 Task: 12 Month Business Budget Template.
Action: Mouse moved to (121, 126)
Screenshot: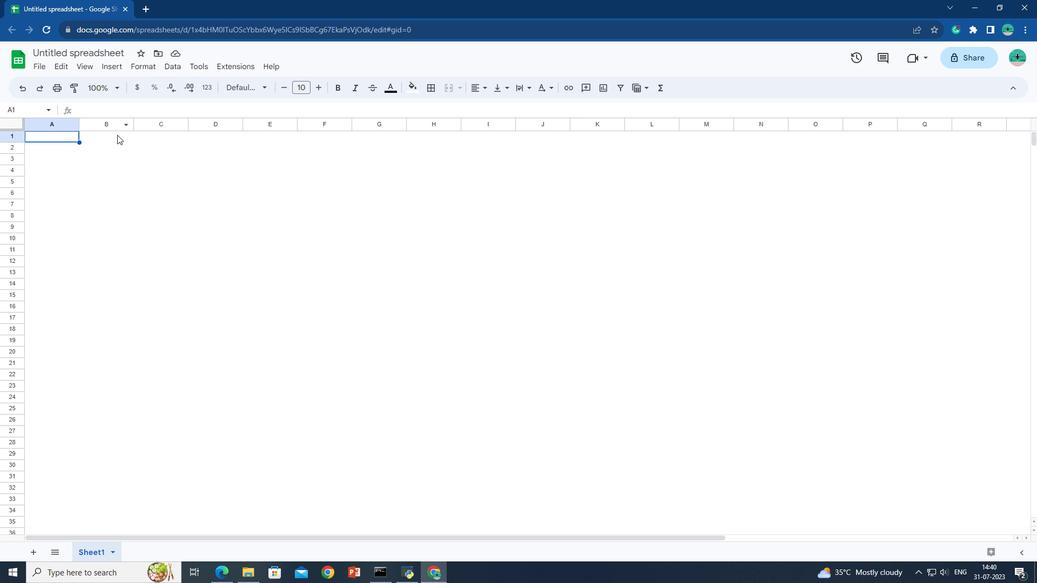 
Action: Mouse pressed left at (121, 126)
Screenshot: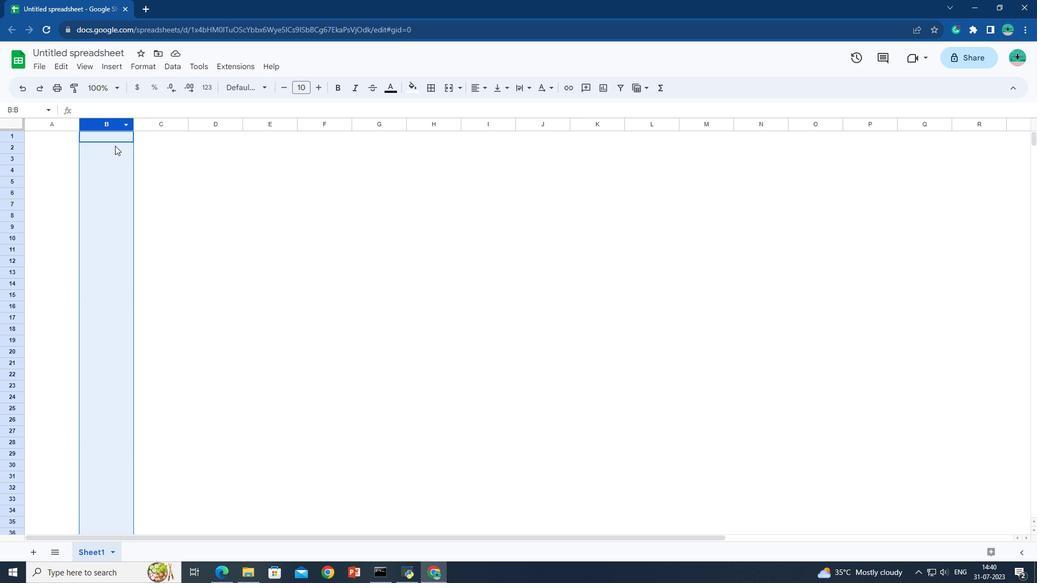 
Action: Mouse moved to (116, 150)
Screenshot: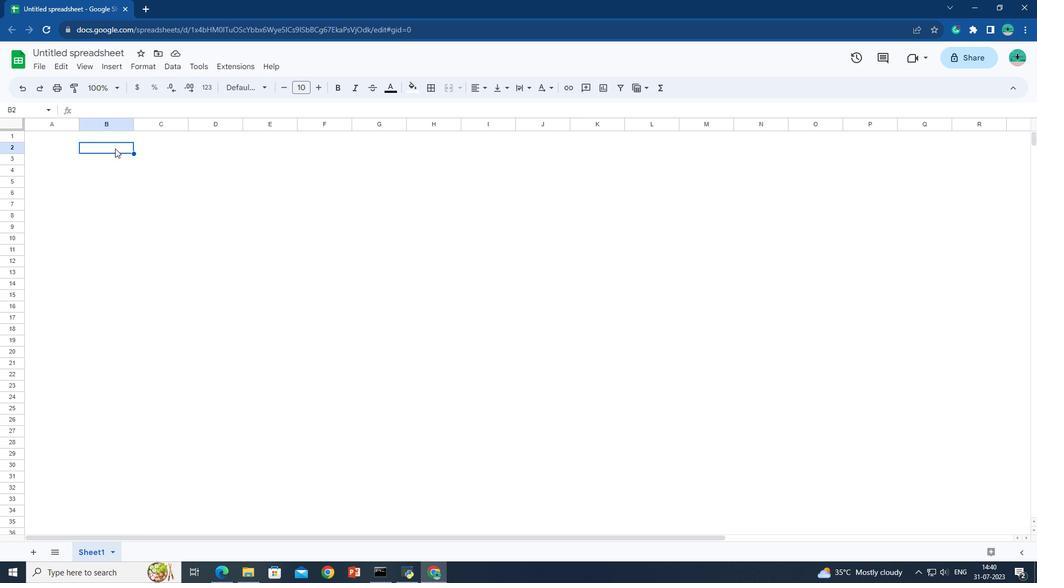 
Action: Mouse pressed left at (116, 150)
Screenshot: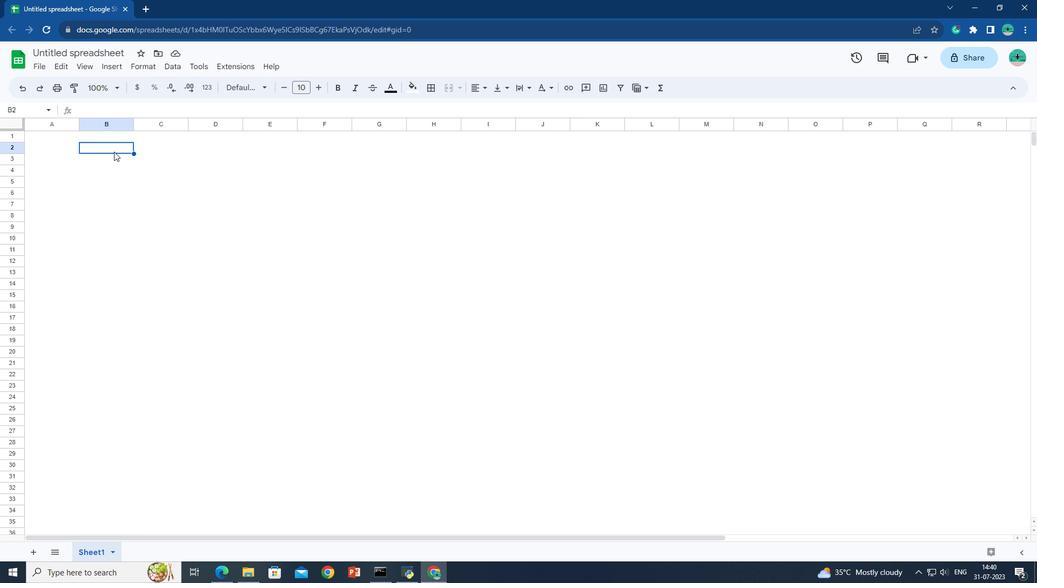 
Action: Mouse moved to (113, 141)
Screenshot: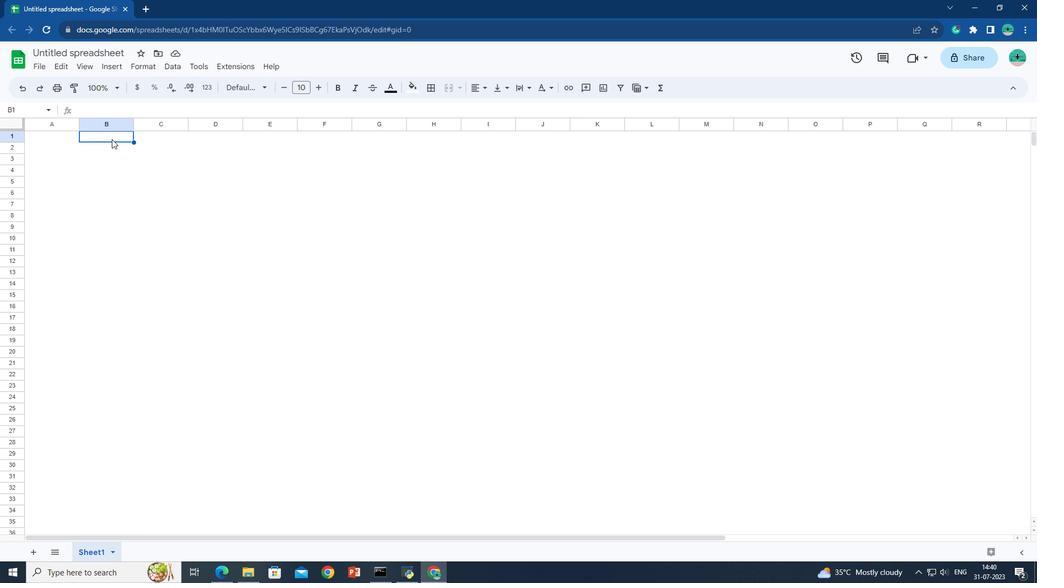 
Action: Mouse pressed left at (113, 141)
Screenshot: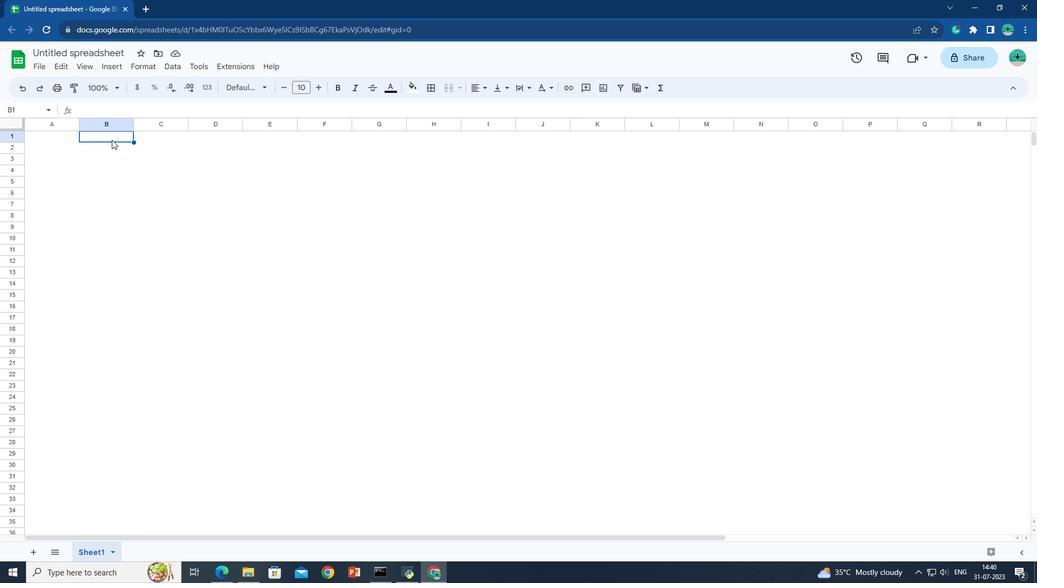 
Action: Mouse moved to (112, 149)
Screenshot: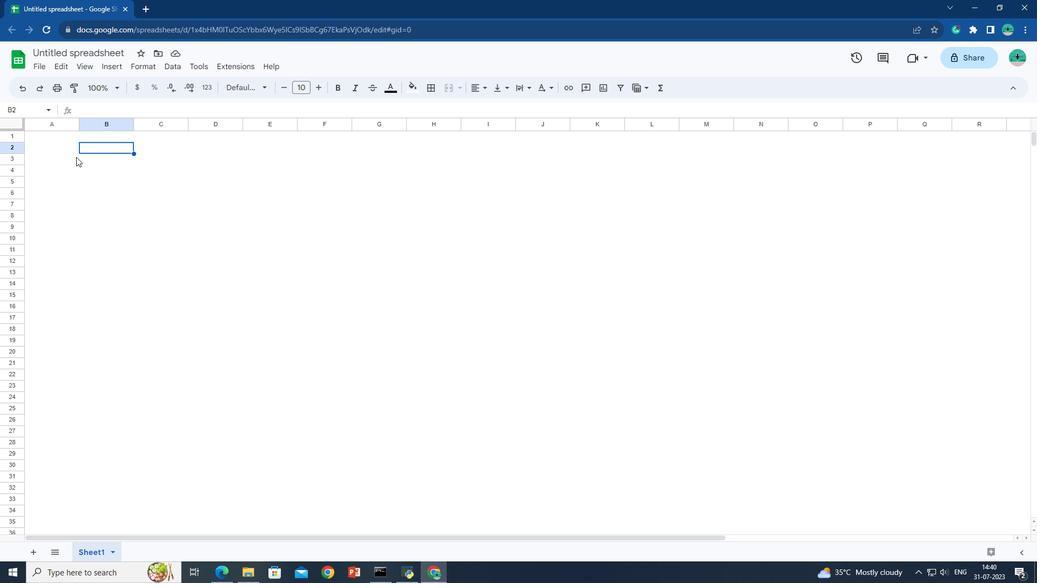 
Action: Mouse pressed left at (112, 149)
Screenshot: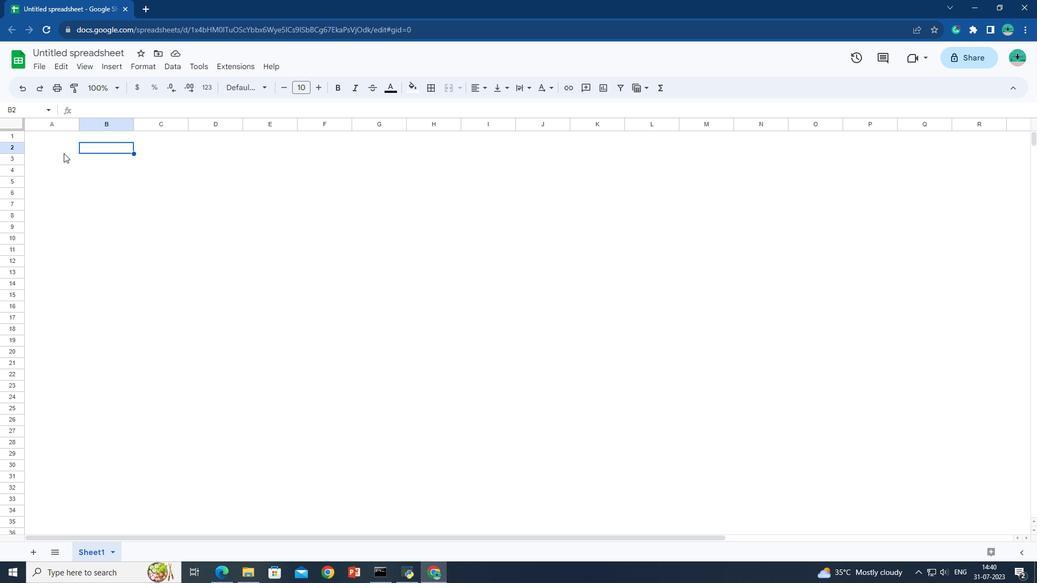 
Action: Mouse moved to (14, 153)
Screenshot: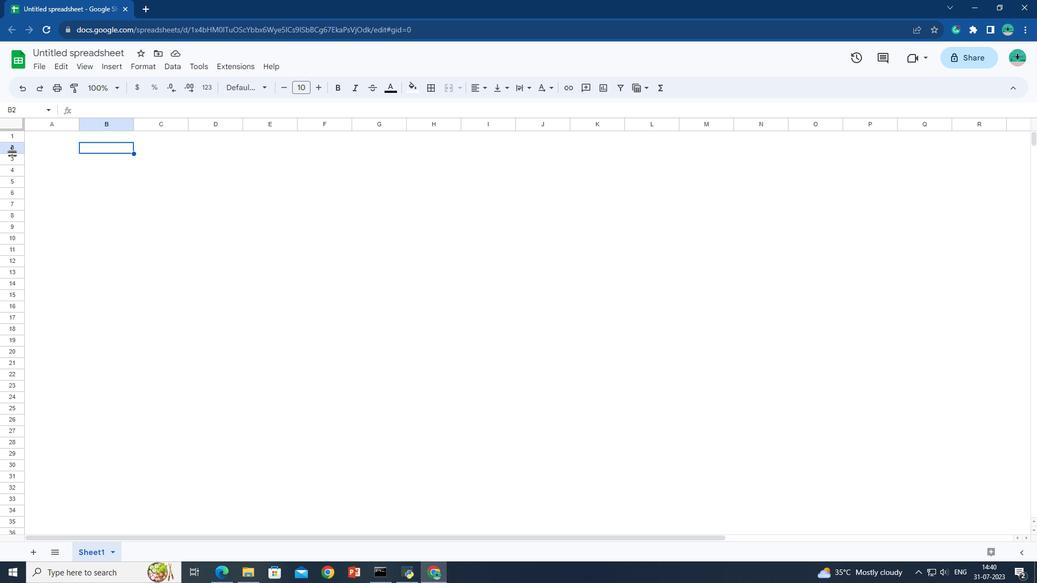 
Action: Mouse pressed left at (14, 153)
Screenshot: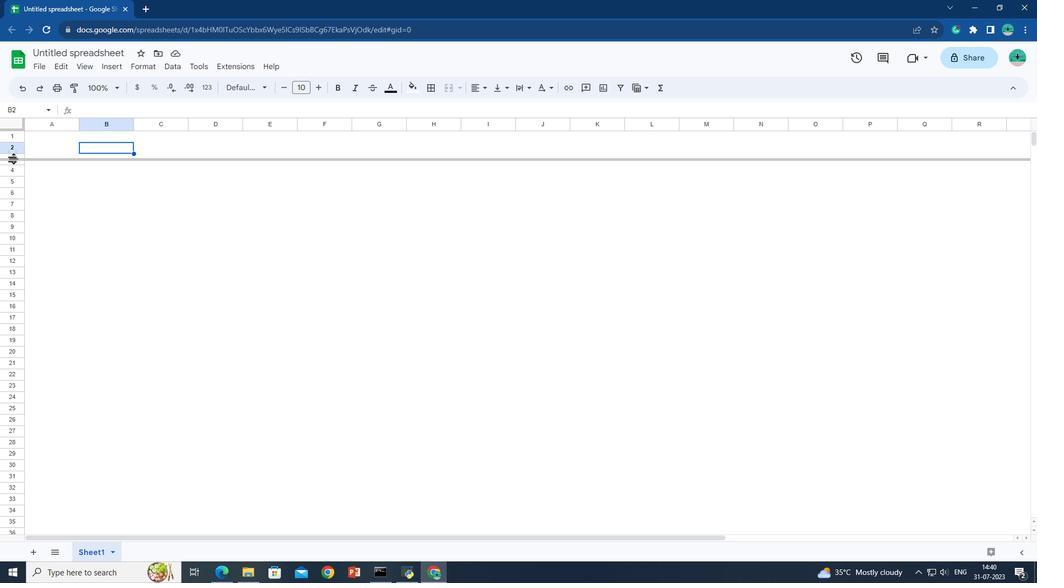 
Action: Mouse moved to (16, 166)
Screenshot: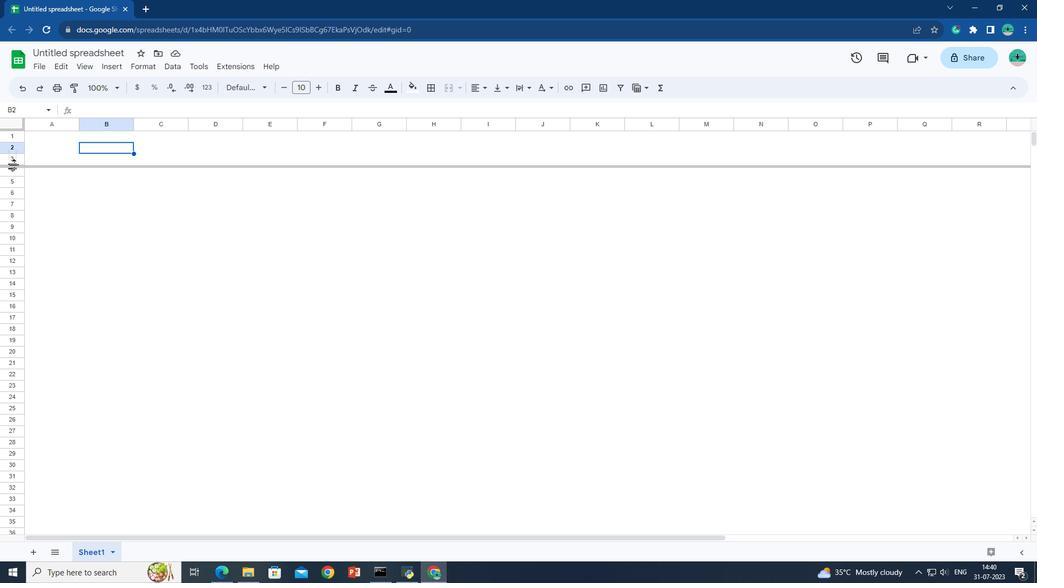 
Action: Mouse pressed left at (16, 166)
Screenshot: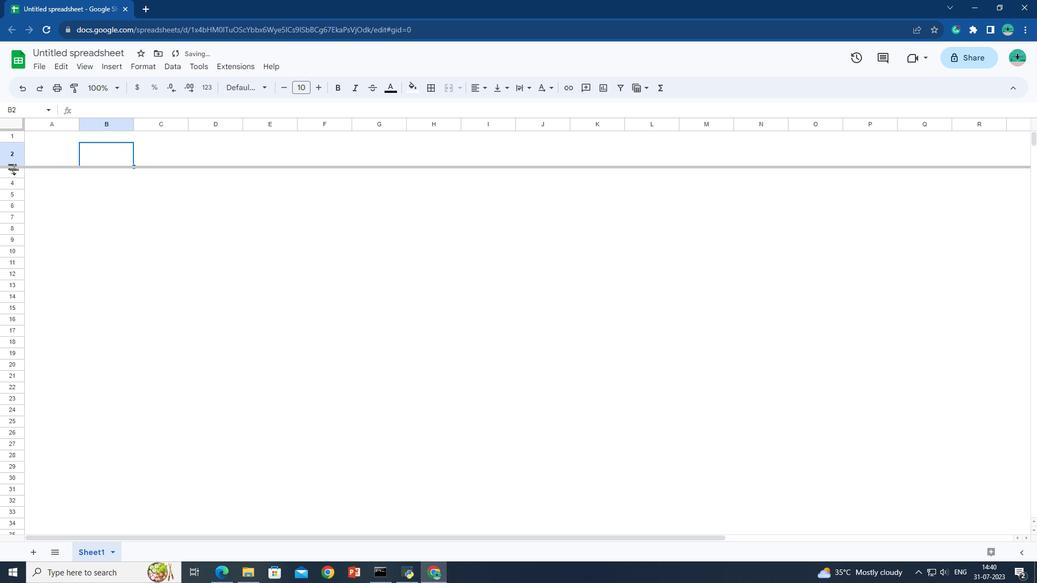 
Action: Mouse moved to (104, 67)
Screenshot: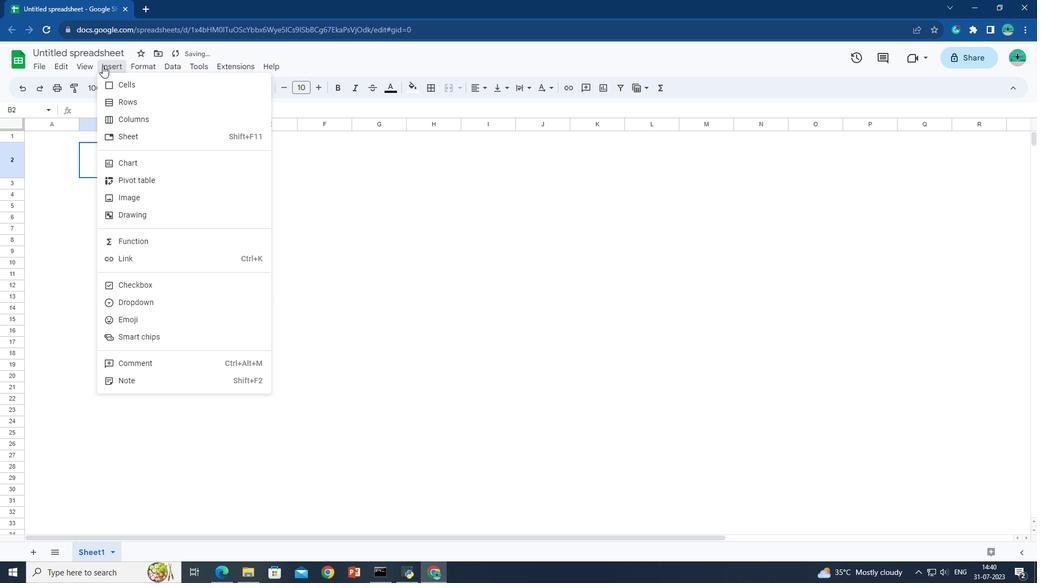 
Action: Mouse pressed left at (104, 67)
Screenshot: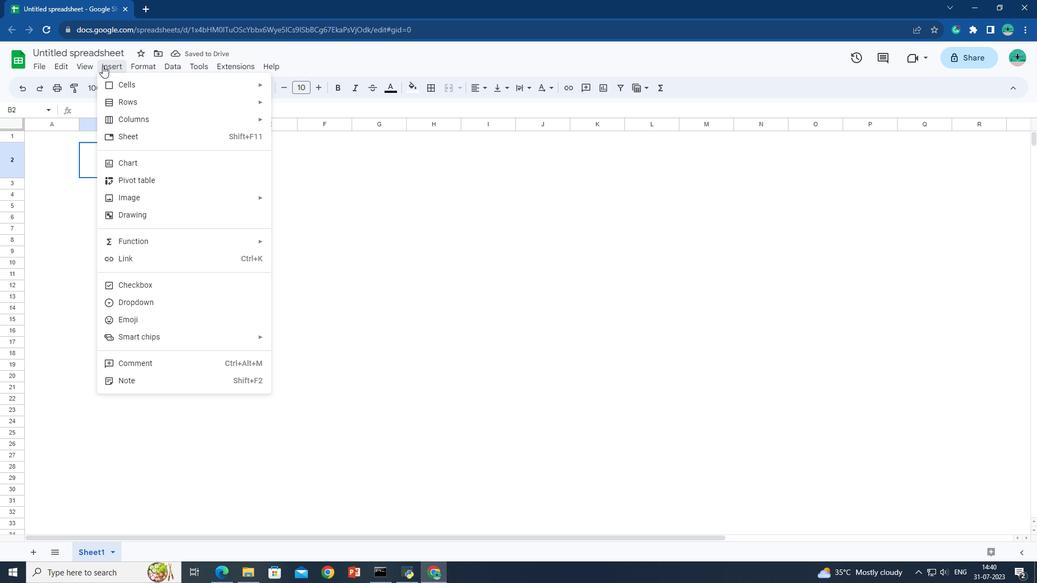 
Action: Mouse moved to (136, 218)
Screenshot: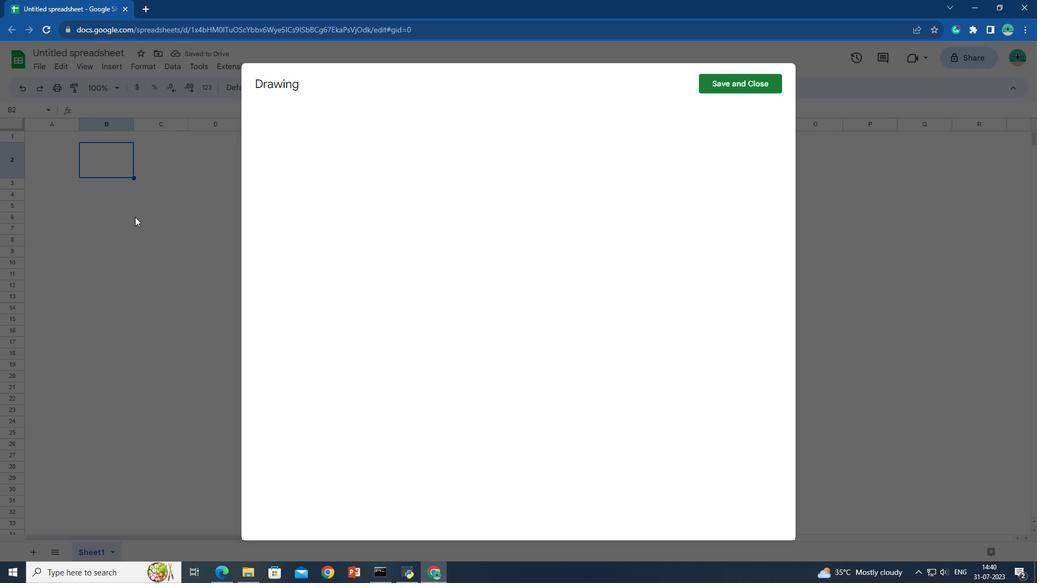 
Action: Mouse pressed left at (136, 218)
Screenshot: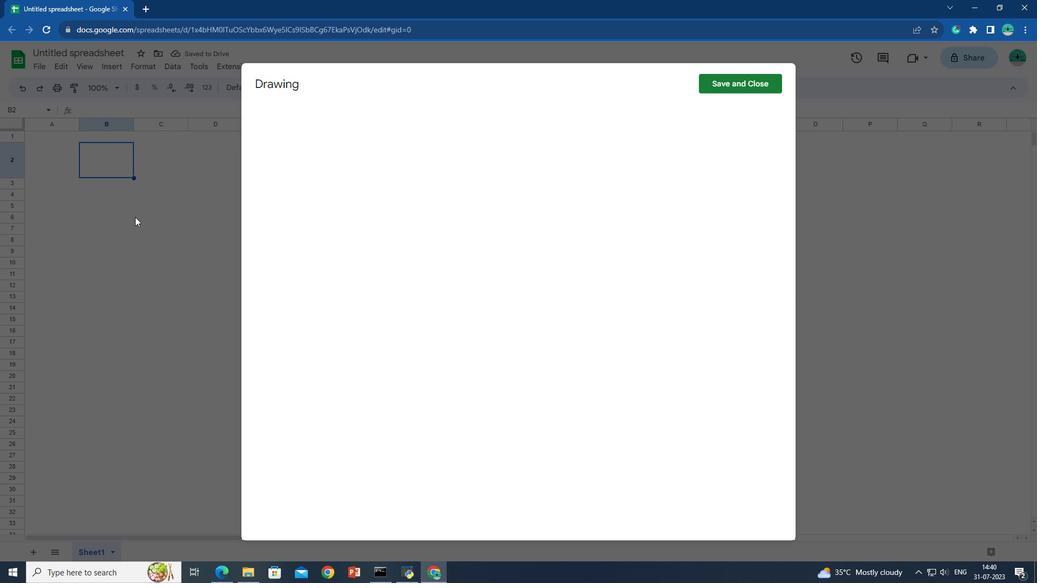 
Action: Mouse moved to (400, 125)
Screenshot: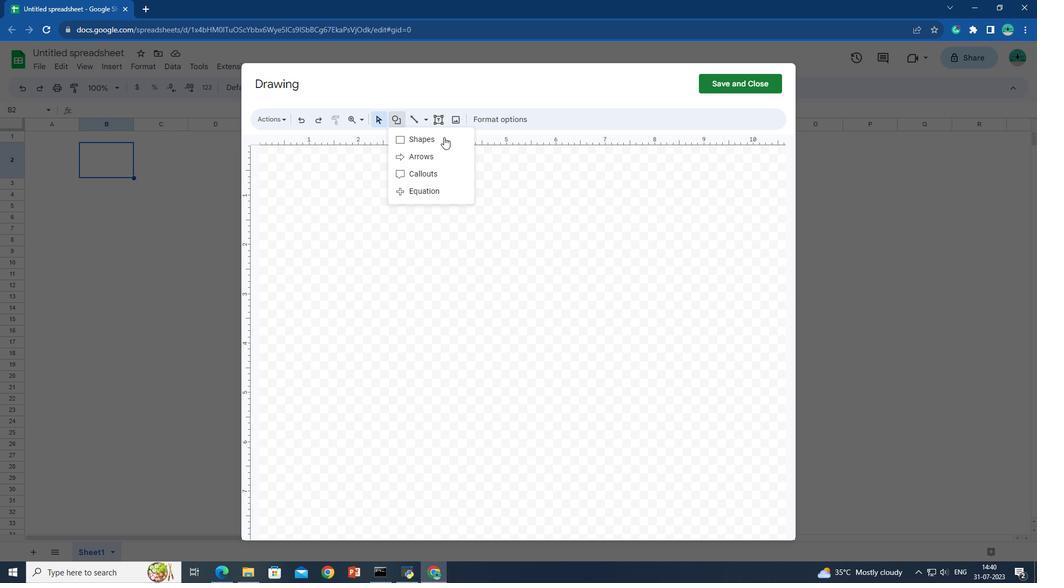 
Action: Mouse pressed left at (400, 125)
Screenshot: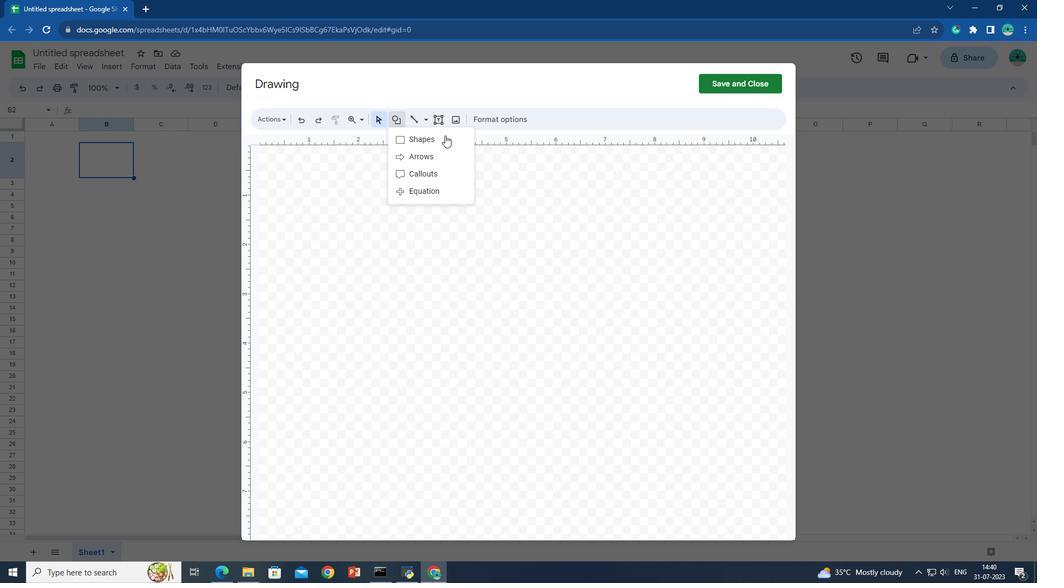 
Action: Mouse moved to (484, 171)
Screenshot: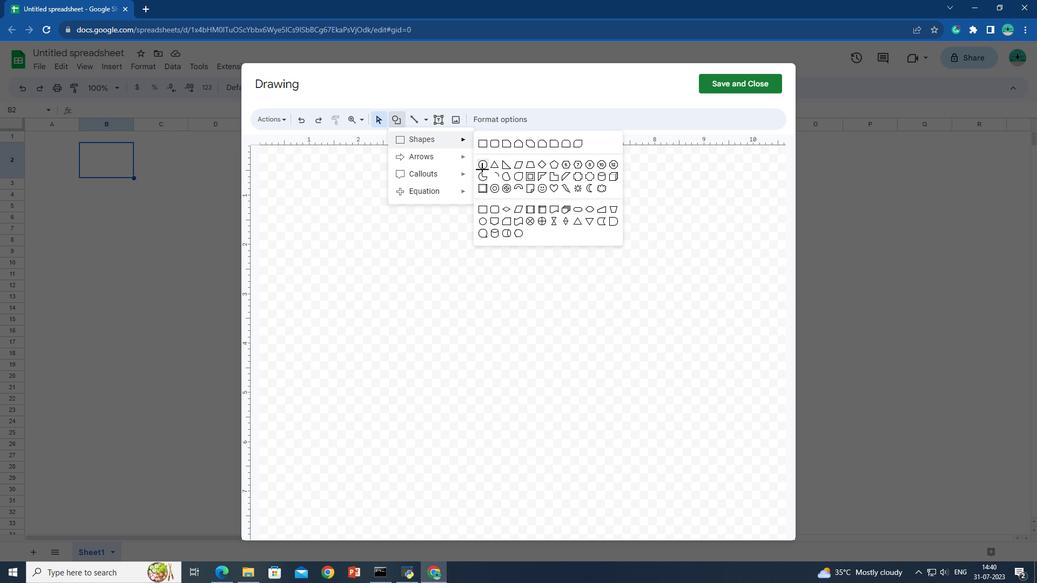 
Action: Mouse pressed left at (484, 171)
Screenshot: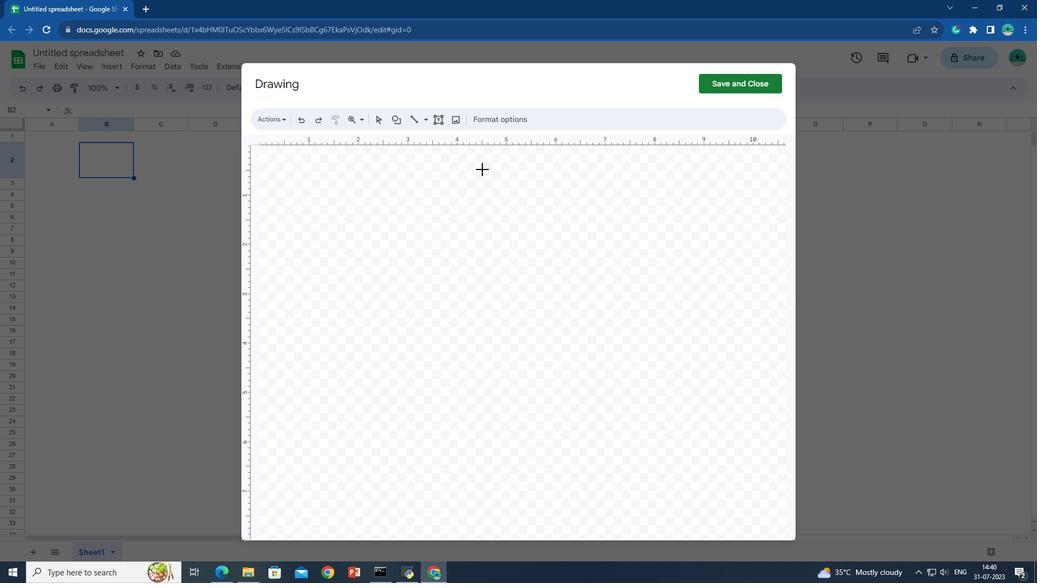 
Action: Mouse moved to (390, 174)
Screenshot: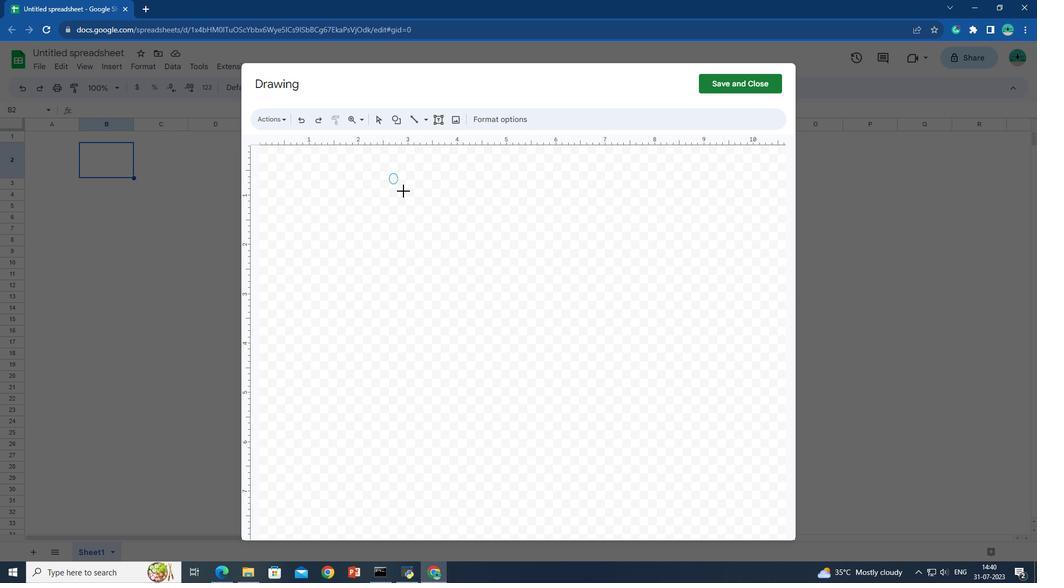 
Action: Mouse pressed left at (390, 174)
Screenshot: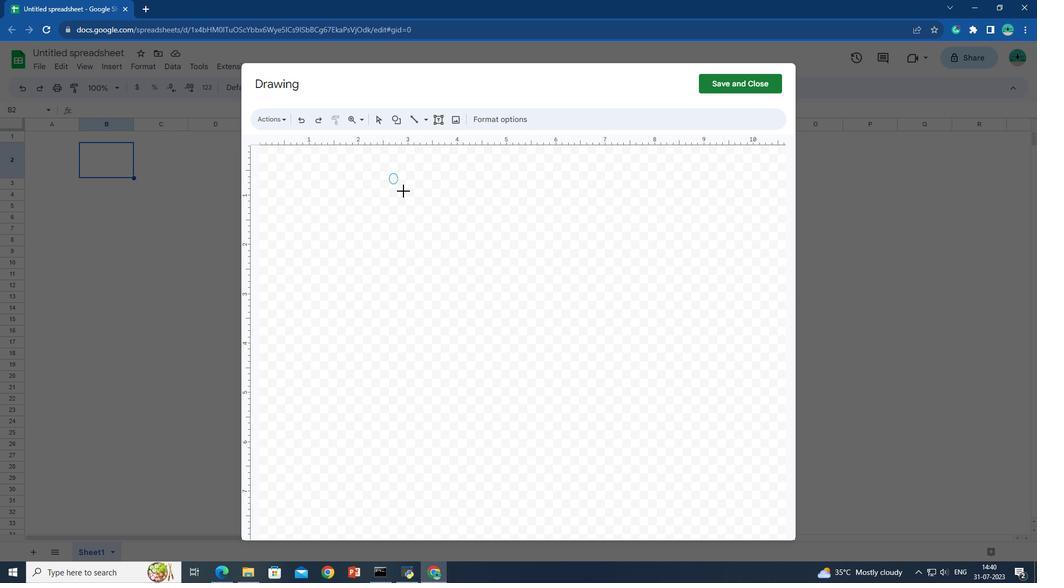 
Action: Mouse moved to (463, 244)
Screenshot: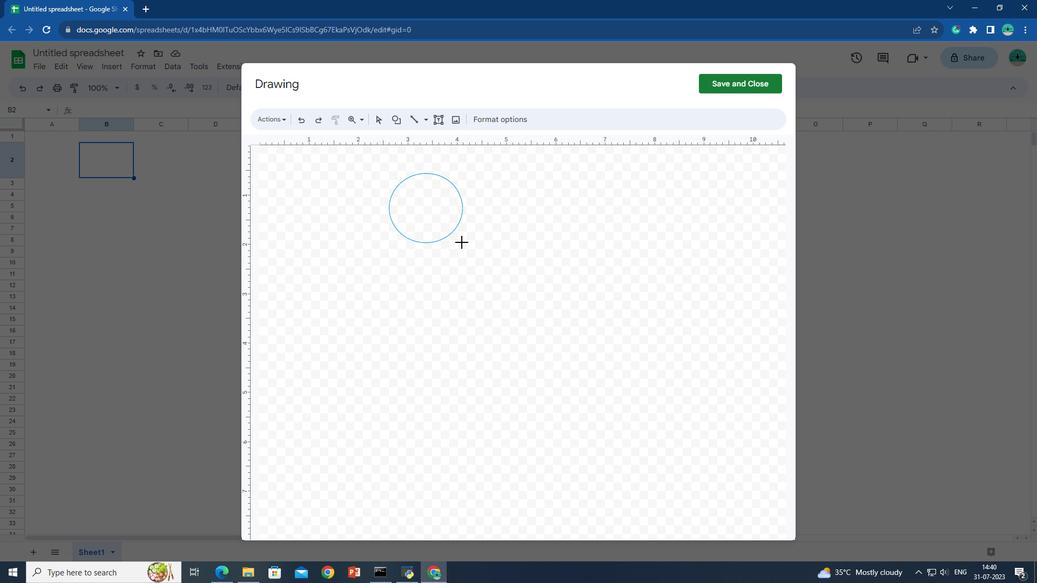 
Action: Key pressed <Key.caps_lock>LO<Key.enter>GOctrl+A
Screenshot: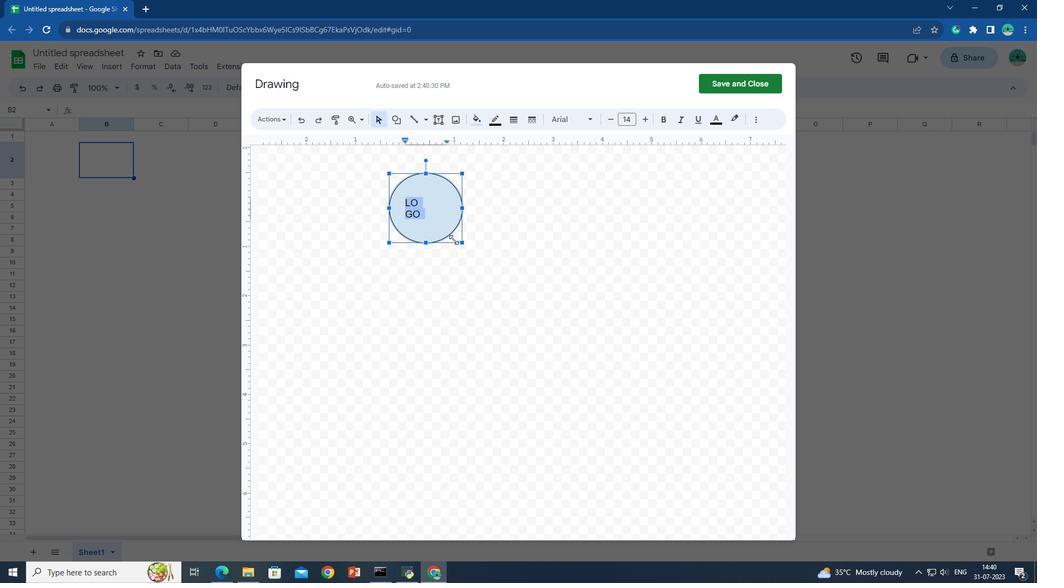 
Action: Mouse moved to (595, 122)
Screenshot: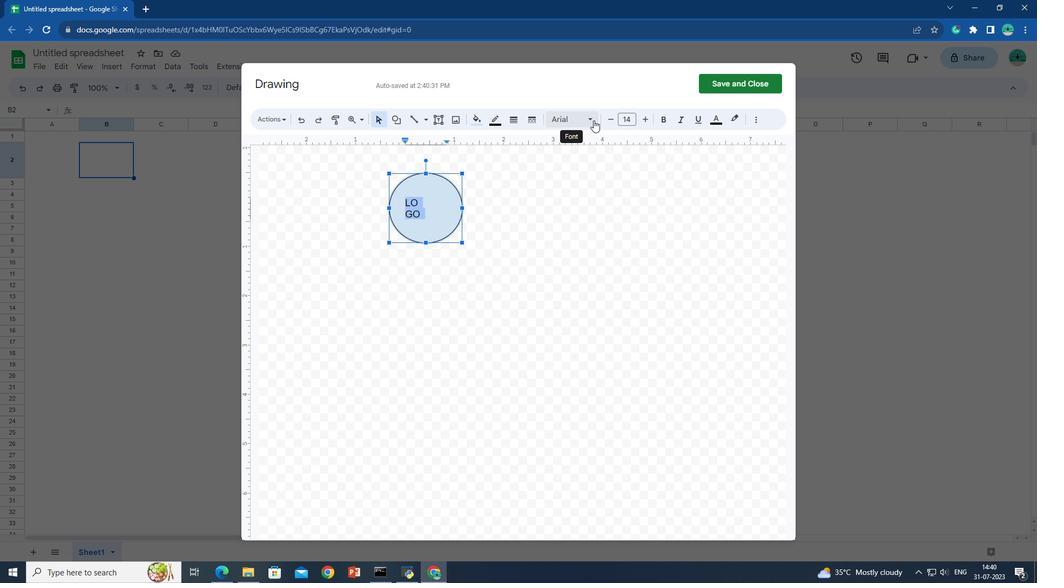 
Action: Mouse pressed left at (595, 122)
Screenshot: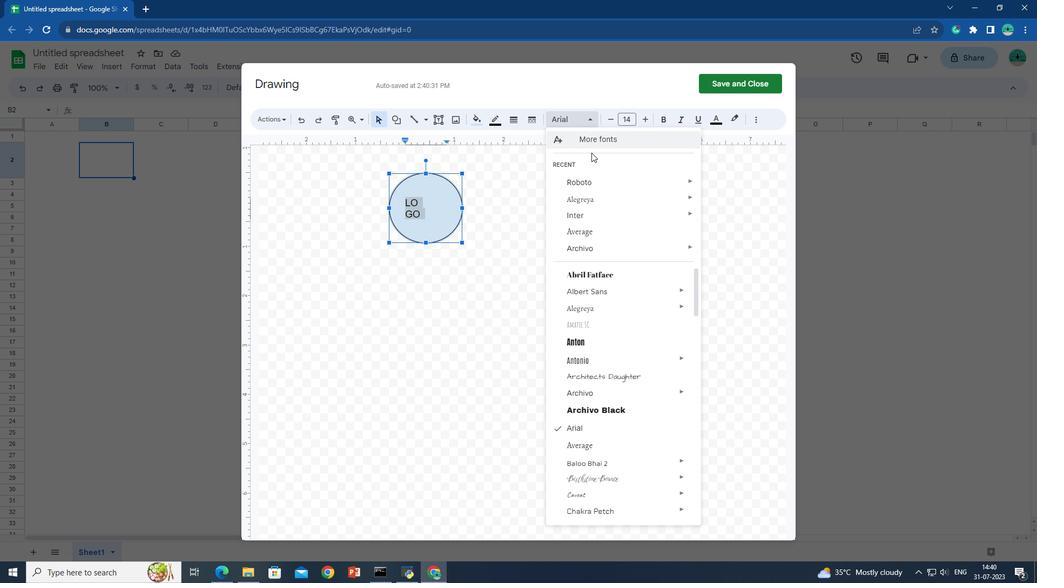 
Action: Mouse moved to (735, 277)
Screenshot: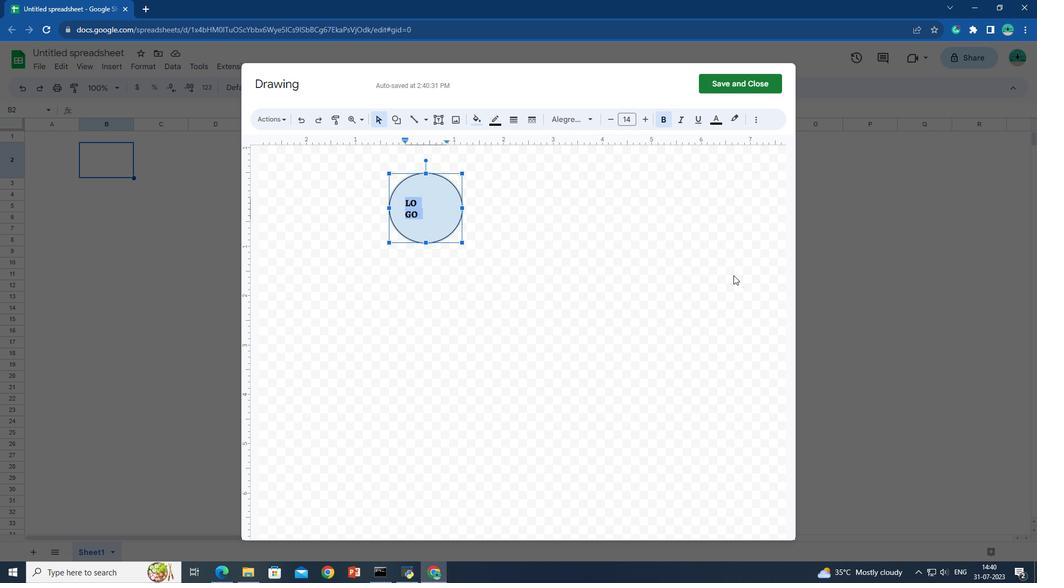 
Action: Mouse pressed left at (735, 277)
Screenshot: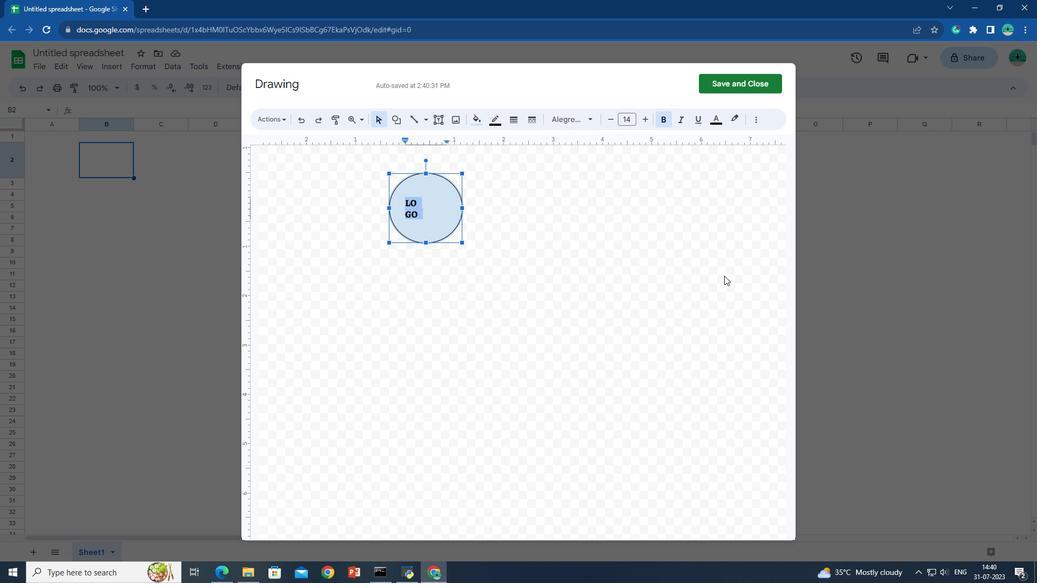 
Action: Mouse moved to (651, 122)
Screenshot: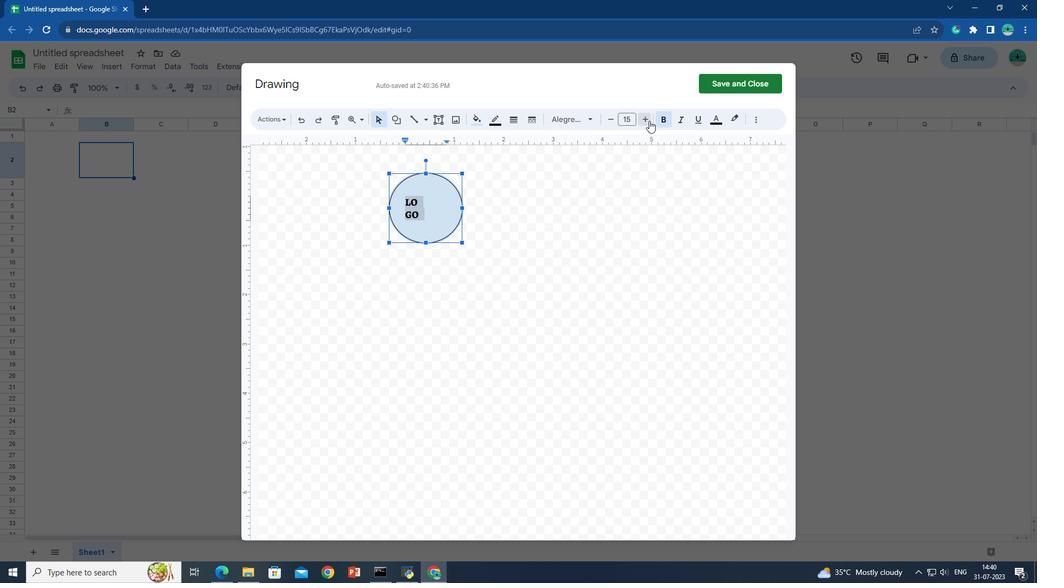 
Action: Mouse pressed left at (651, 122)
Screenshot: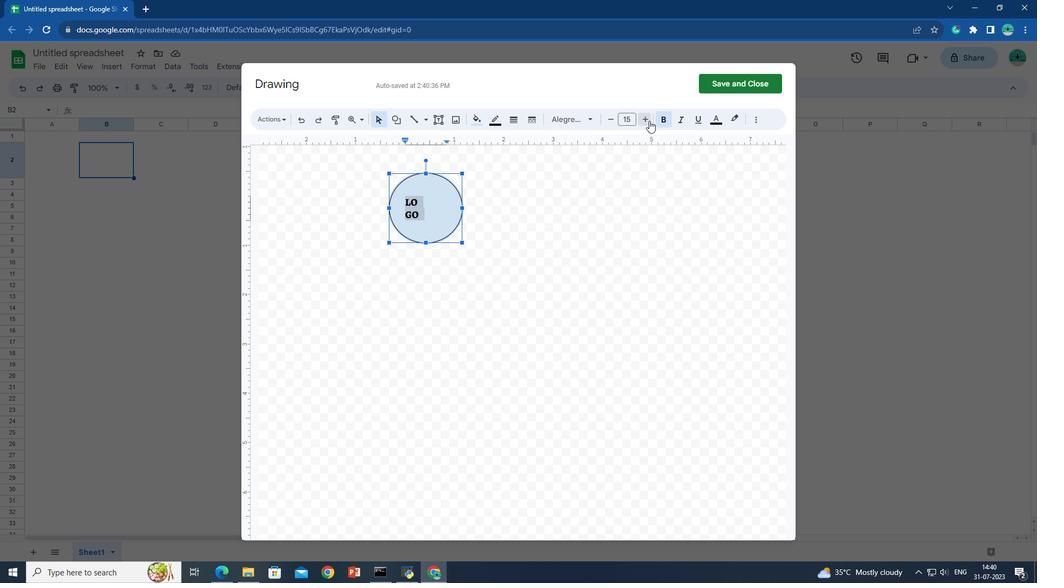 
Action: Mouse pressed left at (651, 122)
Screenshot: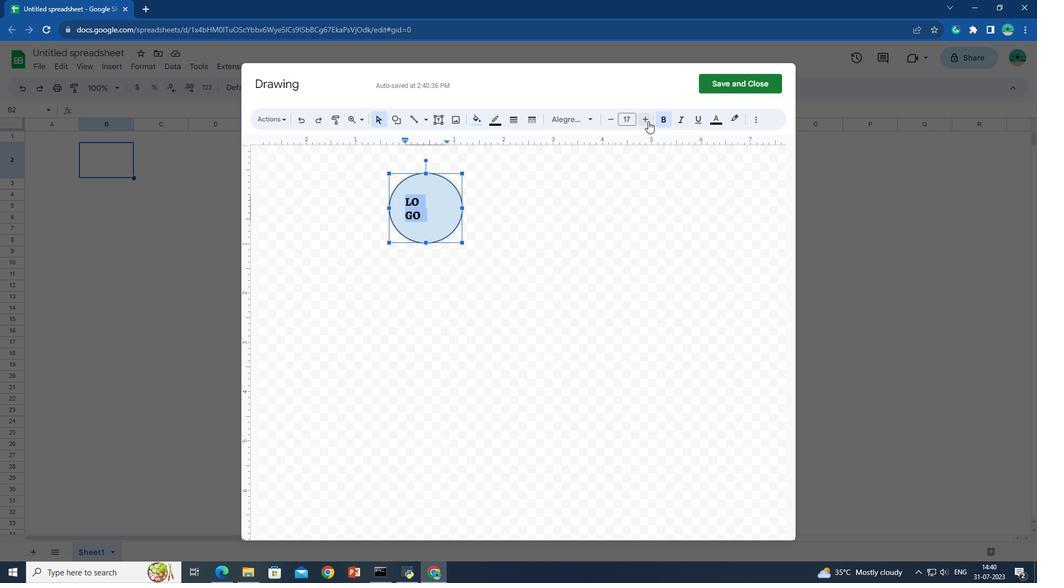 
Action: Mouse pressed left at (651, 122)
Screenshot: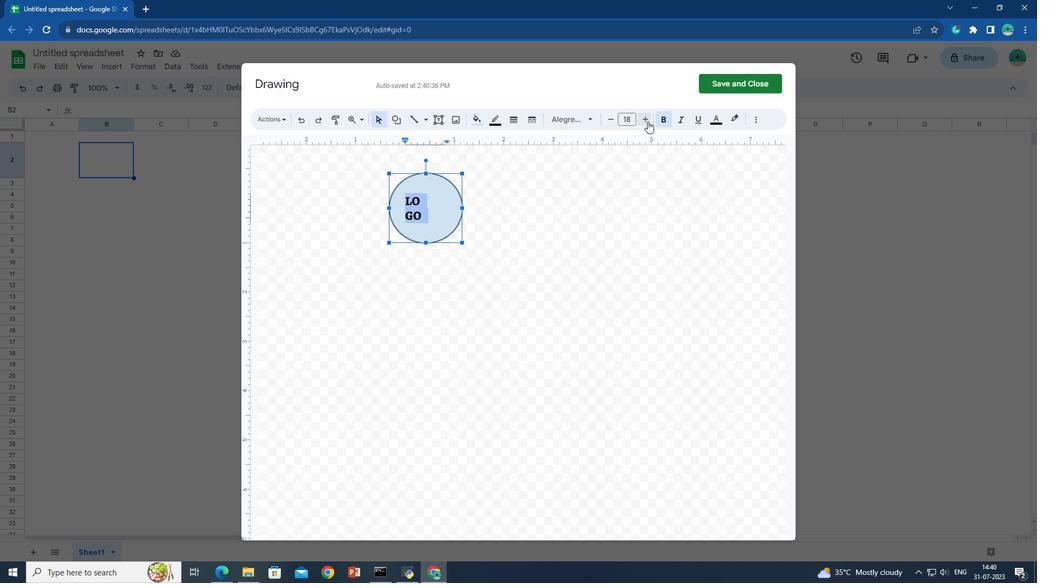 
Action: Mouse moved to (650, 122)
Screenshot: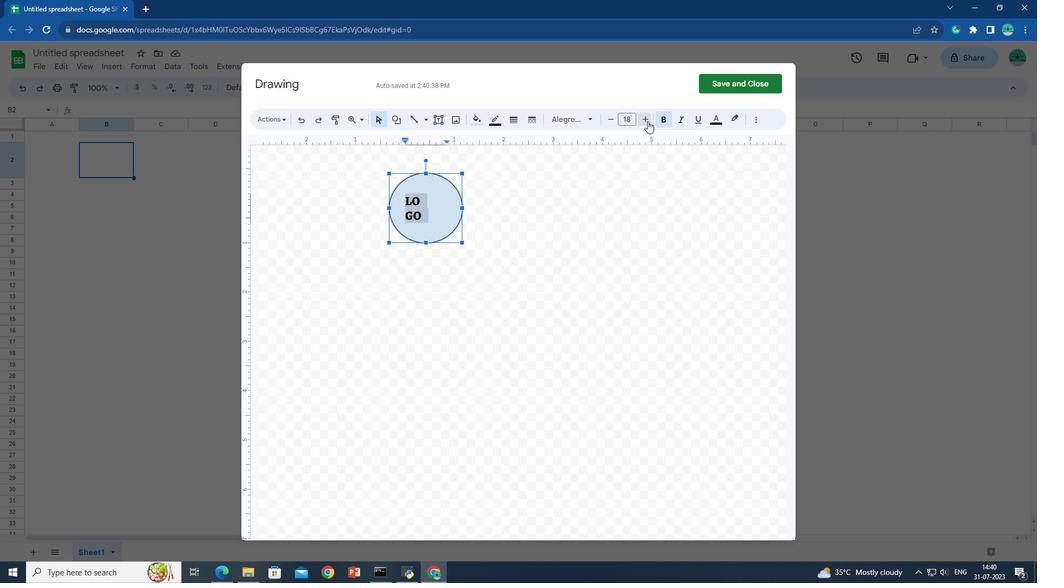 
Action: Mouse pressed left at (650, 122)
Screenshot: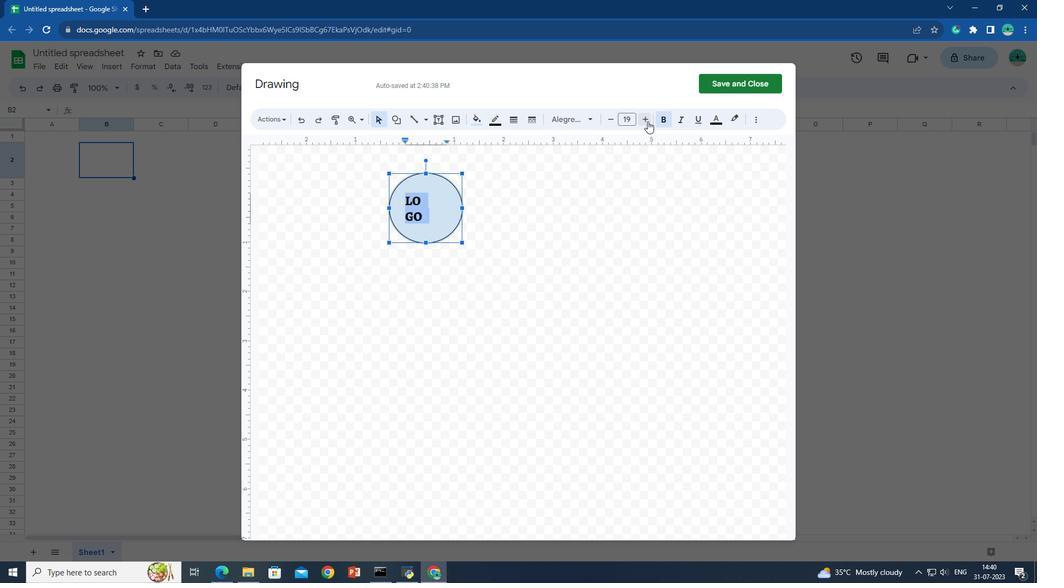 
Action: Mouse moved to (649, 123)
Screenshot: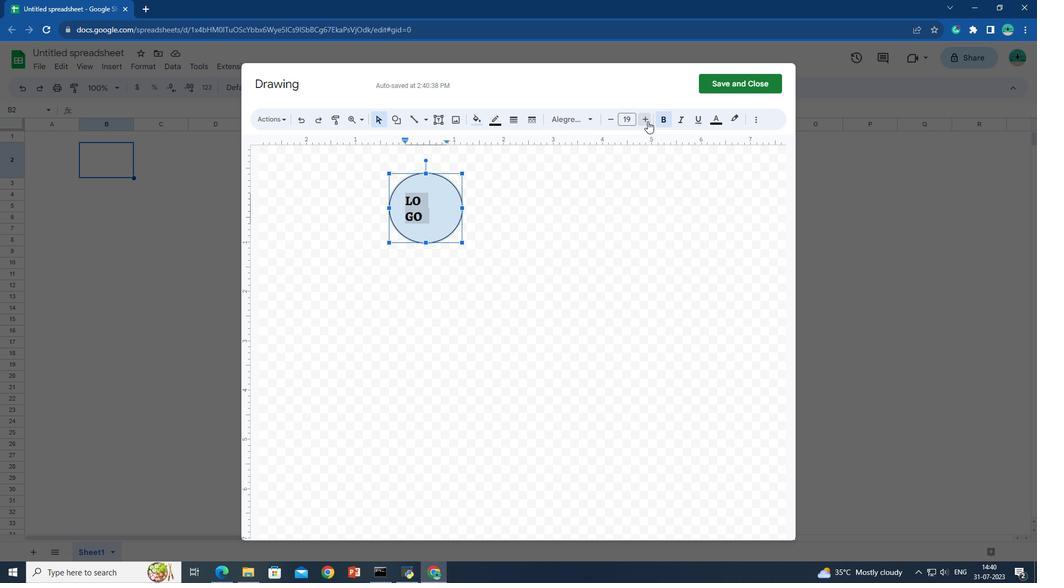 
Action: Mouse pressed left at (649, 123)
Screenshot: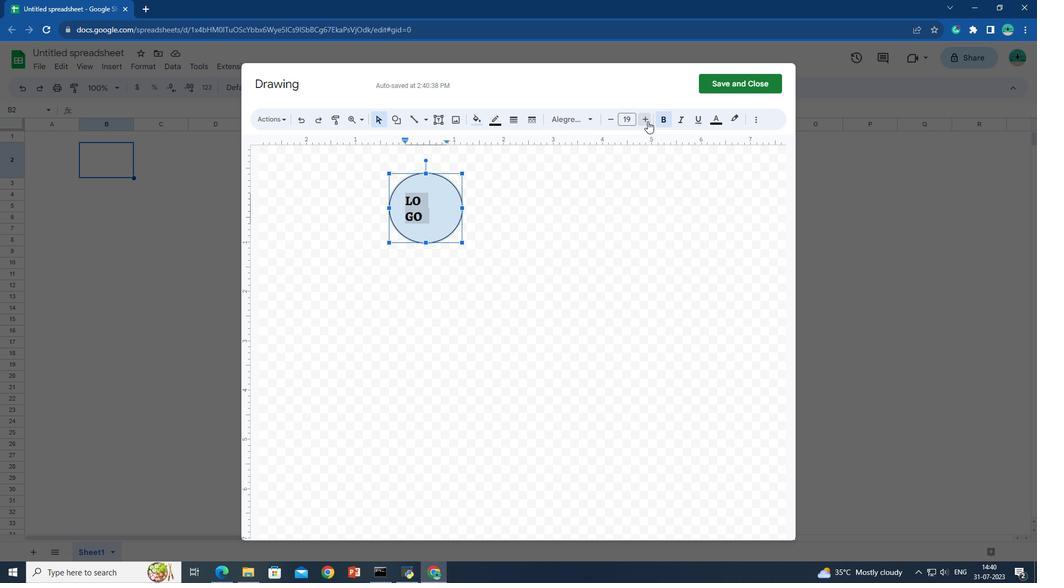 
Action: Mouse pressed left at (649, 123)
Screenshot: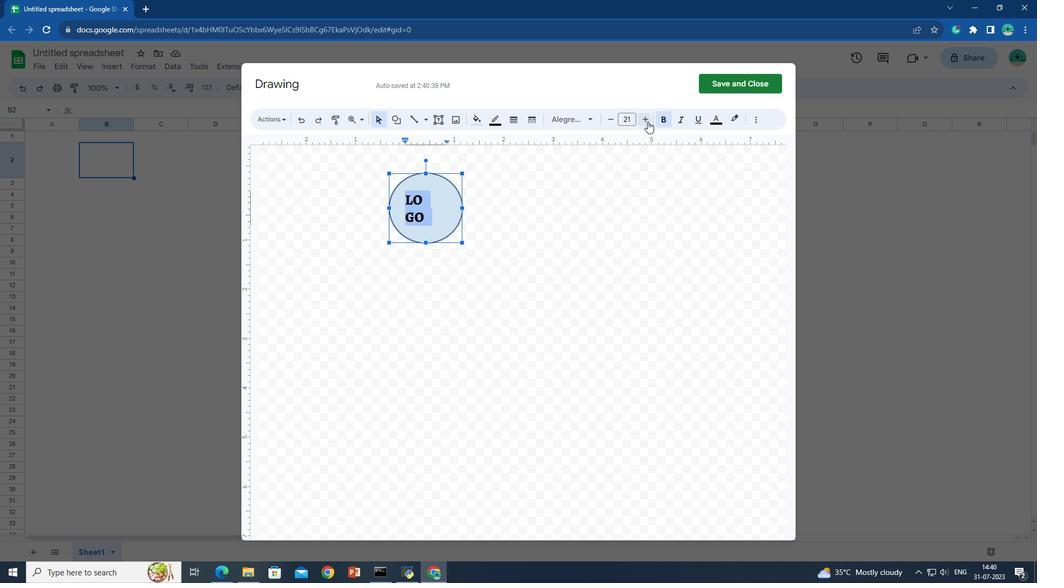 
Action: Mouse pressed left at (649, 123)
Screenshot: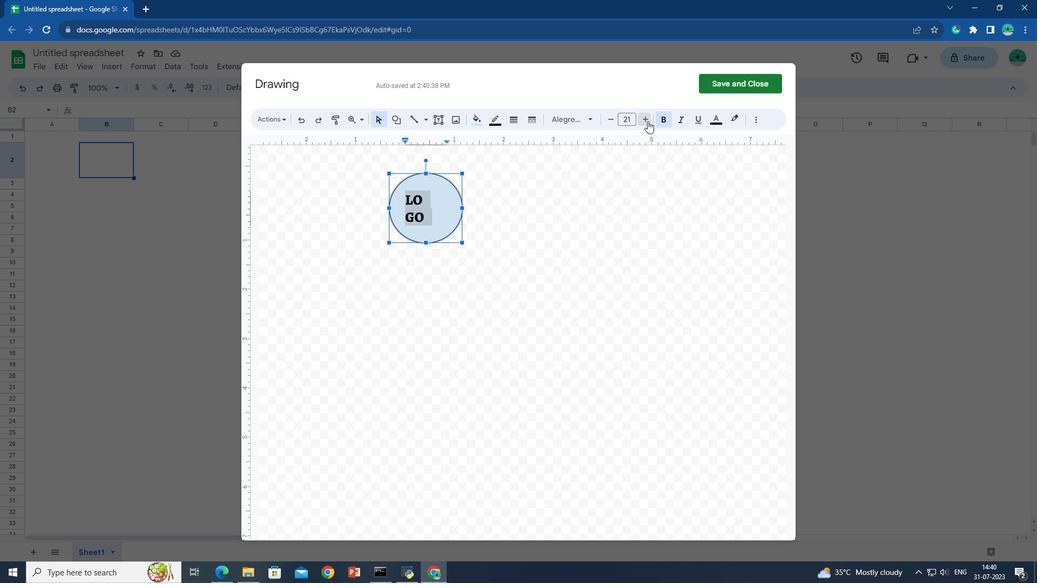
Action: Mouse pressed left at (649, 123)
Screenshot: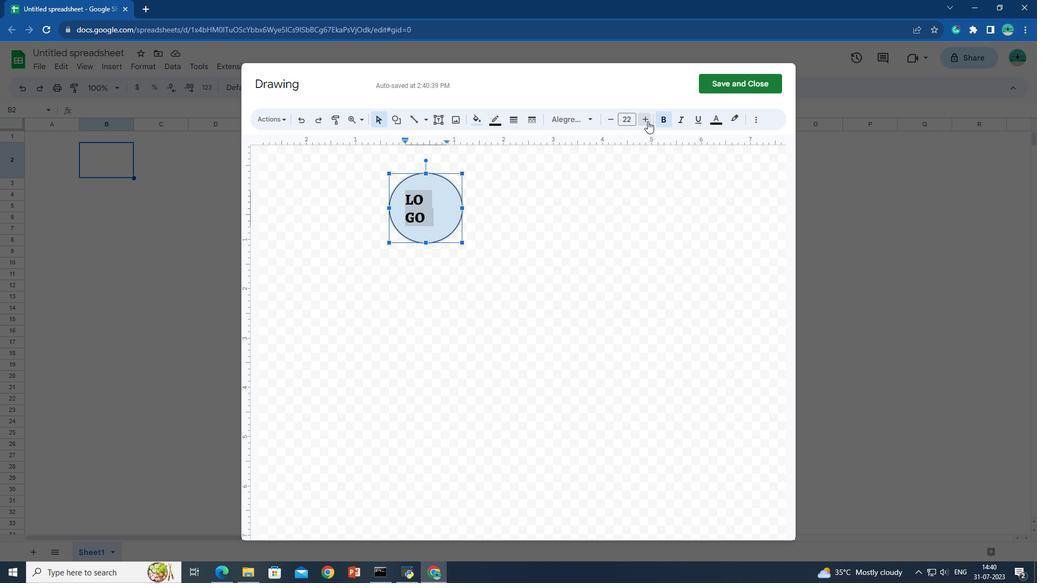 
Action: Mouse pressed left at (649, 123)
Screenshot: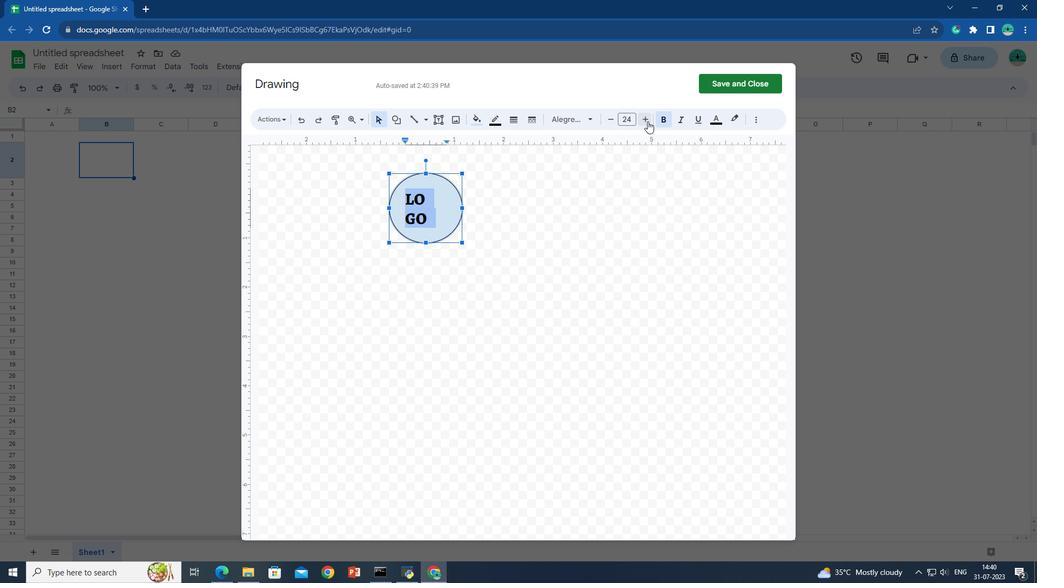 
Action: Mouse pressed left at (649, 123)
Screenshot: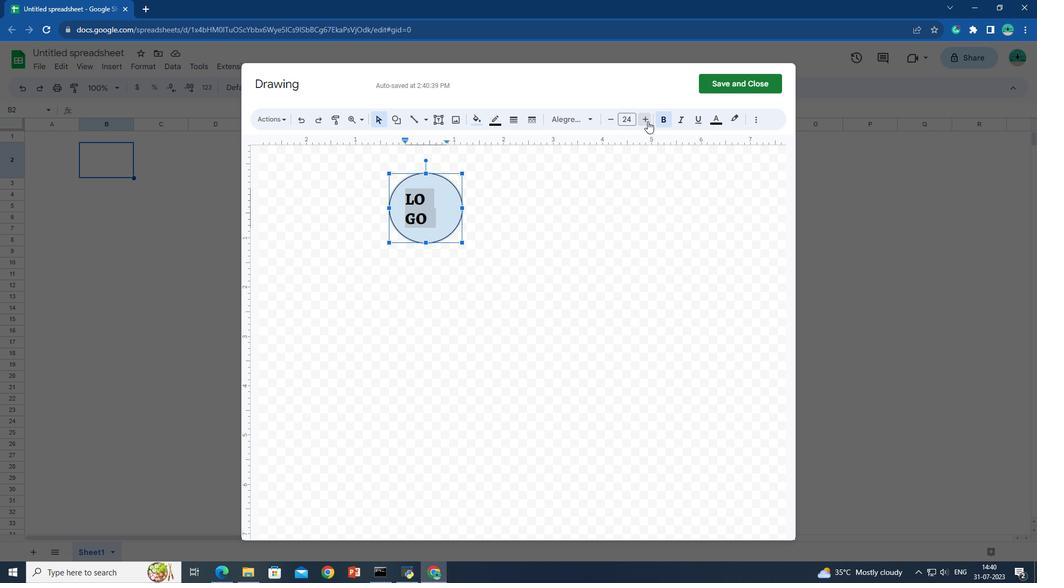 
Action: Mouse pressed left at (649, 123)
Screenshot: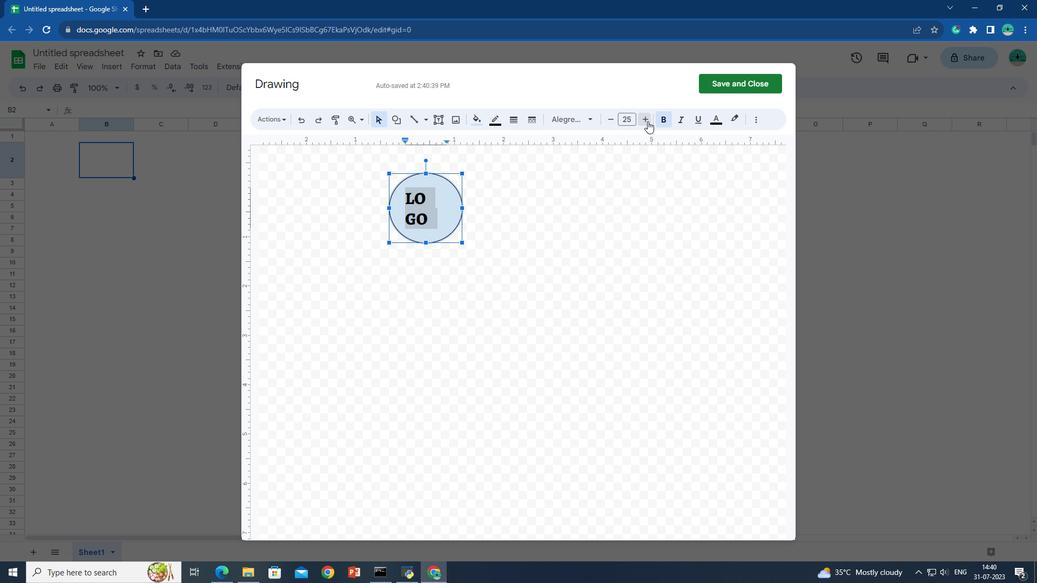 
Action: Mouse pressed left at (649, 123)
Screenshot: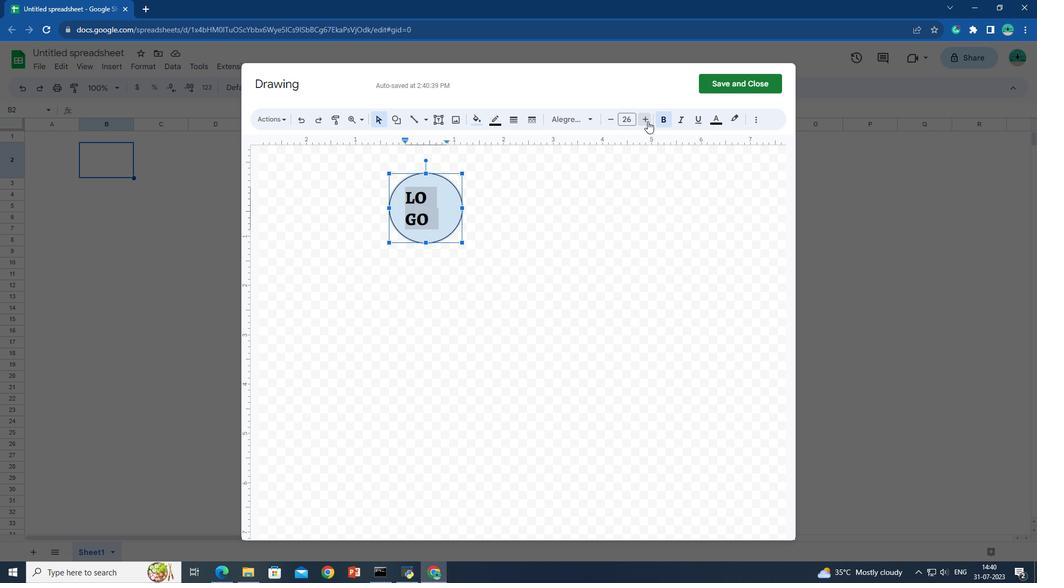 
Action: Mouse pressed left at (649, 123)
Screenshot: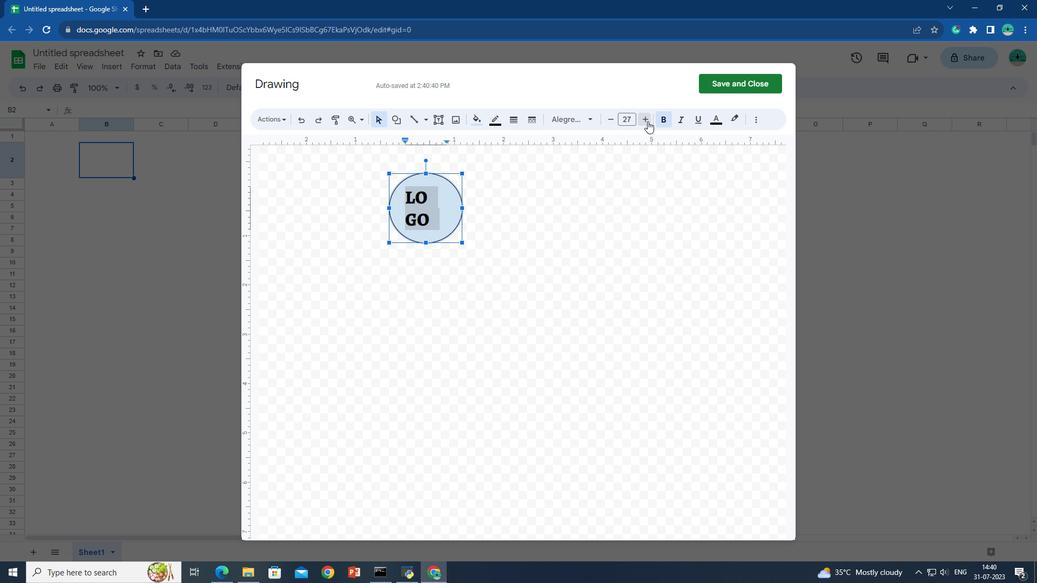 
Action: Mouse pressed left at (649, 123)
Screenshot: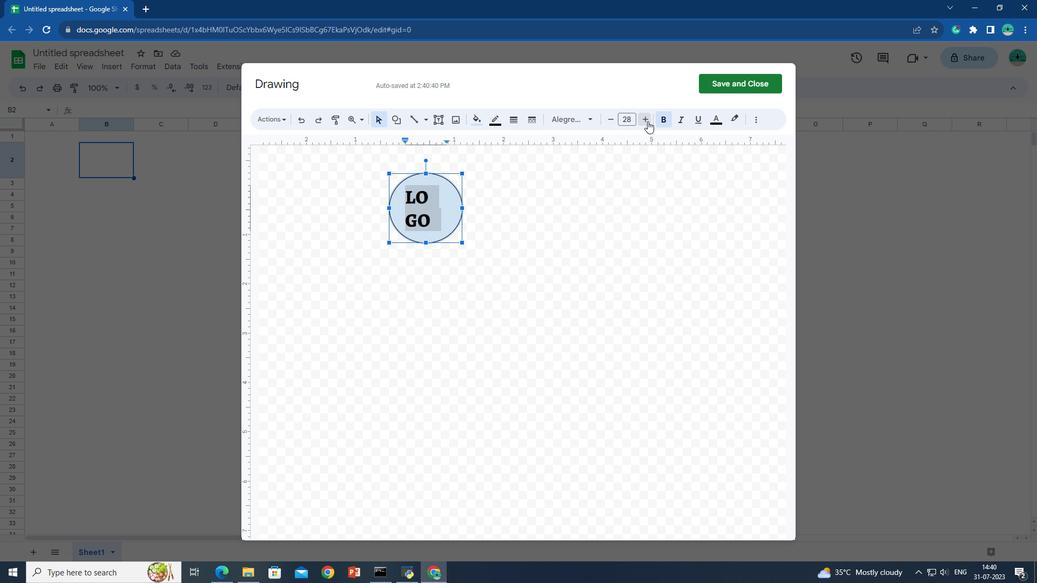 
Action: Mouse pressed left at (649, 123)
Screenshot: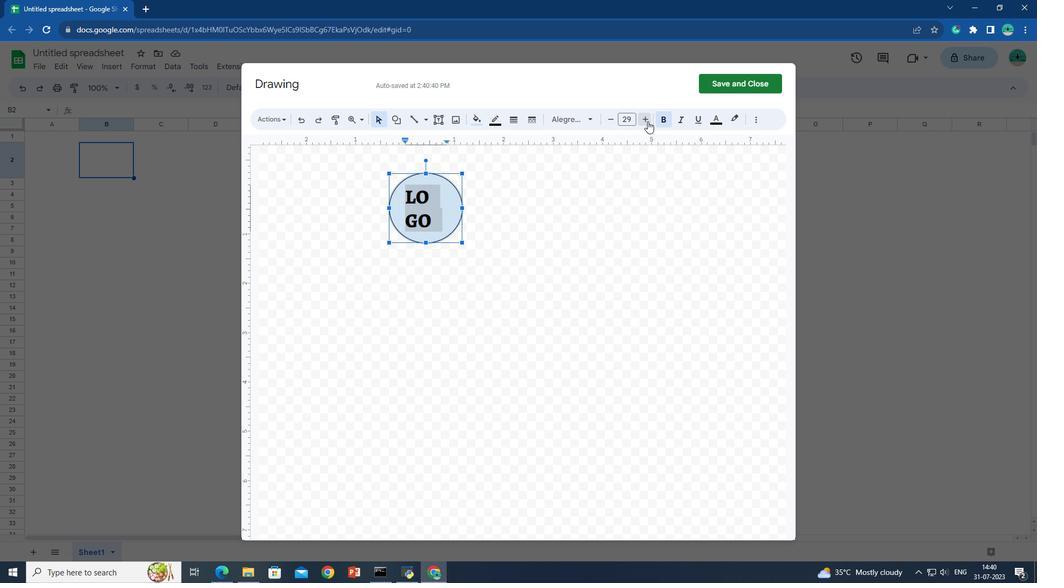 
Action: Mouse pressed left at (649, 123)
Screenshot: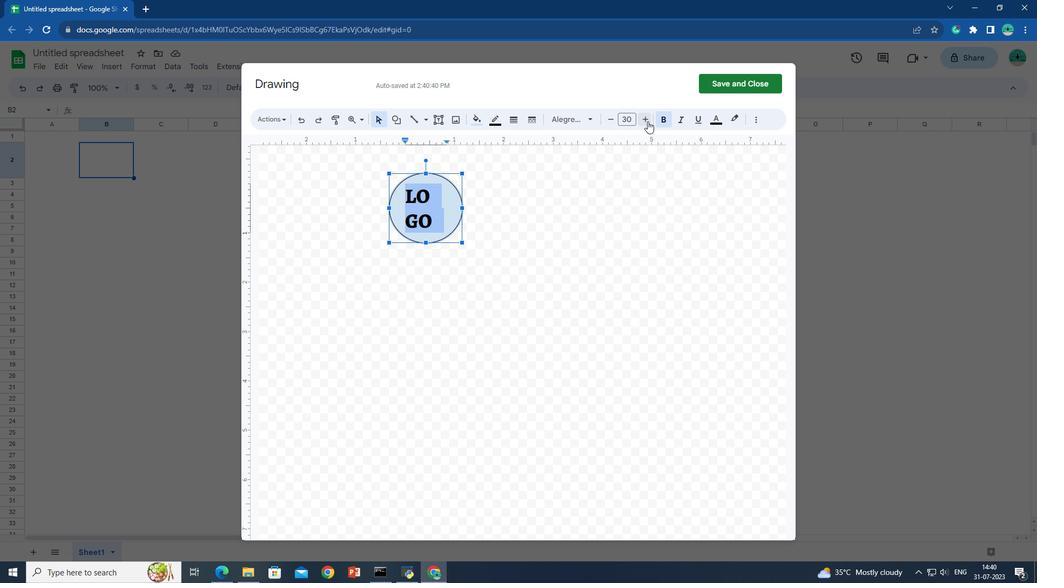 
Action: Mouse moved to (723, 125)
Screenshot: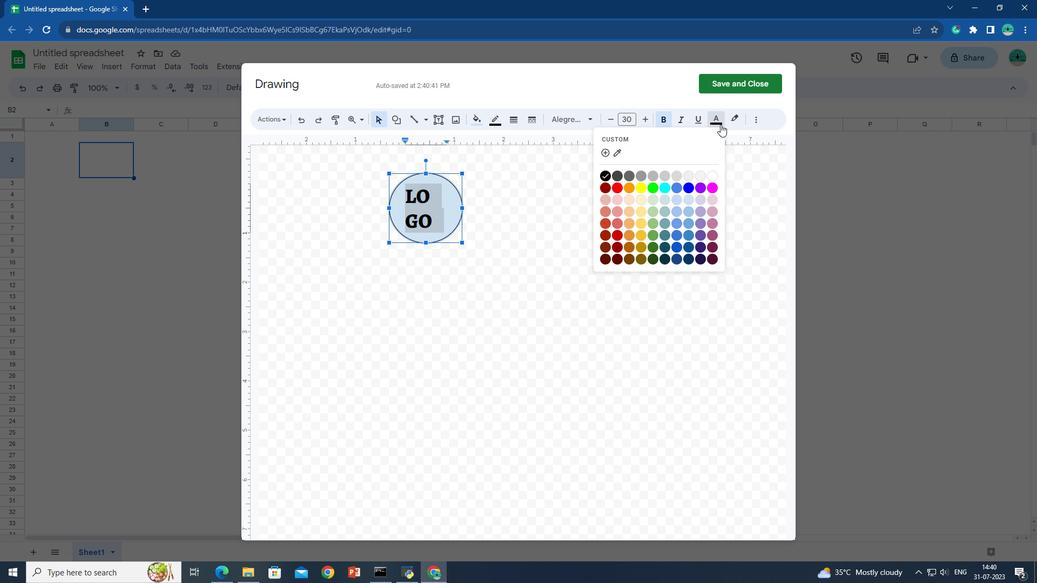 
Action: Mouse pressed left at (723, 125)
Screenshot: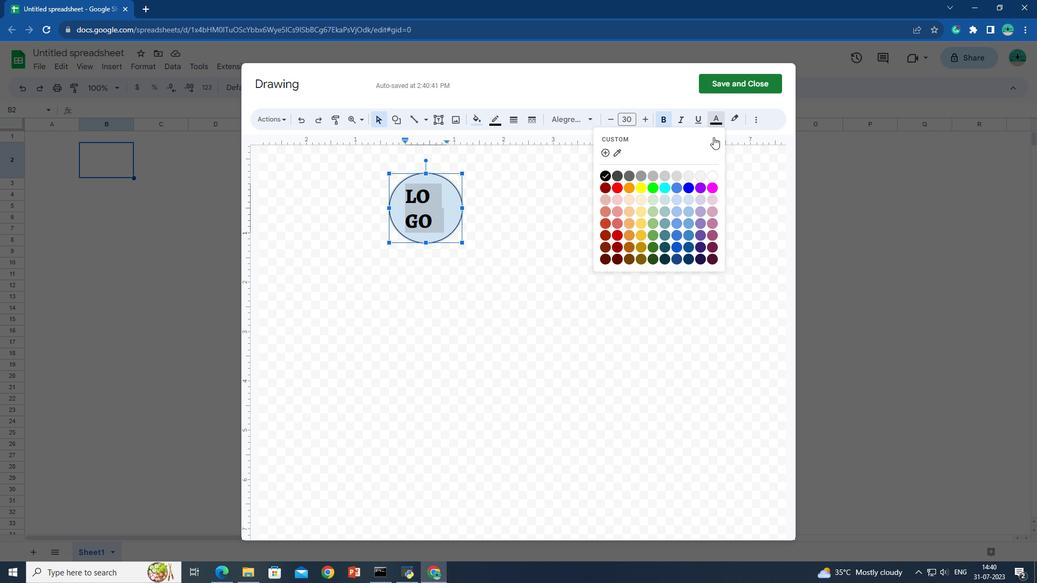 
Action: Mouse moved to (715, 177)
Screenshot: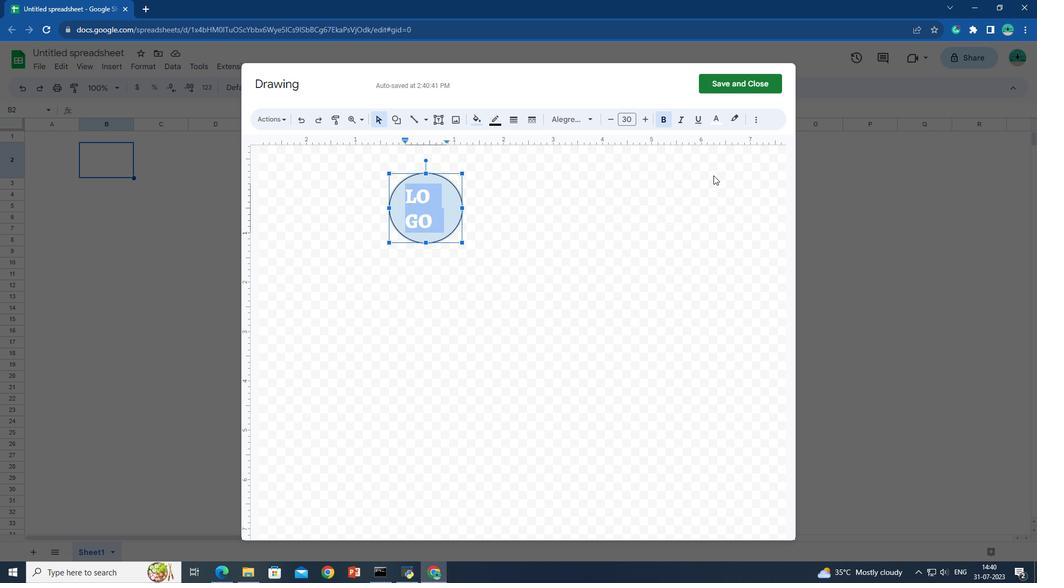 
Action: Mouse pressed left at (715, 177)
Screenshot: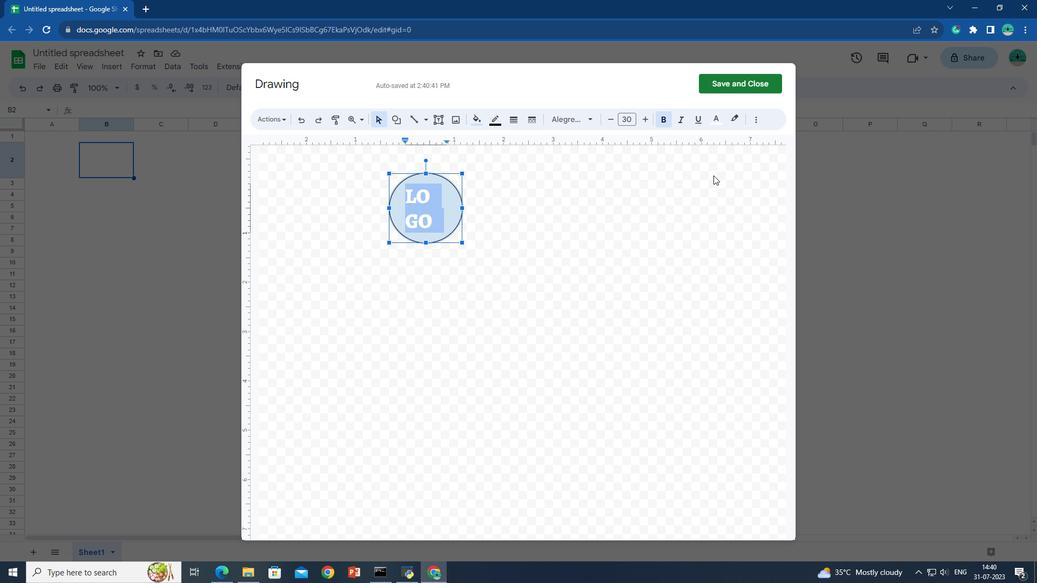 
Action: Mouse moved to (484, 124)
Screenshot: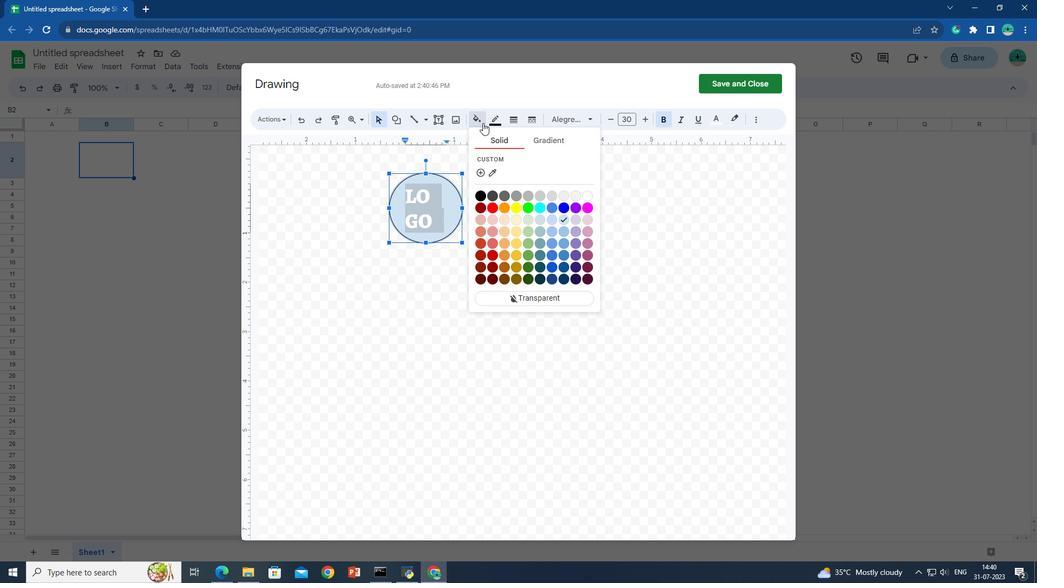 
Action: Mouse pressed left at (484, 124)
Screenshot: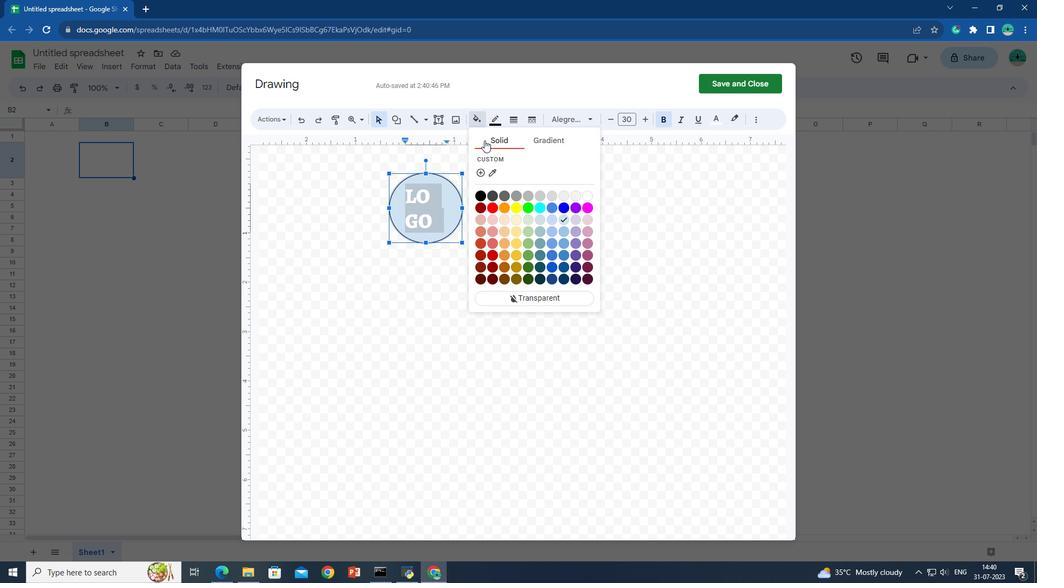 
Action: Mouse moved to (484, 194)
Screenshot: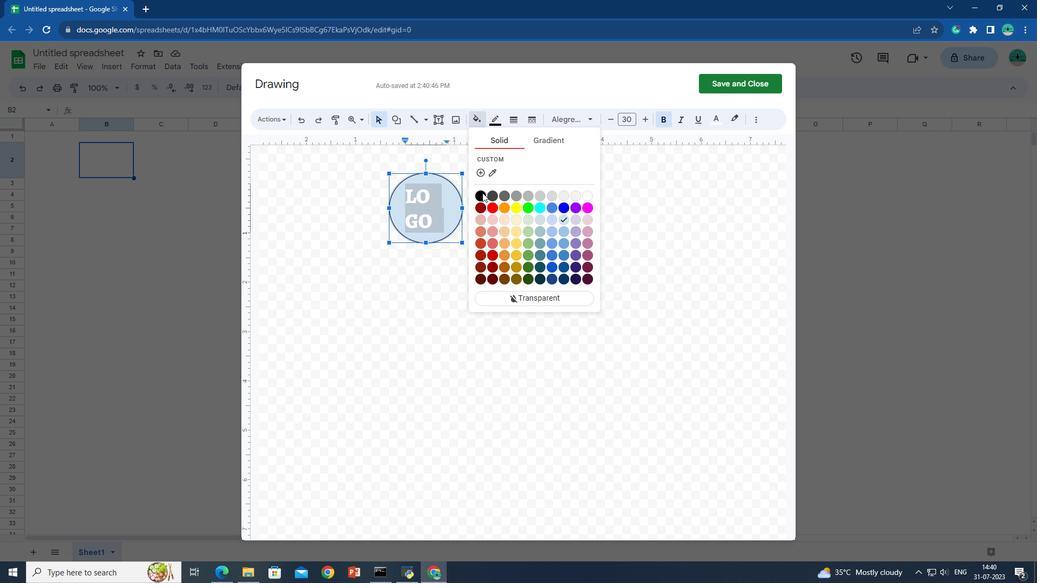 
Action: Mouse pressed left at (484, 194)
Screenshot: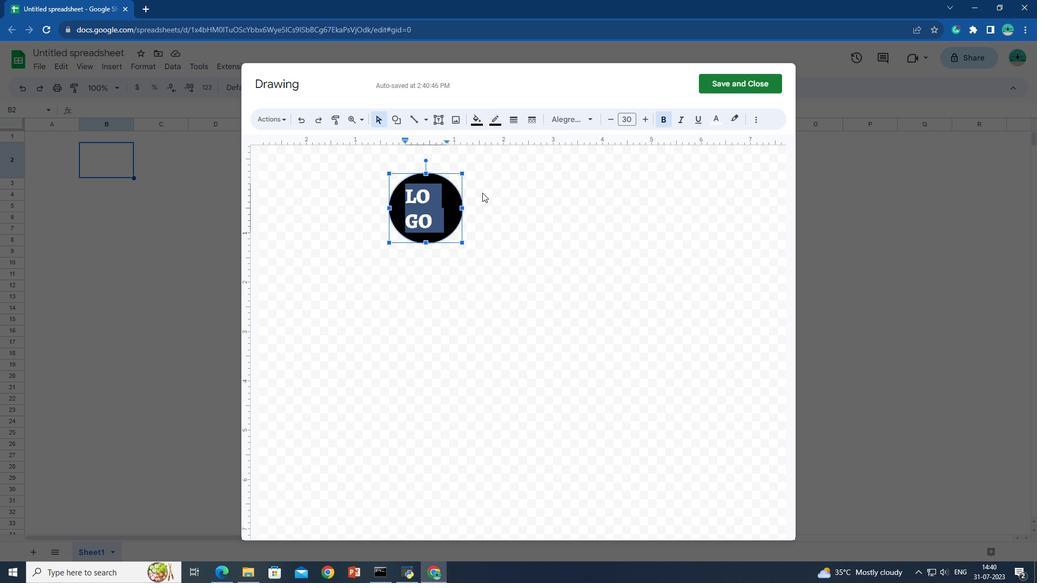 
Action: Mouse moved to (502, 197)
Screenshot: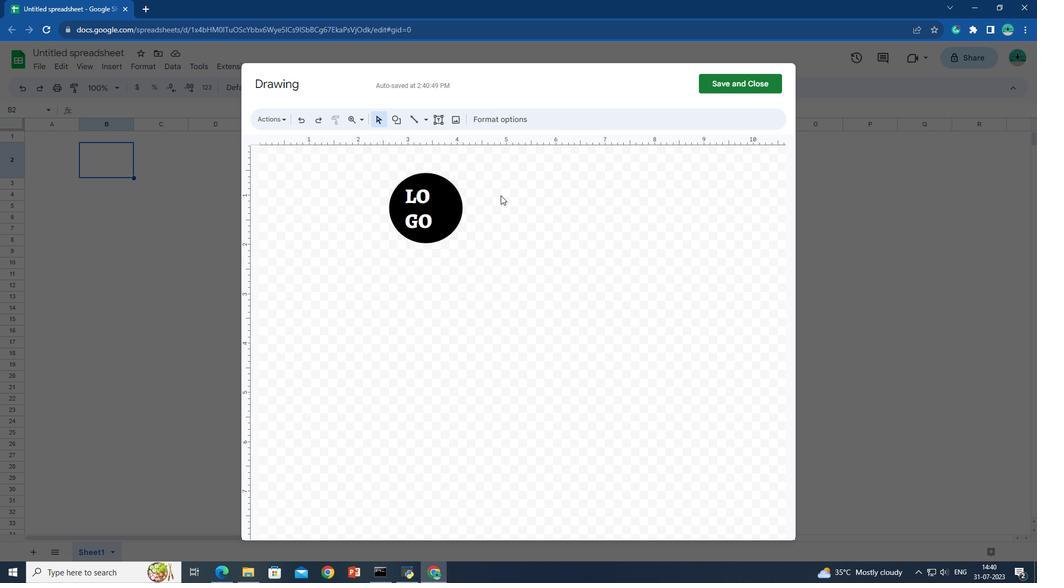 
Action: Mouse pressed left at (502, 197)
Screenshot: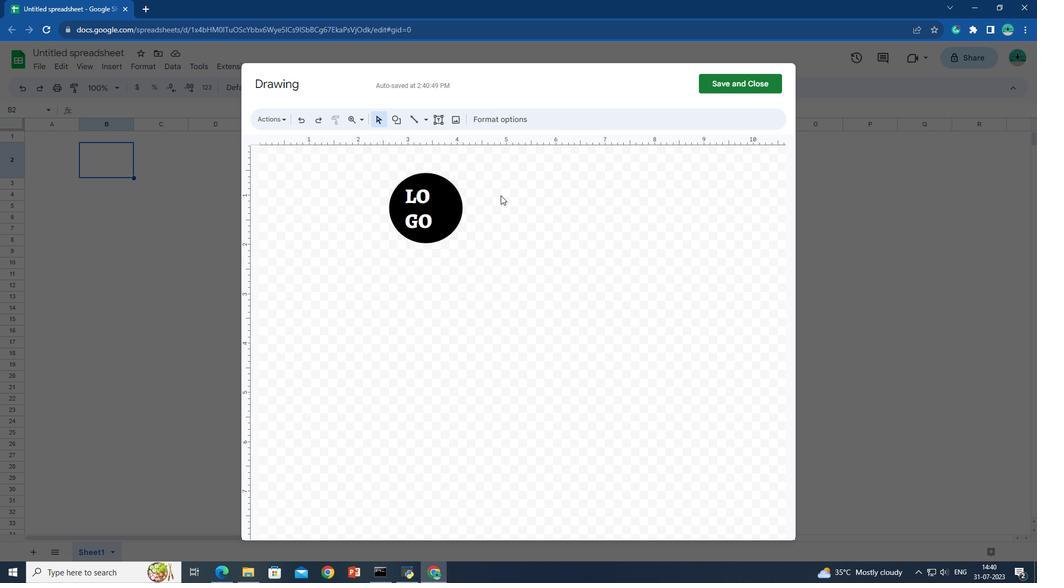 
Action: Mouse moved to (421, 195)
Screenshot: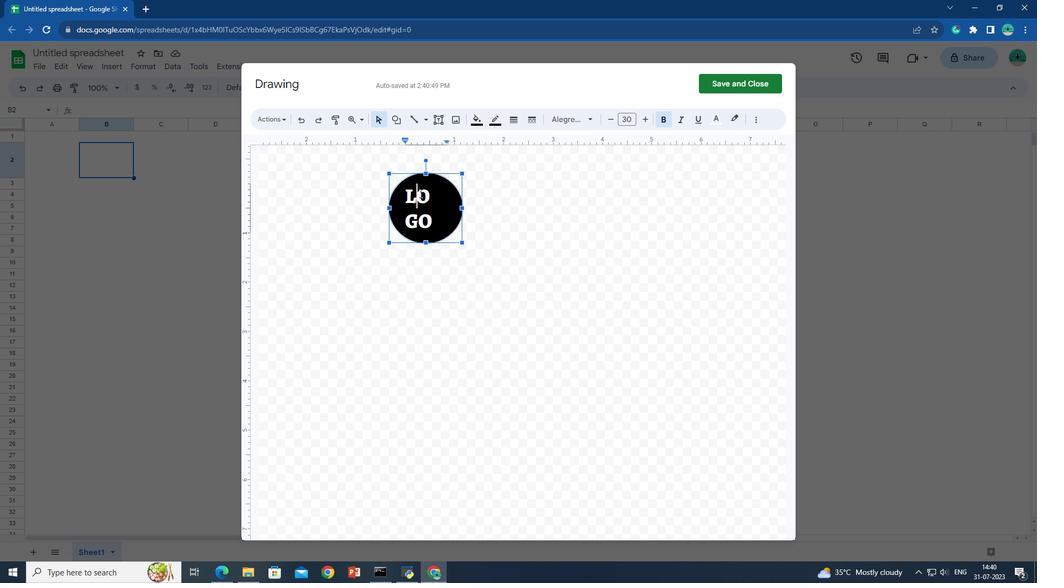 
Action: Mouse pressed left at (421, 195)
Screenshot: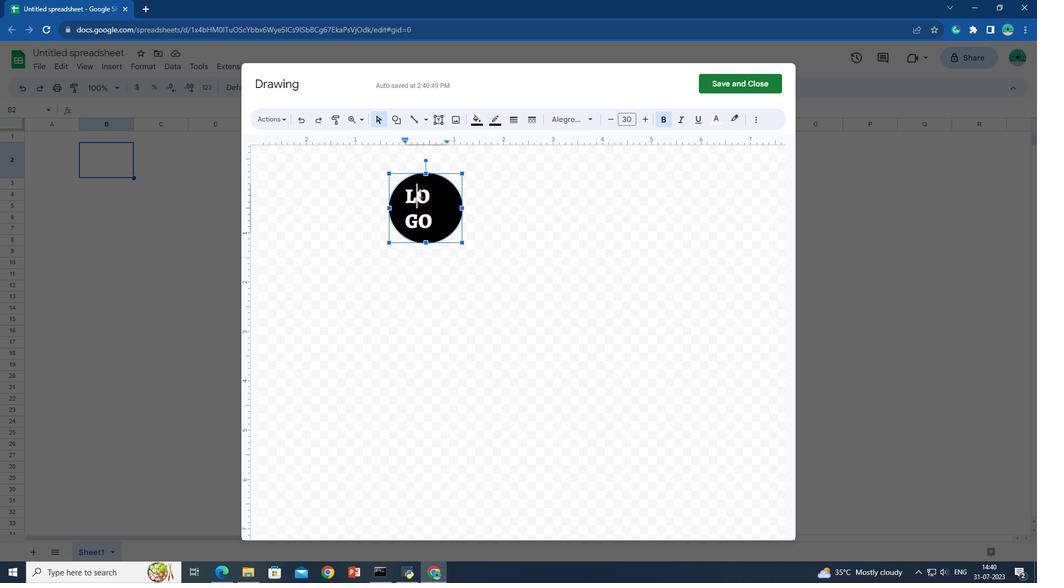 
Action: Key pressed ctrl+A
Screenshot: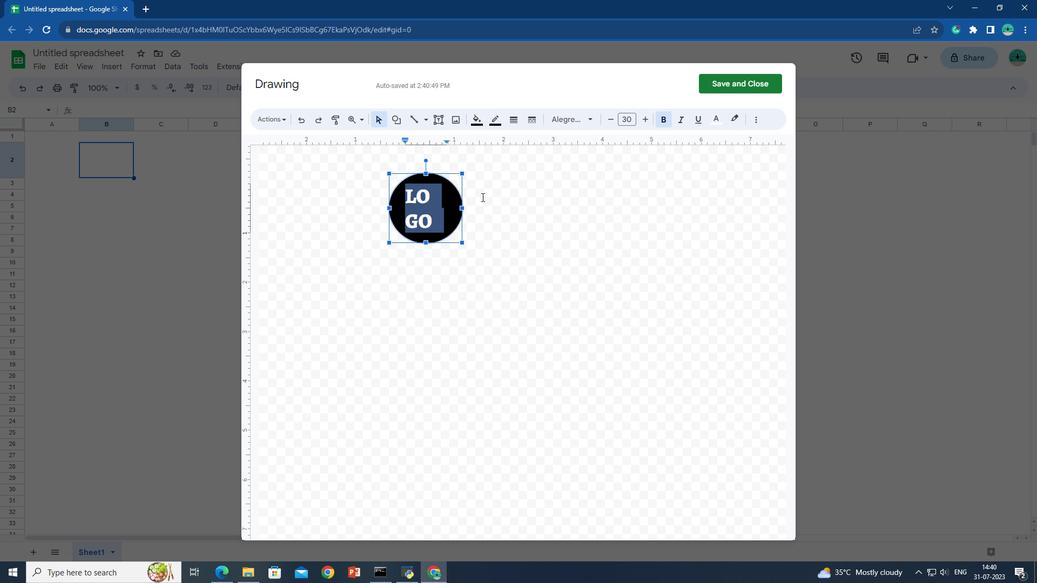 
Action: Mouse moved to (758, 121)
Screenshot: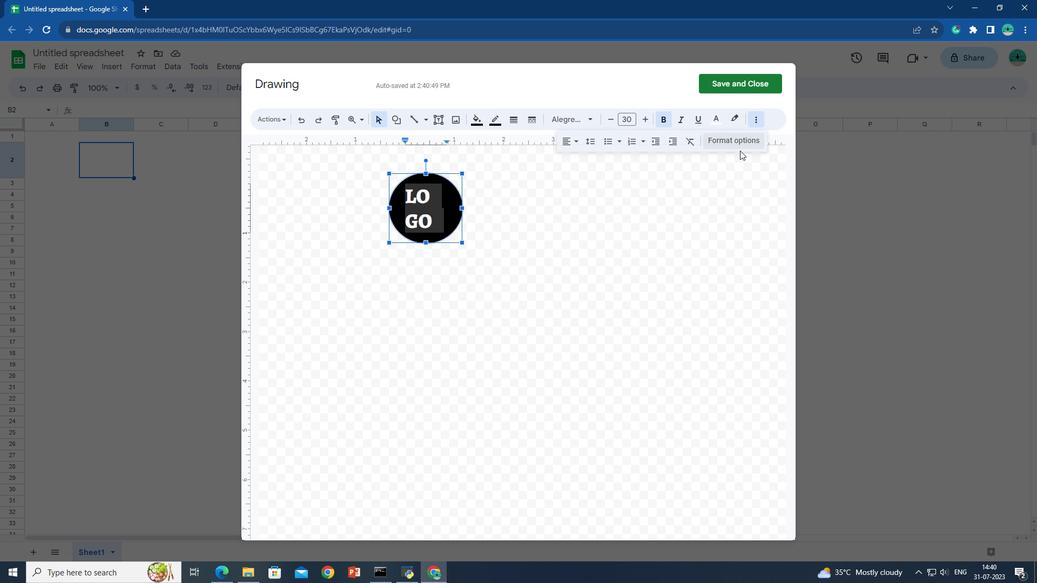 
Action: Mouse pressed left at (758, 121)
Screenshot: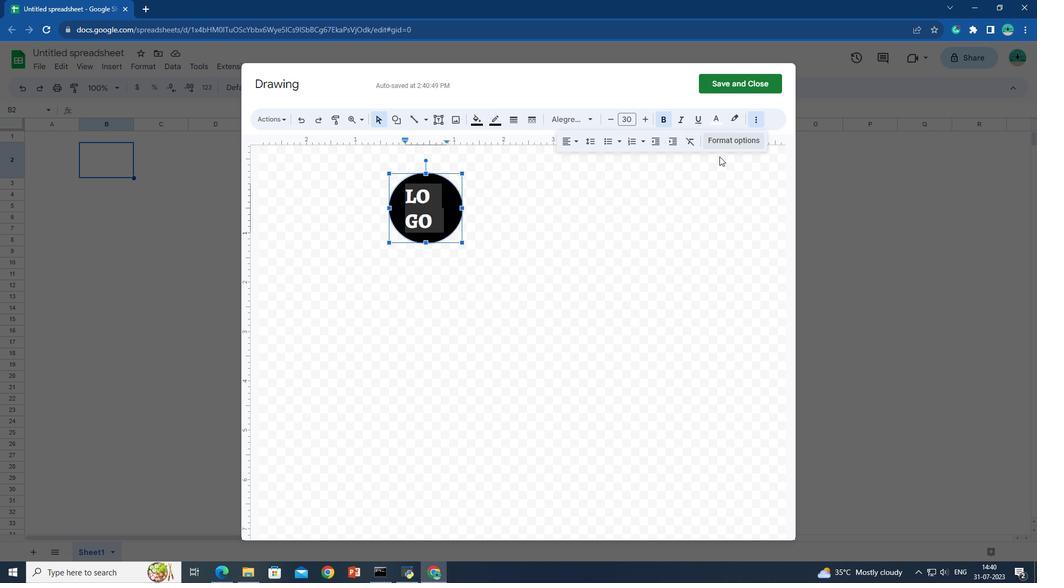 
Action: Mouse moved to (569, 143)
Screenshot: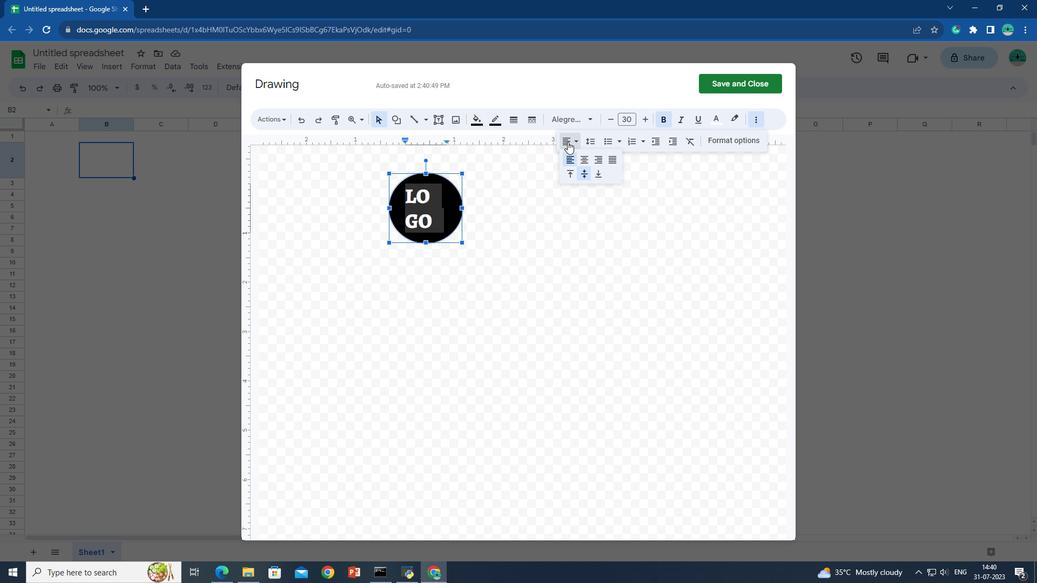 
Action: Mouse pressed left at (569, 143)
Screenshot: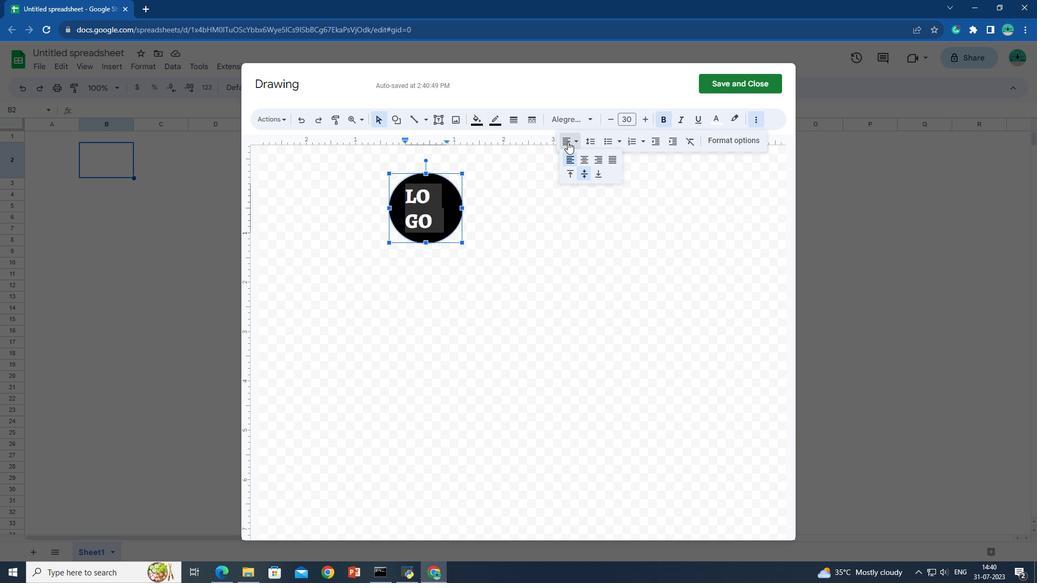 
Action: Mouse moved to (584, 161)
Screenshot: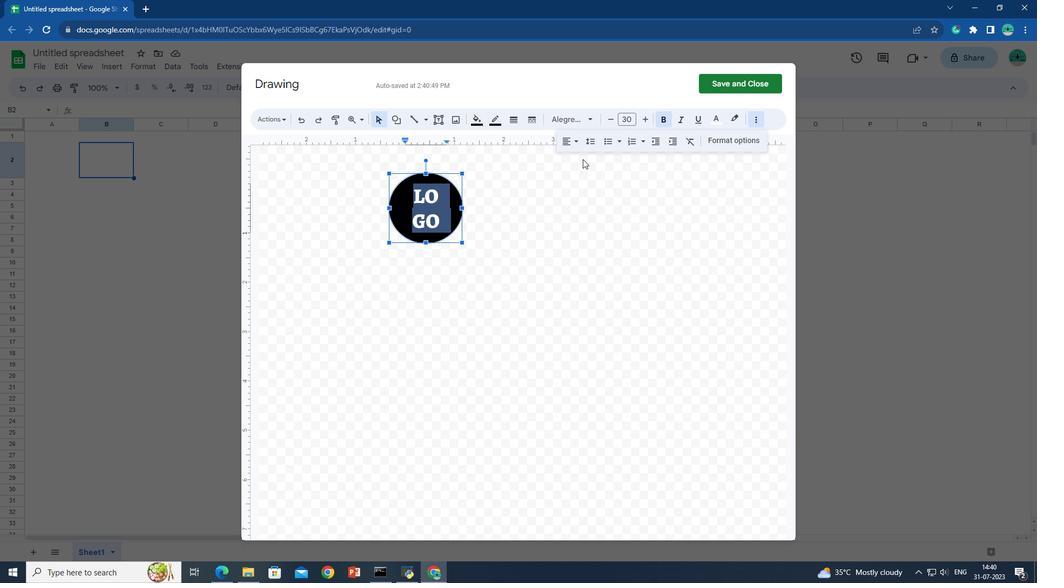 
Action: Mouse pressed left at (584, 161)
Screenshot: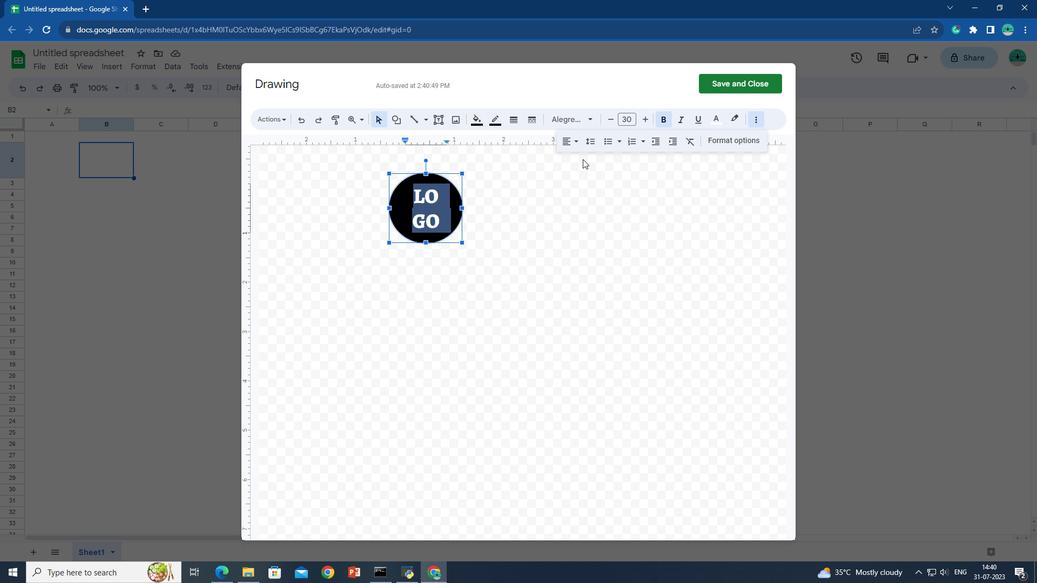 
Action: Mouse moved to (463, 209)
Screenshot: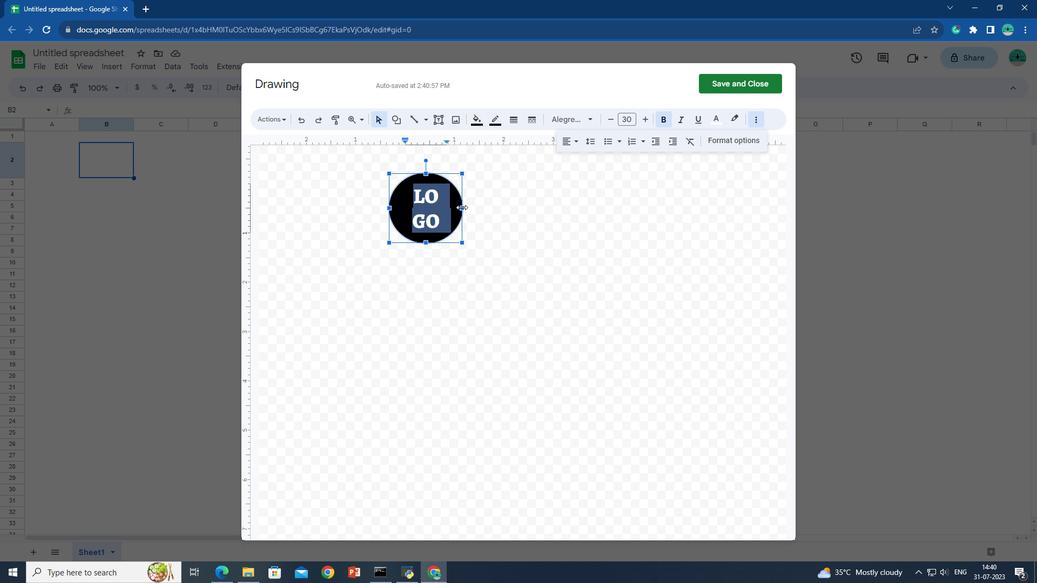 
Action: Mouse pressed left at (463, 209)
Screenshot: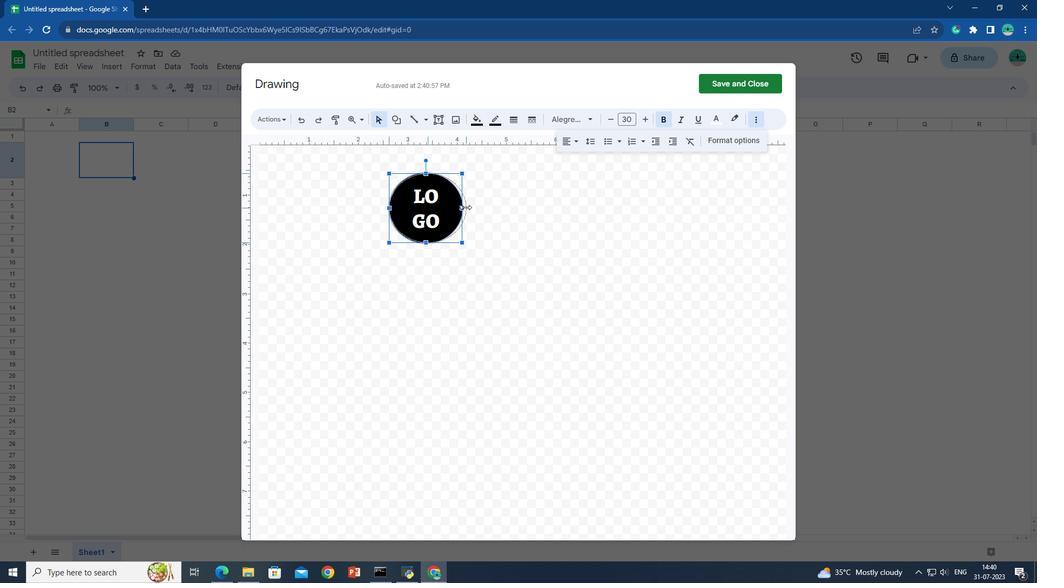 
Action: Mouse moved to (469, 173)
Screenshot: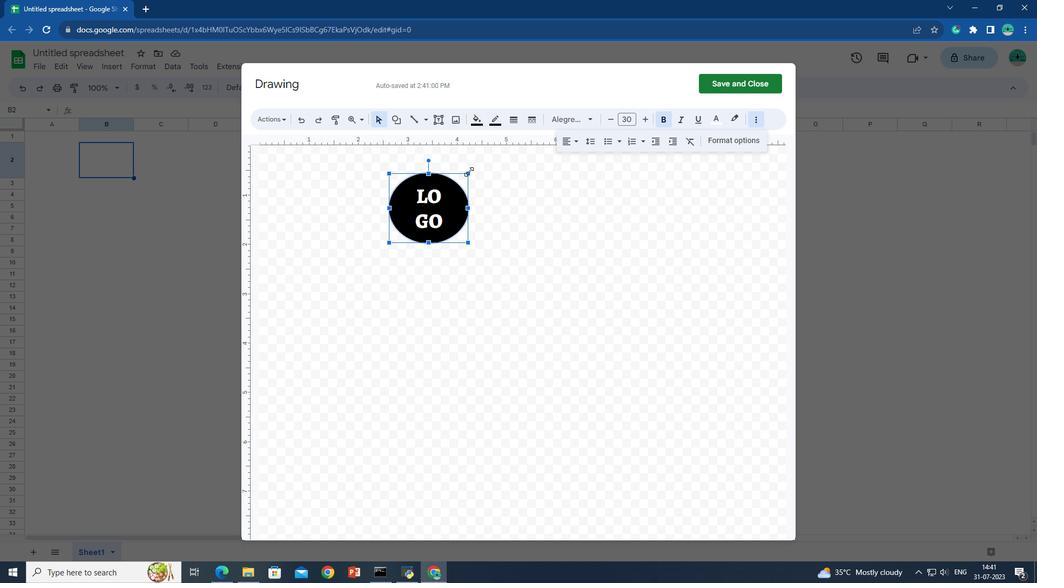
Action: Mouse pressed left at (469, 173)
Screenshot: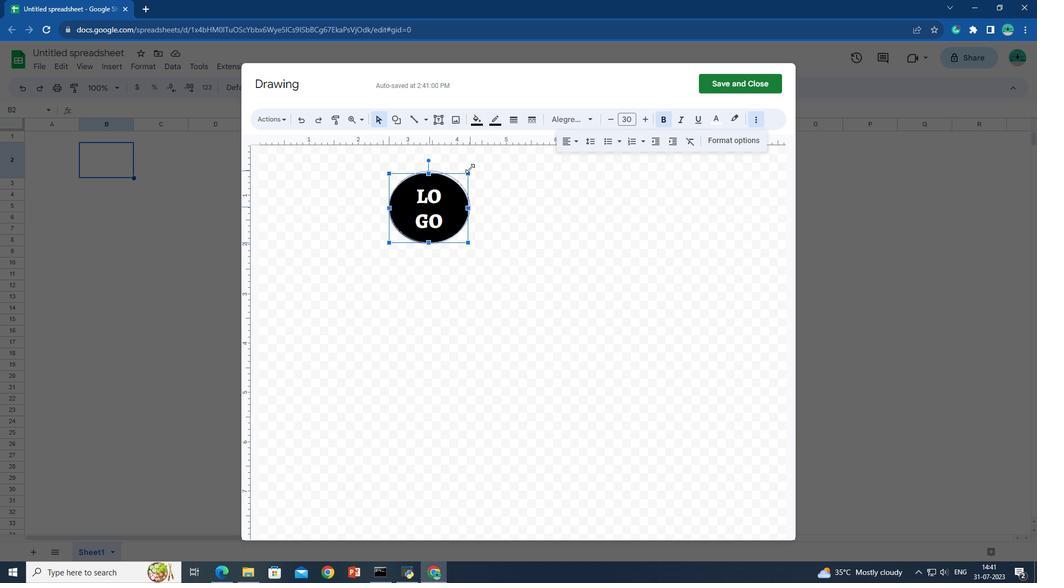 
Action: Mouse moved to (668, 117)
Screenshot: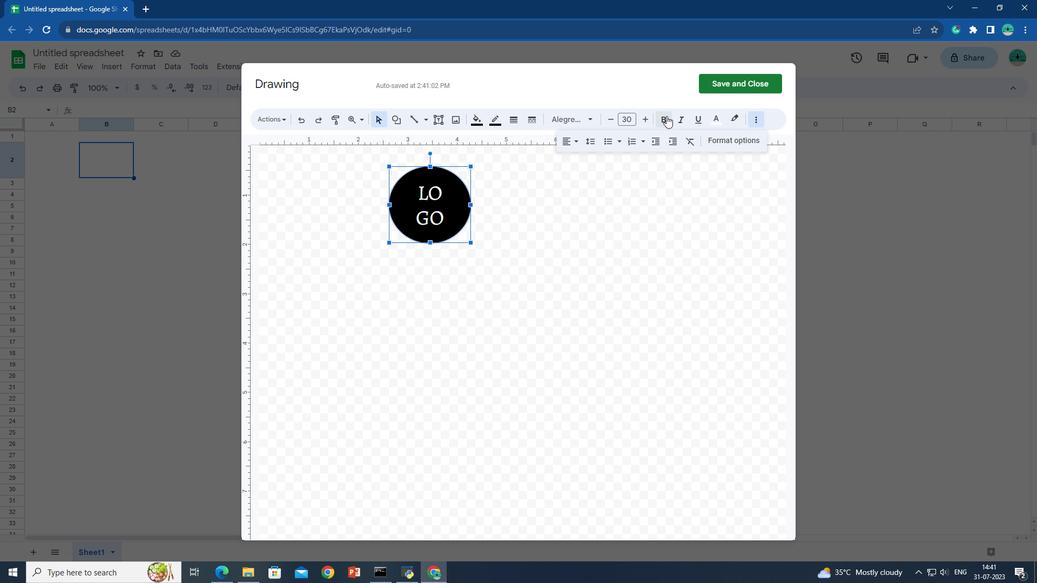 
Action: Mouse pressed left at (668, 117)
Screenshot: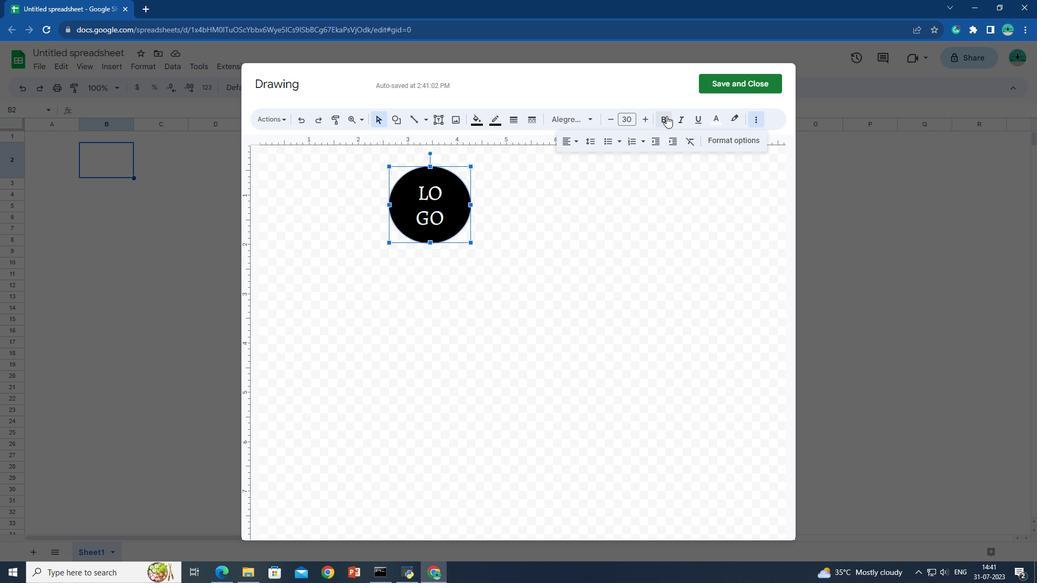 
Action: Mouse moved to (469, 265)
Screenshot: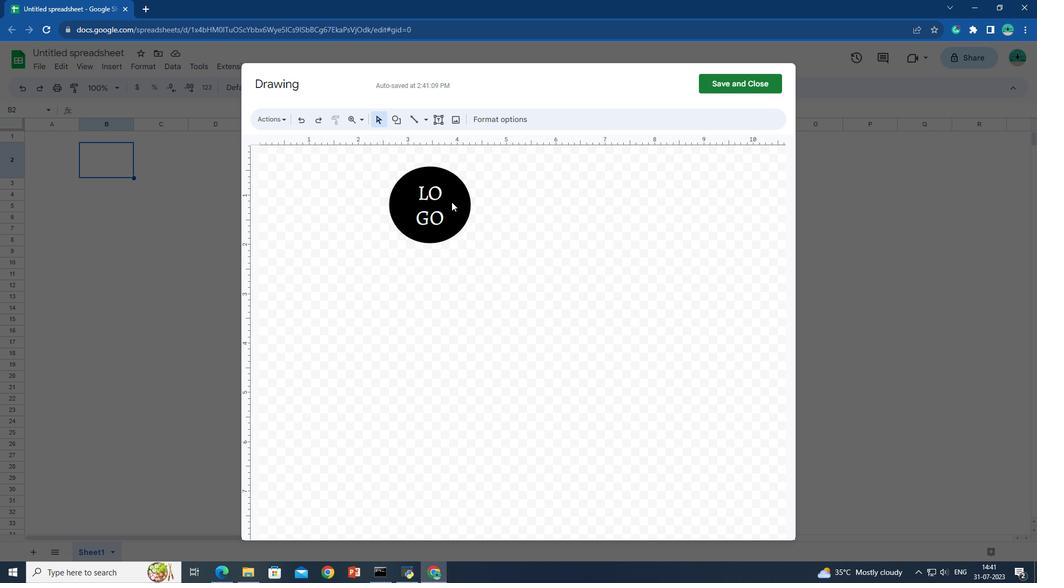 
Action: Mouse pressed left at (469, 265)
Screenshot: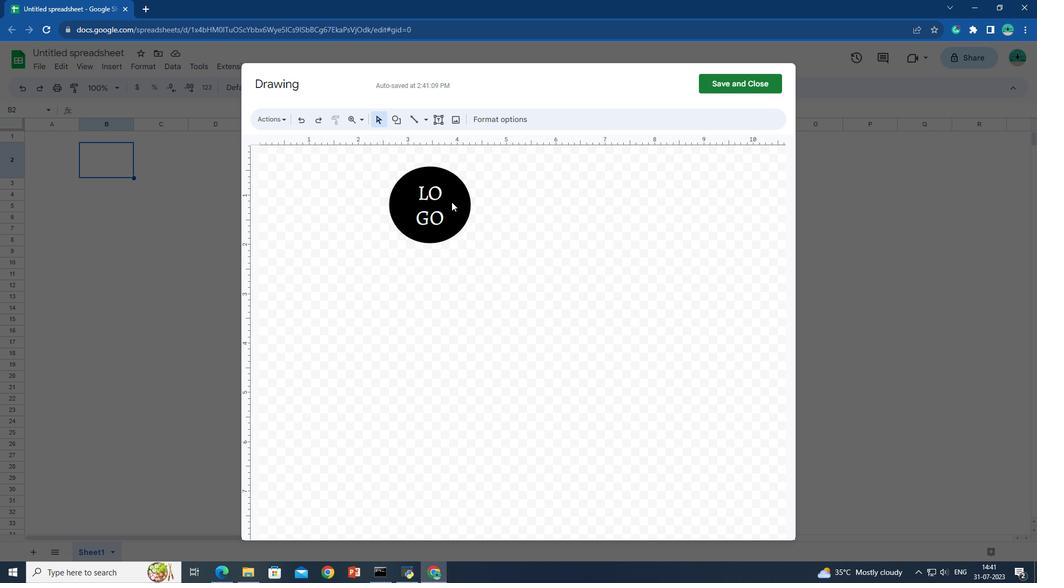 
Action: Mouse moved to (440, 119)
Screenshot: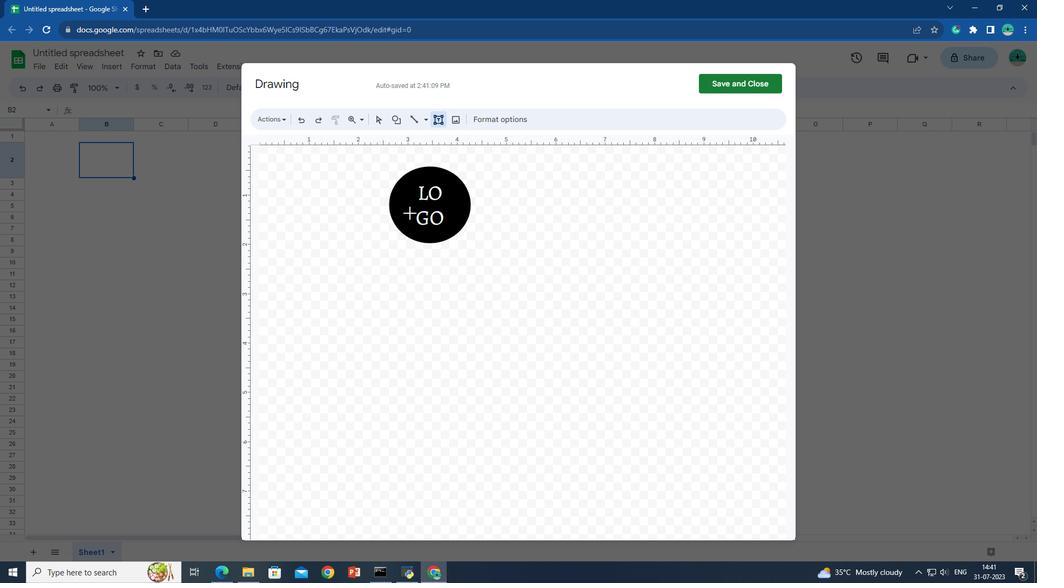 
Action: Mouse pressed left at (440, 119)
Screenshot: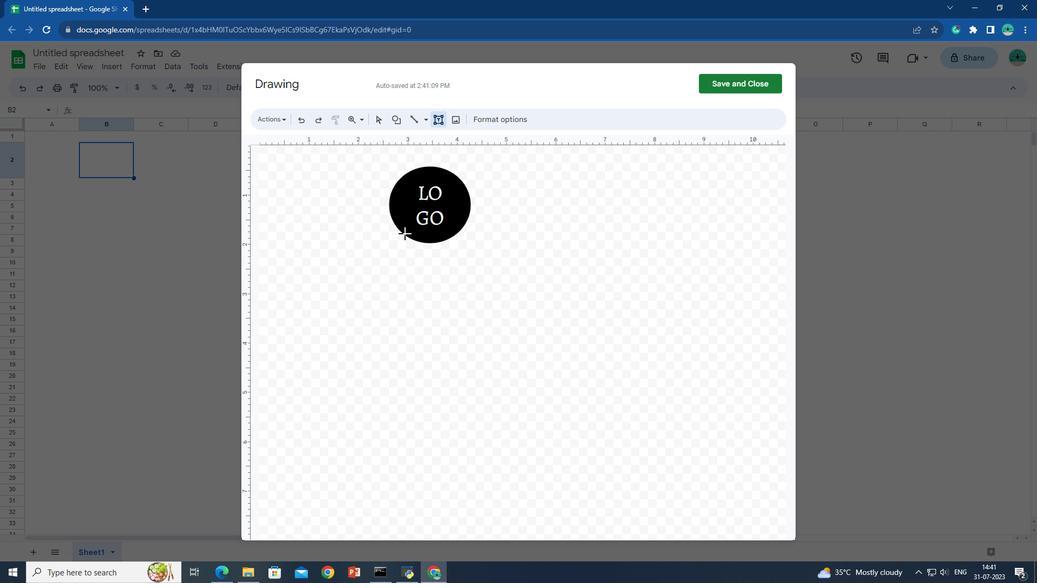 
Action: Mouse moved to (390, 245)
Screenshot: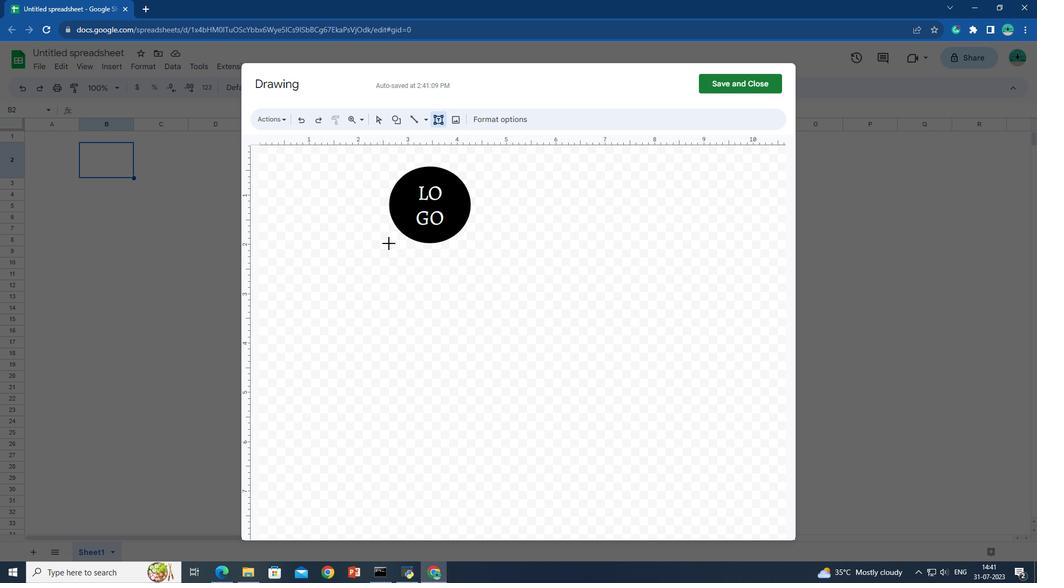 
Action: Mouse pressed left at (390, 245)
Screenshot: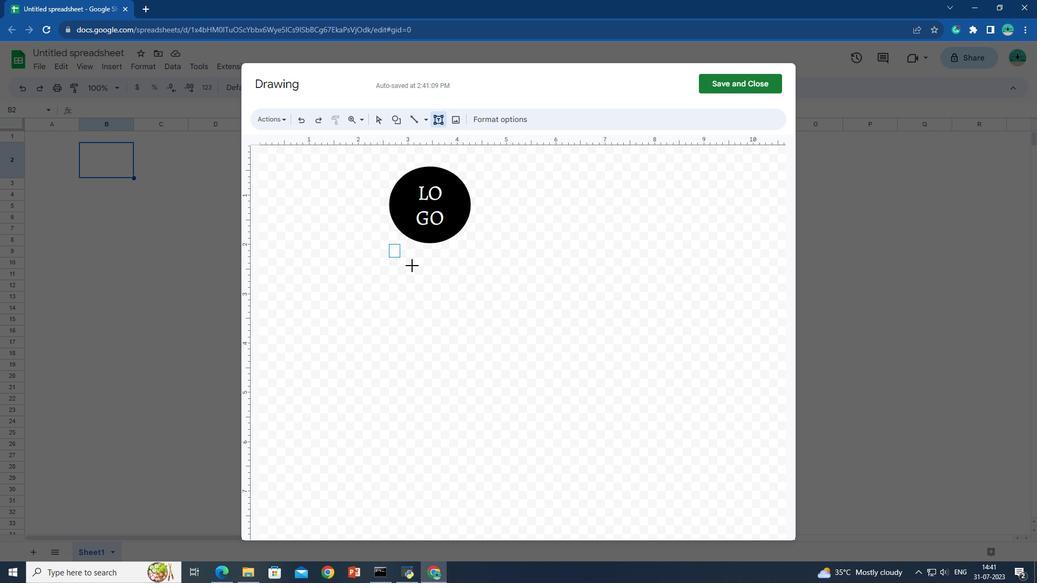 
Action: Mouse moved to (494, 266)
Screenshot: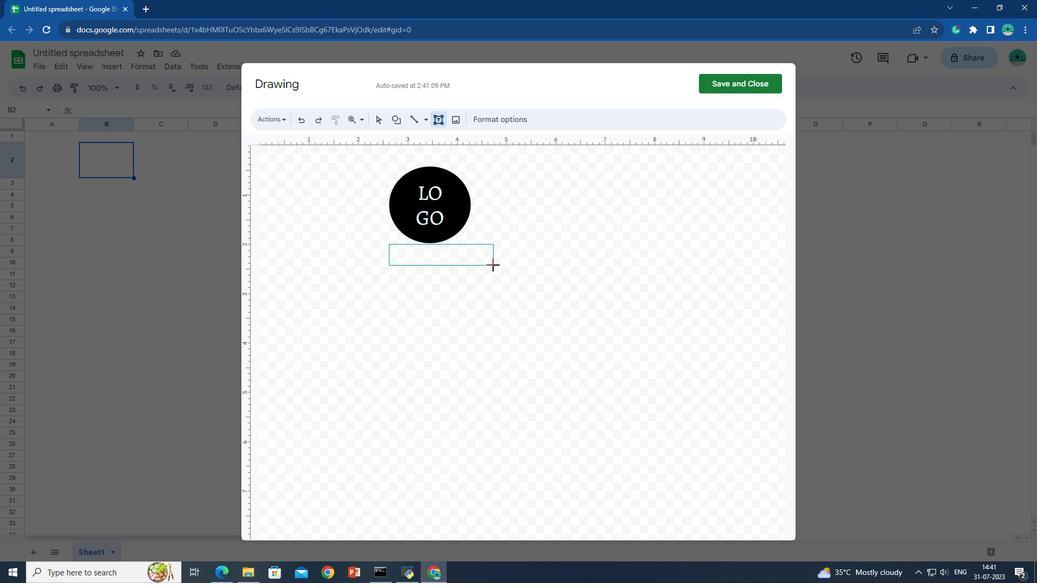 
Action: Key pressed LOGO<Key.space>COMPANY
Screenshot: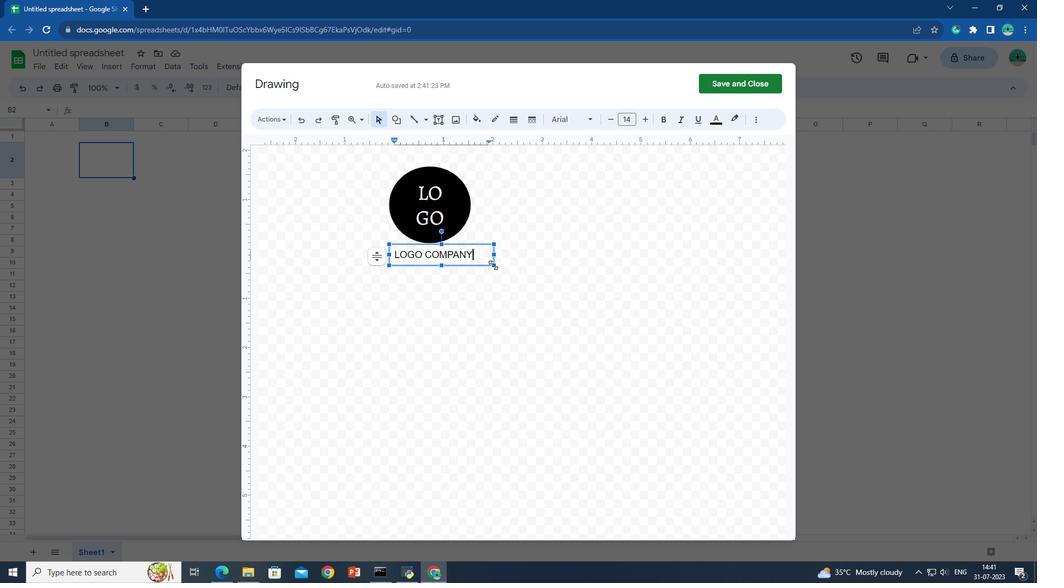 
Action: Mouse moved to (611, 116)
Screenshot: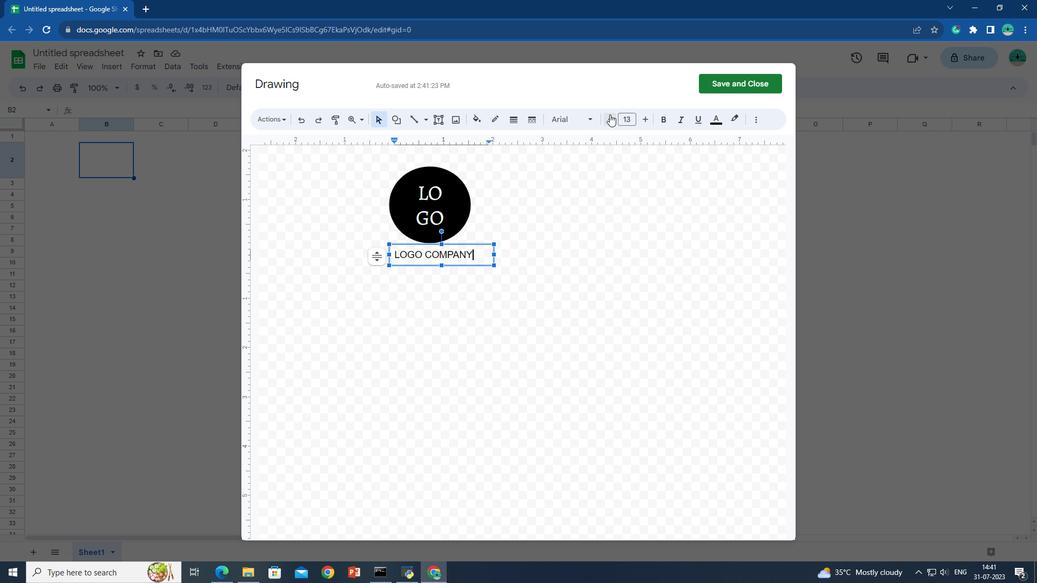 
Action: Mouse pressed left at (611, 116)
Screenshot: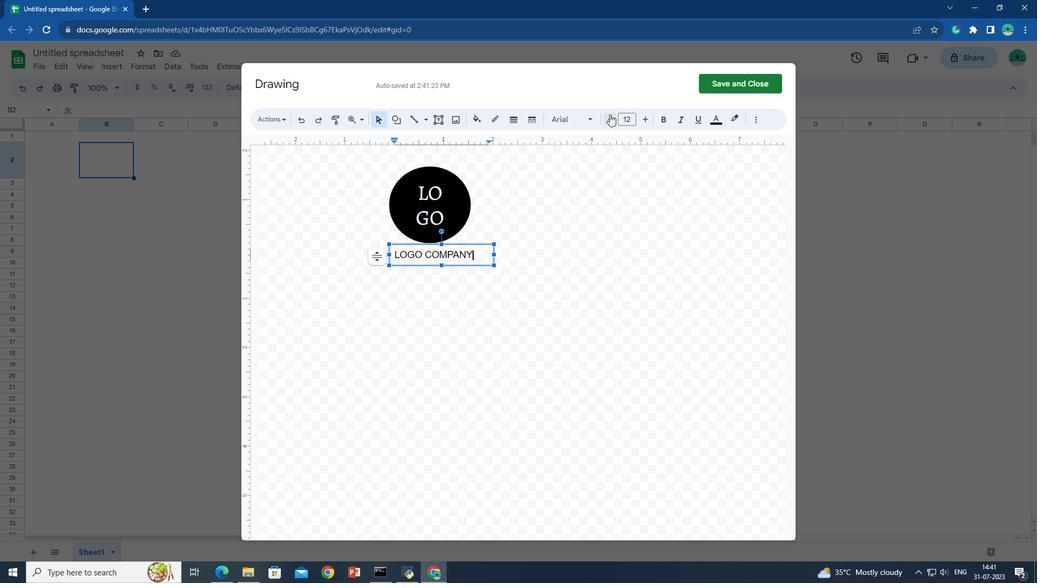
Action: Mouse pressed left at (611, 116)
Screenshot: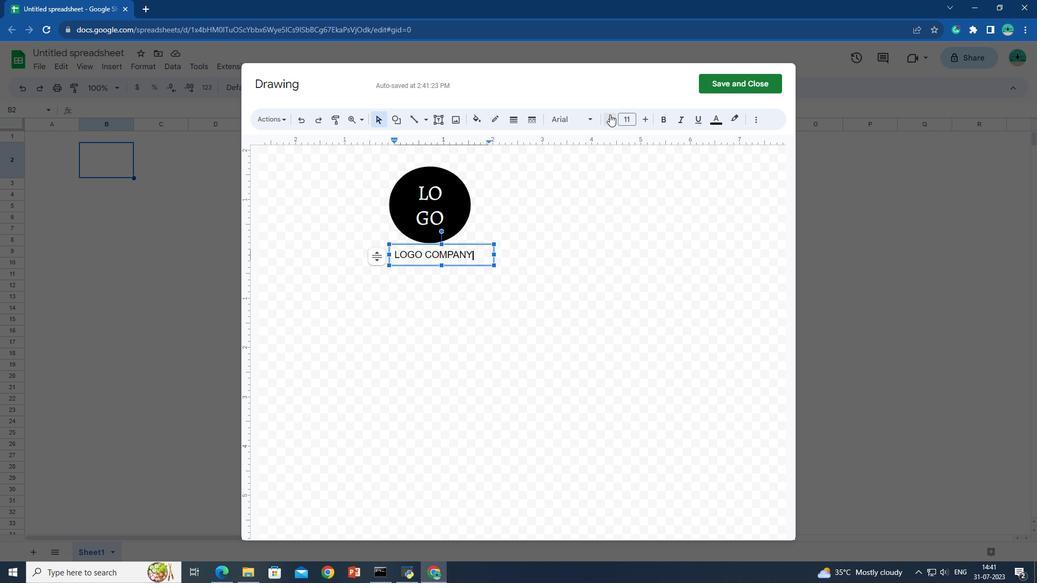 
Action: Mouse pressed left at (611, 116)
Screenshot: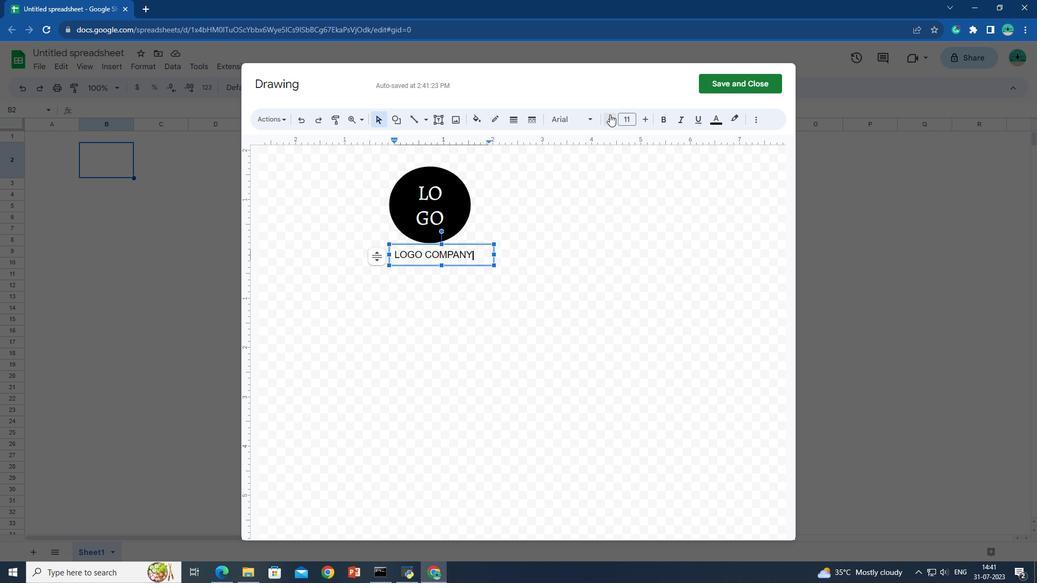 
Action: Mouse moved to (611, 117)
Screenshot: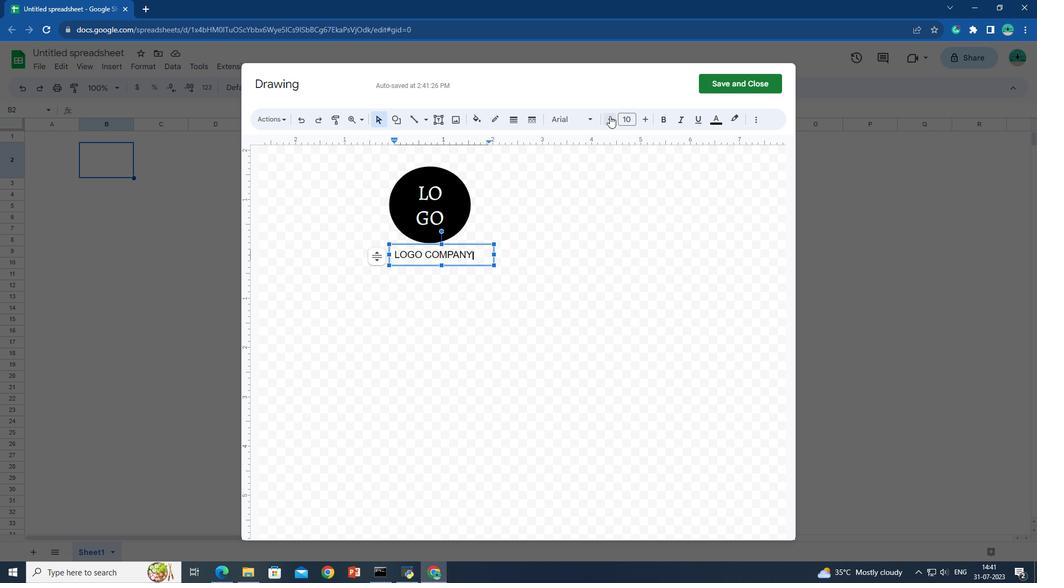 
Action: Mouse pressed left at (611, 117)
Screenshot: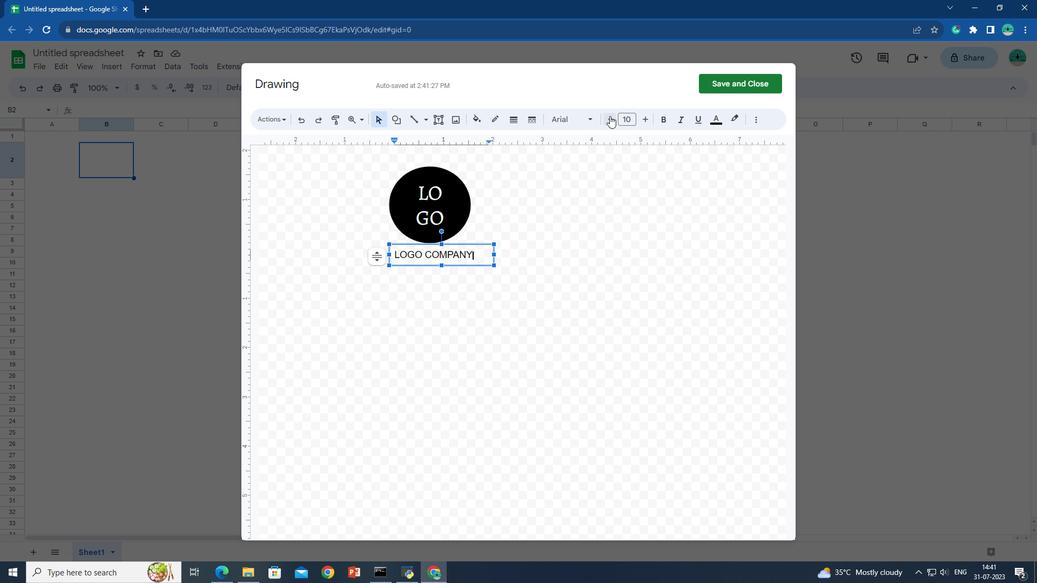 
Action: Mouse moved to (472, 255)
Screenshot: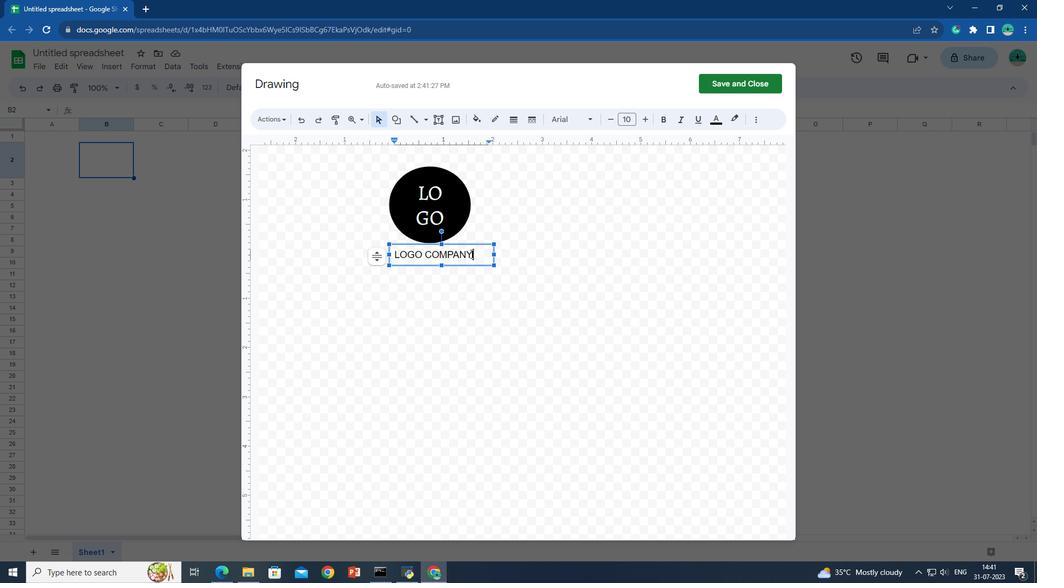 
Action: Mouse pressed left at (472, 255)
Screenshot: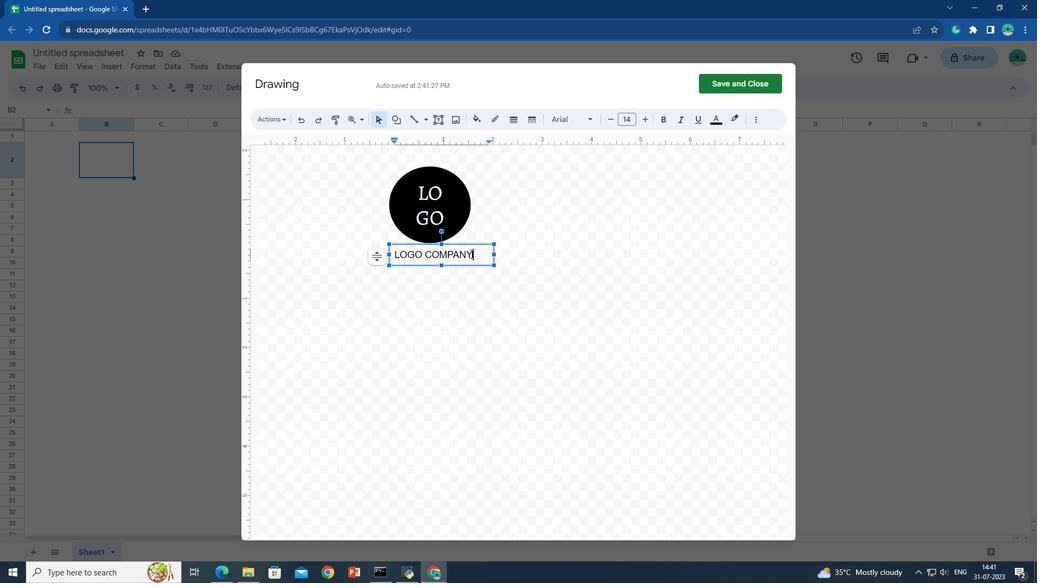 
Action: Key pressed ctrl+A
Screenshot: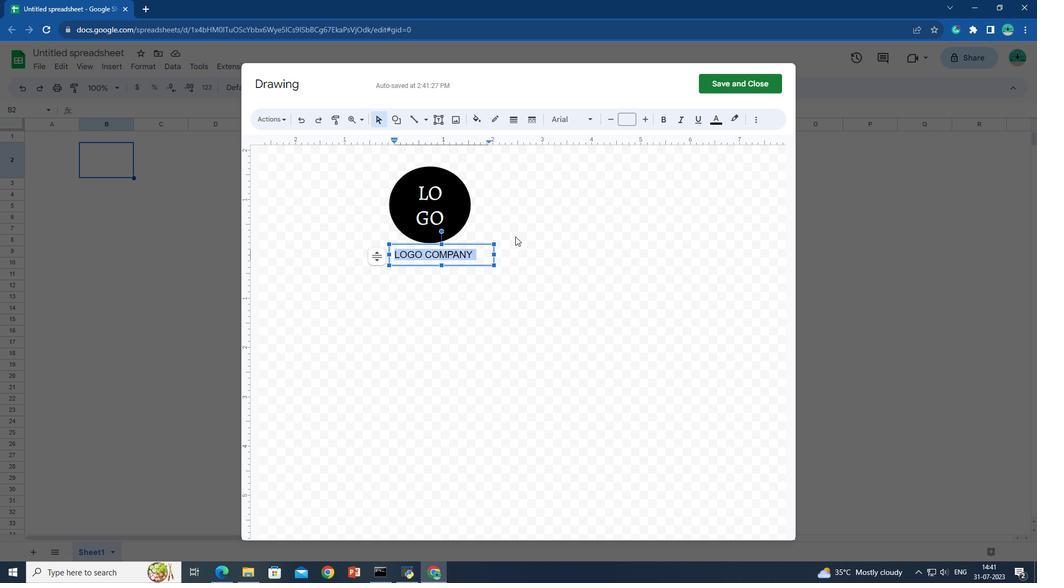 
Action: Mouse moved to (630, 125)
Screenshot: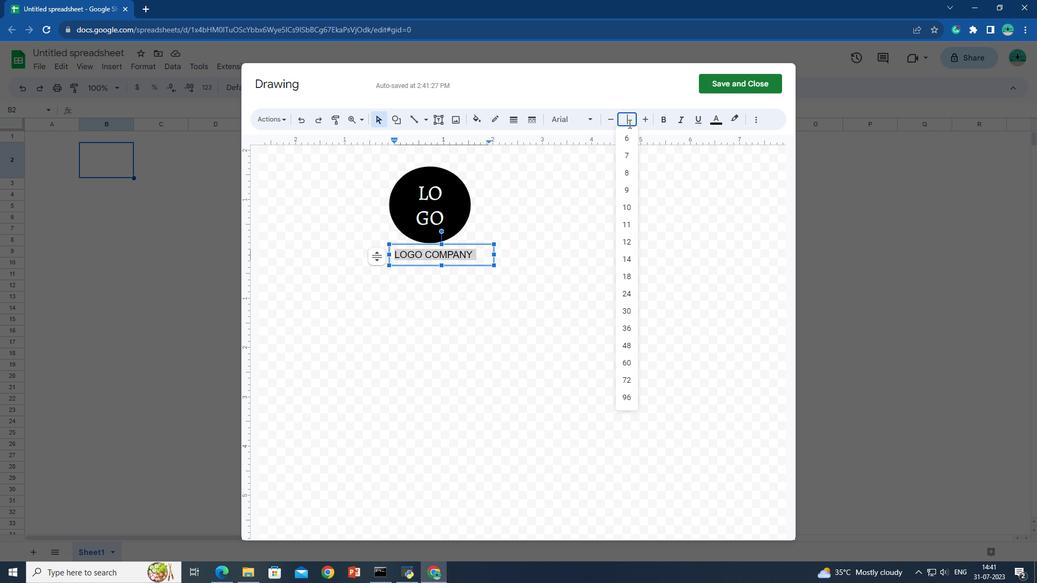 
Action: Mouse pressed left at (630, 125)
Screenshot: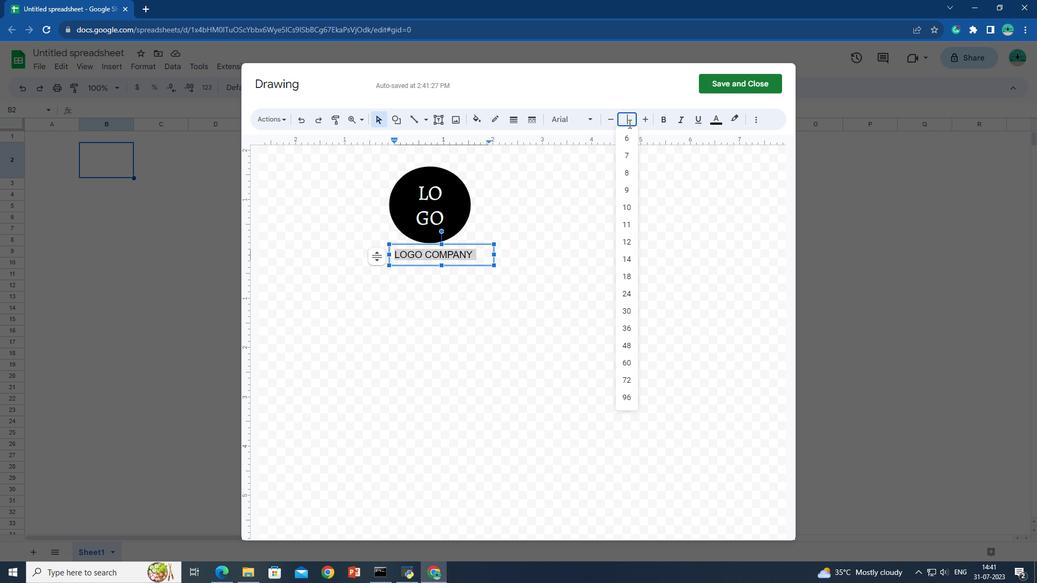 
Action: Mouse moved to (630, 125)
Screenshot: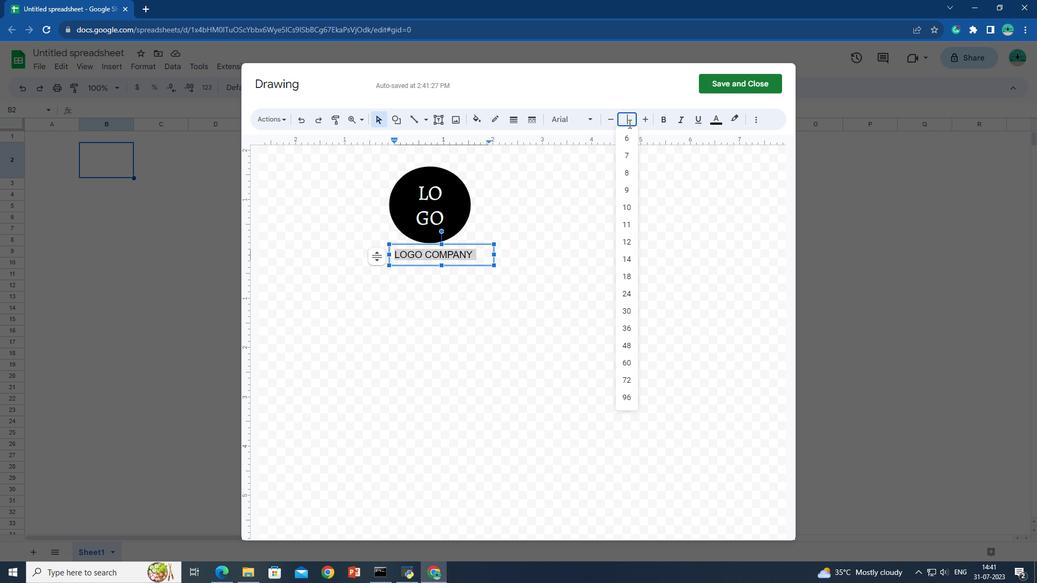 
Action: Key pressed 9<Key.enter>
Screenshot: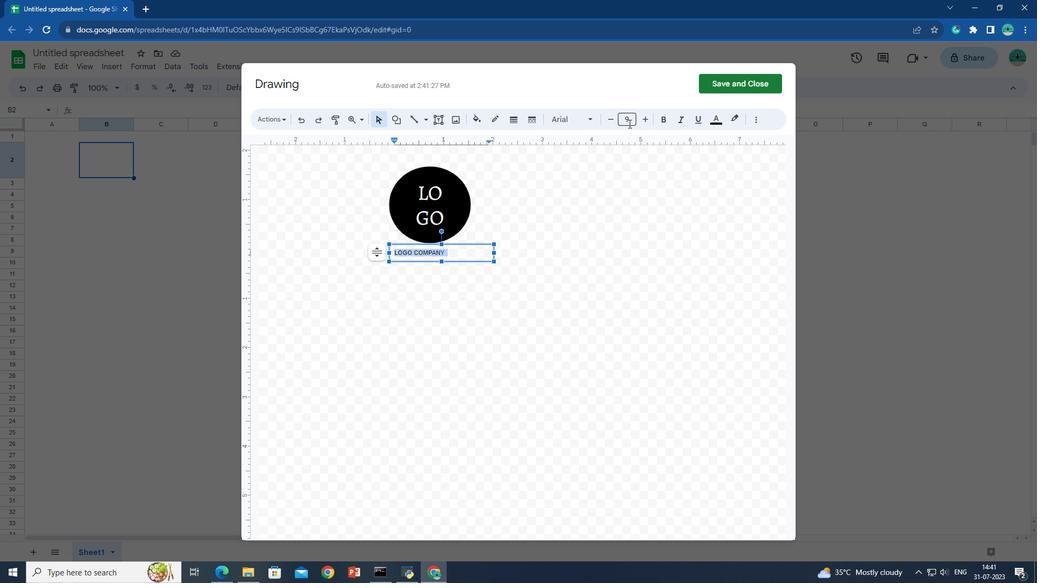 
Action: Mouse moved to (499, 224)
Screenshot: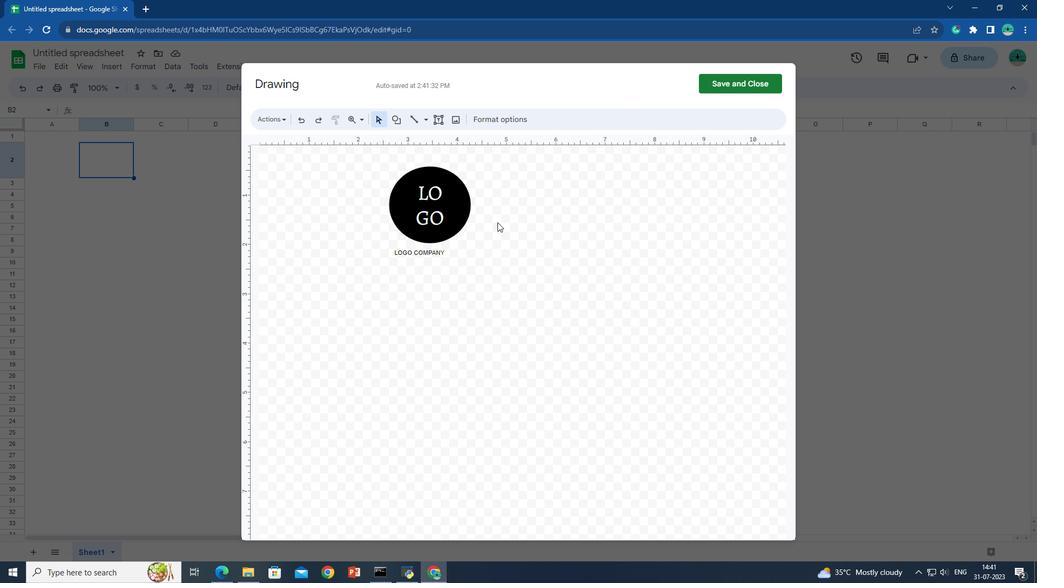 
Action: Mouse pressed left at (499, 224)
Screenshot: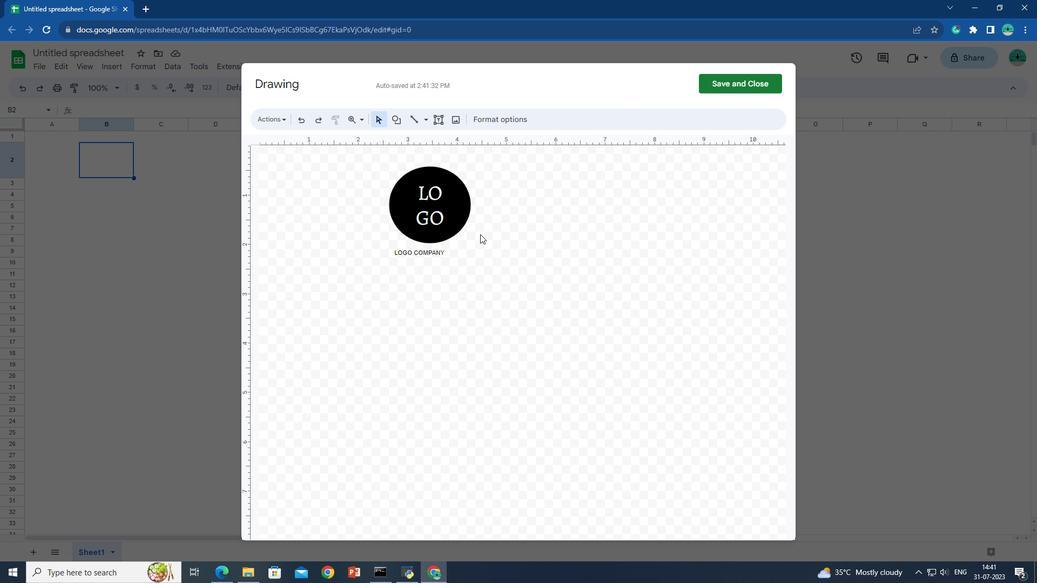 
Action: Mouse moved to (422, 250)
Screenshot: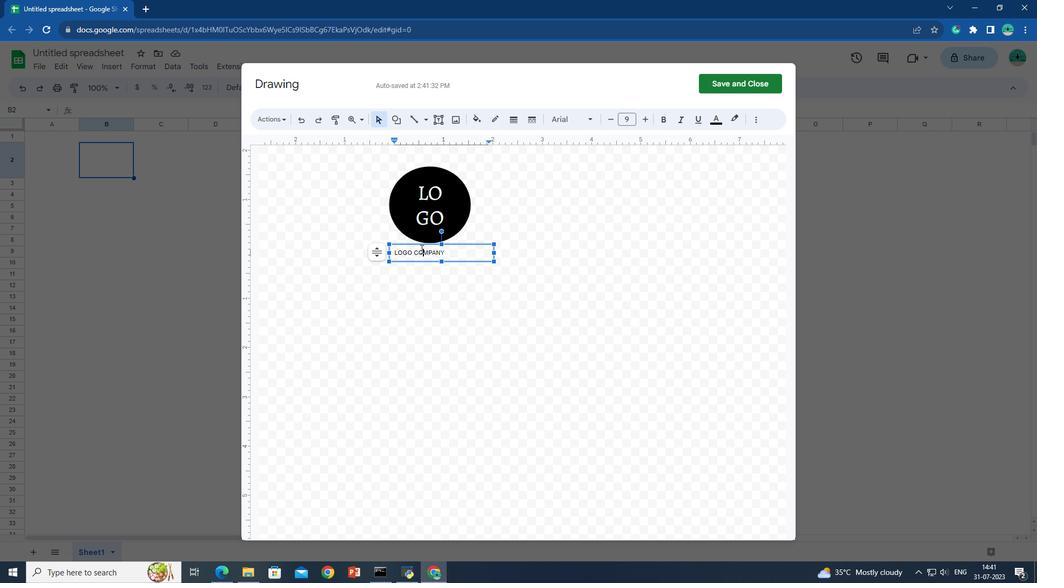 
Action: Mouse pressed left at (422, 250)
Screenshot: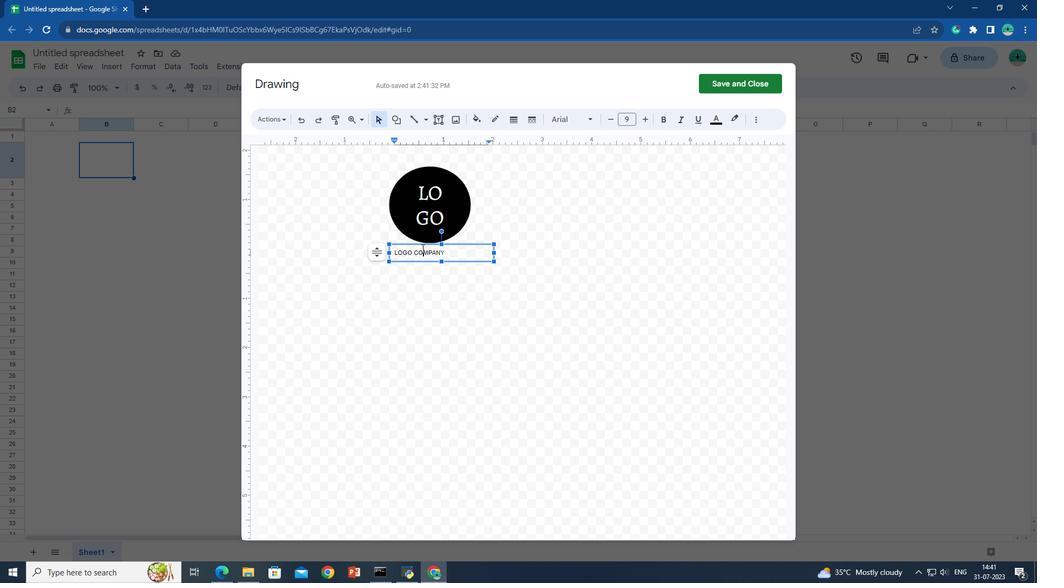 
Action: Mouse moved to (440, 249)
Screenshot: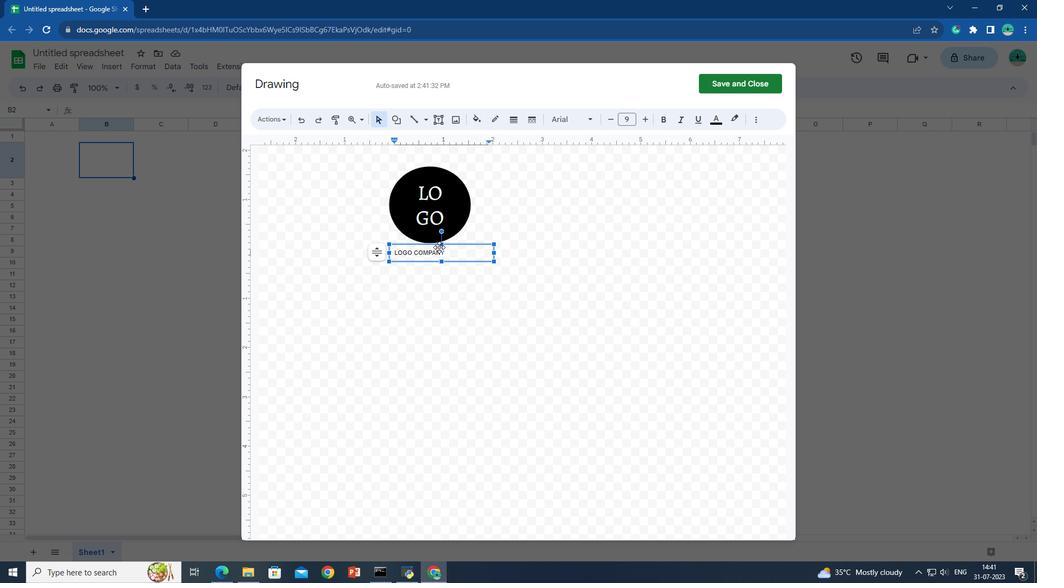 
Action: Mouse pressed left at (440, 249)
Screenshot: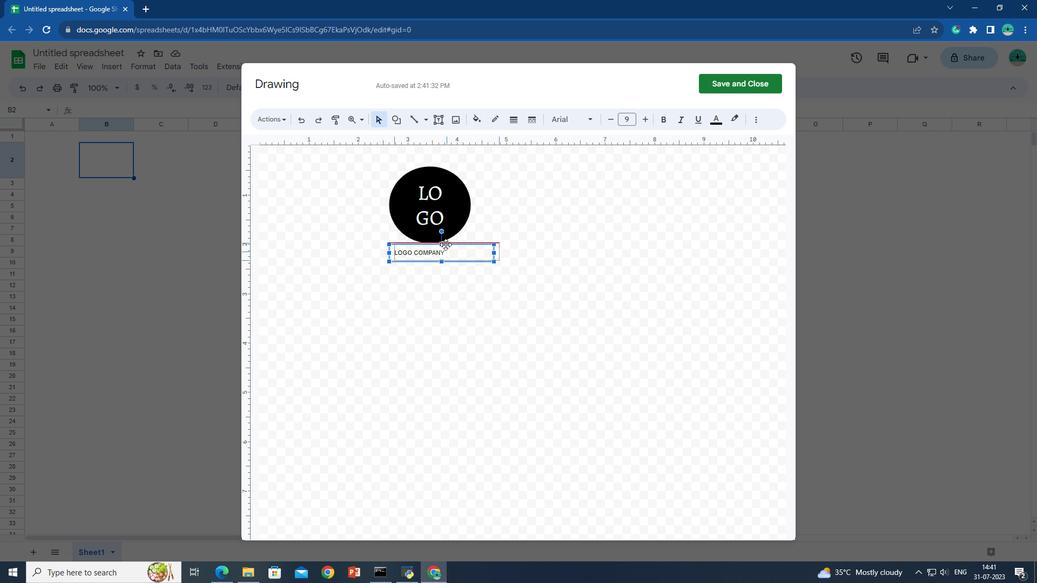 
Action: Mouse moved to (448, 244)
Screenshot: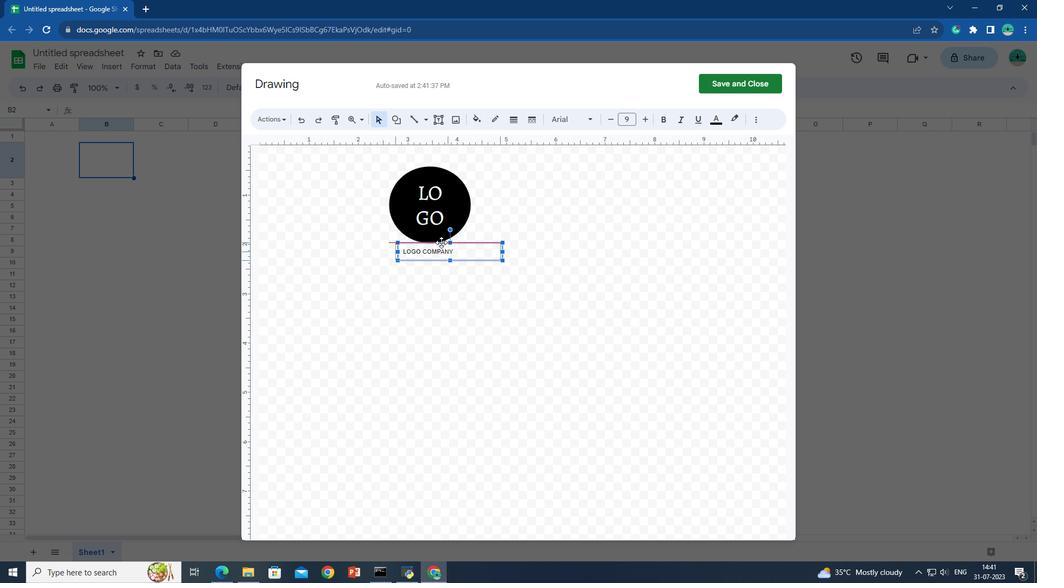 
Action: Mouse pressed left at (448, 244)
Screenshot: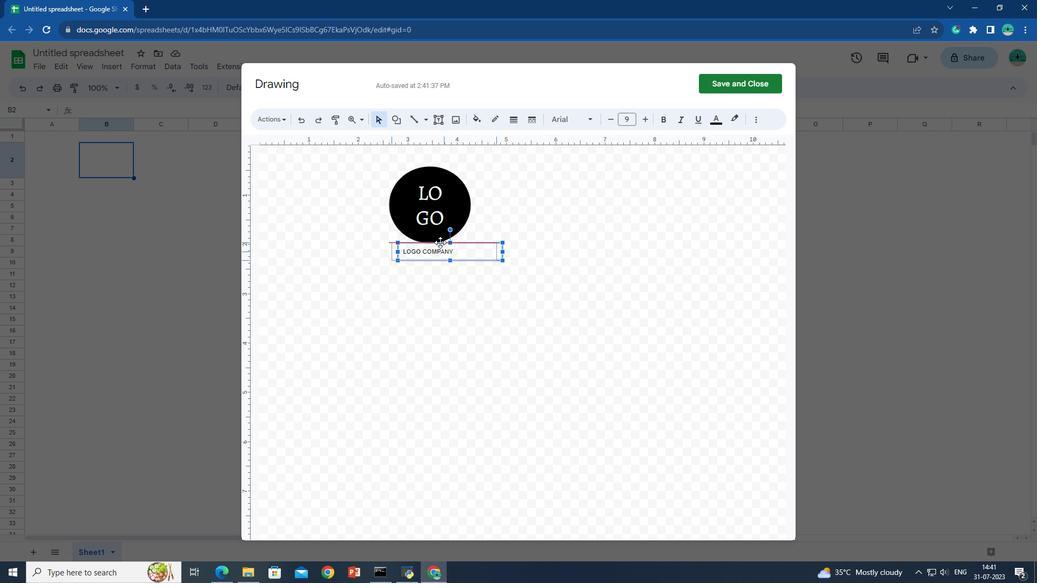 
Action: Mouse moved to (443, 245)
Screenshot: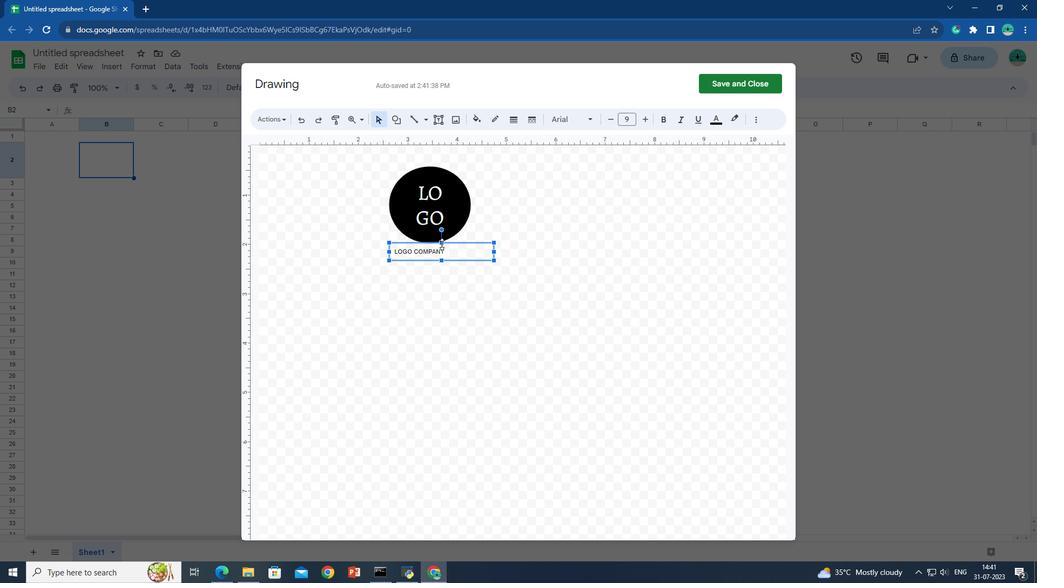 
Action: Key pressed ctrl+A
Screenshot: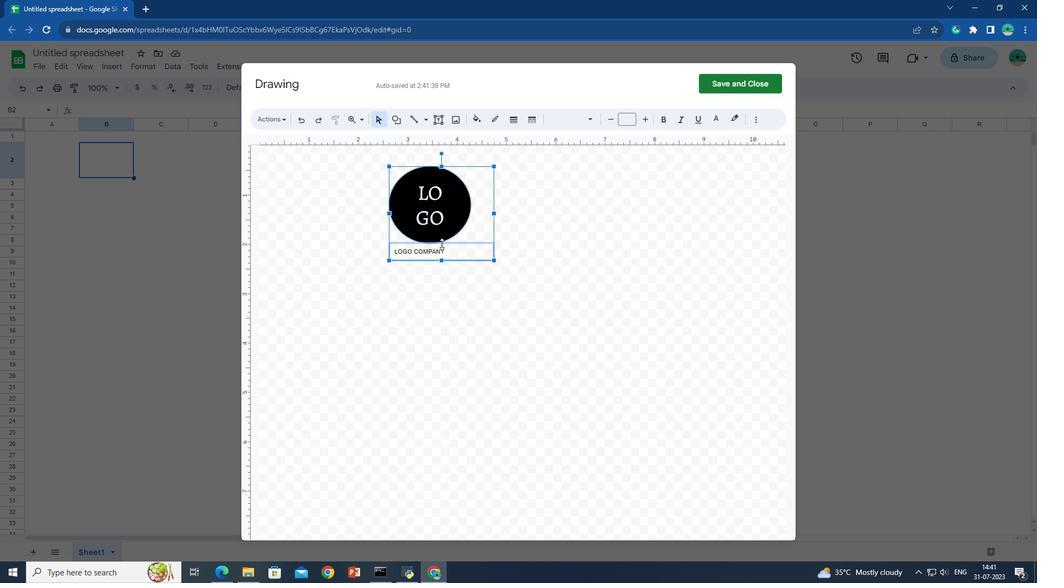 
Action: Mouse moved to (447, 262)
Screenshot: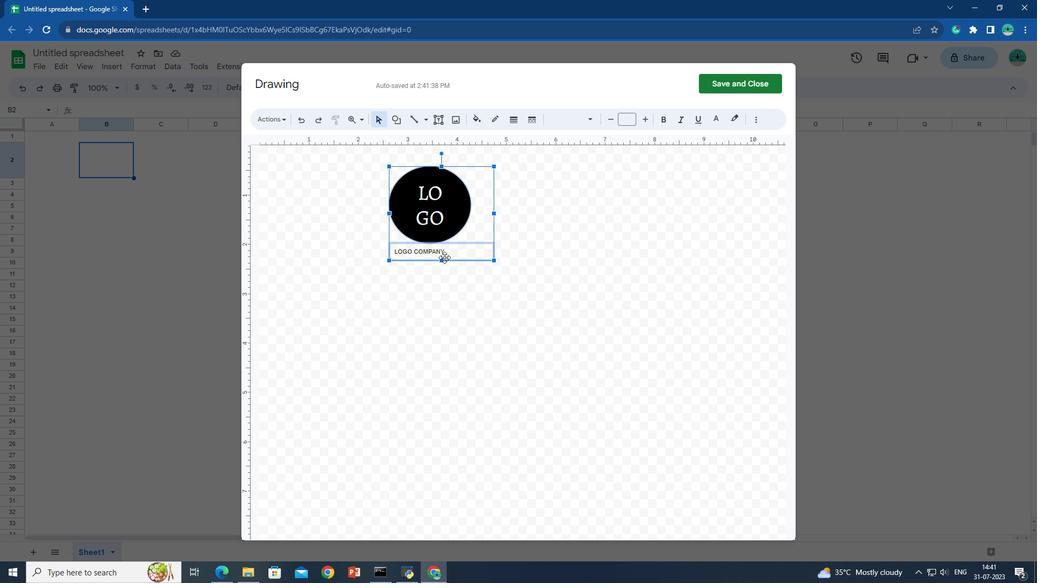 
Action: Mouse pressed left at (447, 262)
Screenshot: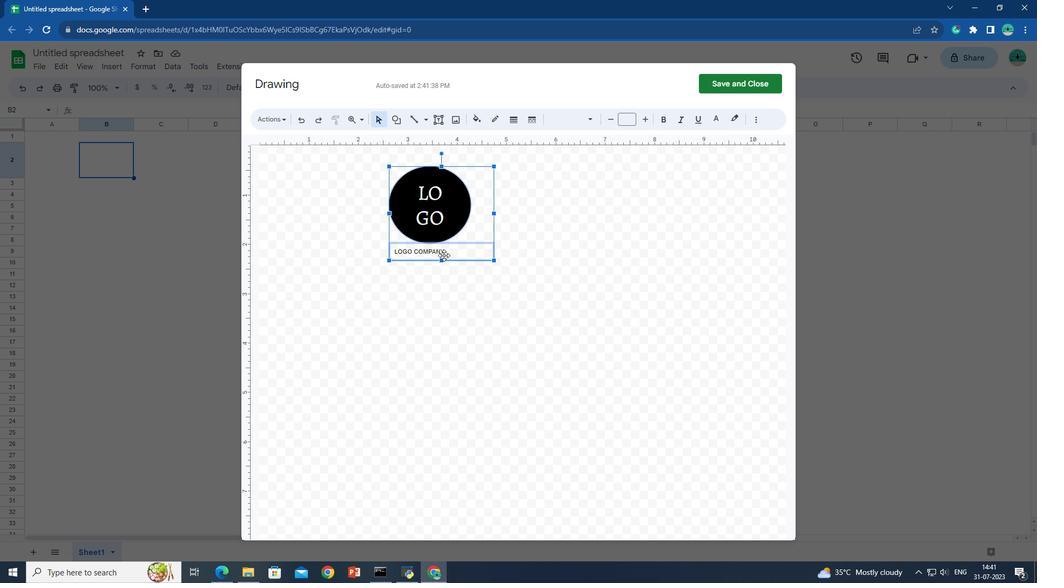 
Action: Mouse moved to (444, 256)
Screenshot: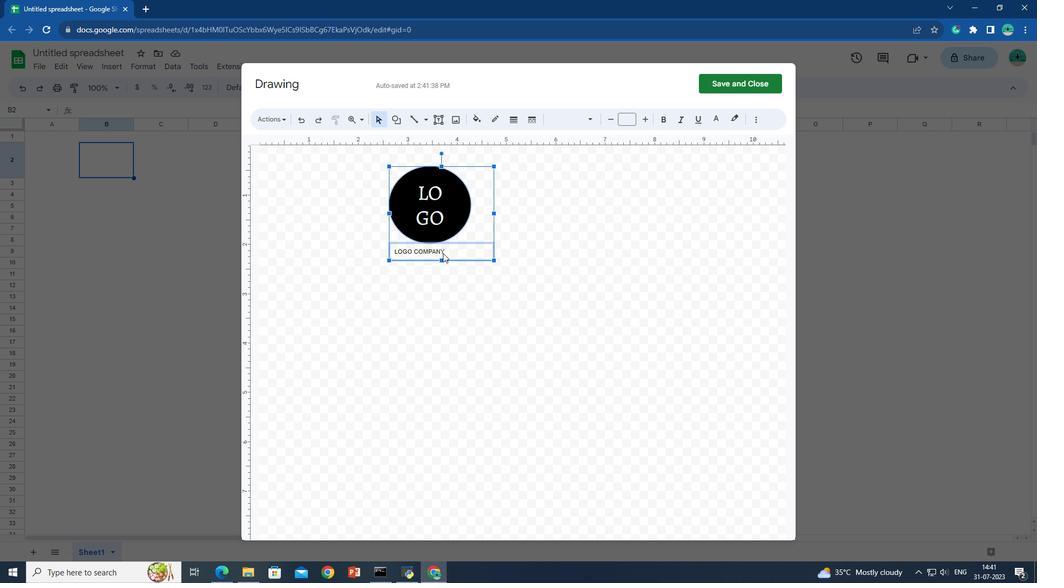 
Action: Mouse pressed left at (444, 256)
Screenshot: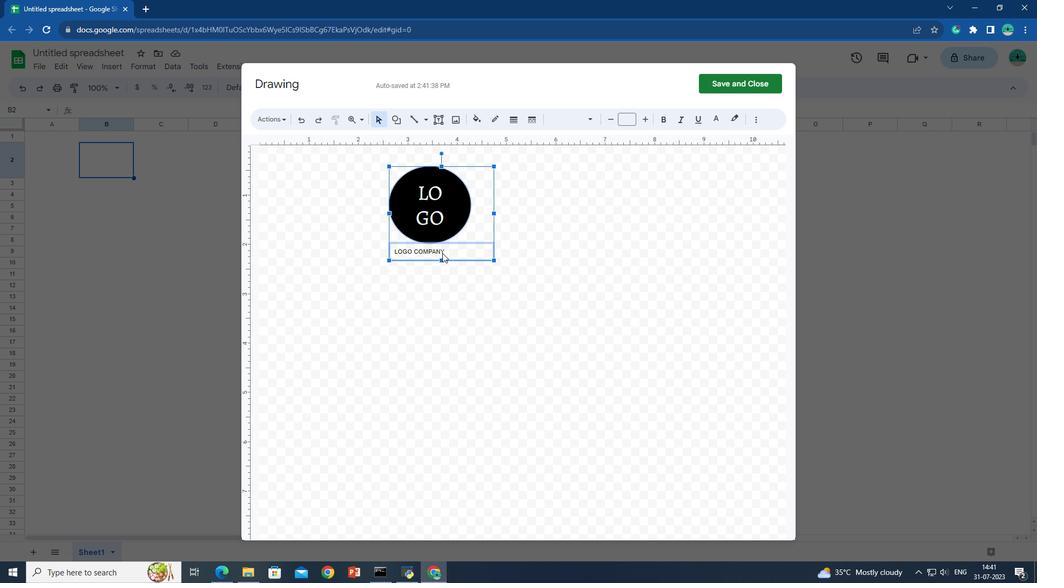 
Action: Mouse moved to (444, 255)
Screenshot: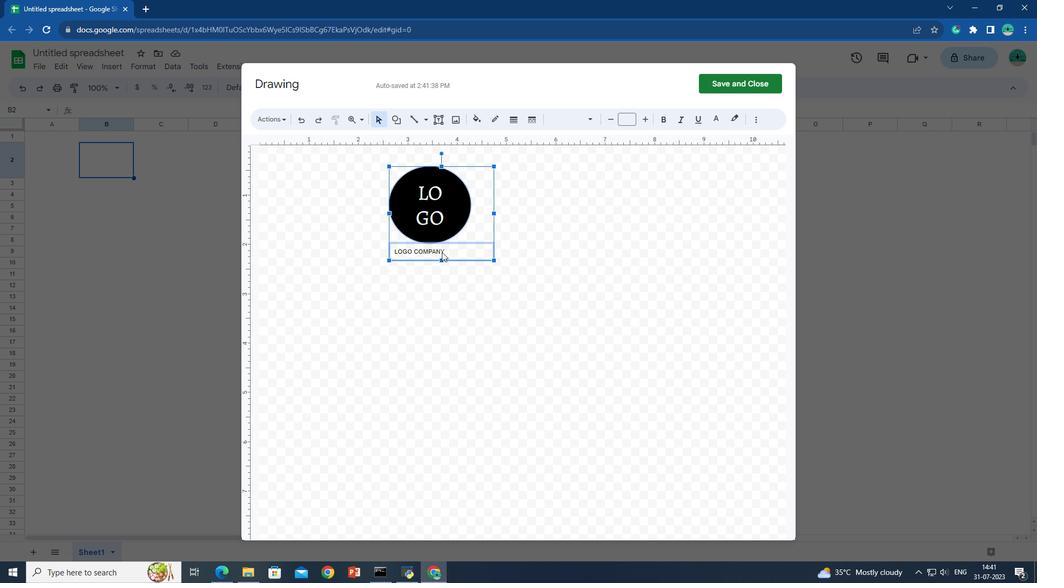 
Action: Mouse pressed left at (444, 255)
Screenshot: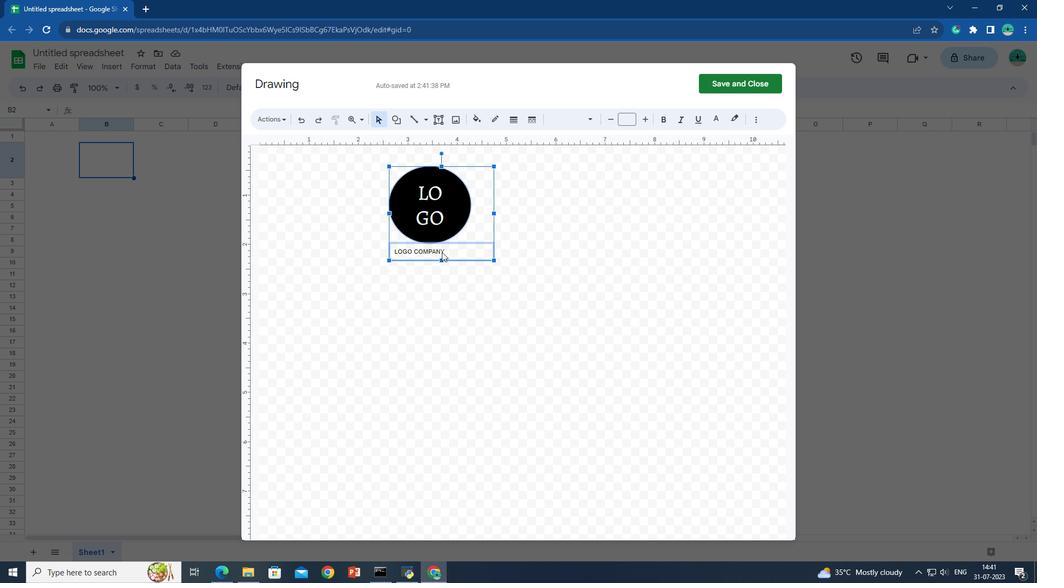 
Action: Mouse moved to (443, 253)
Screenshot: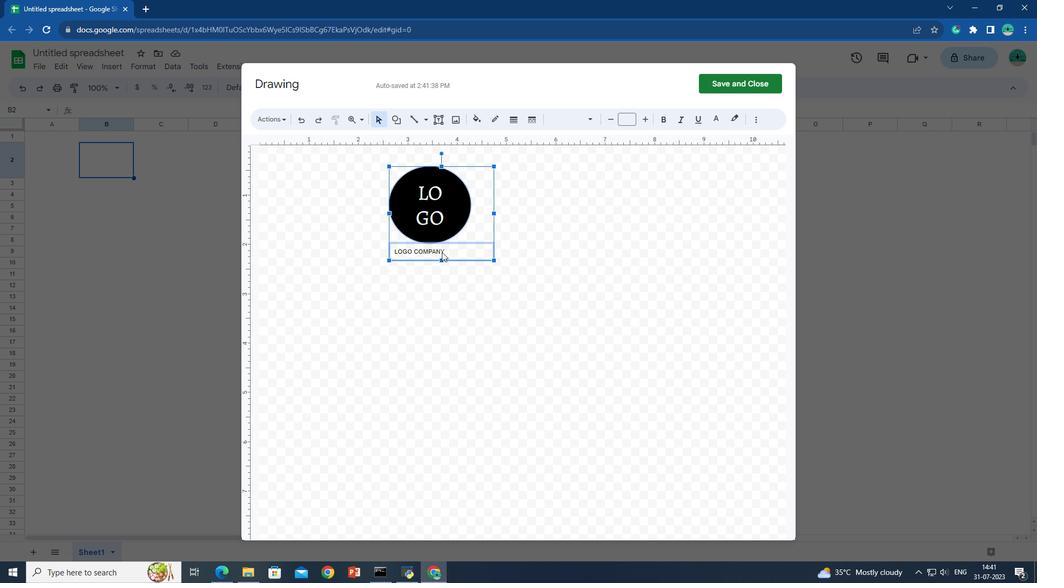 
Action: Mouse pressed left at (443, 253)
Screenshot: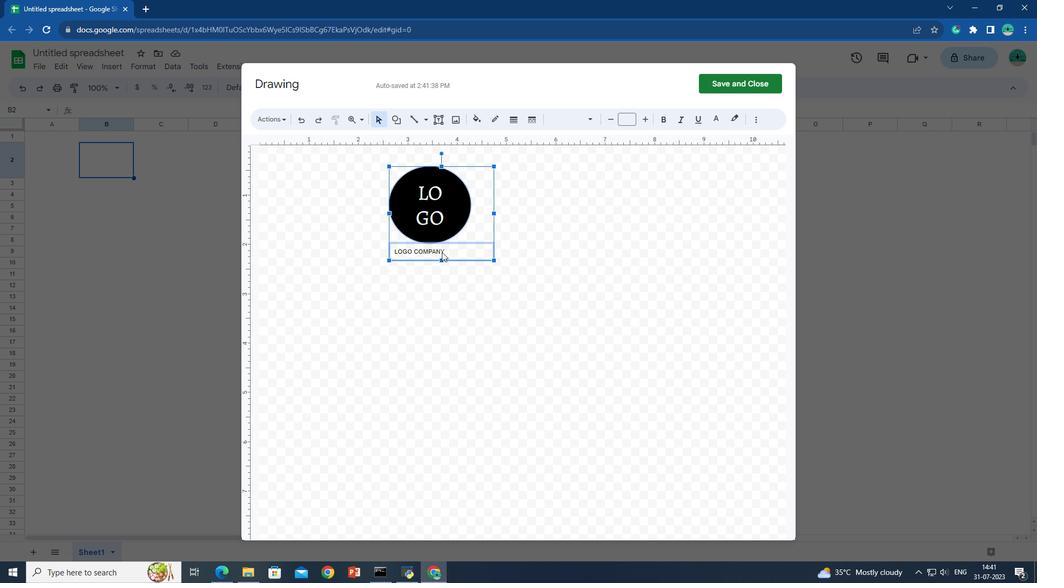 
Action: Mouse pressed left at (443, 253)
Screenshot: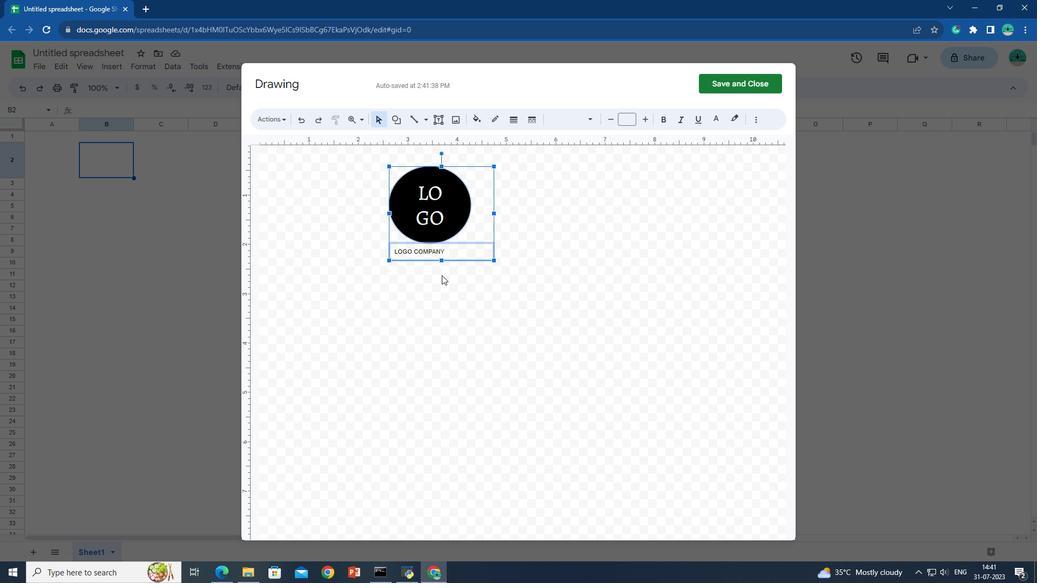 
Action: Mouse pressed left at (443, 253)
Screenshot: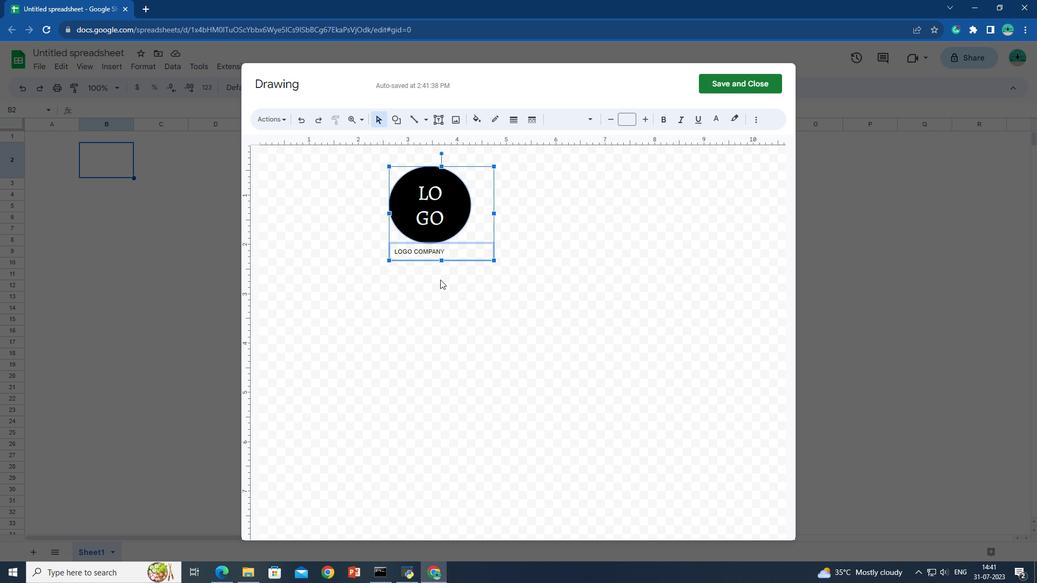 
Action: Mouse moved to (443, 280)
Screenshot: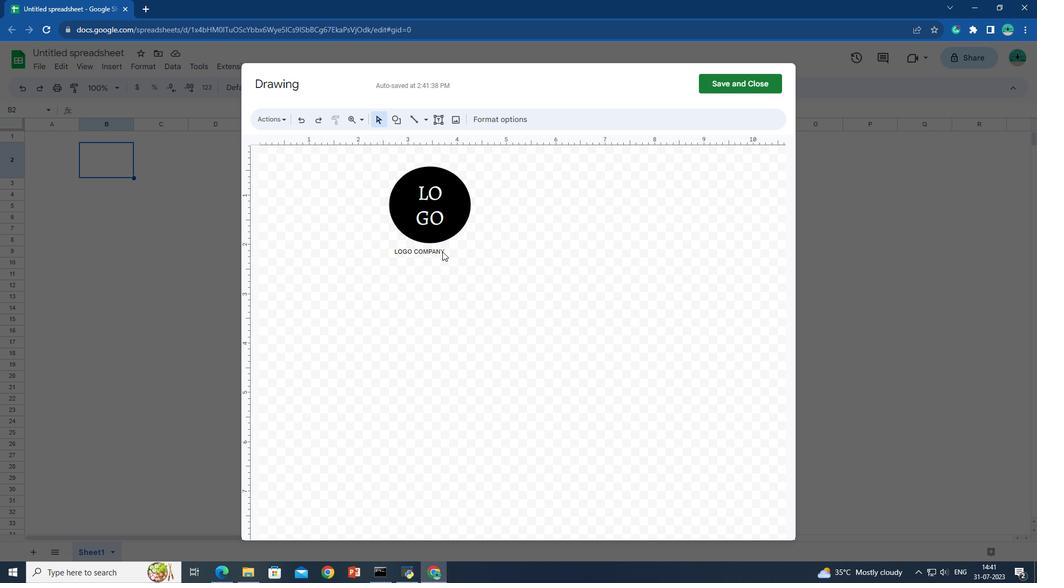 
Action: Mouse pressed left at (443, 280)
Screenshot: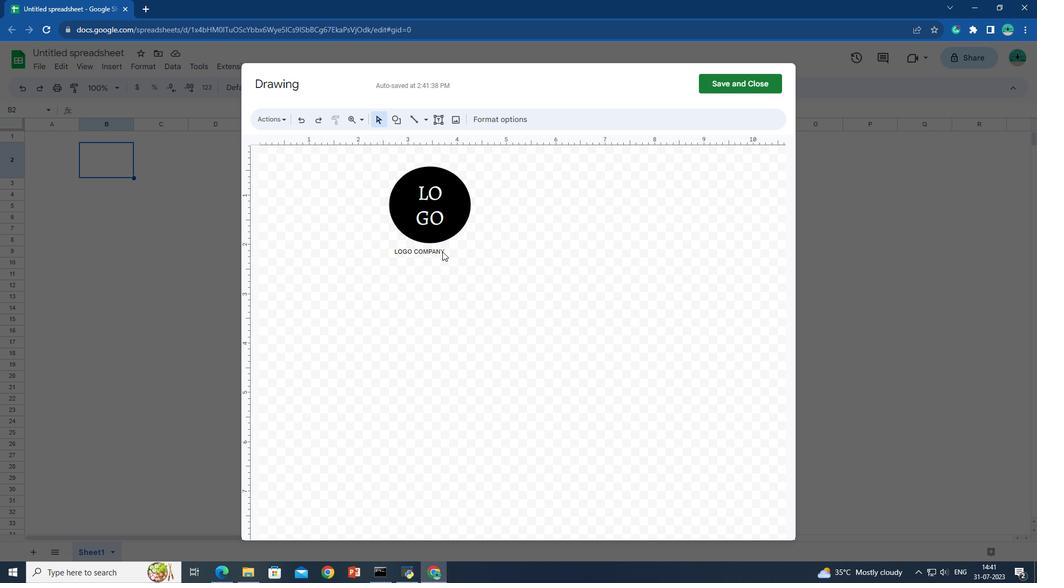 
Action: Mouse moved to (442, 251)
Screenshot: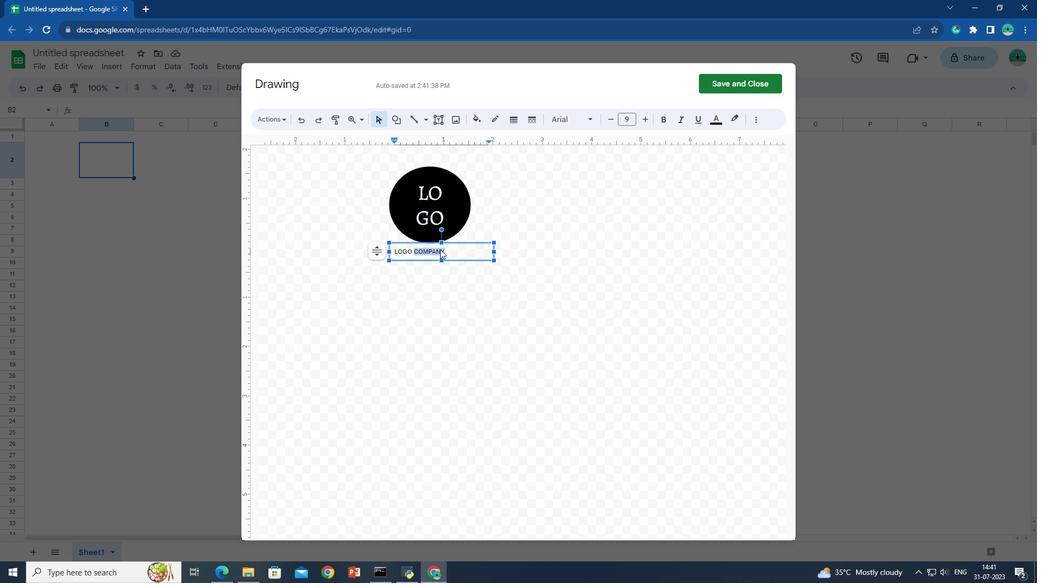 
Action: Mouse pressed left at (442, 251)
Screenshot: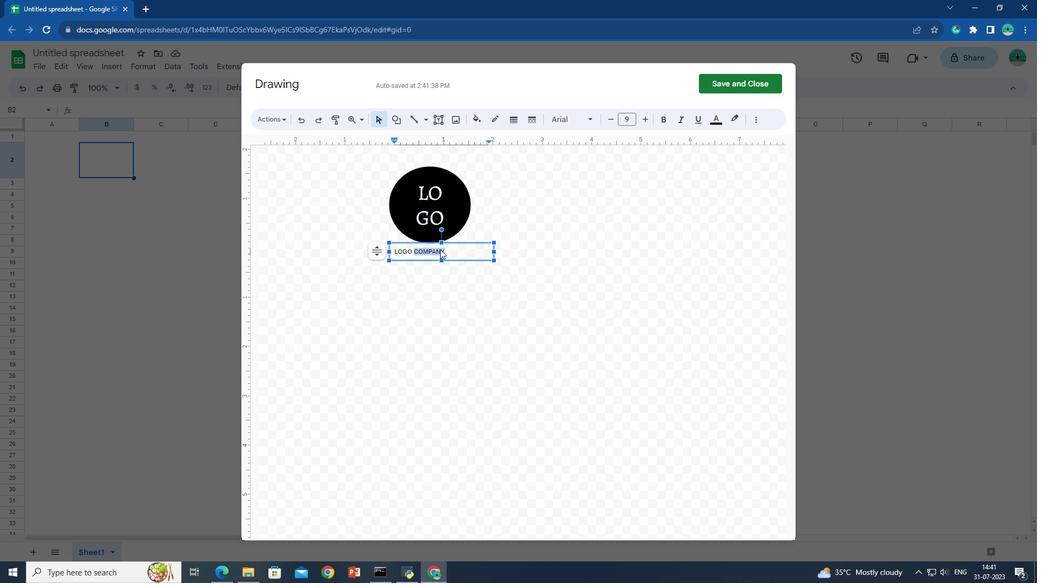 
Action: Mouse pressed left at (442, 251)
Screenshot: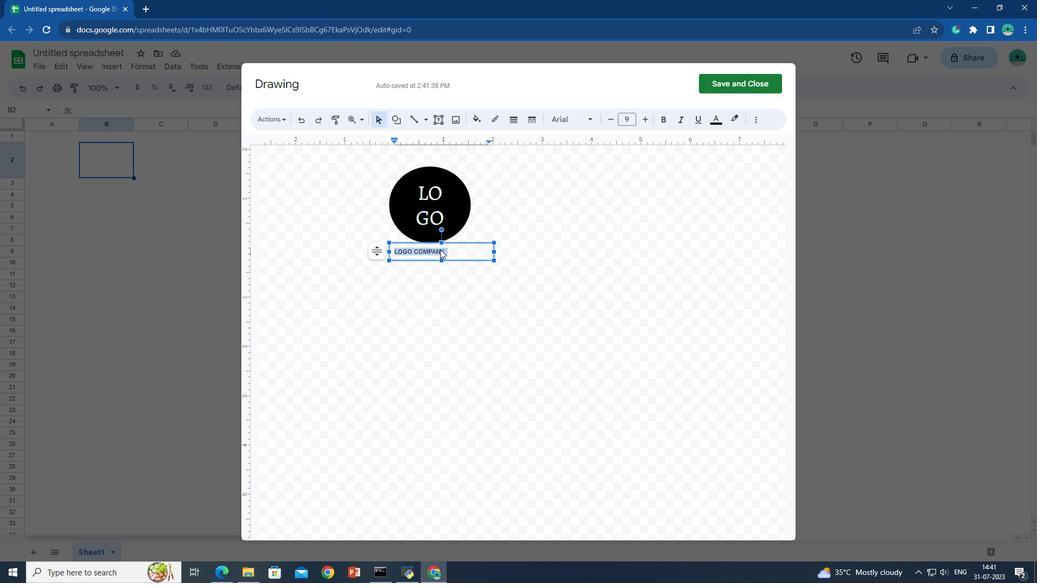
Action: Mouse pressed left at (442, 251)
Screenshot: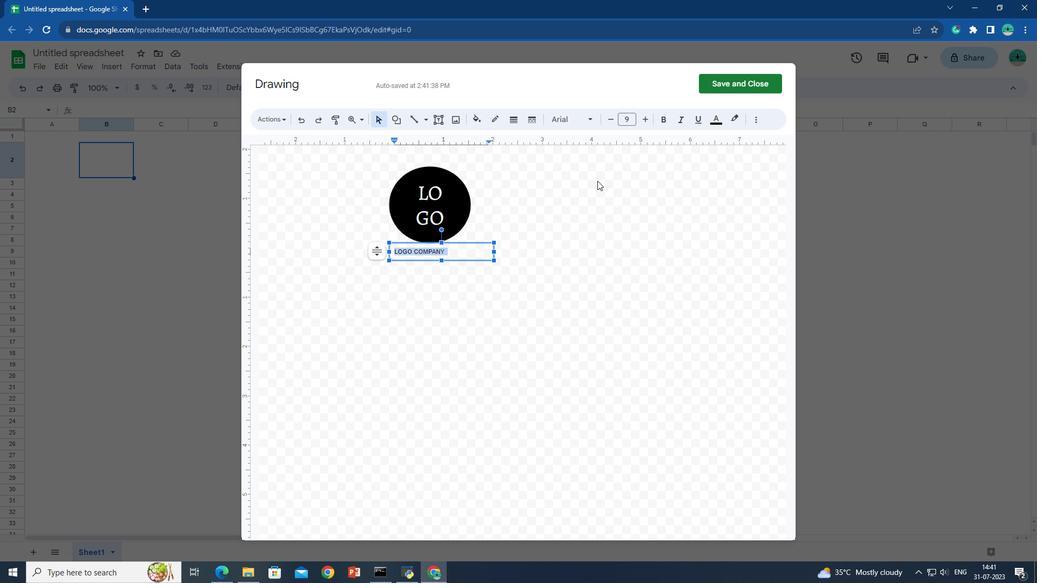 
Action: Mouse moved to (650, 120)
Screenshot: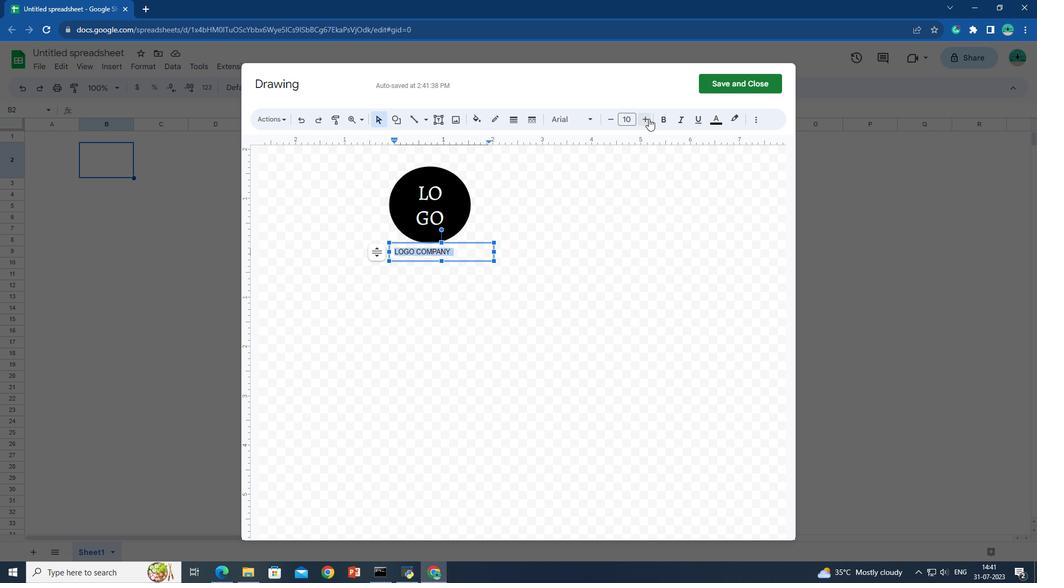 
Action: Mouse pressed left at (650, 120)
Screenshot: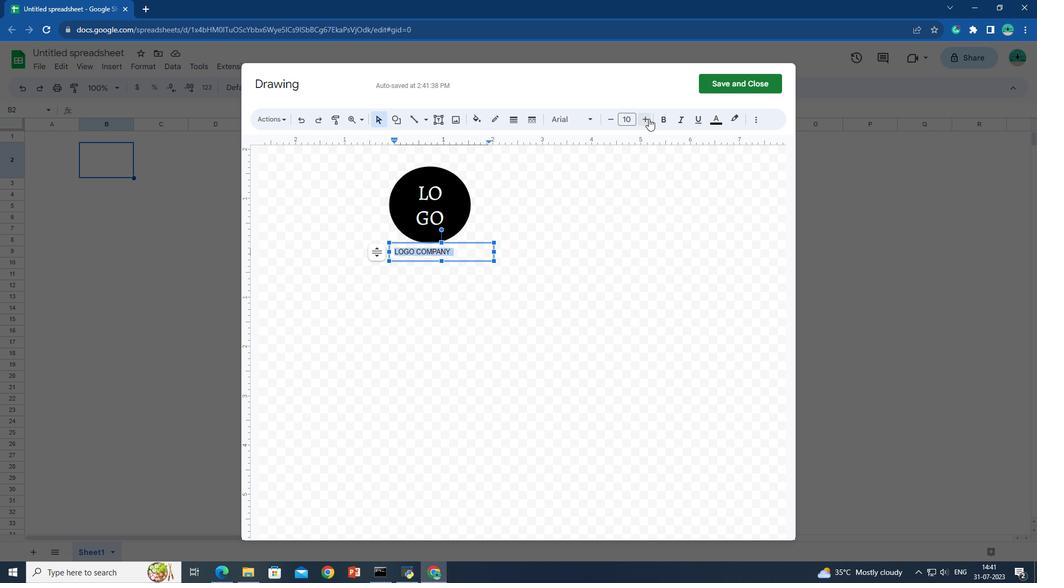
Action: Mouse moved to (757, 116)
Screenshot: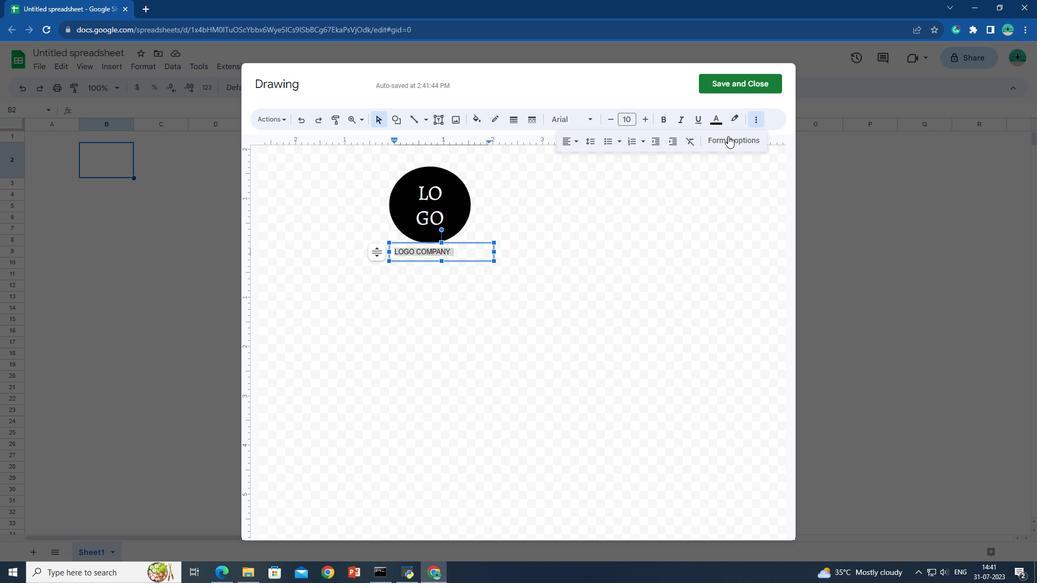 
Action: Mouse pressed left at (757, 116)
Screenshot: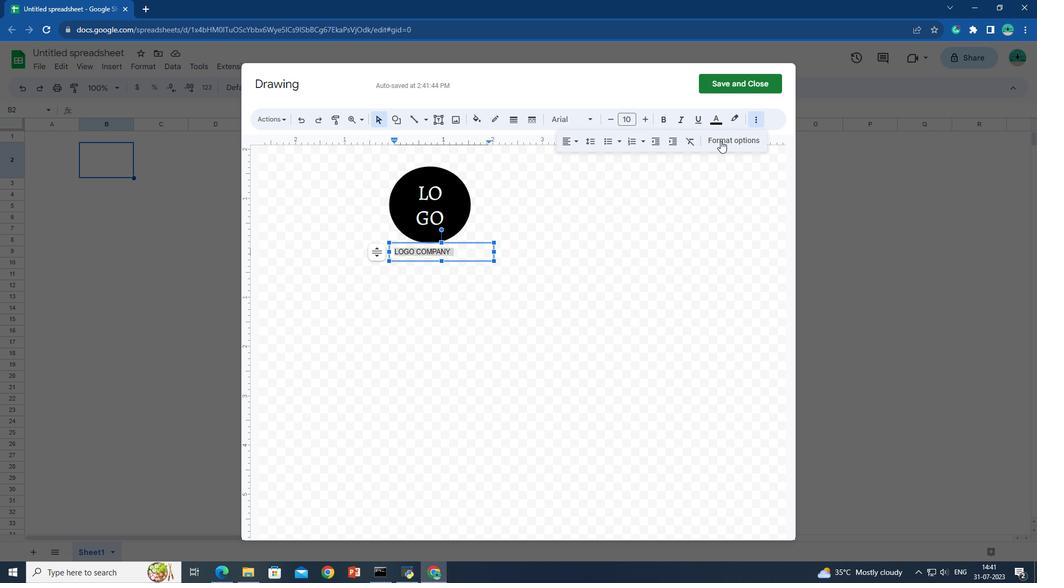
Action: Mouse moved to (579, 143)
Screenshot: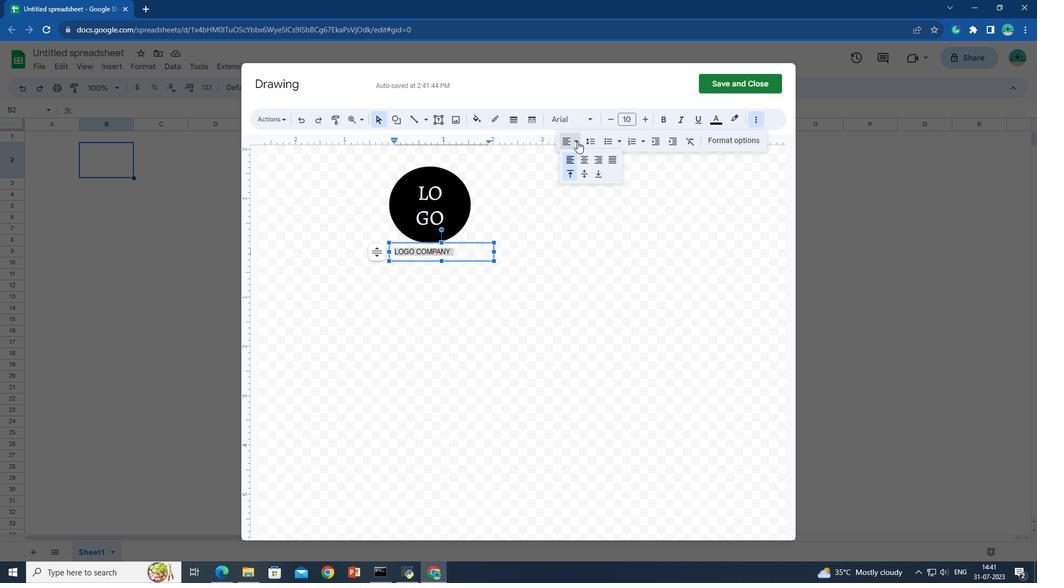 
Action: Mouse pressed left at (579, 143)
Screenshot: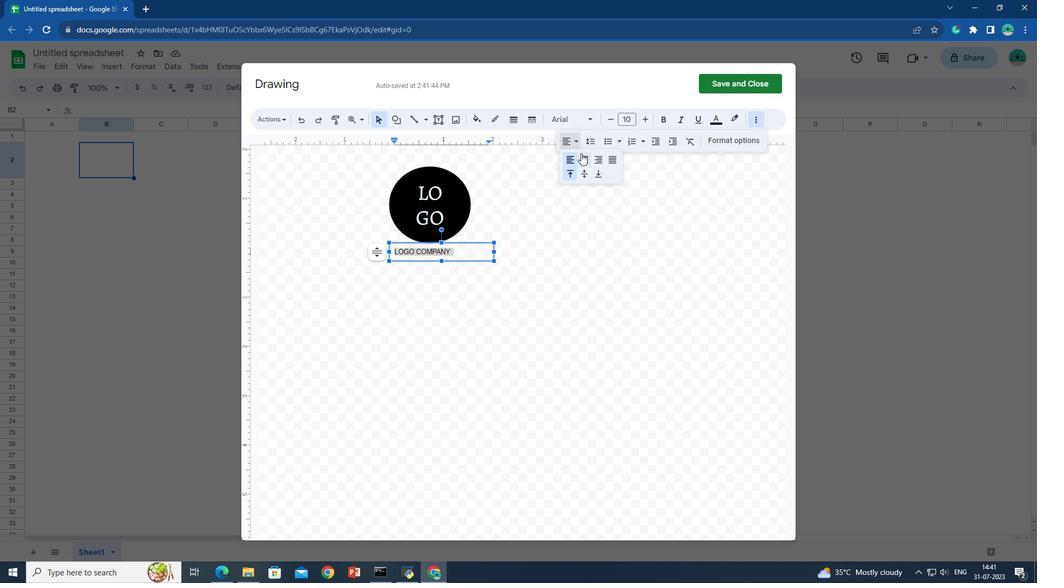 
Action: Mouse moved to (586, 157)
Screenshot: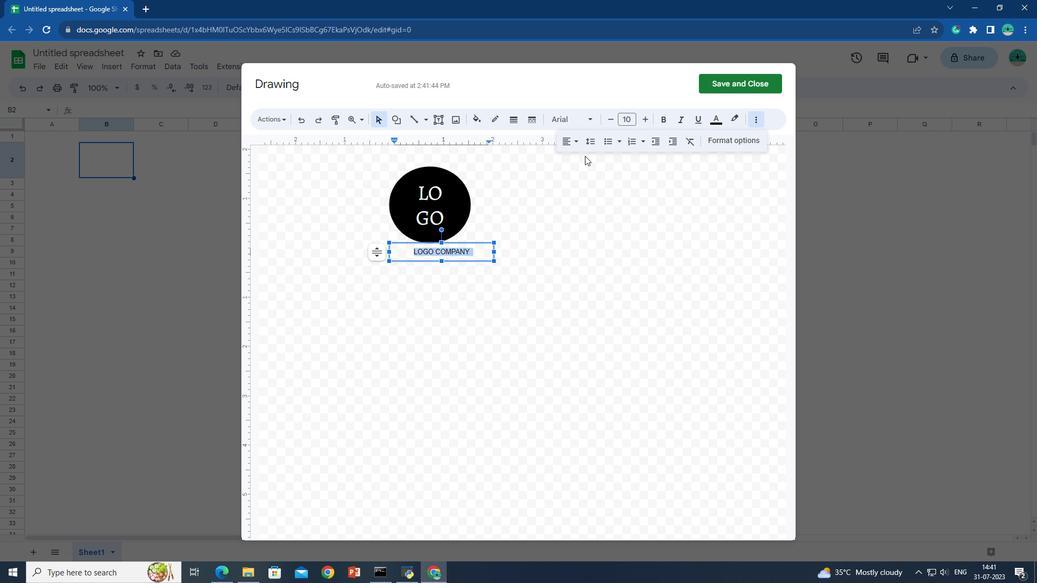 
Action: Mouse pressed left at (586, 157)
Screenshot: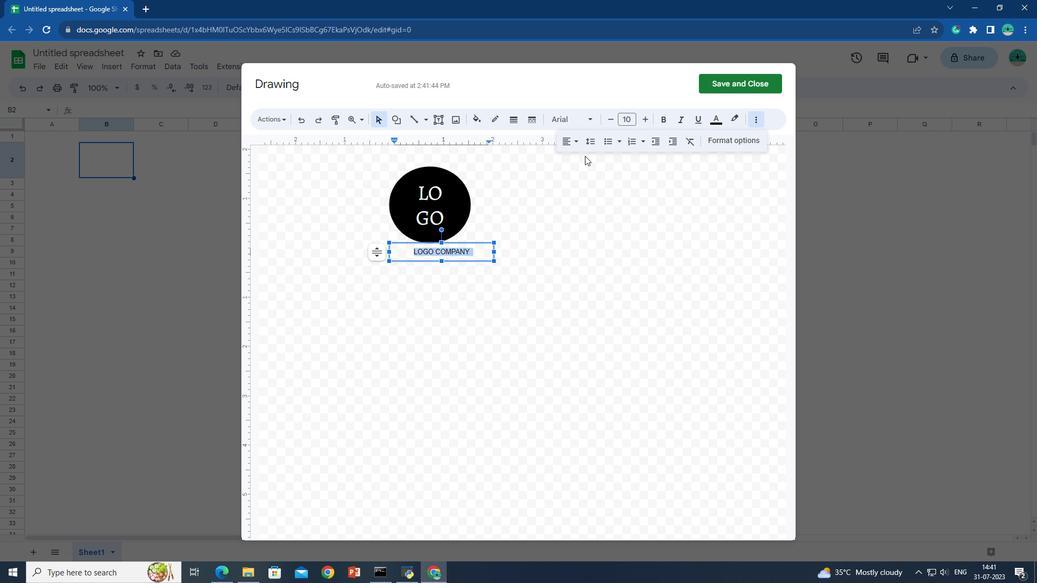 
Action: Mouse moved to (416, 250)
Screenshot: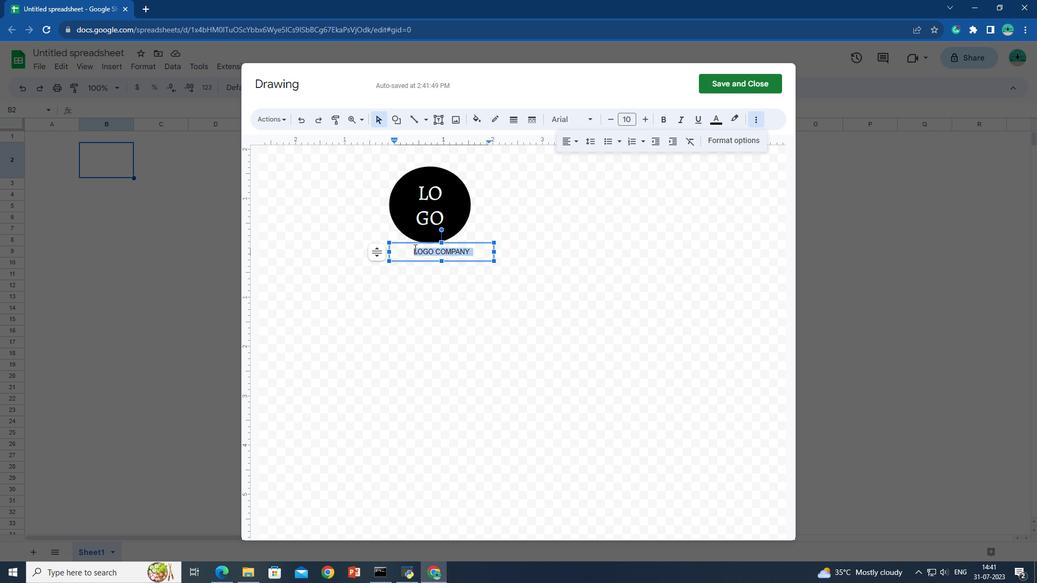 
Action: Mouse pressed left at (416, 250)
Screenshot: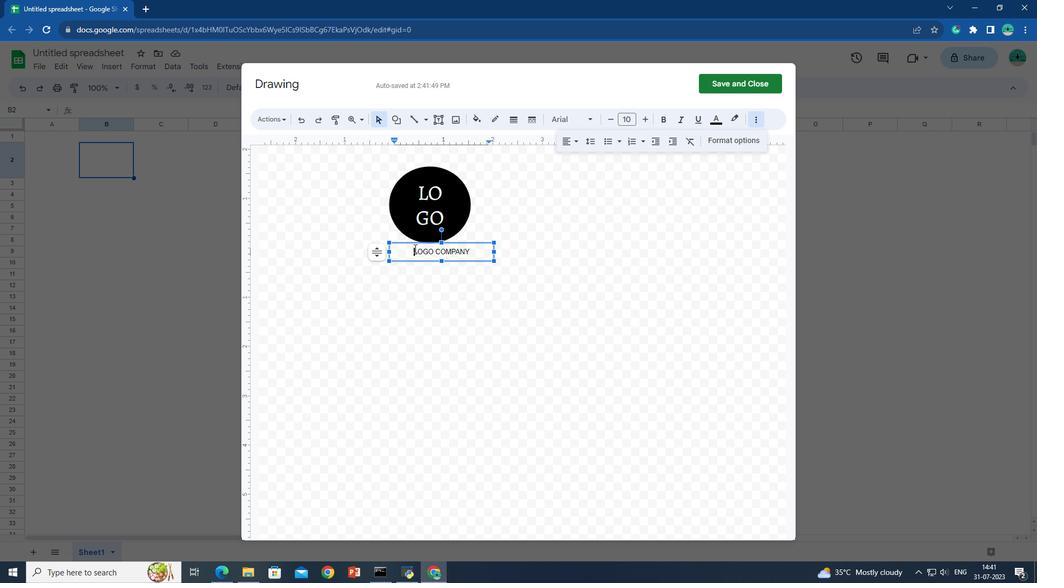 
Action: Key pressed <Key.backspace>
Screenshot: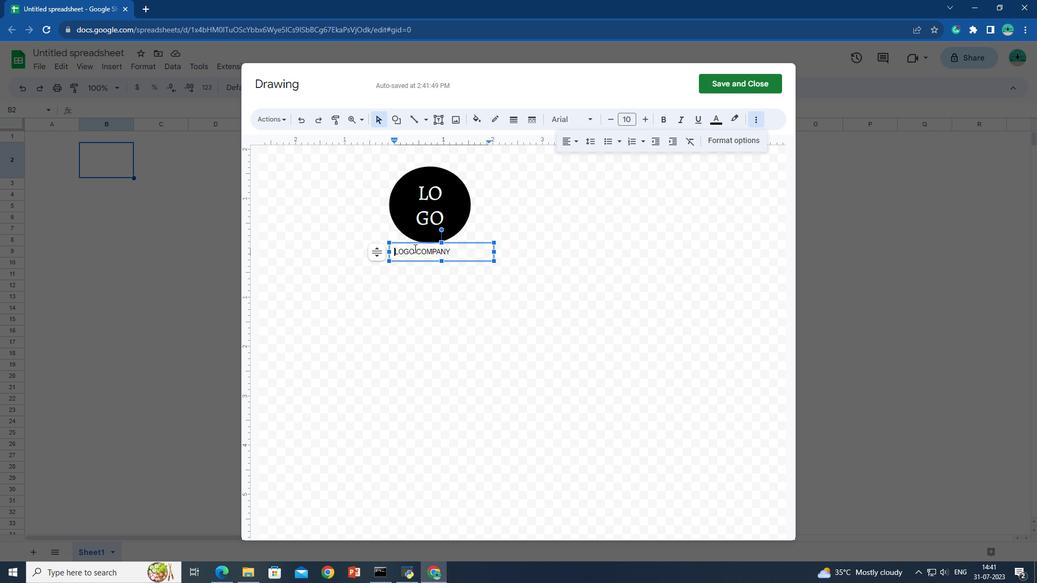 
Action: Mouse moved to (440, 248)
Screenshot: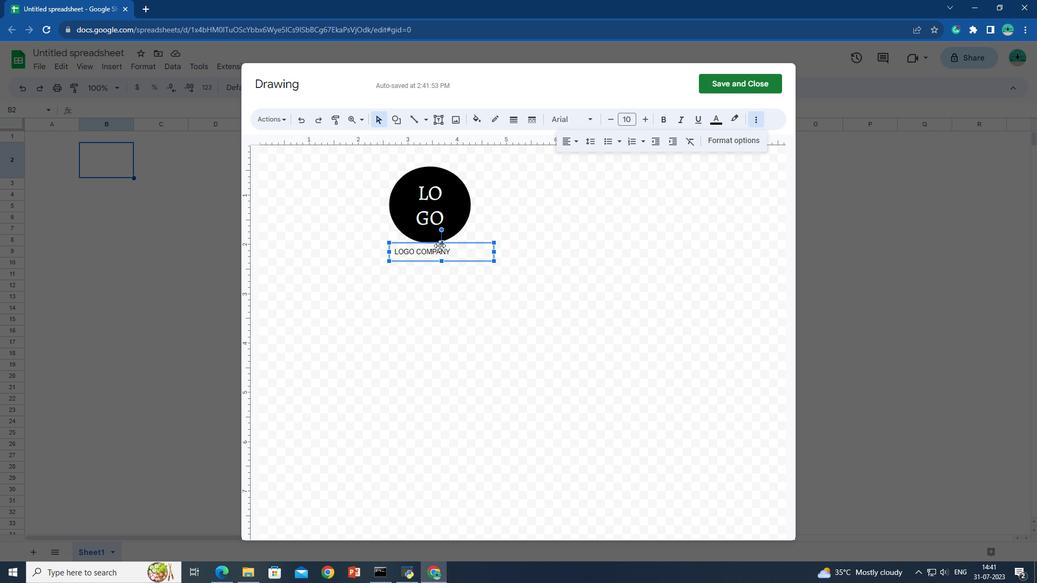 
Action: Mouse pressed left at (440, 248)
Screenshot: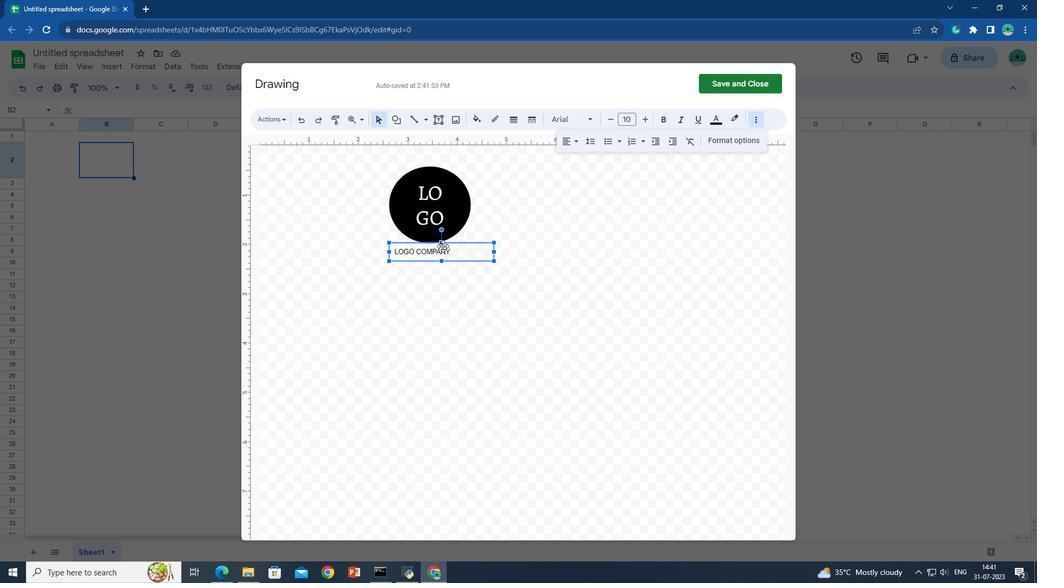 
Action: Mouse moved to (500, 200)
Screenshot: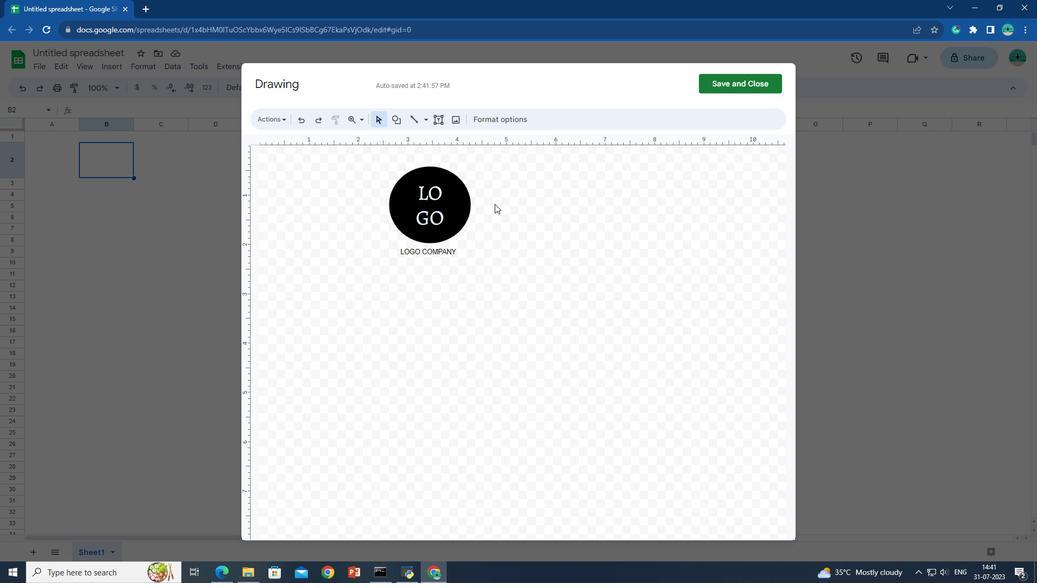 
Action: Mouse pressed left at (500, 200)
Screenshot: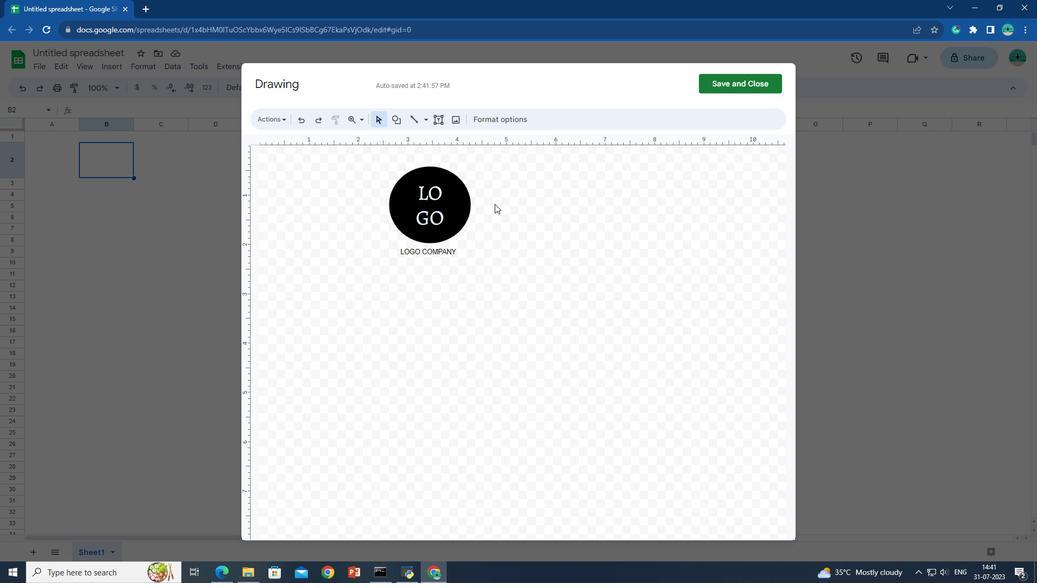 
Action: Mouse moved to (412, 211)
Screenshot: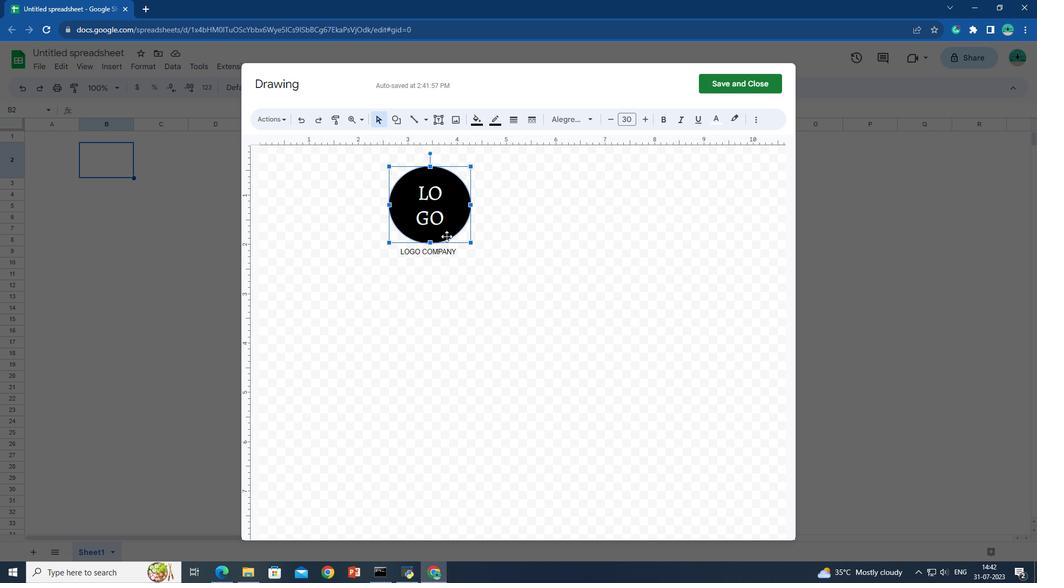 
Action: Mouse pressed left at (412, 211)
Screenshot: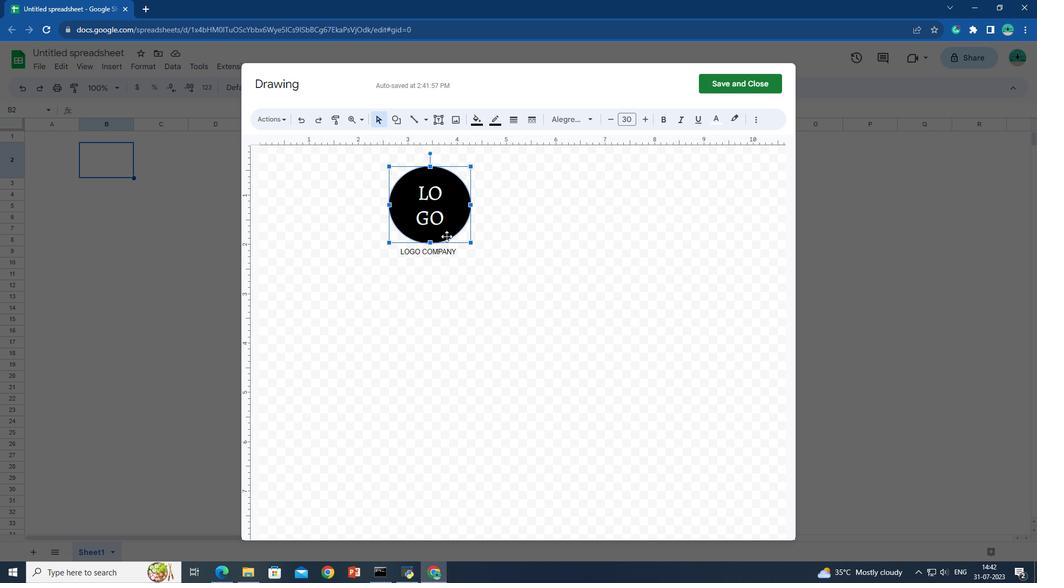 
Action: Mouse moved to (471, 242)
Screenshot: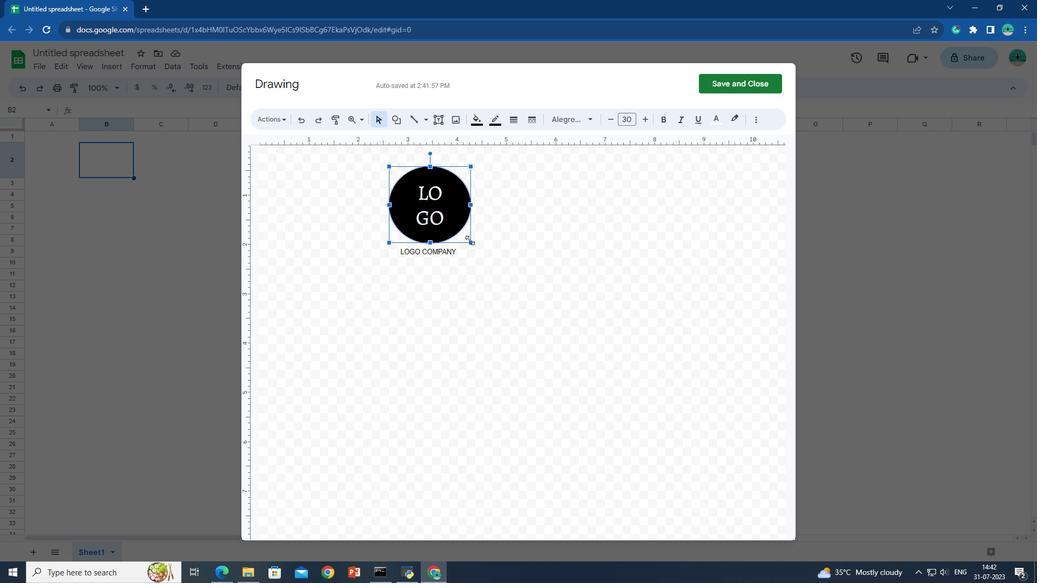 
Action: Mouse pressed left at (471, 242)
Screenshot: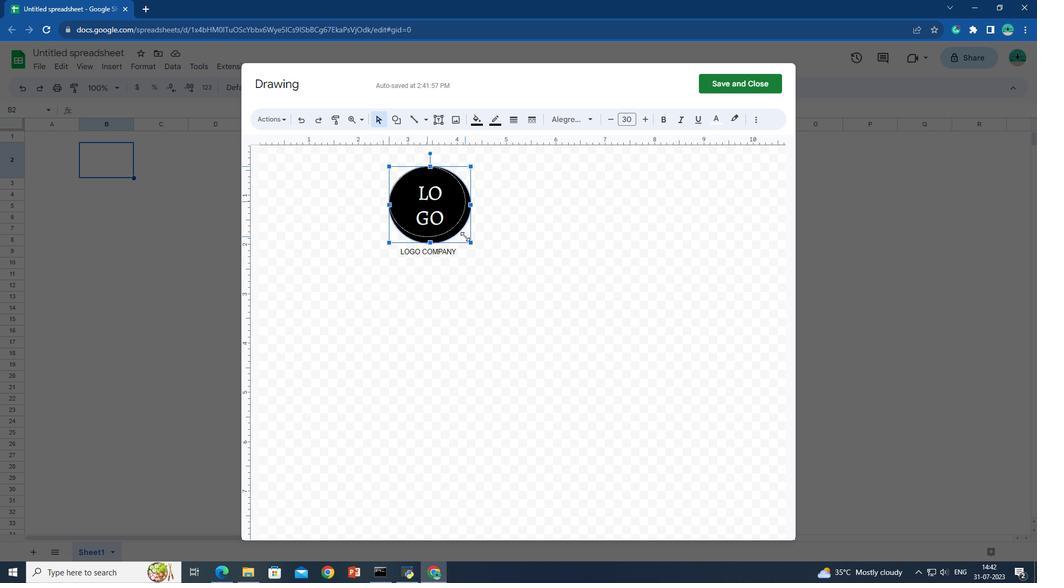
Action: Mouse moved to (466, 238)
Screenshot: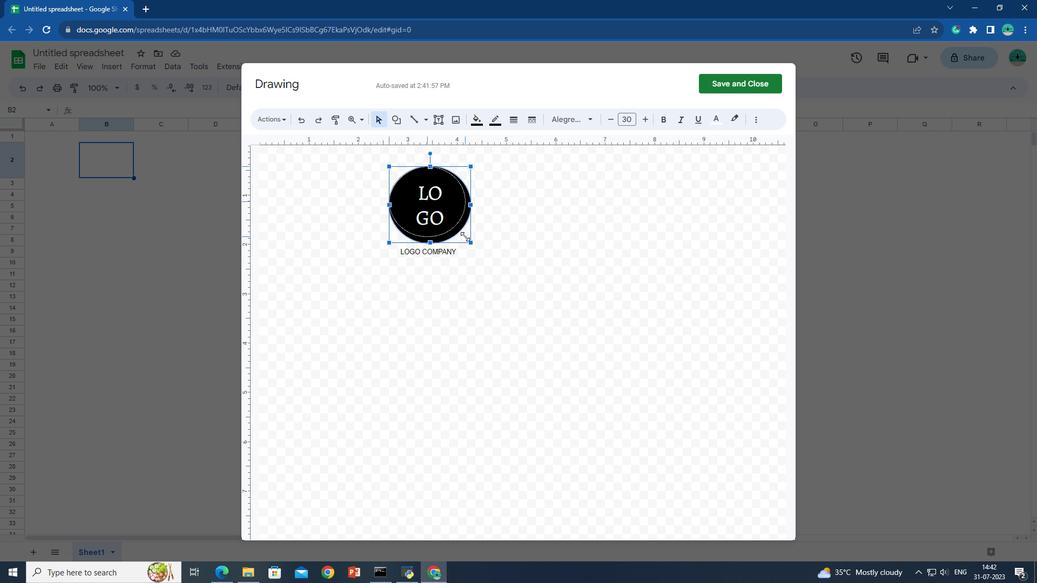 
Action: Mouse pressed left at (466, 238)
Screenshot: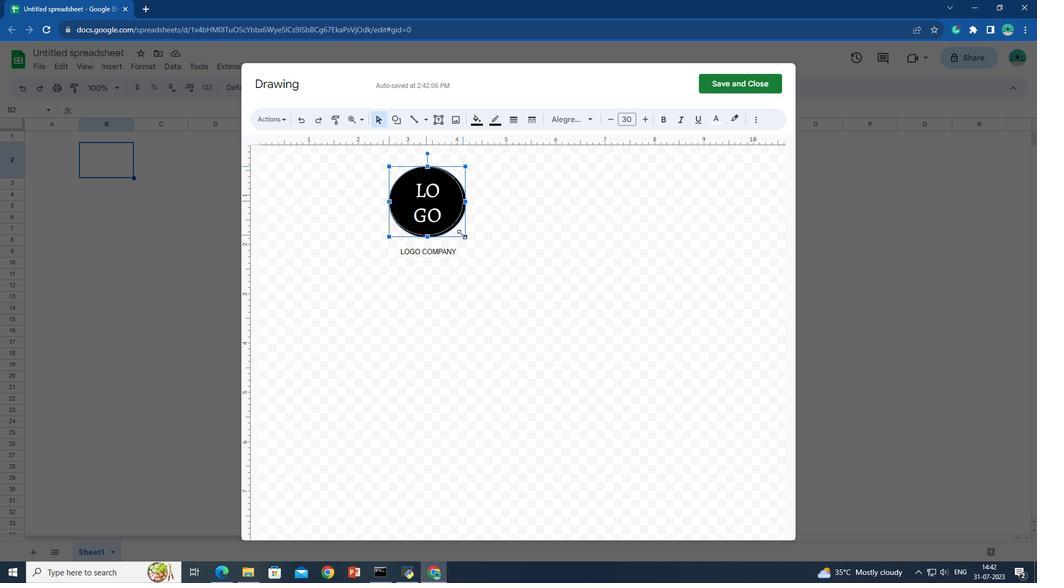 
Action: Mouse moved to (463, 235)
Screenshot: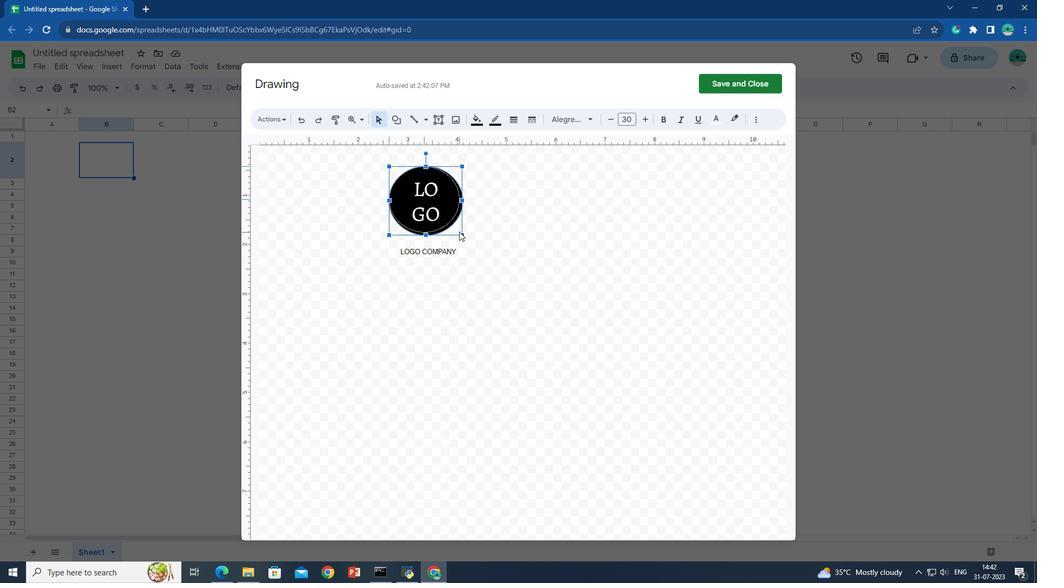 
Action: Mouse pressed left at (463, 235)
Screenshot: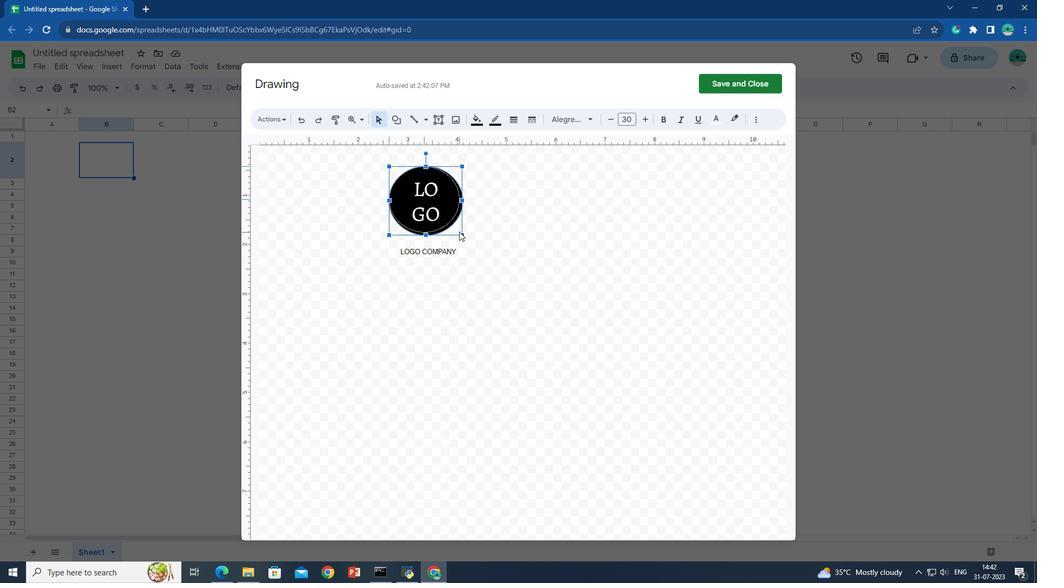
Action: Mouse moved to (460, 233)
Screenshot: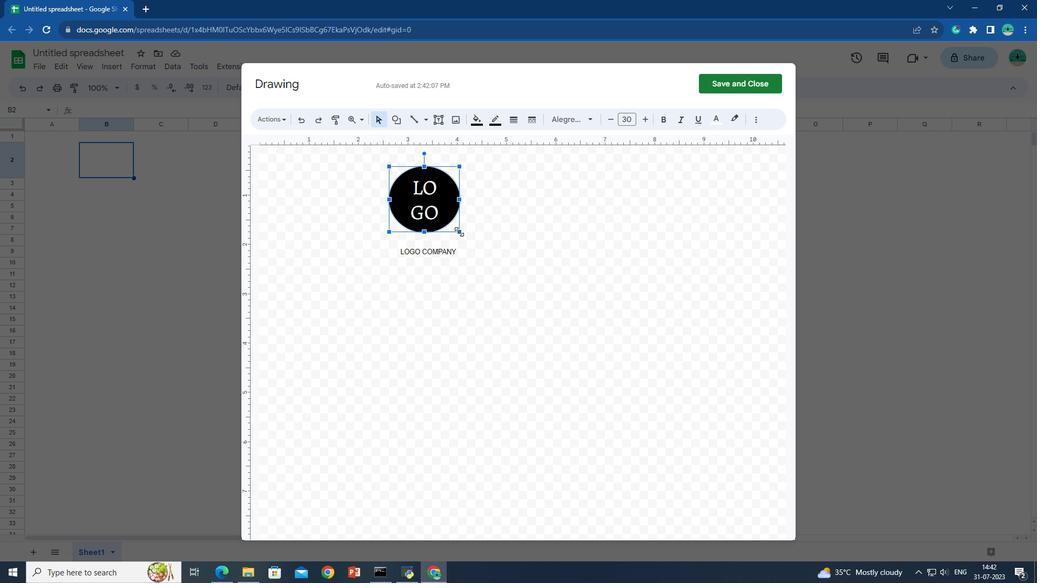
Action: Mouse pressed left at (460, 233)
Screenshot: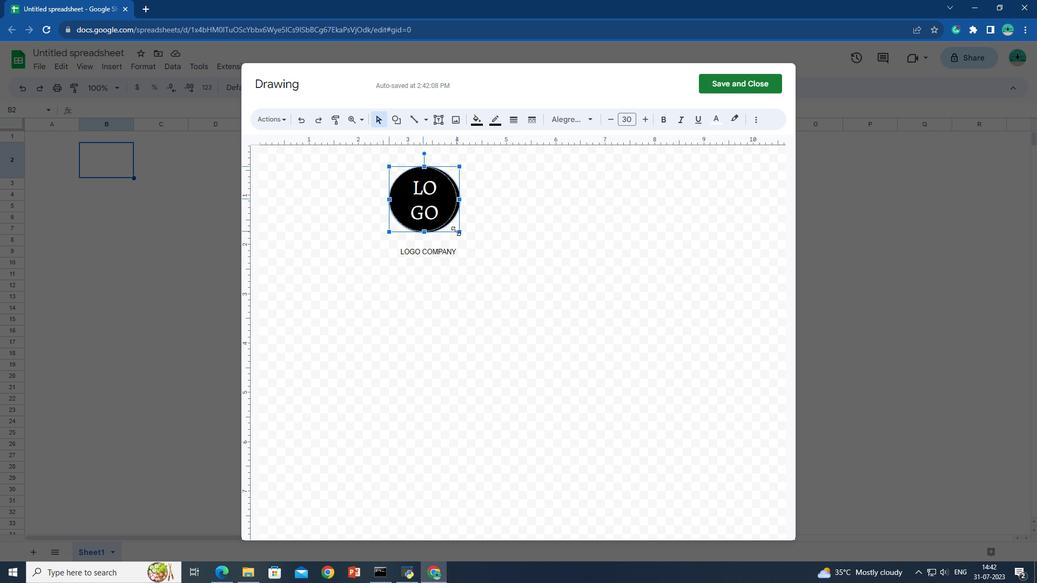 
Action: Mouse moved to (433, 252)
Screenshot: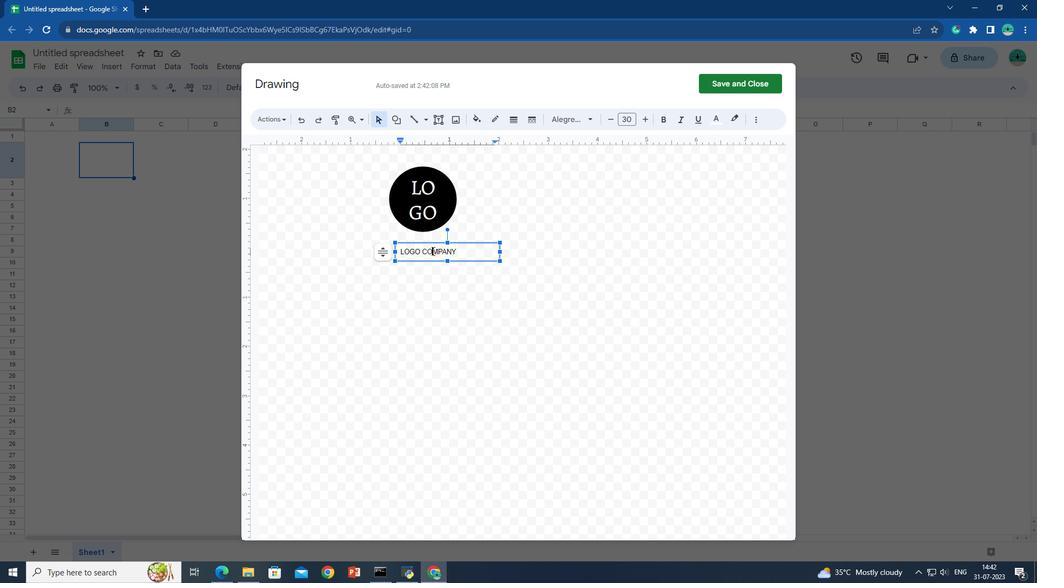
Action: Mouse pressed left at (433, 252)
Screenshot: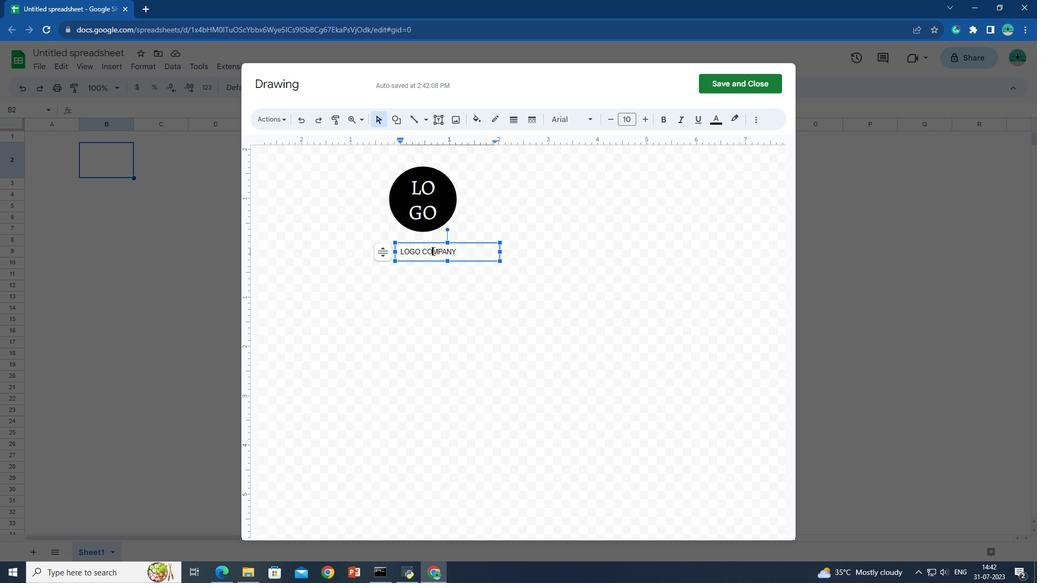 
Action: Mouse moved to (446, 246)
Screenshot: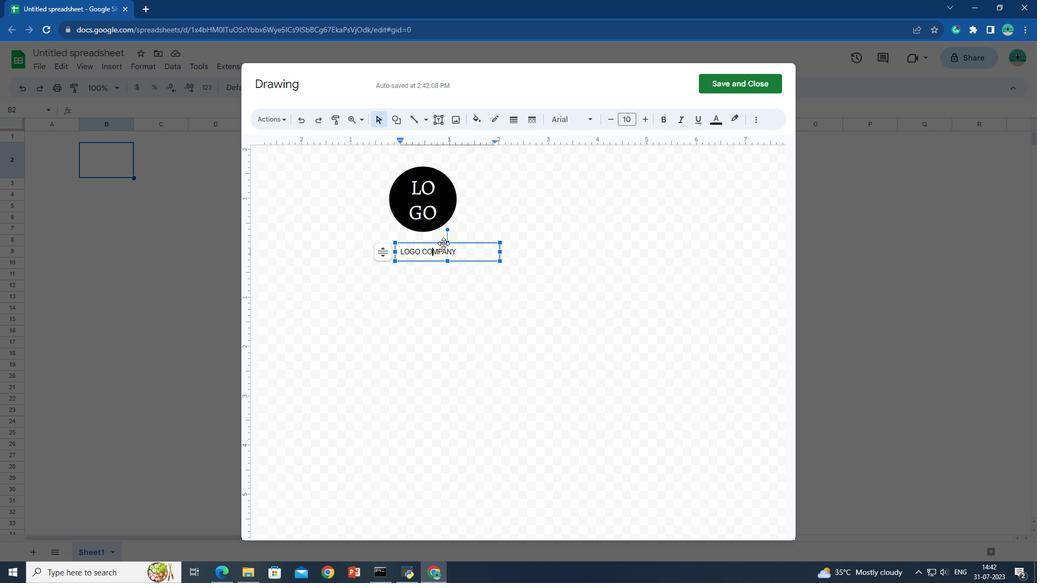 
Action: Mouse pressed left at (446, 246)
Screenshot: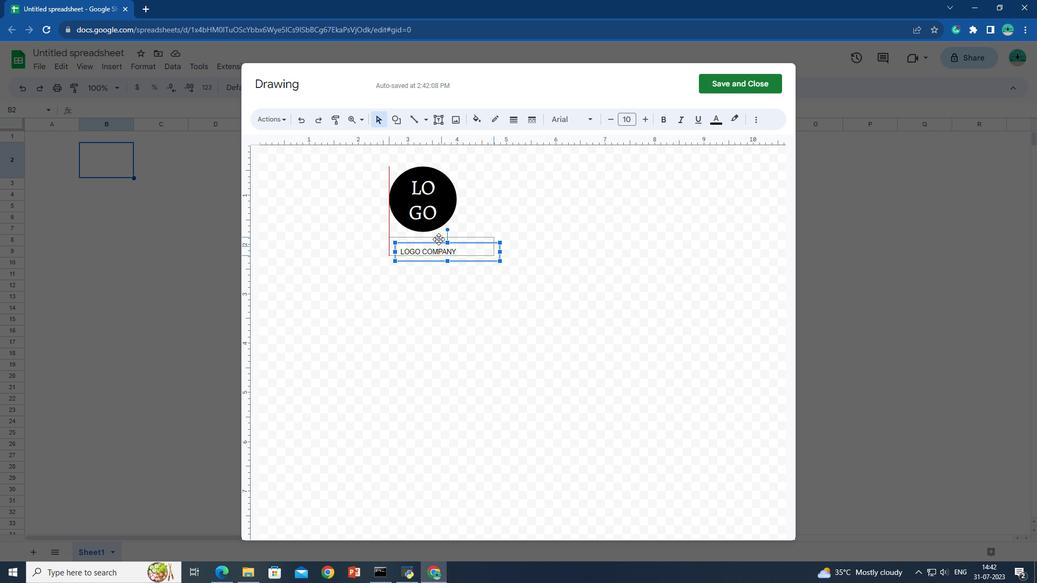 
Action: Mouse moved to (434, 234)
Screenshot: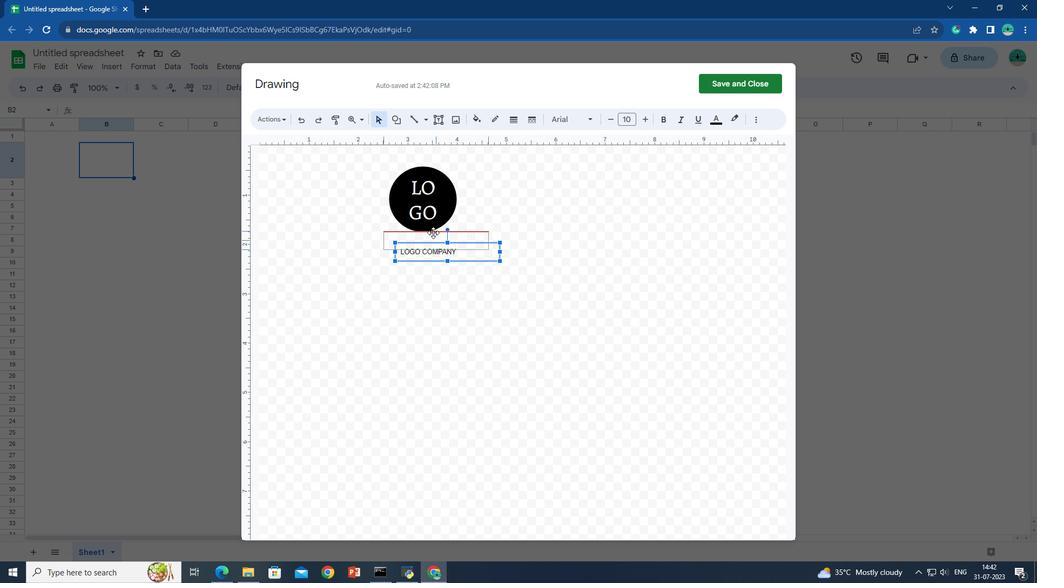 
Action: Mouse pressed left at (434, 234)
Screenshot: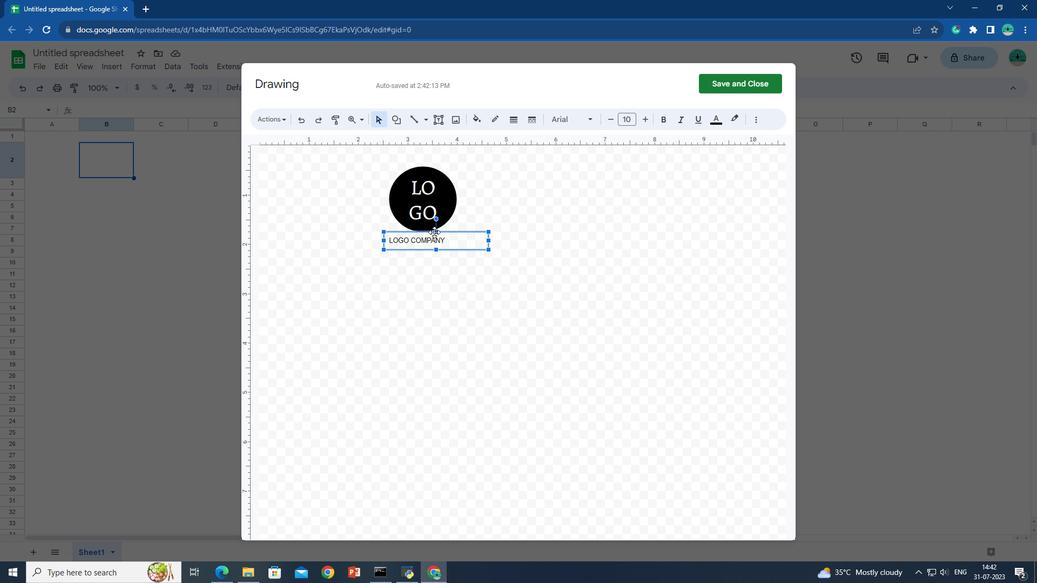 
Action: Mouse moved to (648, 205)
Screenshot: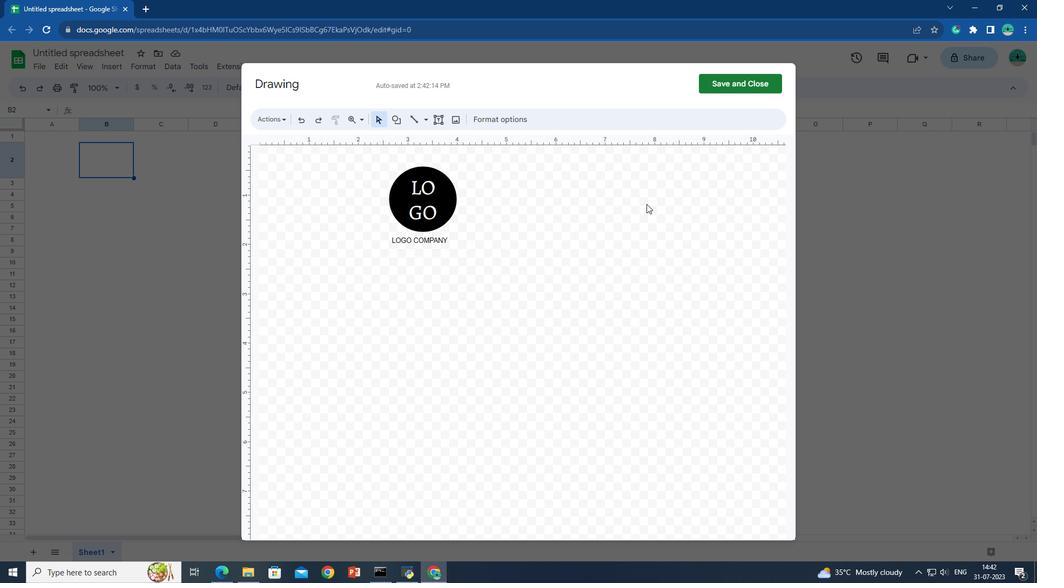 
Action: Mouse pressed left at (648, 205)
Screenshot: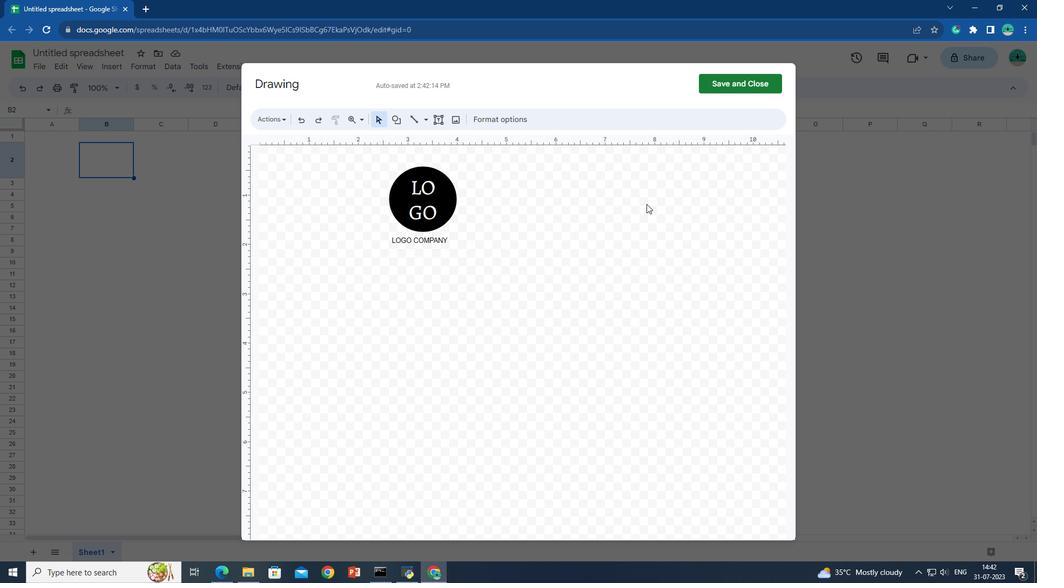 
Action: Mouse moved to (432, 232)
Screenshot: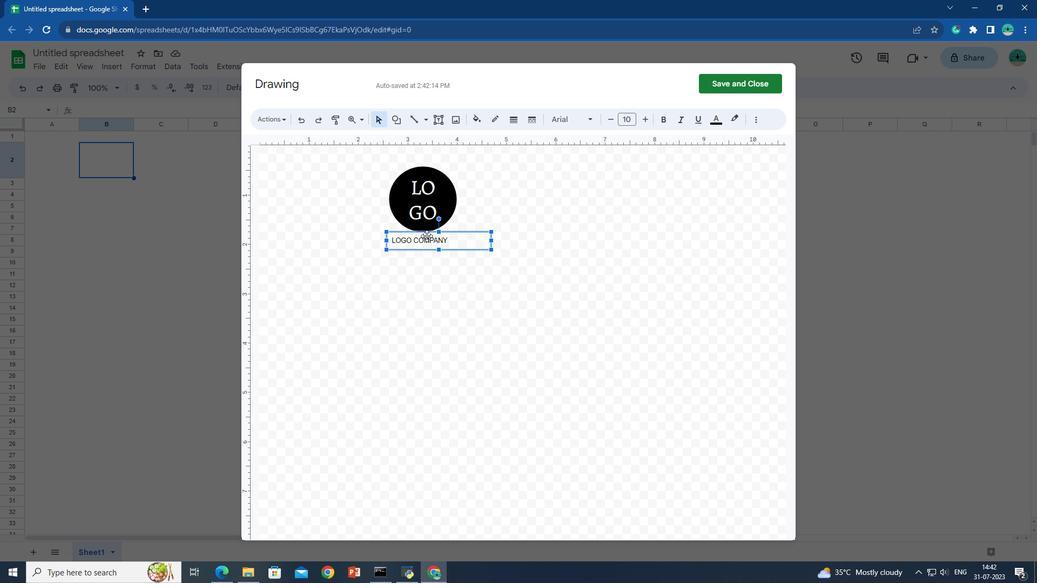 
Action: Mouse pressed left at (432, 232)
Screenshot: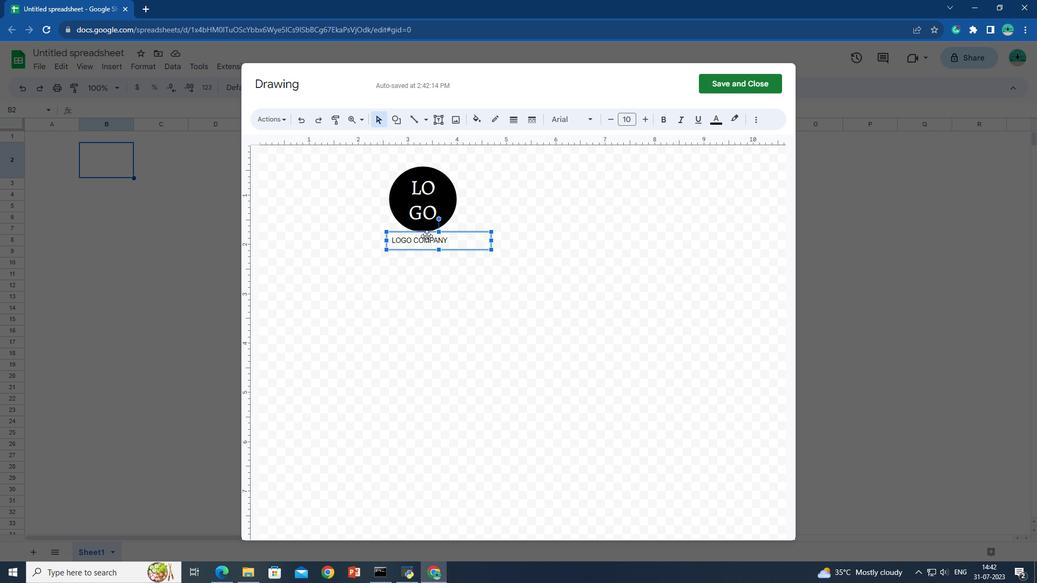 
Action: Mouse moved to (442, 237)
Screenshot: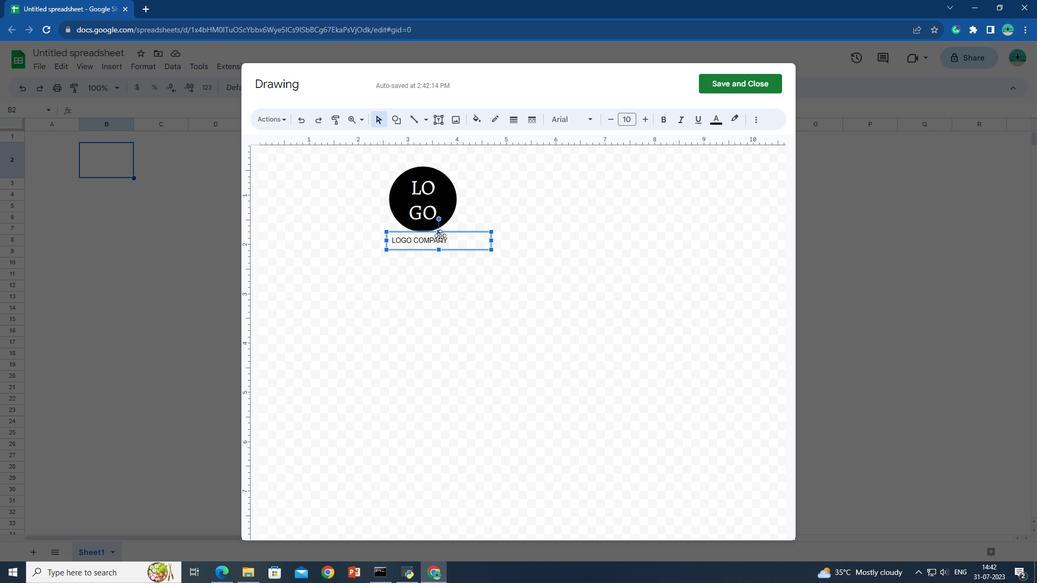 
Action: Mouse pressed left at (442, 237)
Screenshot: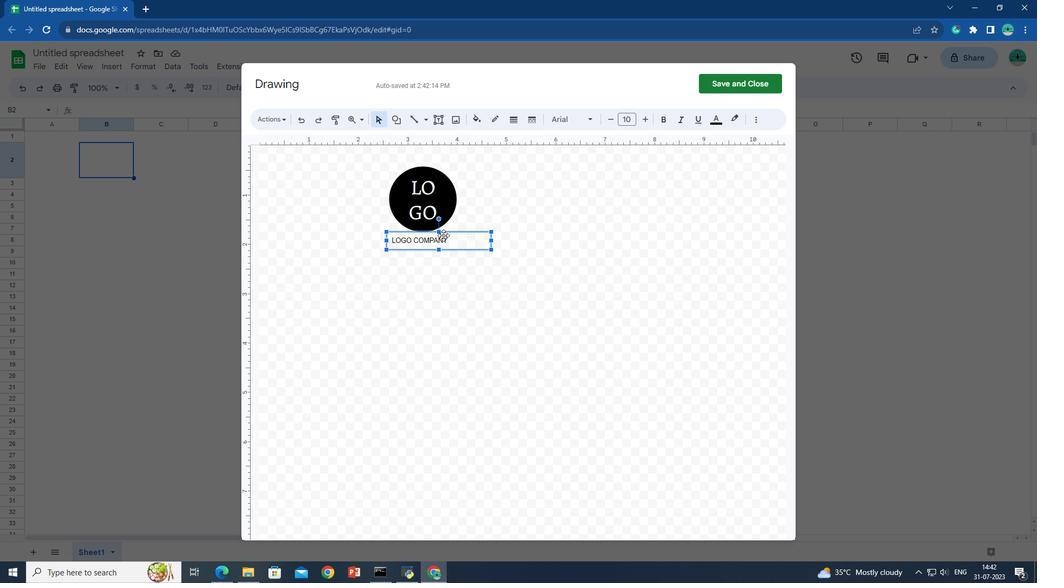 
Action: Mouse moved to (757, 90)
Screenshot: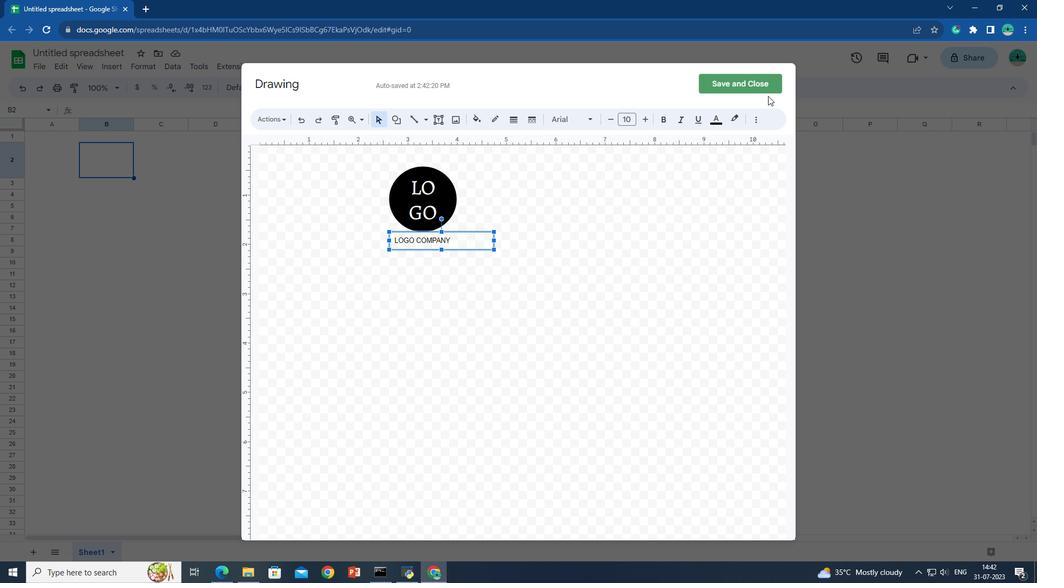 
Action: Mouse pressed left at (757, 90)
Screenshot: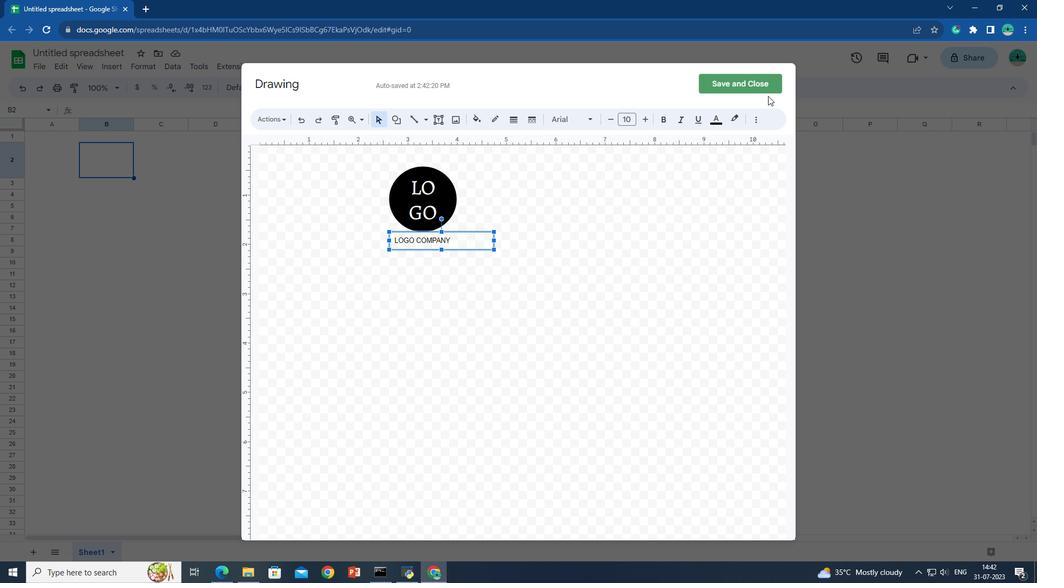 
Action: Mouse moved to (117, 178)
Screenshot: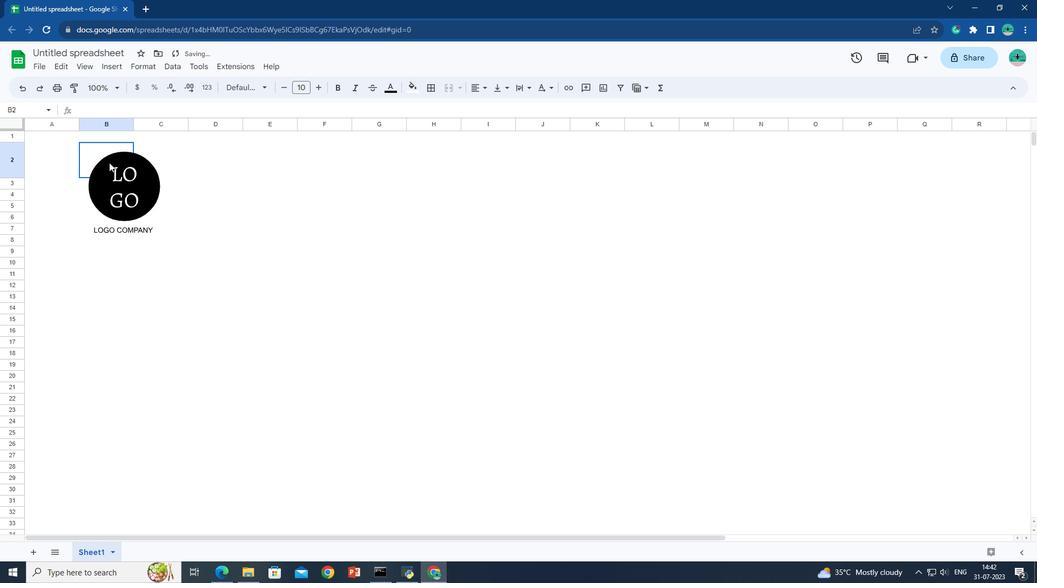 
Action: Mouse pressed left at (117, 178)
Screenshot: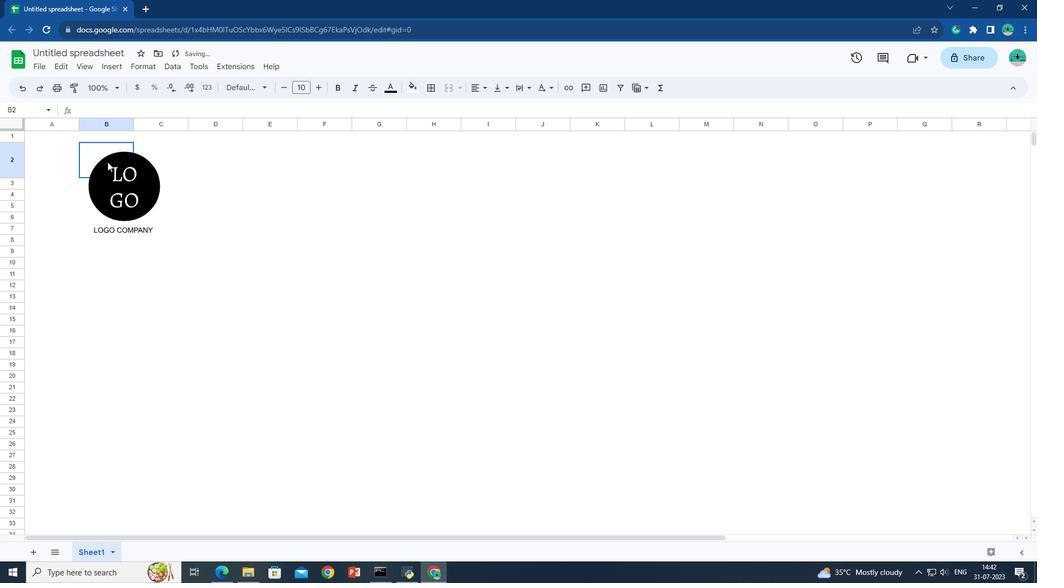 
Action: Mouse moved to (101, 159)
Screenshot: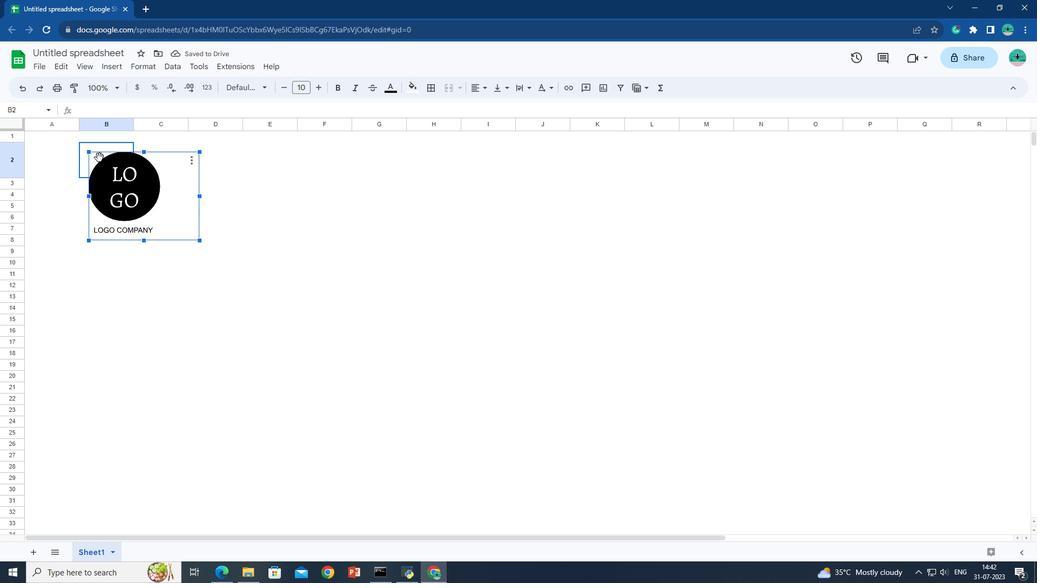 
Action: Mouse pressed left at (101, 159)
Screenshot: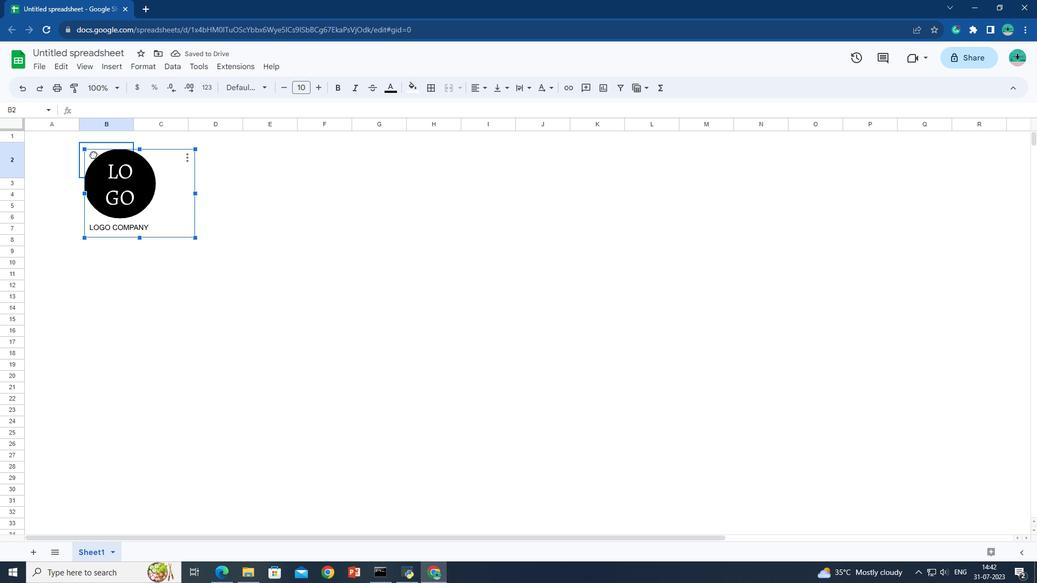 
Action: Mouse moved to (183, 223)
Screenshot: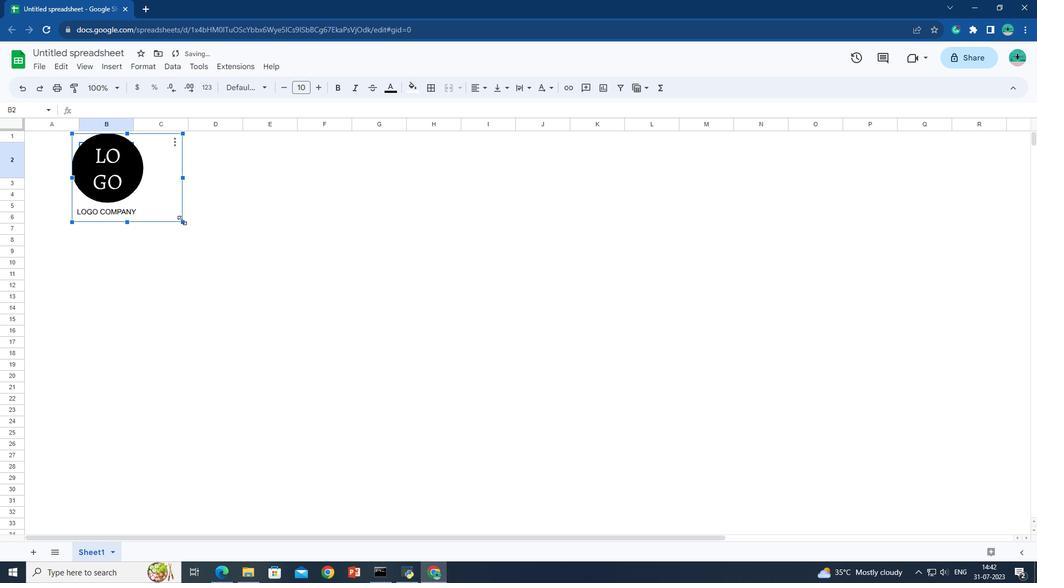 
Action: Mouse pressed left at (183, 223)
Screenshot: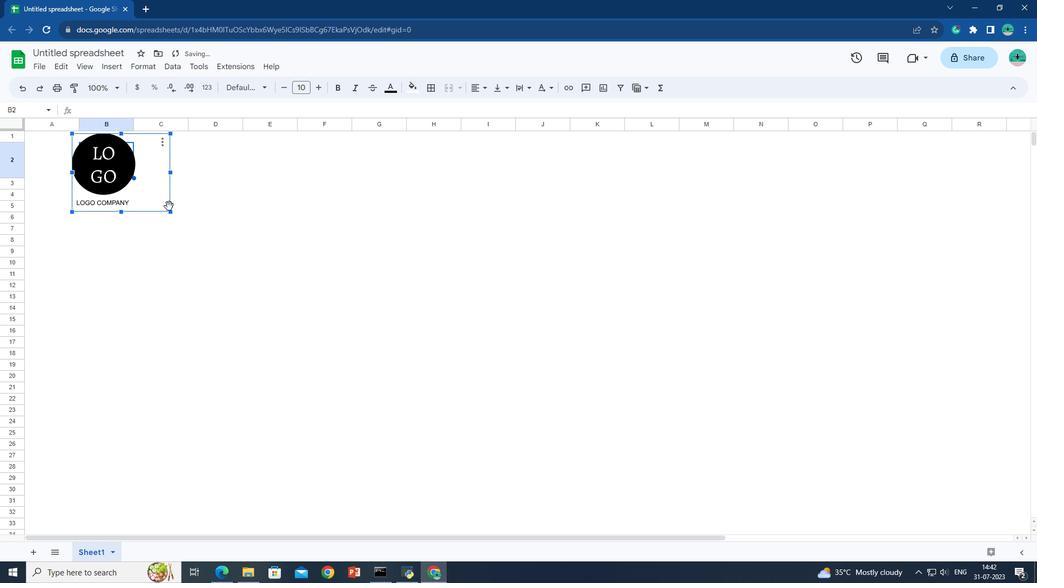 
Action: Mouse moved to (12, 177)
Screenshot: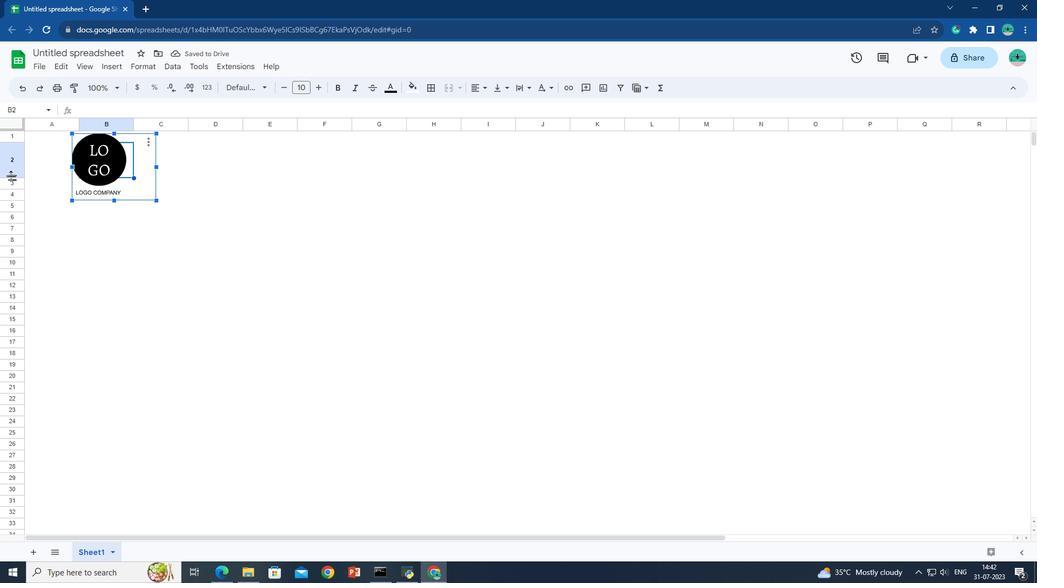 
Action: Mouse pressed left at (12, 177)
Screenshot: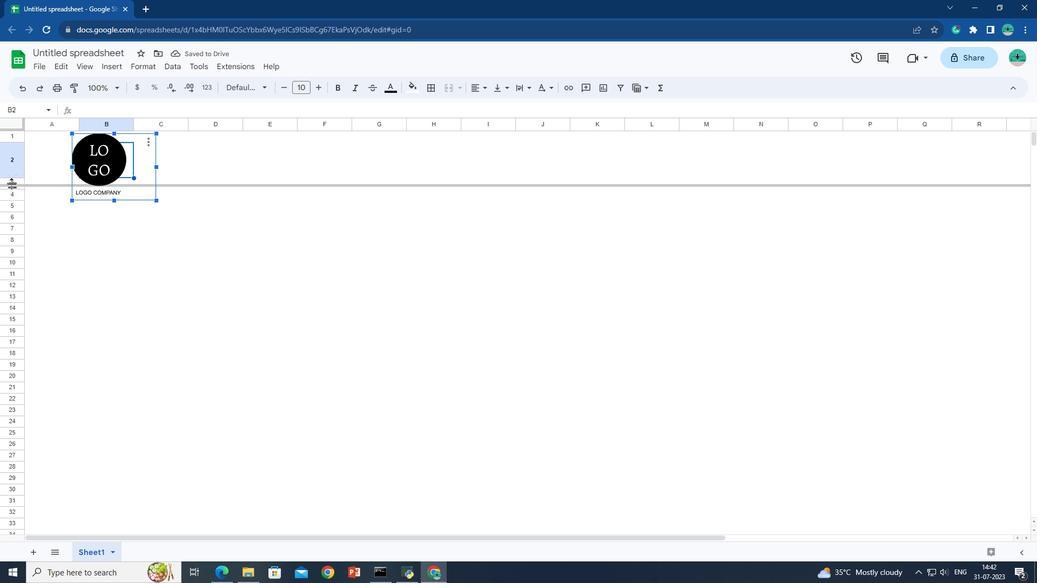 
Action: Mouse moved to (115, 168)
Screenshot: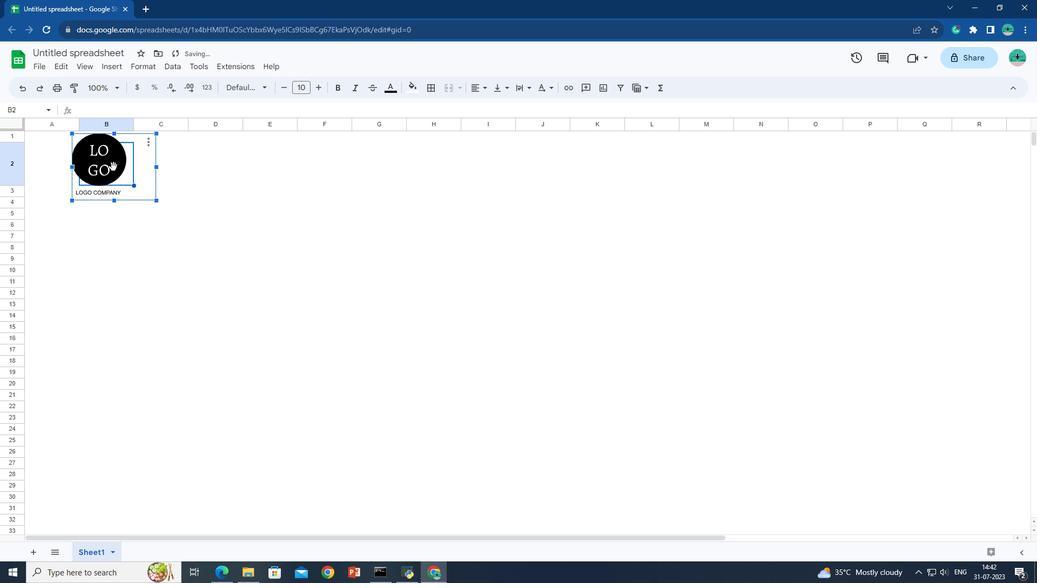 
Action: Mouse pressed left at (115, 168)
Screenshot: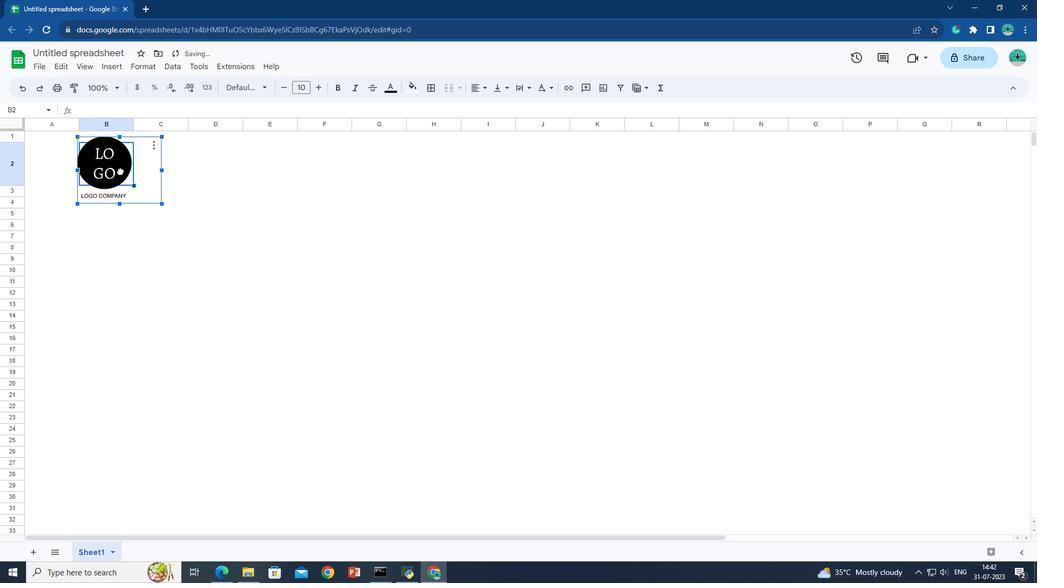 
Action: Mouse moved to (209, 186)
Screenshot: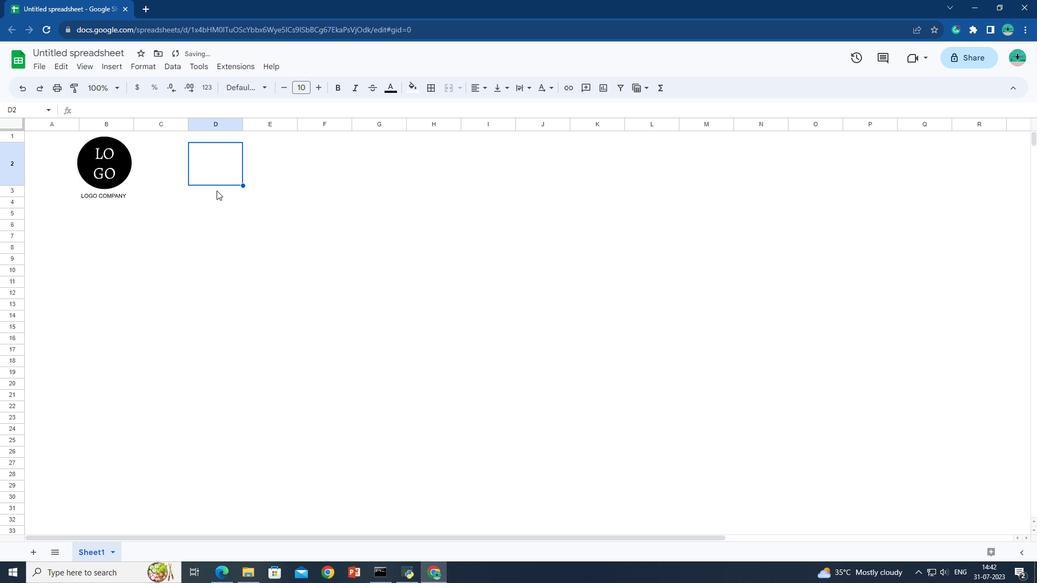 
Action: Mouse pressed left at (209, 186)
Screenshot: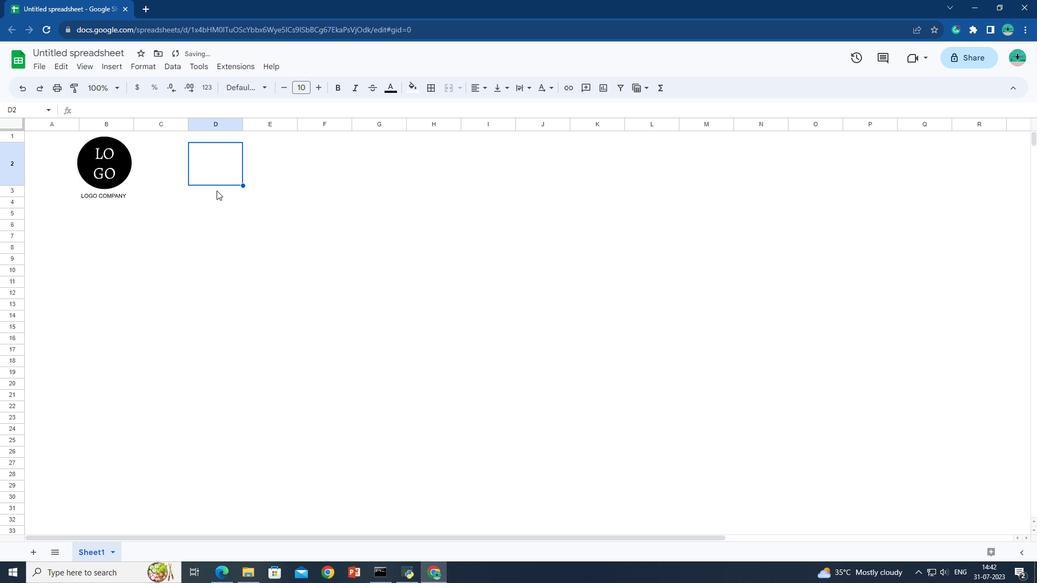 
Action: Mouse moved to (163, 157)
Screenshot: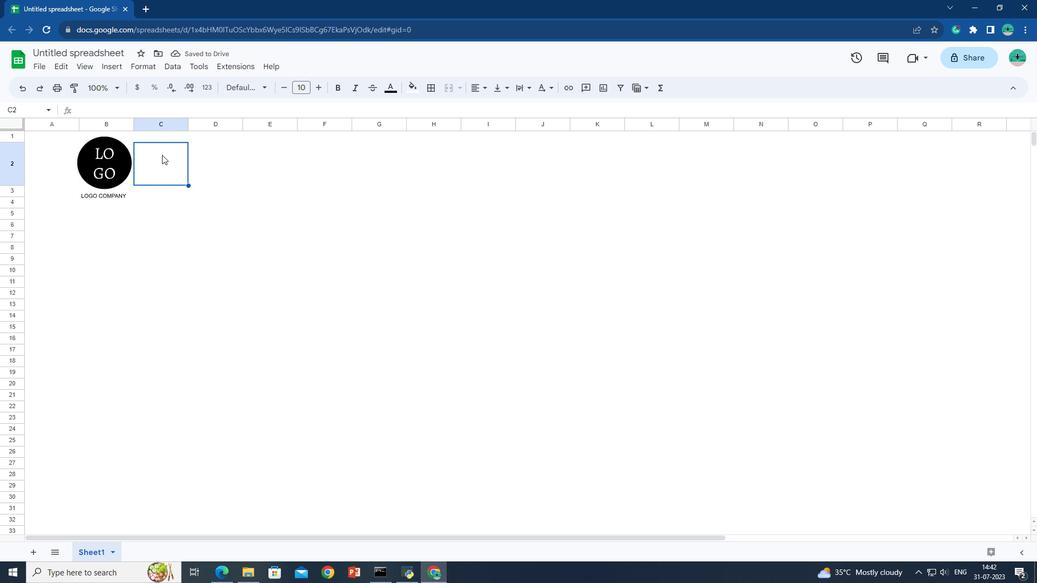 
Action: Mouse pressed left at (163, 157)
Screenshot: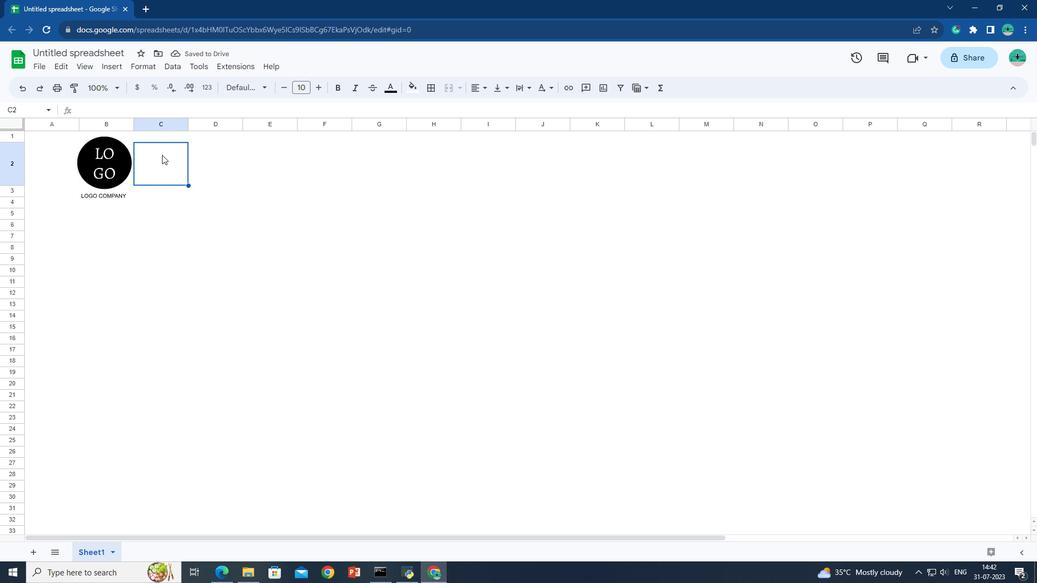 
Action: Mouse moved to (196, 126)
Screenshot: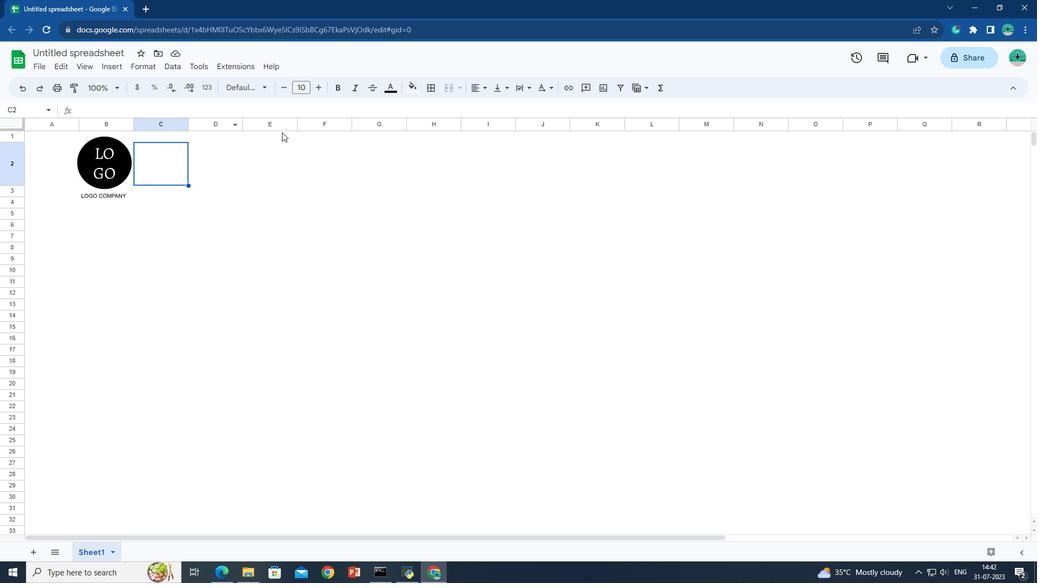 
Action: Key pressed <Key.shift>
Screenshot: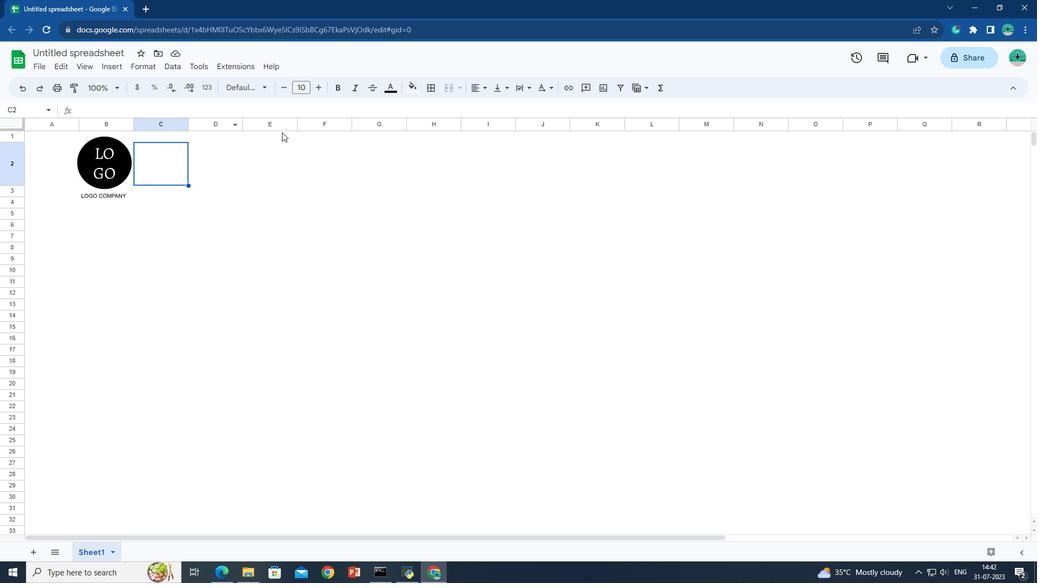
Action: Mouse moved to (320, 143)
Screenshot: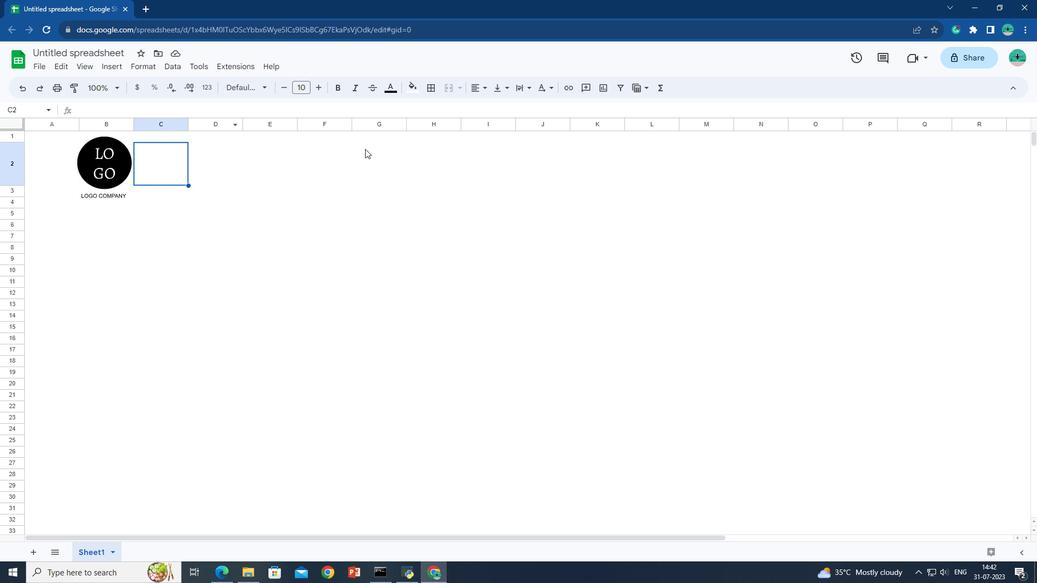 
Action: Key pressed <Key.shift>
Screenshot: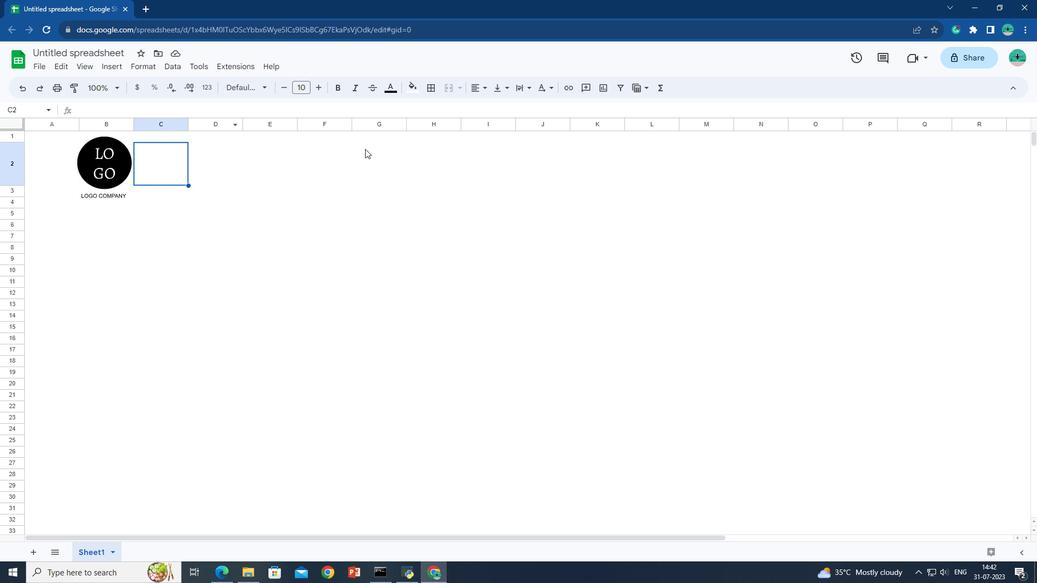 
Action: Mouse moved to (325, 145)
Screenshot: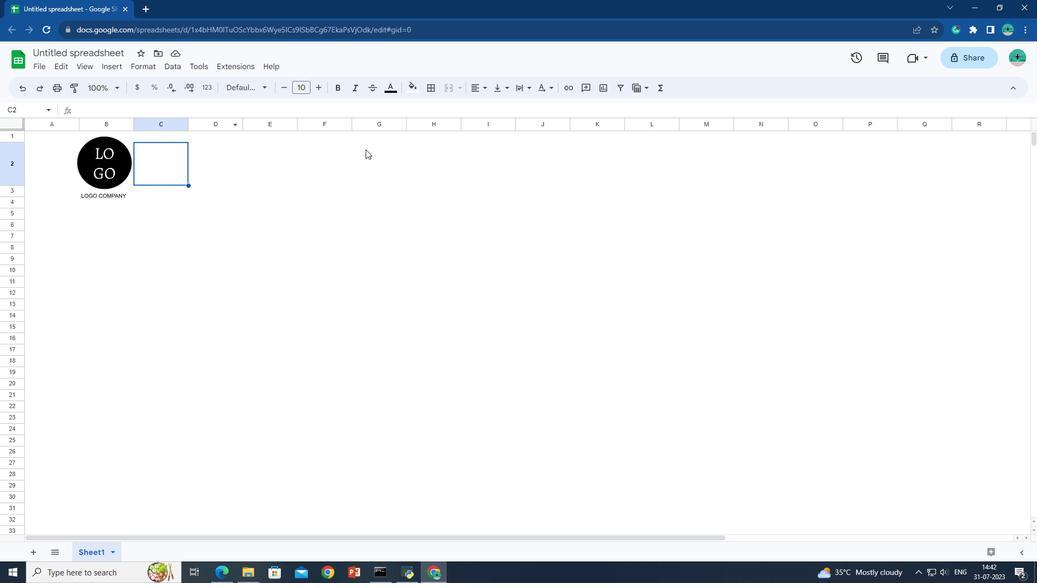 
Action: Key pressed <Key.shift>
Screenshot: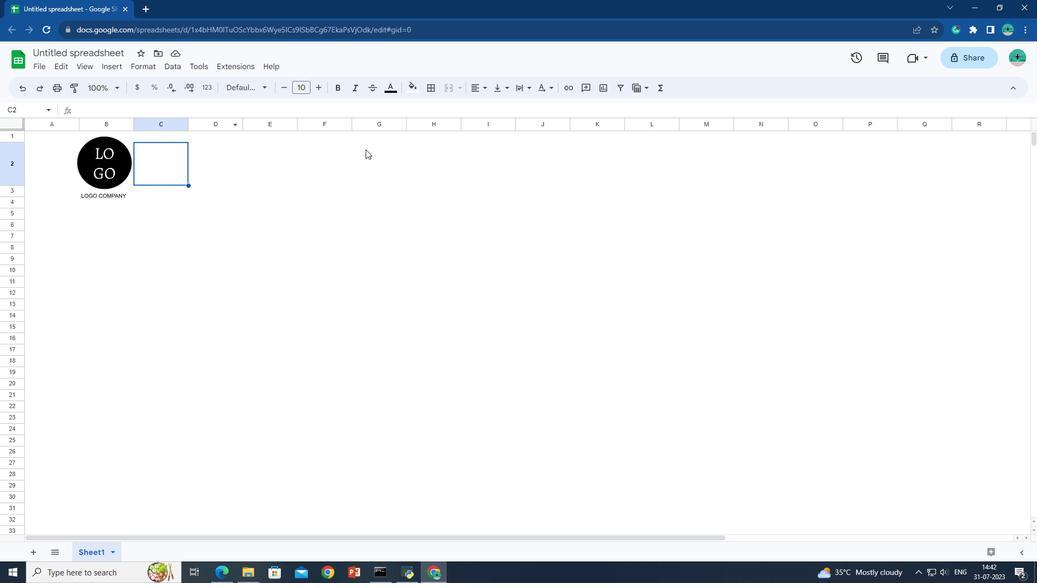 
Action: Mouse moved to (343, 149)
Screenshot: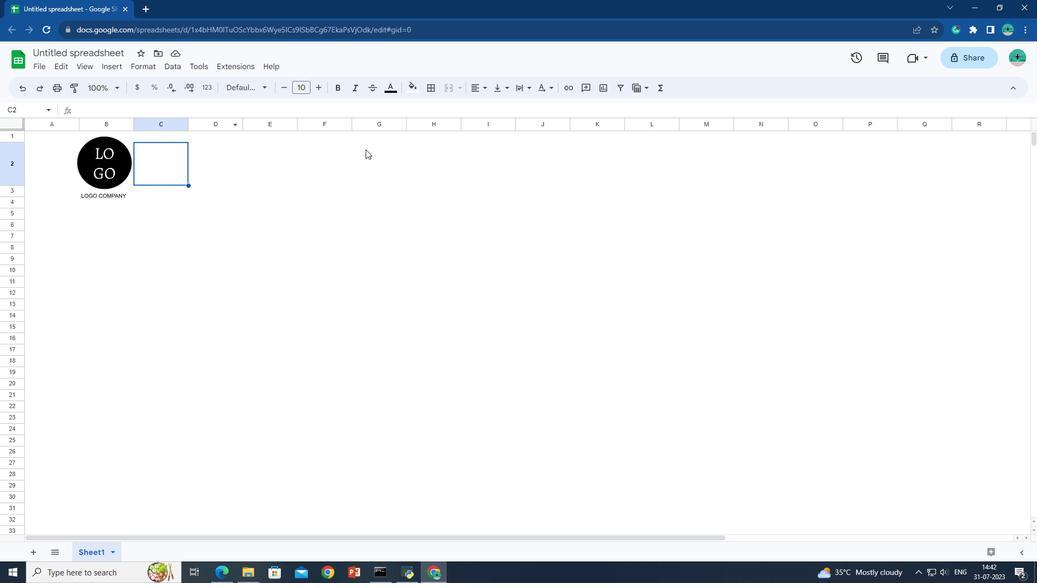 
Action: Key pressed <Key.shift><Key.shift><Key.shift><Key.shift><Key.shift>
Screenshot: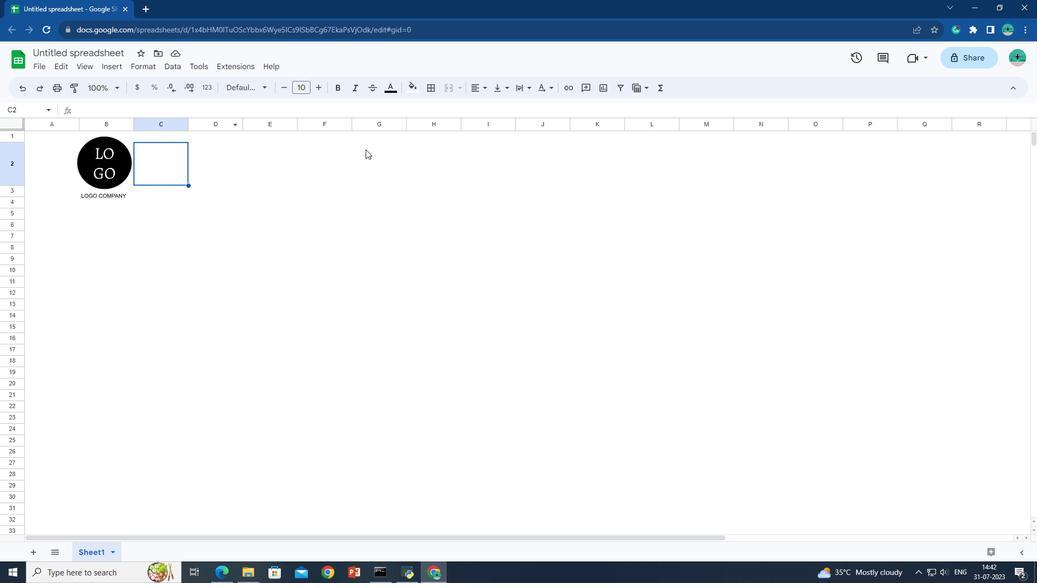 
Action: Mouse moved to (346, 150)
Screenshot: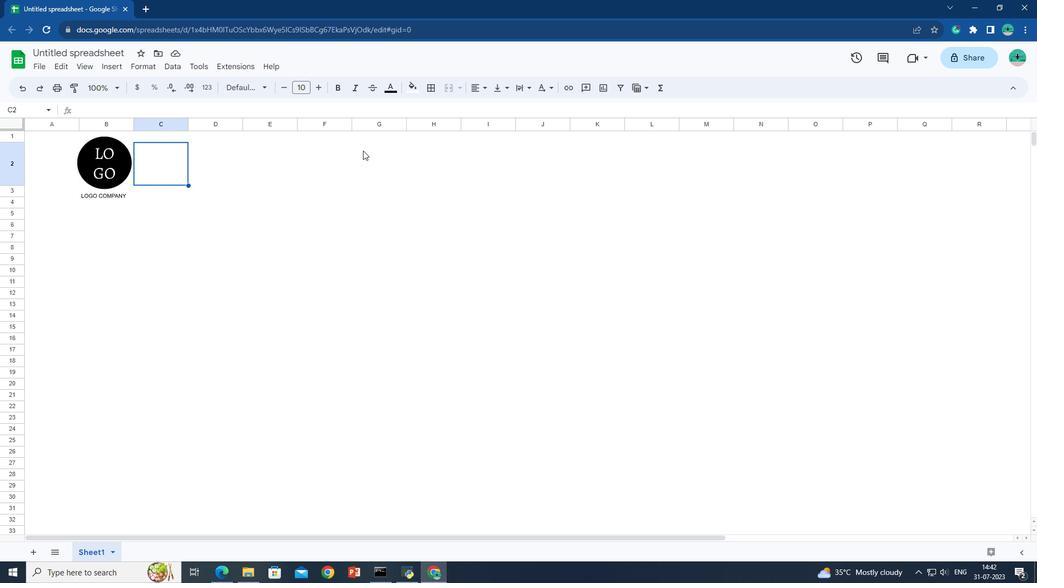 
Action: Key pressed <Key.shift>
Screenshot: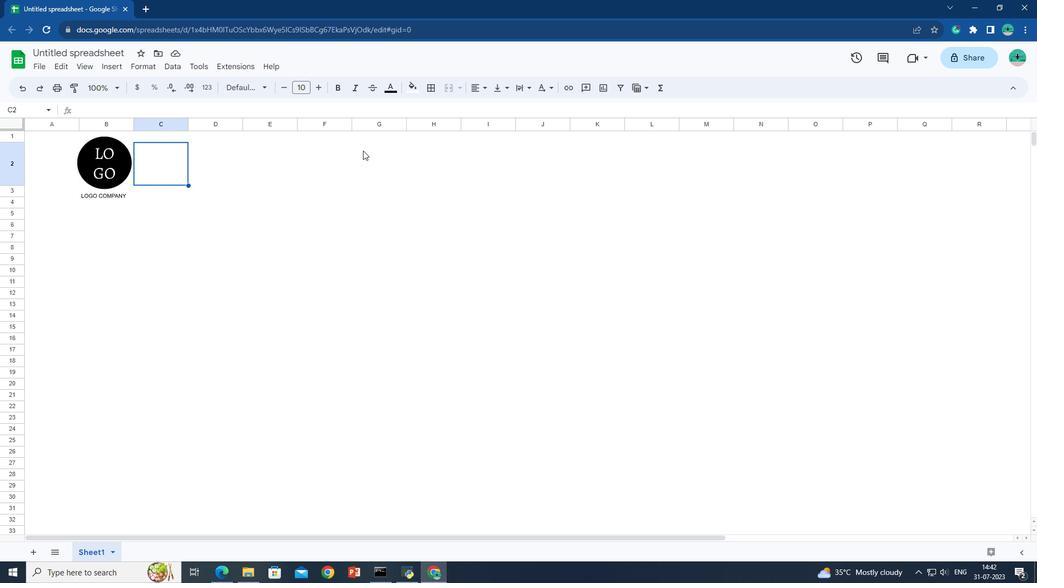 
Action: Mouse moved to (348, 150)
Screenshot: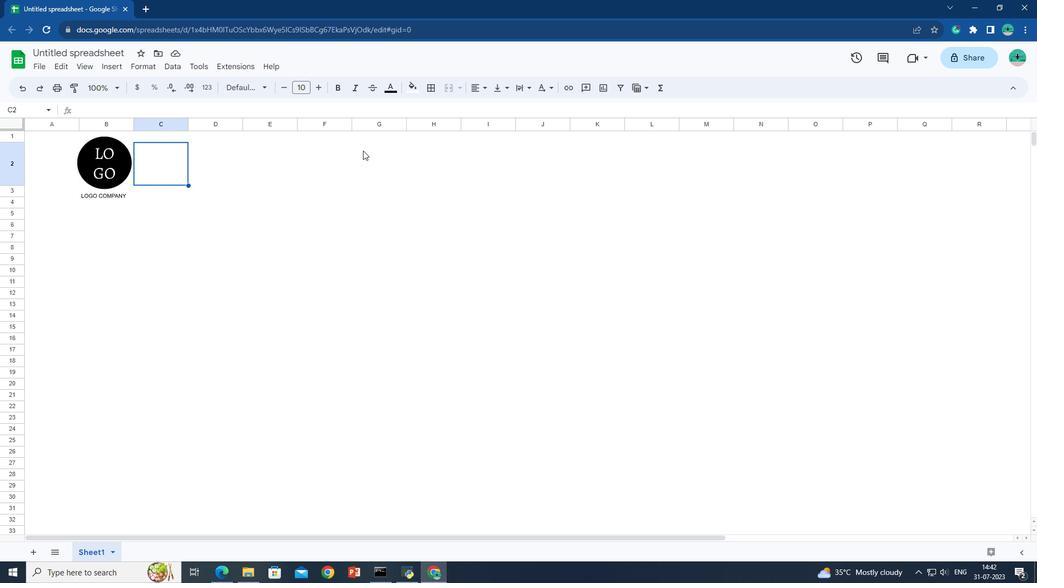 
Action: Key pressed <Key.shift>
Screenshot: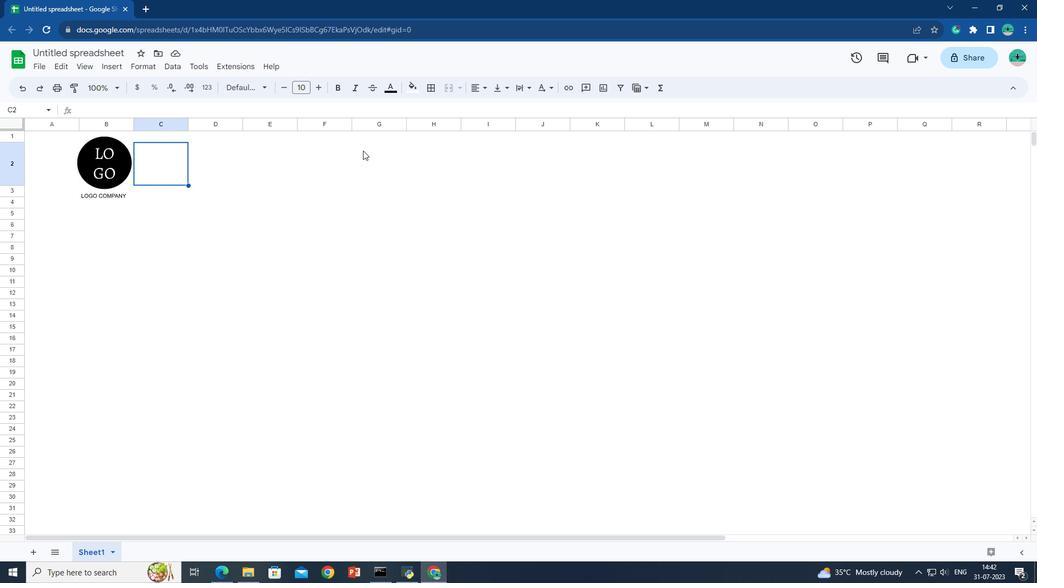 
Action: Mouse moved to (359, 150)
Screenshot: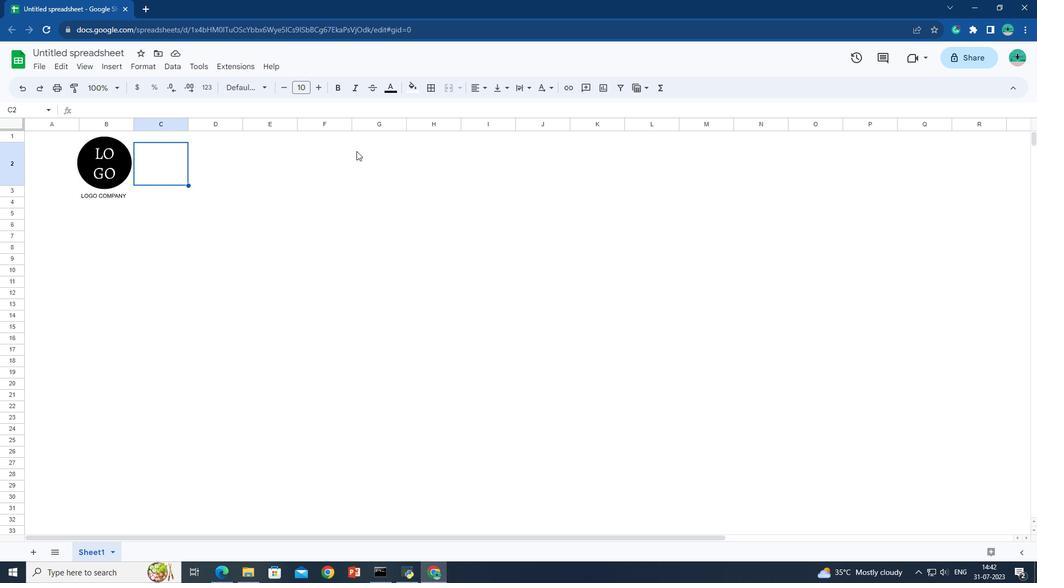
Action: Key pressed <Key.shift>
Screenshot: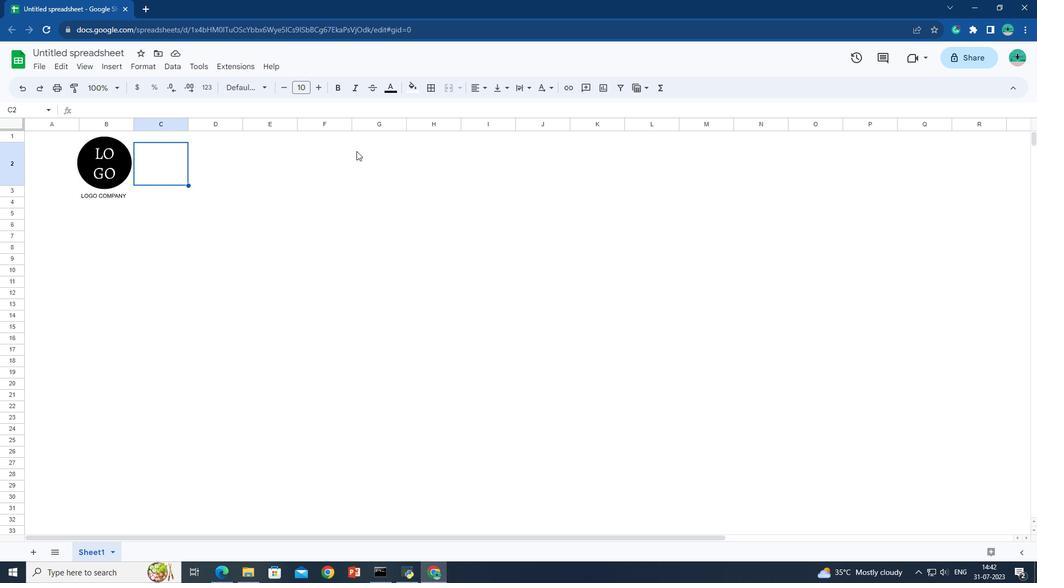 
Action: Mouse moved to (364, 150)
Screenshot: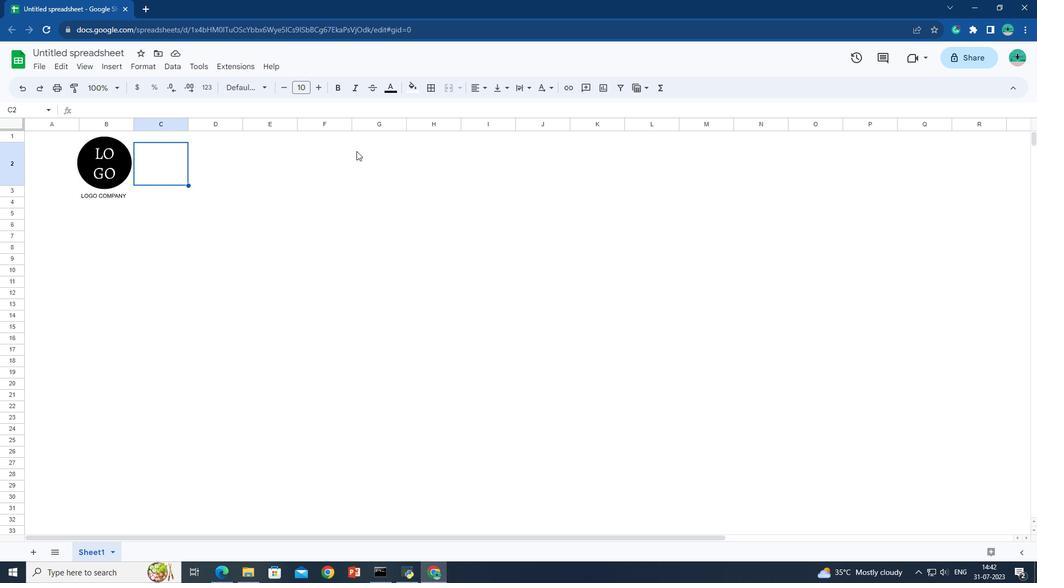 
Action: Key pressed <Key.shift>
Screenshot: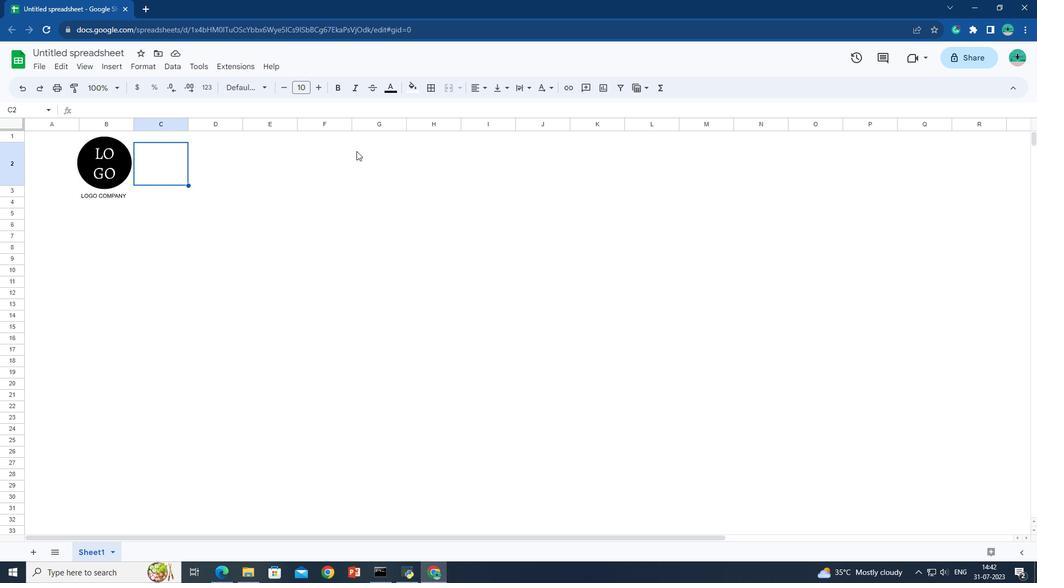 
Action: Mouse moved to (366, 150)
Screenshot: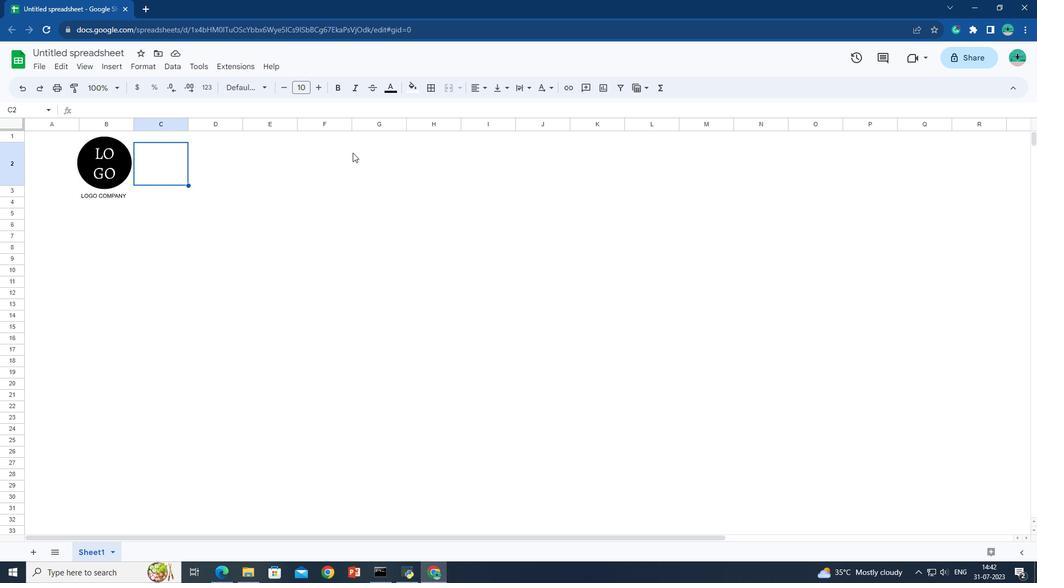 
Action: Key pressed <Key.shift>
Screenshot: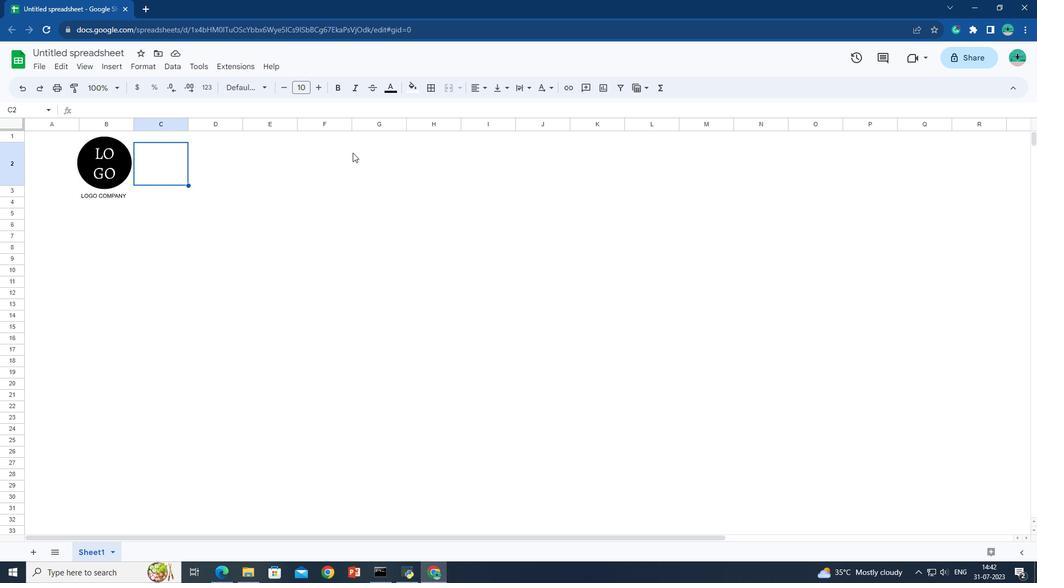 
Action: Mouse moved to (367, 151)
Screenshot: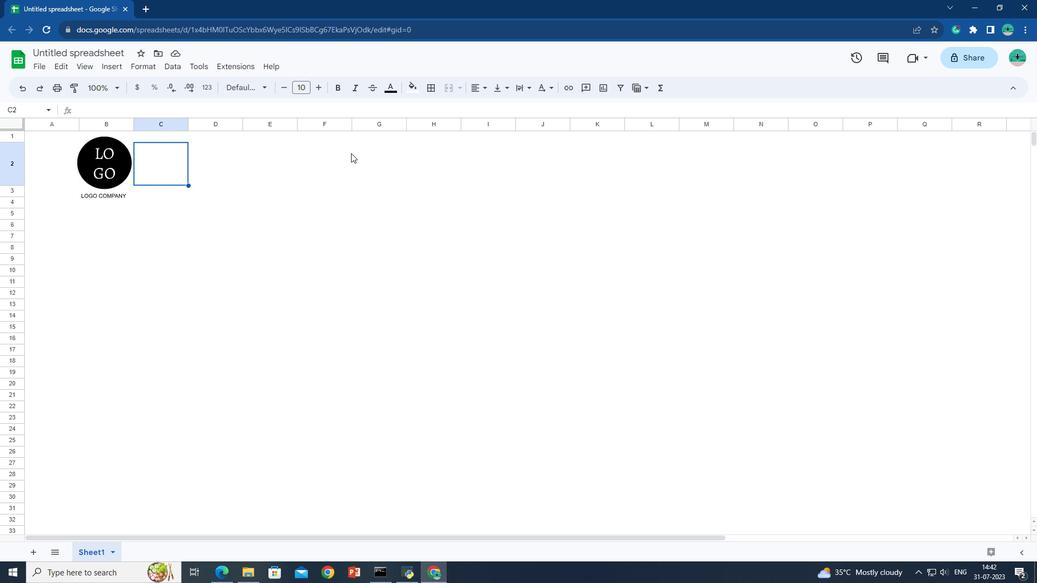 
Action: Key pressed <Key.shift><Key.shift><Key.shift><Key.shift><Key.shift><Key.shift><Key.shift>
Screenshot: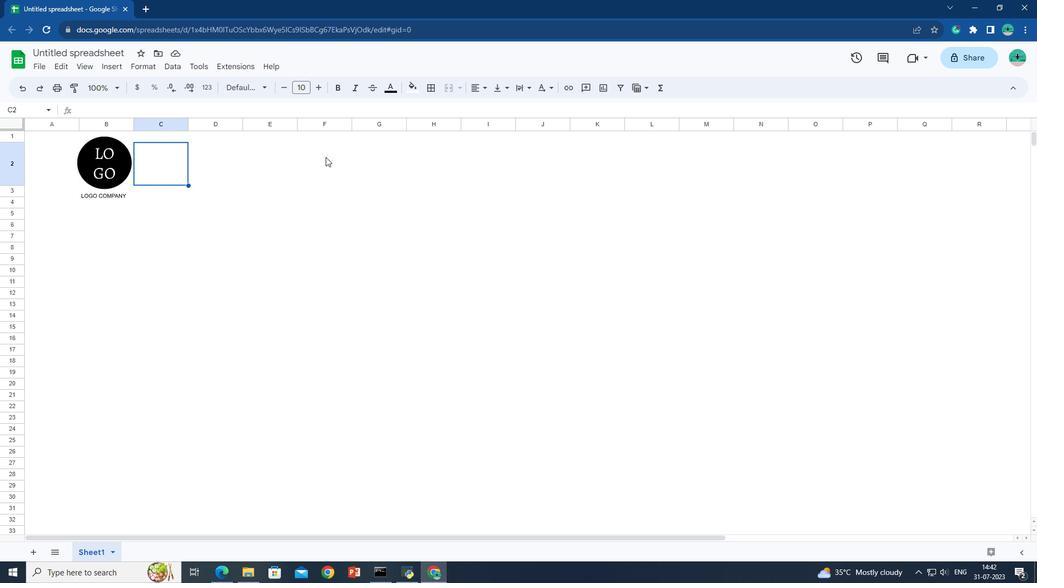 
Action: Mouse moved to (366, 151)
Screenshot: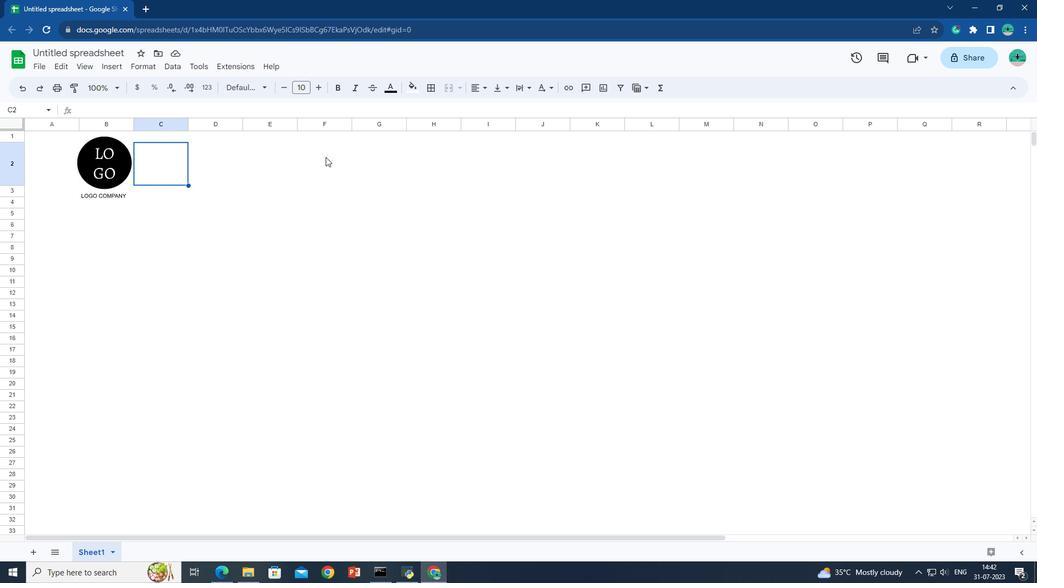 
Action: Key pressed <Key.shift>
Screenshot: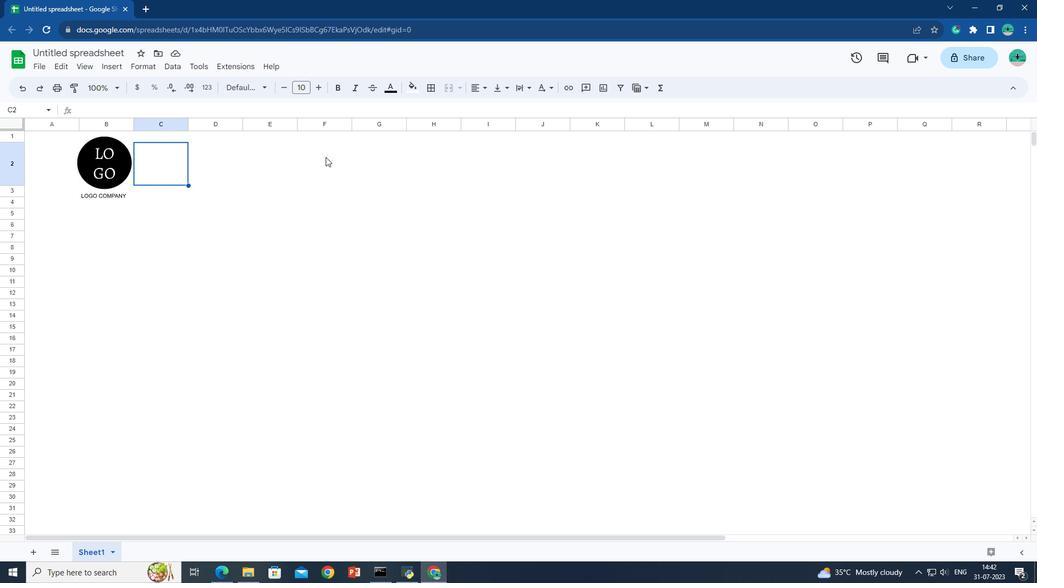 
Action: Mouse moved to (360, 152)
Screenshot: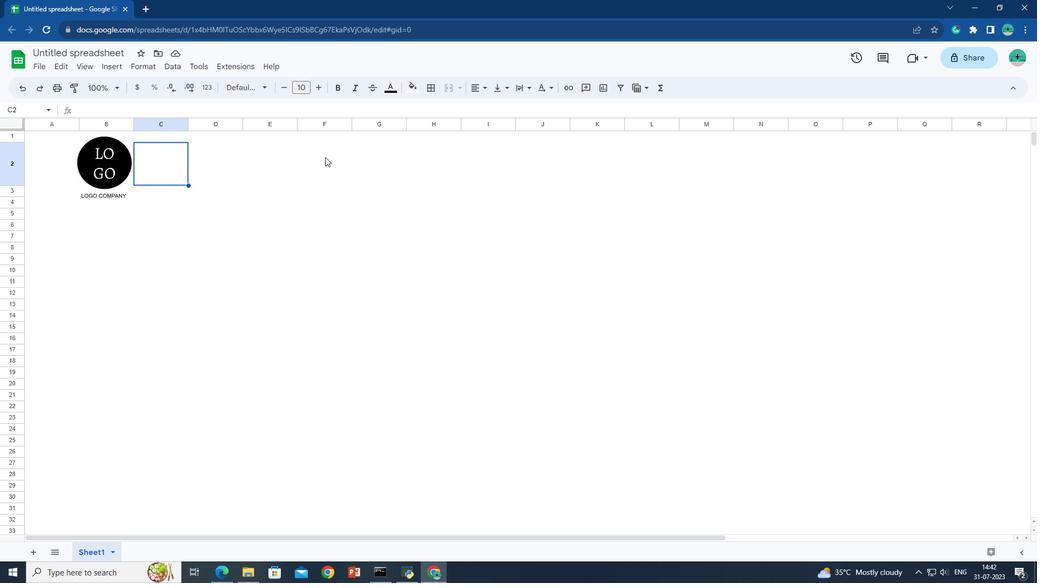 
Action: Key pressed <Key.shift>
Screenshot: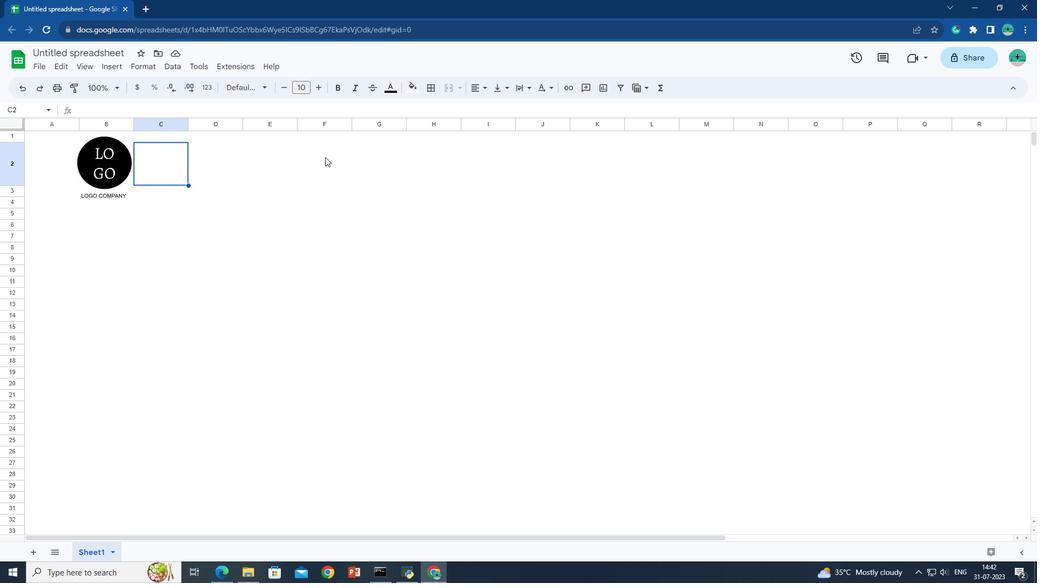 
Action: Mouse moved to (358, 152)
Screenshot: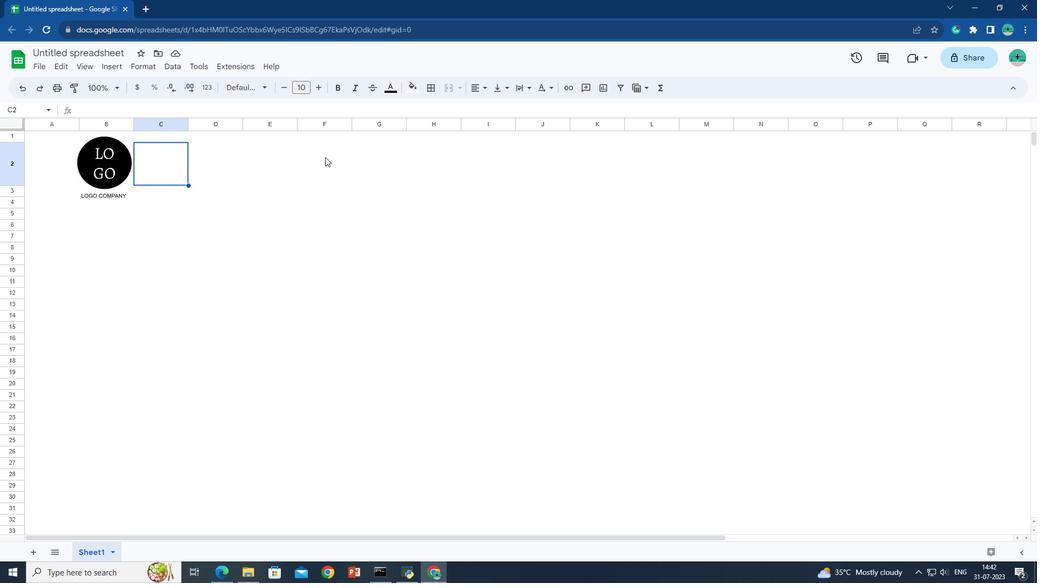 
Action: Key pressed <Key.shift>
Screenshot: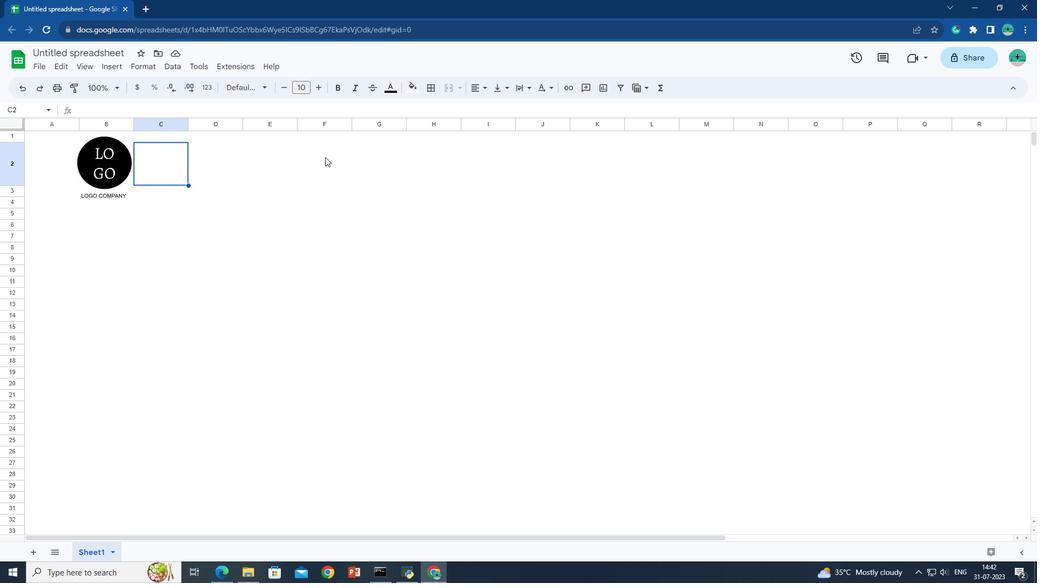
Action: Mouse moved to (355, 154)
Screenshot: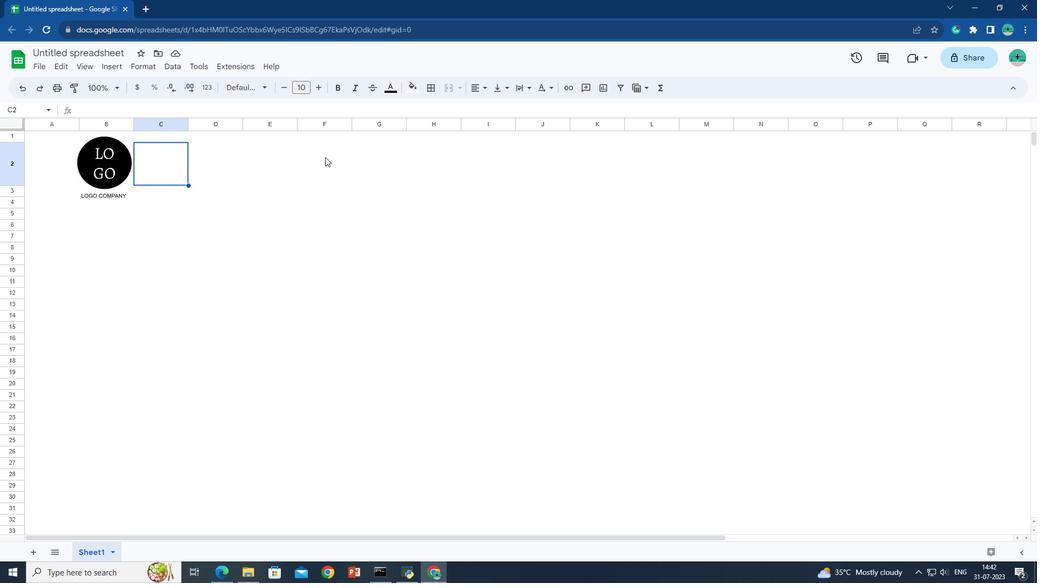 
Action: Key pressed <Key.shift>
Screenshot: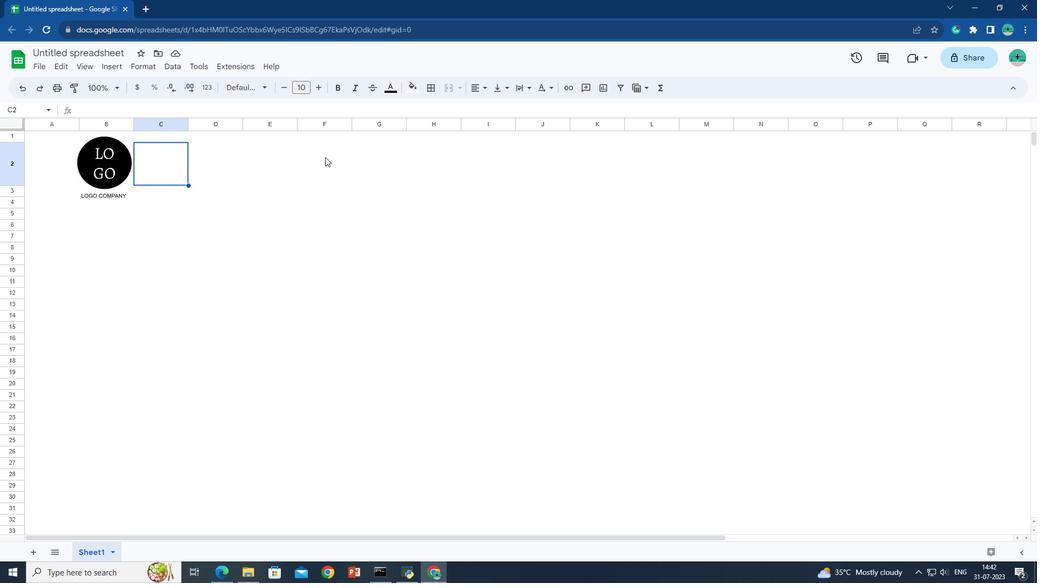 
Action: Mouse moved to (352, 155)
Screenshot: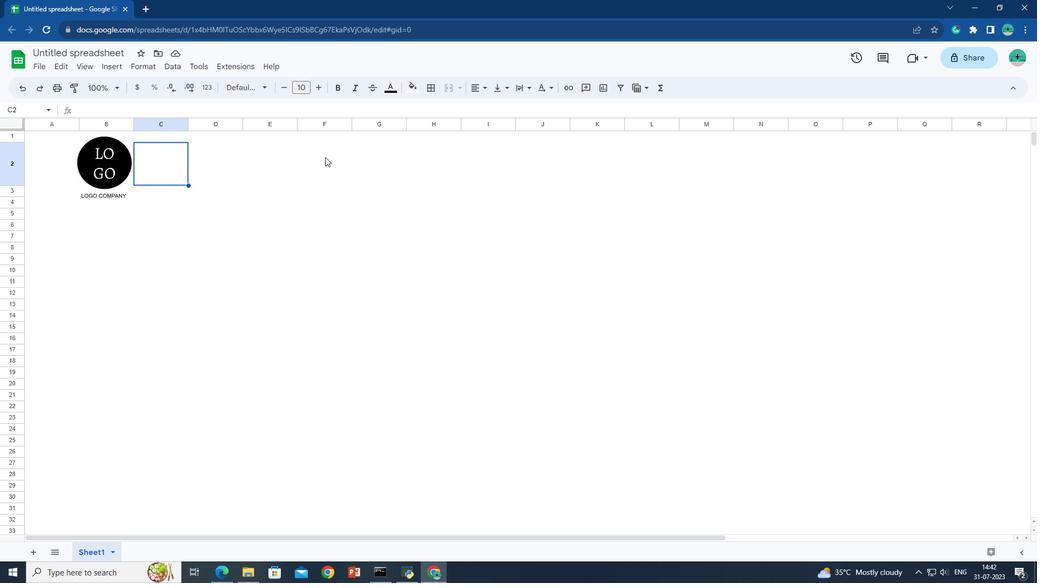 
Action: Key pressed <Key.shift>
Screenshot: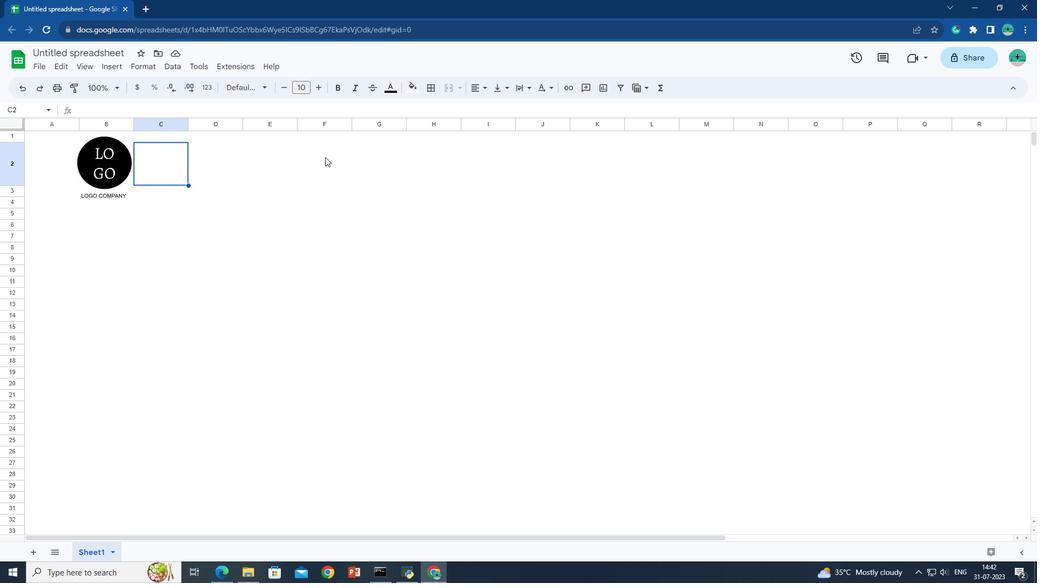 
Action: Mouse moved to (349, 155)
Screenshot: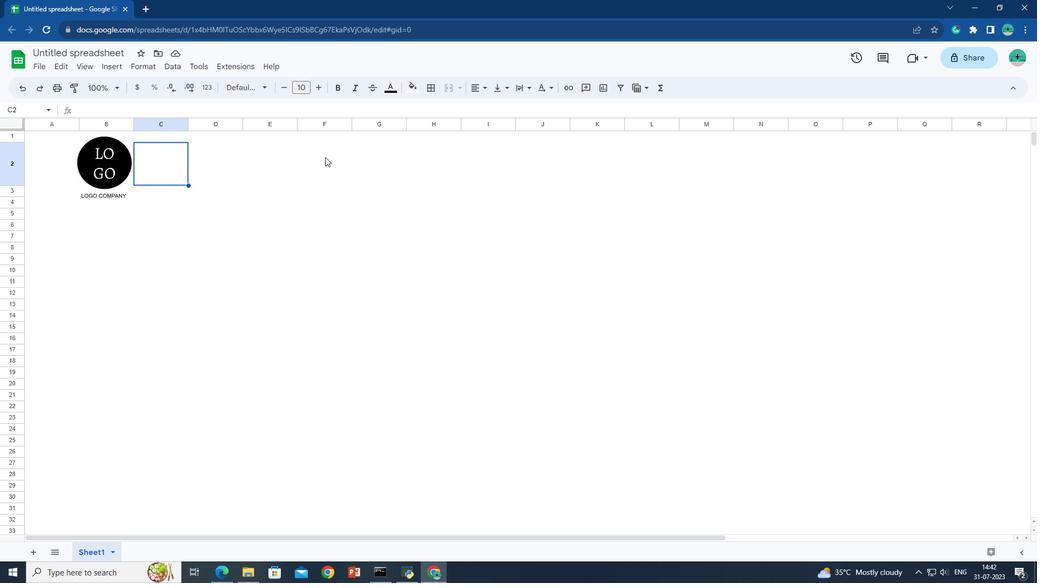 
Action: Key pressed <Key.shift>
Screenshot: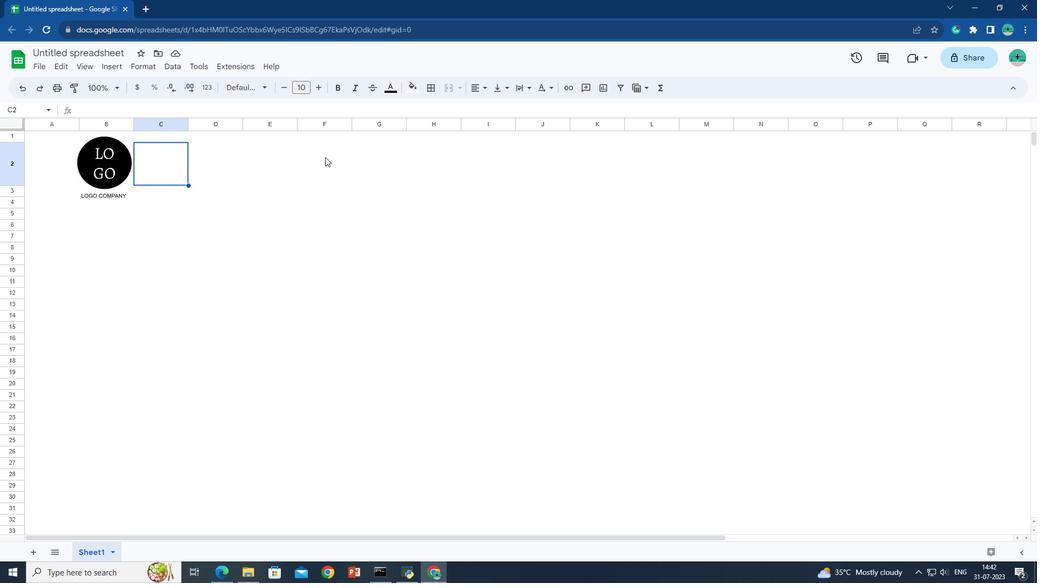 
Action: Mouse moved to (348, 155)
Screenshot: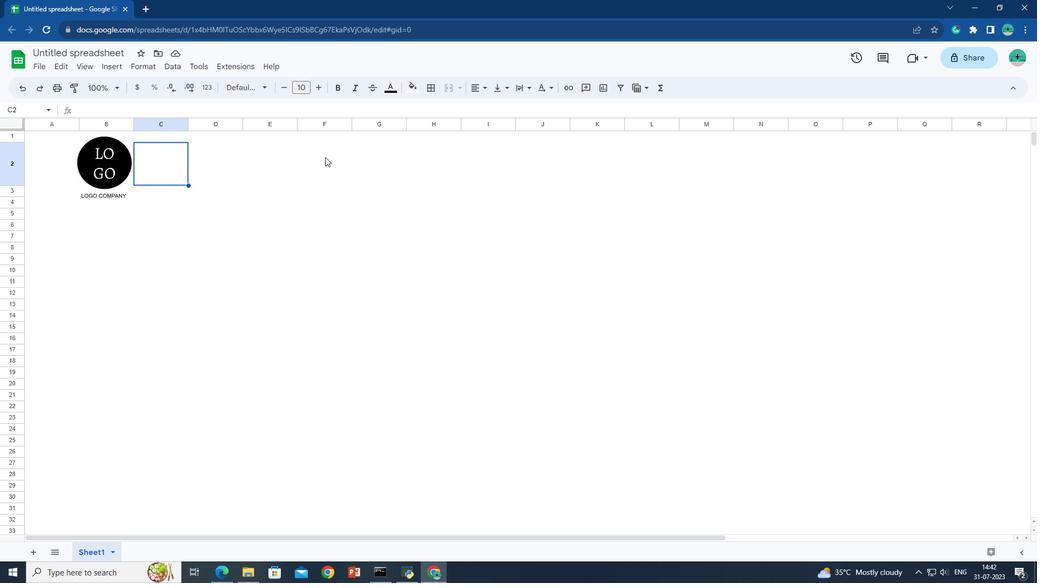 
Action: Key pressed <Key.shift>
Screenshot: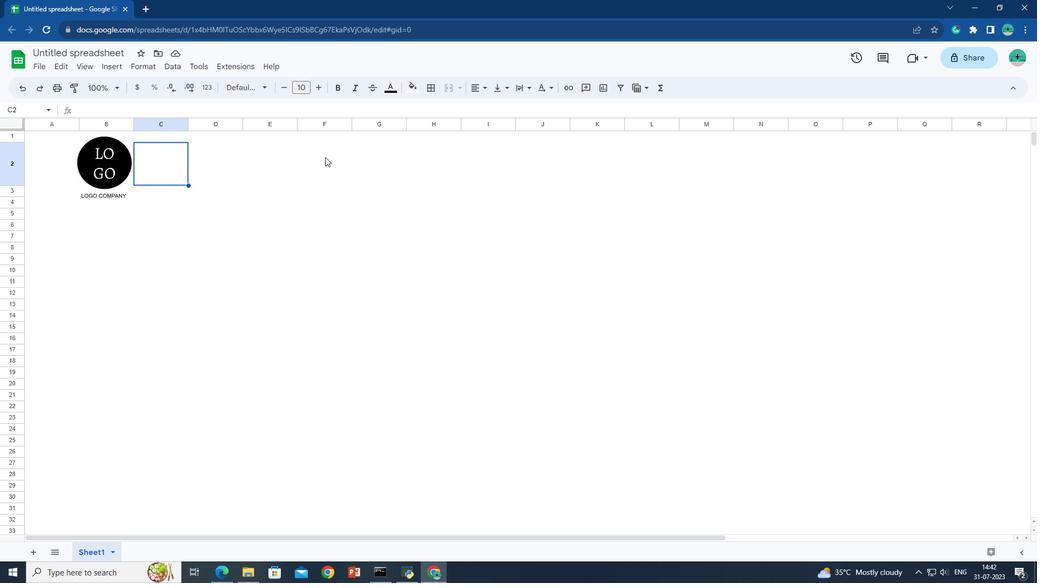 
Action: Mouse moved to (346, 156)
Screenshot: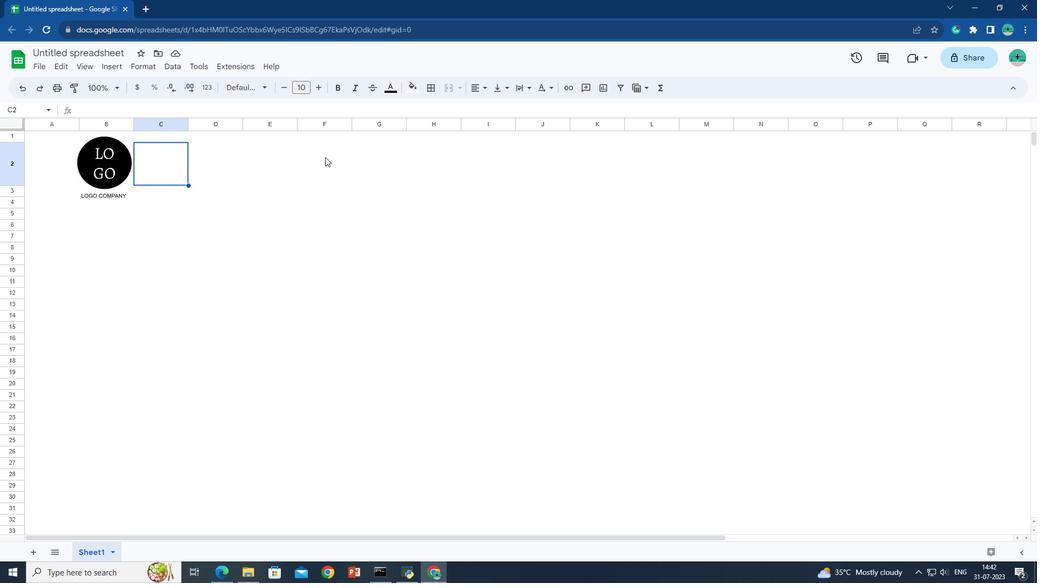 
Action: Key pressed <Key.shift>
Screenshot: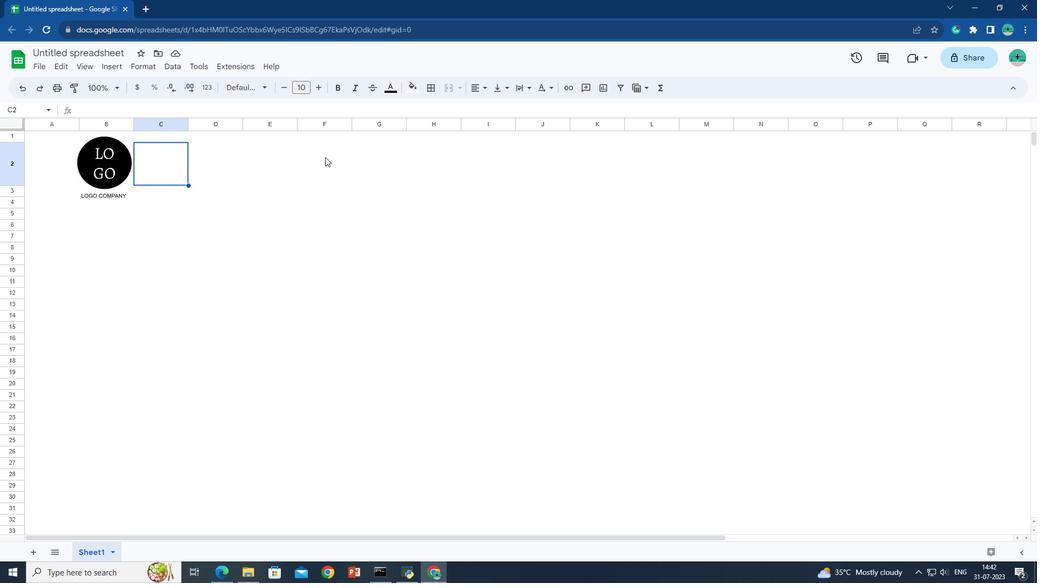 
Action: Mouse moved to (344, 156)
Screenshot: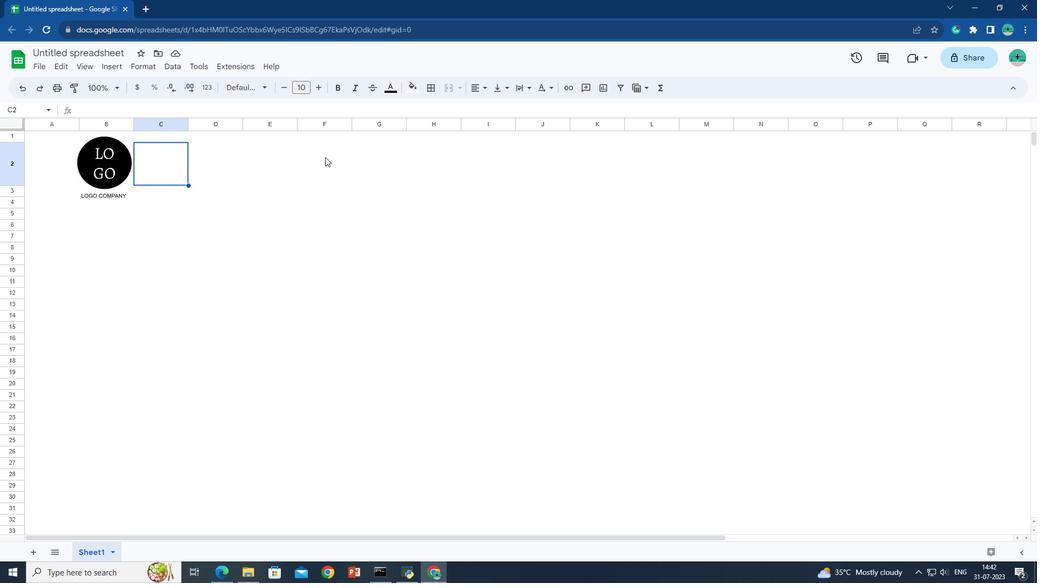 
Action: Key pressed <Key.shift>
Screenshot: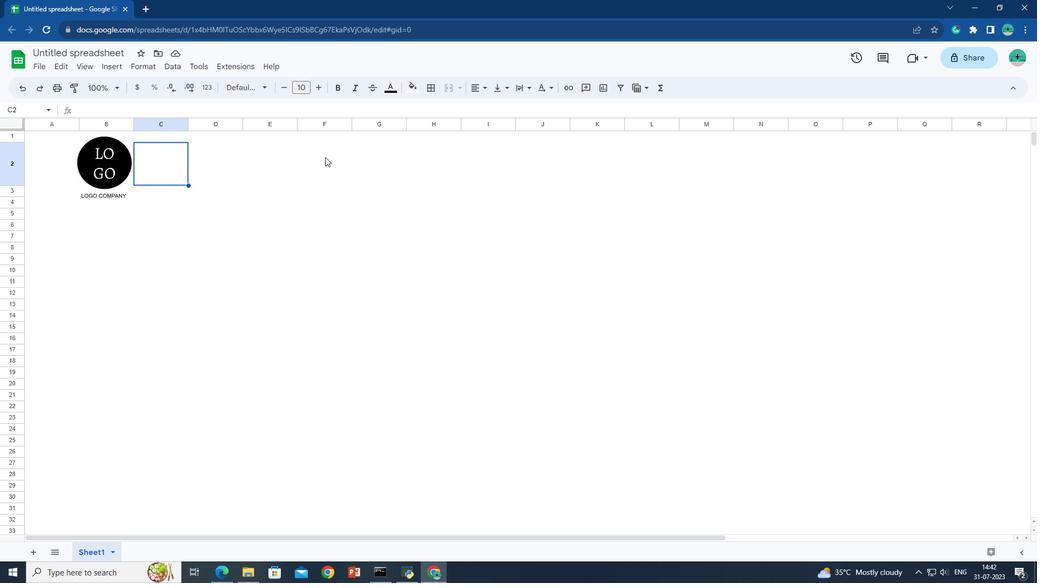 
Action: Mouse moved to (340, 157)
Screenshot: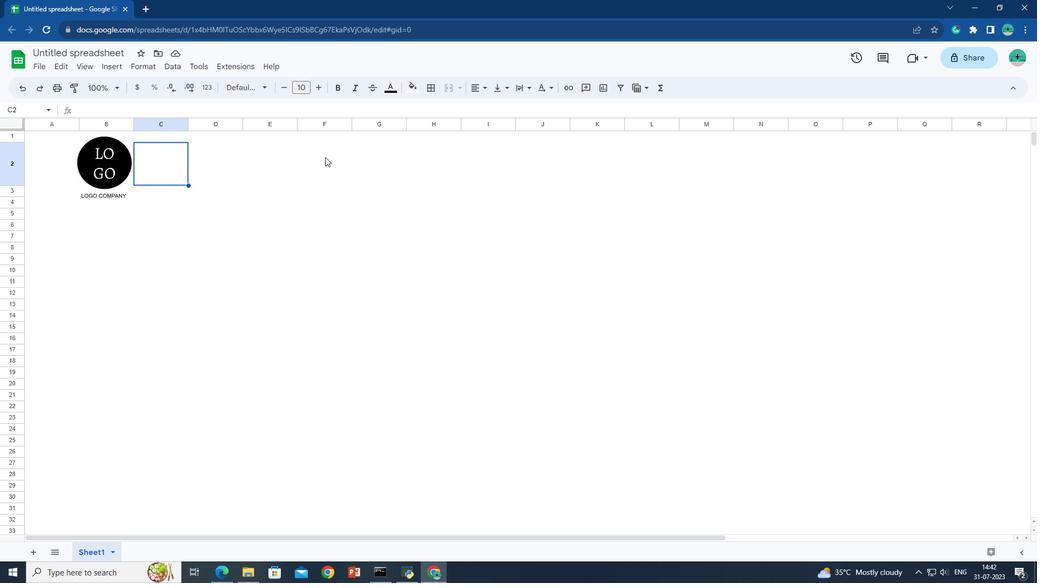 
Action: Key pressed <Key.shift>
Screenshot: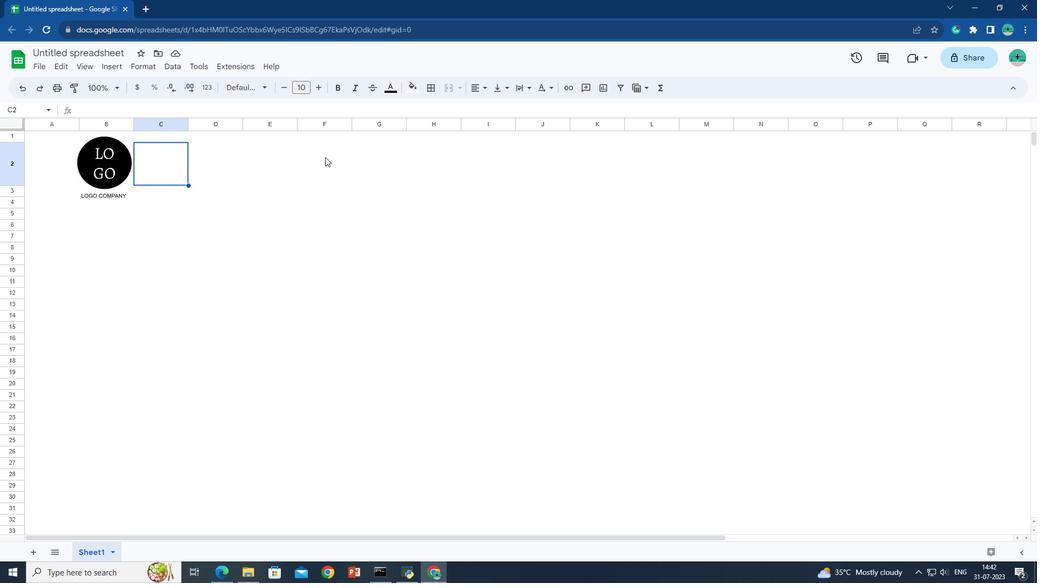 
Action: Mouse moved to (334, 157)
Screenshot: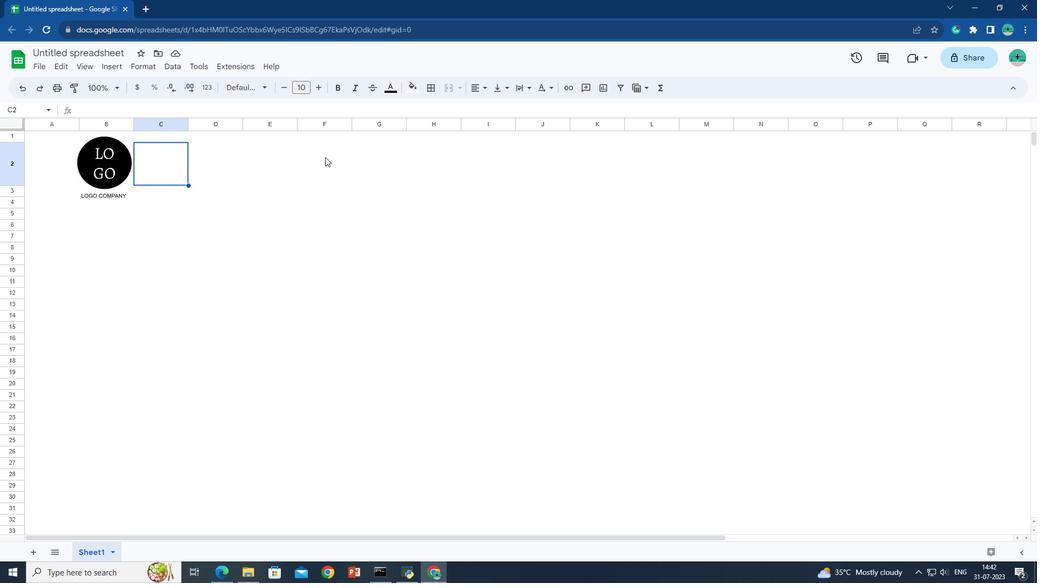 
Action: Key pressed <Key.shift>
Screenshot: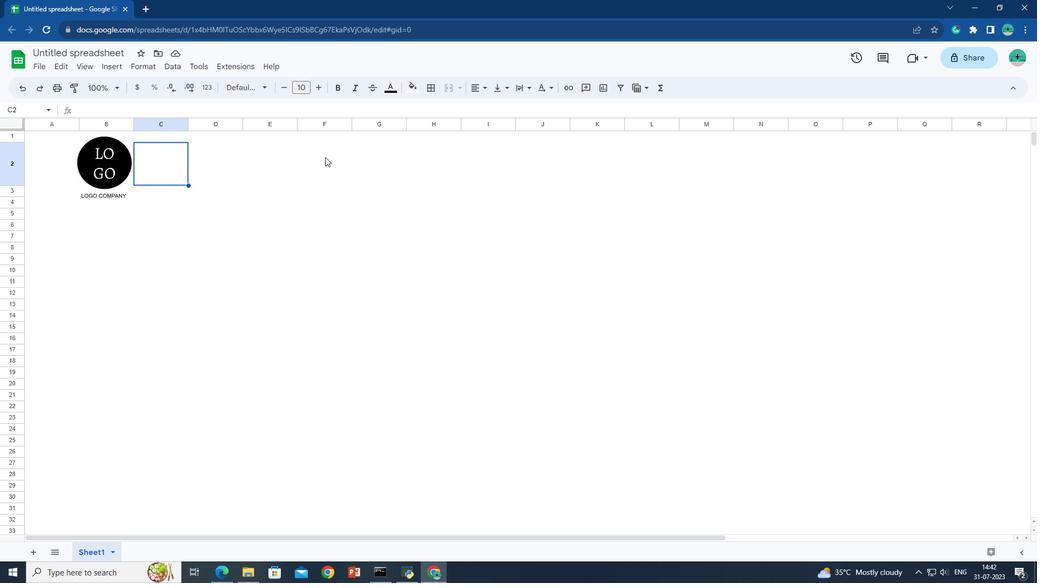
Action: Mouse moved to (327, 158)
Screenshot: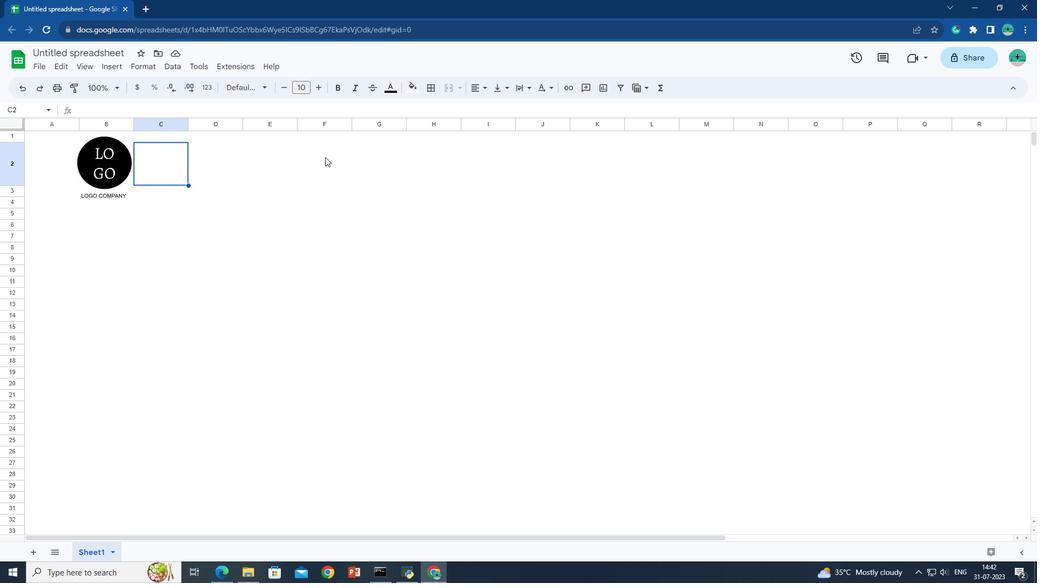 
Action: Key pressed <Key.shift>
Screenshot: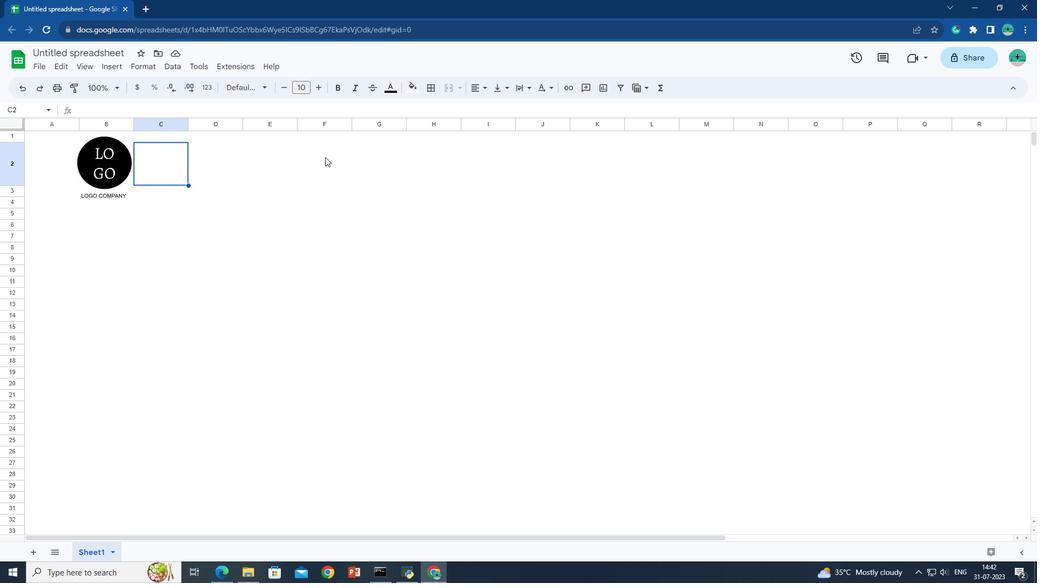
Action: Mouse moved to (326, 158)
Screenshot: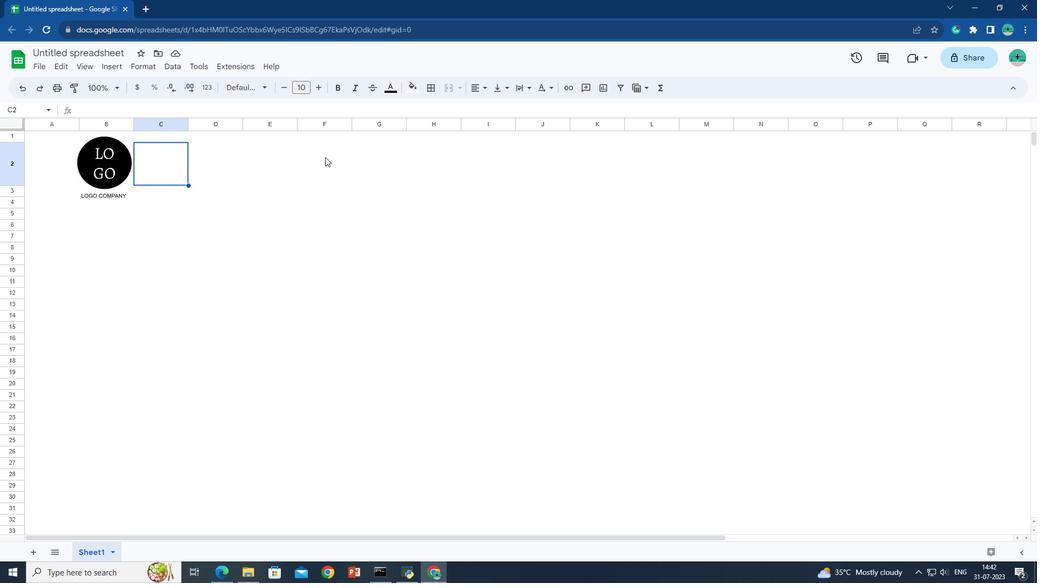 
Action: Key pressed <Key.shift><Key.shift><Key.shift><Key.shift><Key.shift><Key.shift><Key.shift><Key.shift><Key.shift><Key.shift><Key.shift><Key.shift><Key.shift><Key.shift><Key.shift><Key.shift><Key.shift><Key.shift><Key.shift><Key.shift><Key.shift><Key.shift><Key.shift><Key.shift><Key.shift>
Screenshot: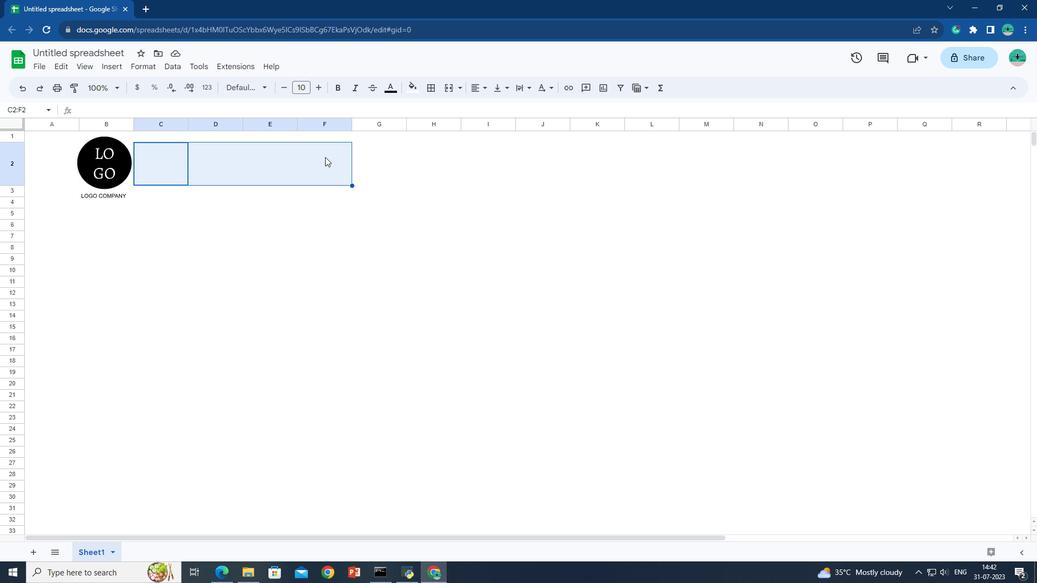 
Action: Mouse pressed left at (326, 158)
Screenshot: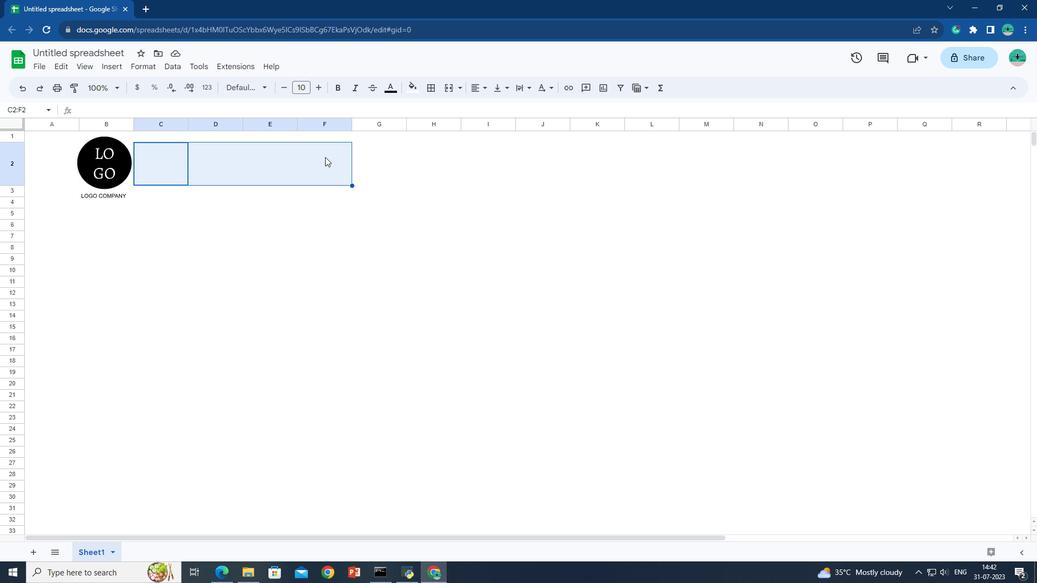 
Action: Key pressed <Key.shift><Key.shift><Key.shift><Key.shift><Key.shift><Key.shift><Key.shift><Key.shift><Key.shift><Key.shift><Key.shift><Key.shift><Key.shift><Key.shift><Key.shift>
Screenshot: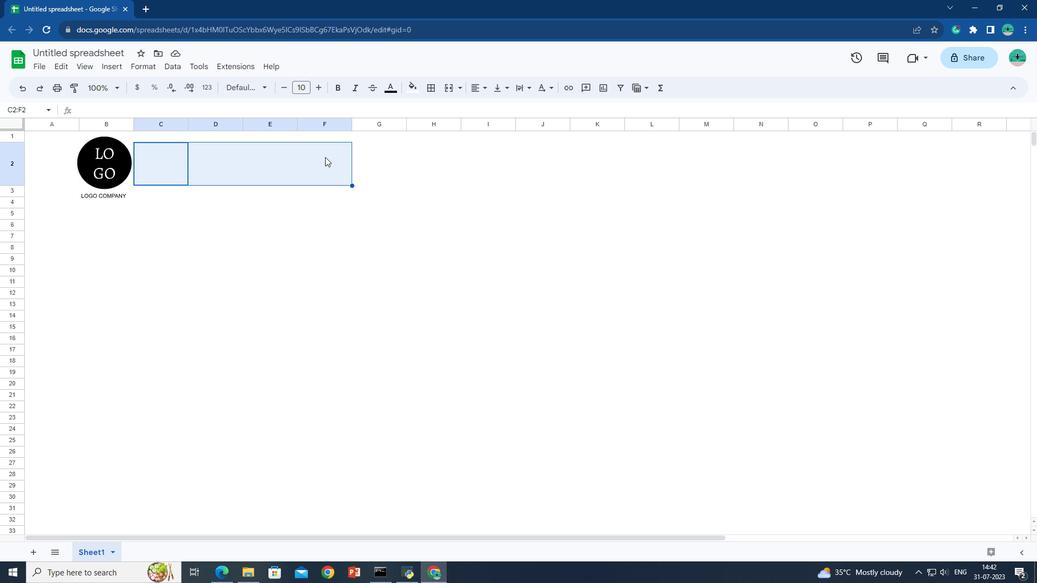 
Action: Mouse moved to (450, 88)
Screenshot: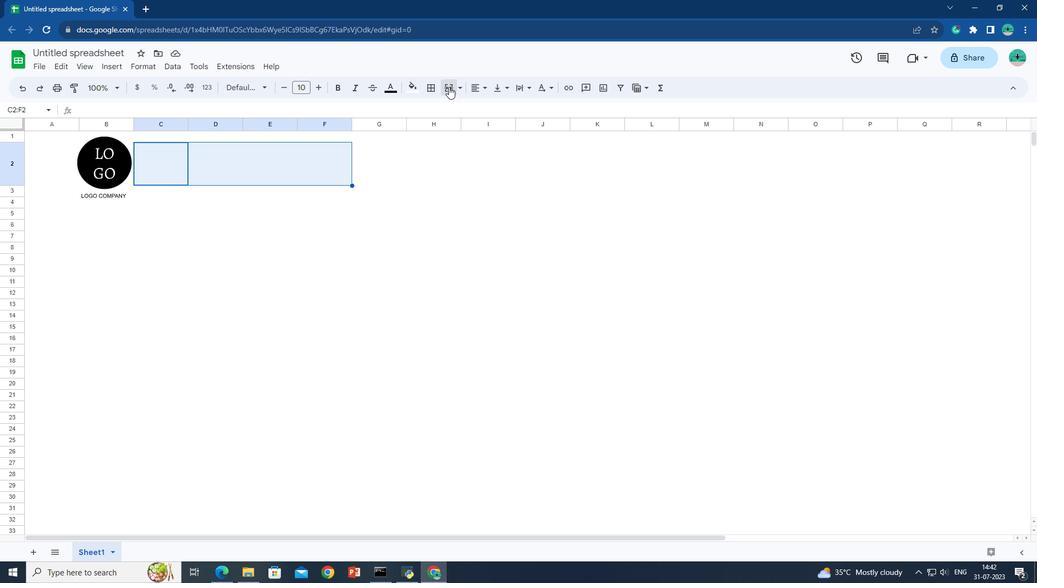 
Action: Mouse pressed left at (450, 88)
Screenshot: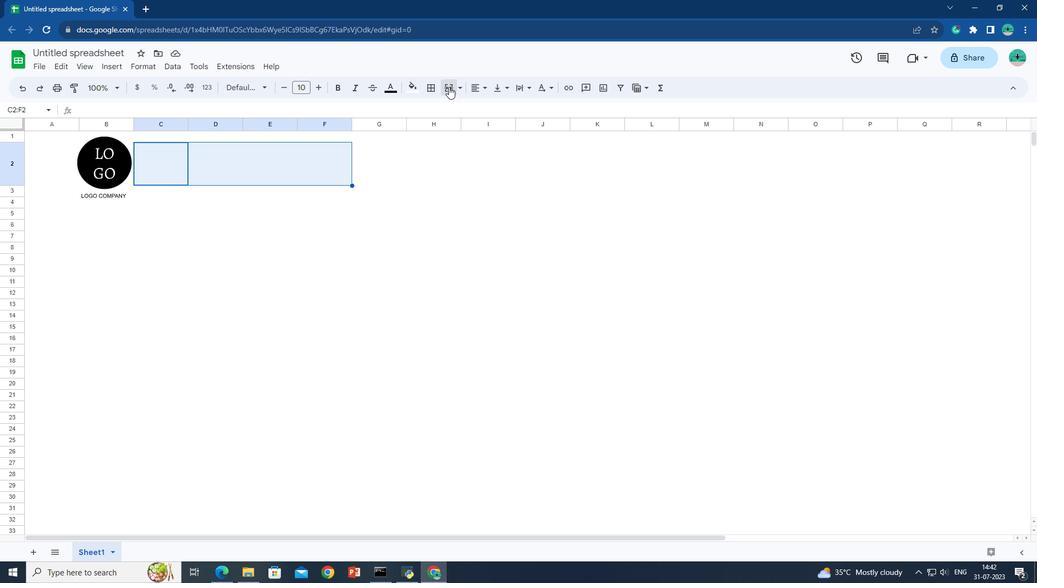 
Action: Key pressed C<Key.caps_lock>ompany<Key.space><Key.shift><Key.shift><Key.shift><Key.shift>Namectrl+A
Screenshot: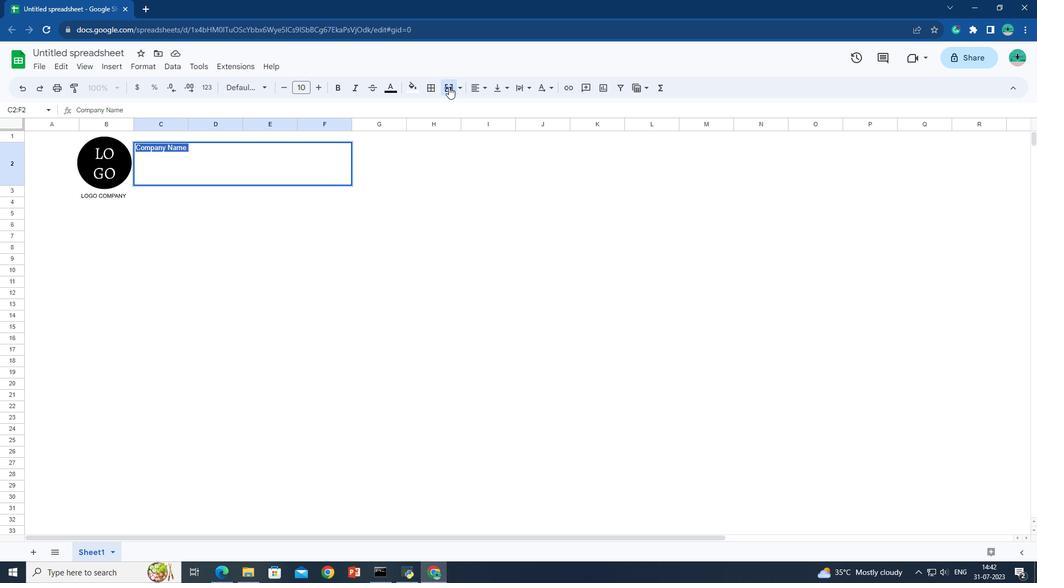 
Action: Mouse moved to (319, 86)
Screenshot: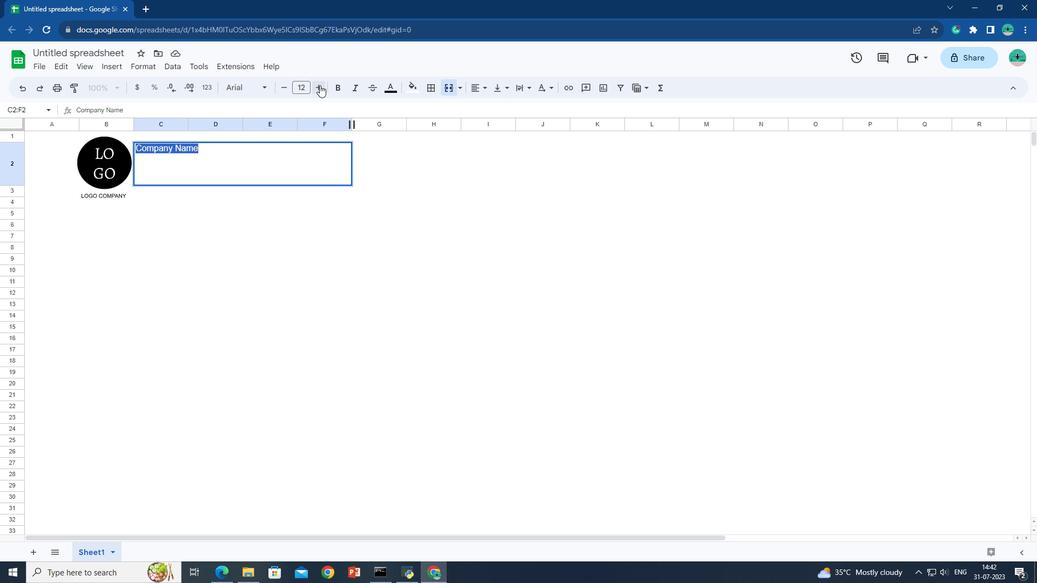 
Action: Mouse pressed left at (319, 86)
Screenshot: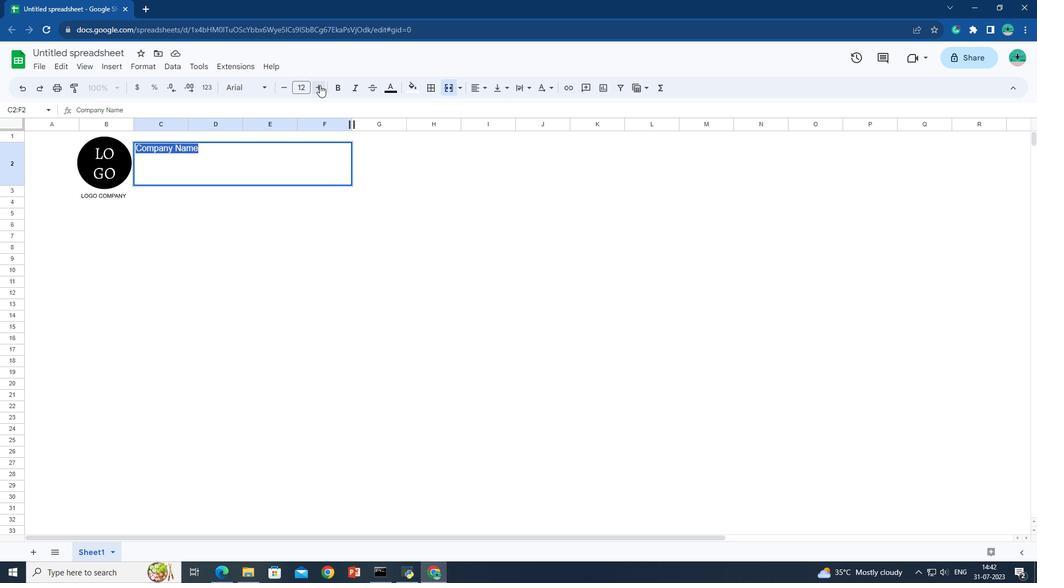 
Action: Mouse pressed left at (319, 86)
Screenshot: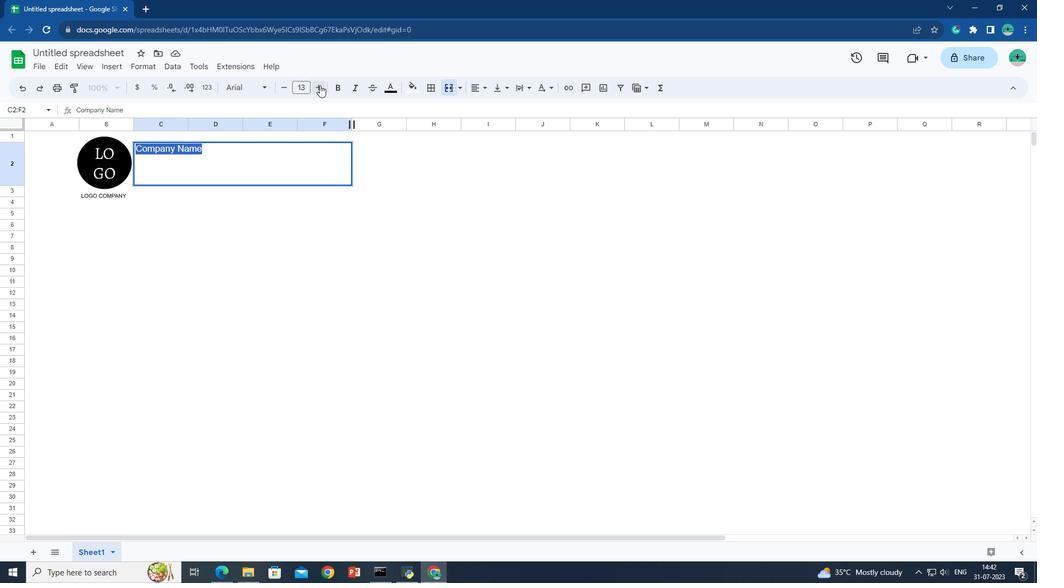 
Action: Mouse moved to (321, 86)
Screenshot: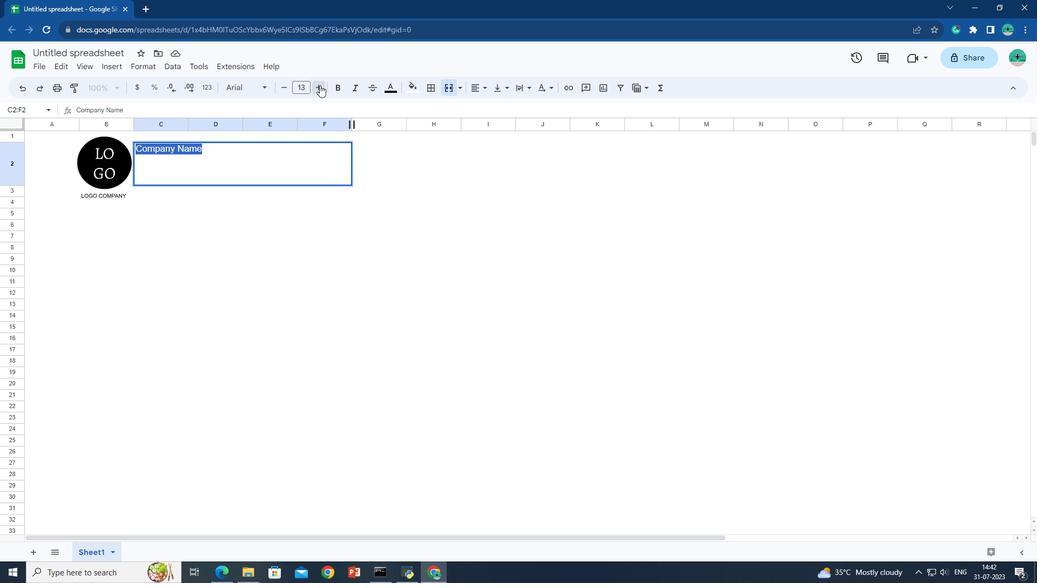 
Action: Mouse pressed left at (321, 86)
Screenshot: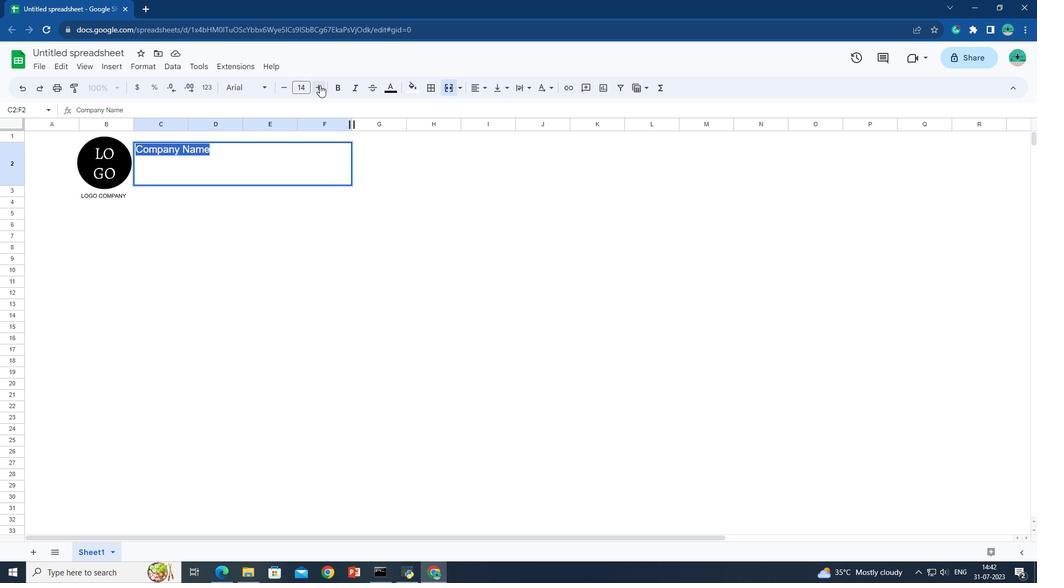 
Action: Mouse pressed left at (321, 86)
Screenshot: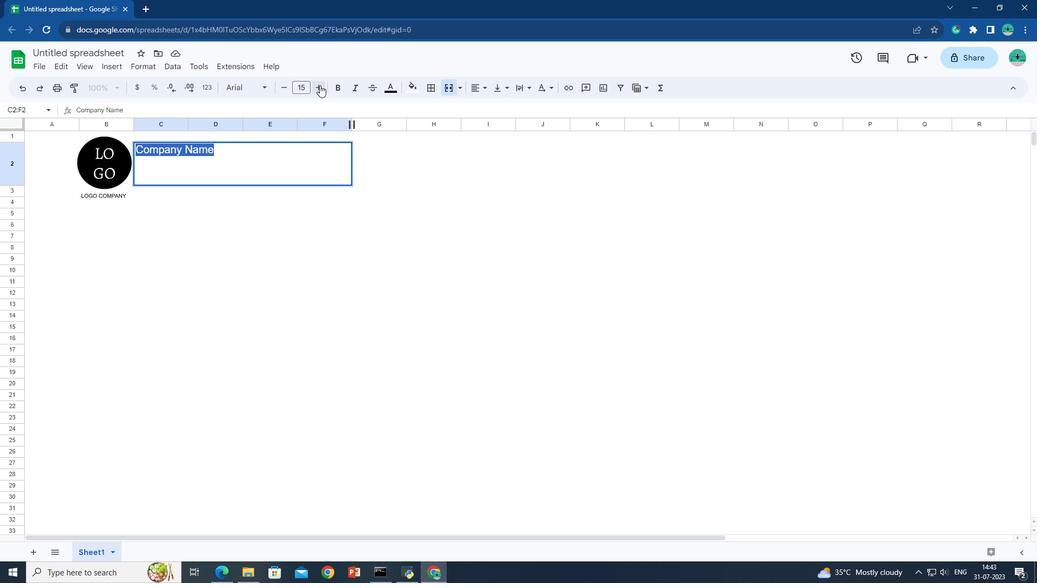 
Action: Mouse pressed left at (321, 86)
Screenshot: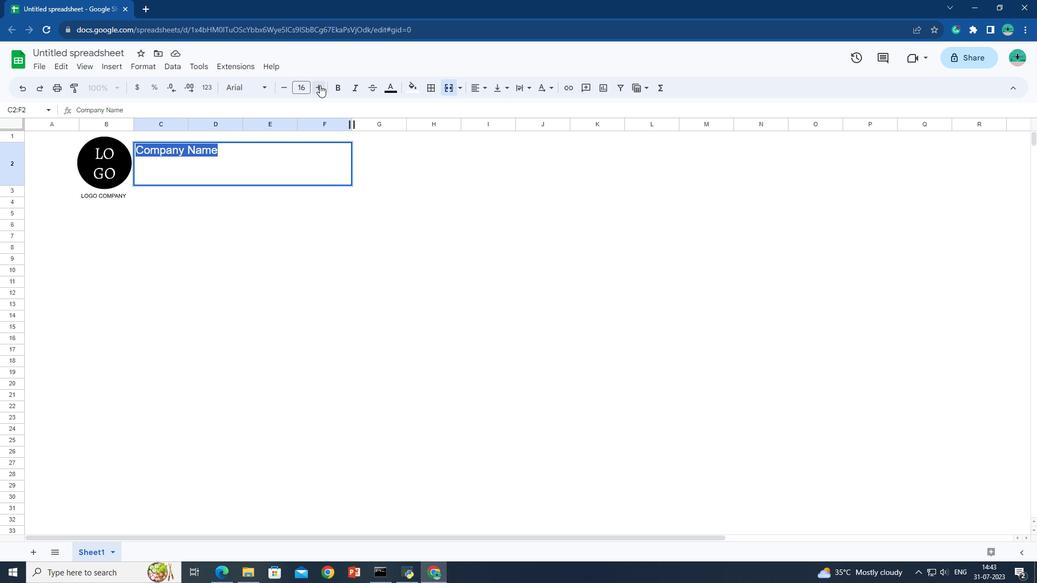 
Action: Mouse pressed left at (321, 86)
Screenshot: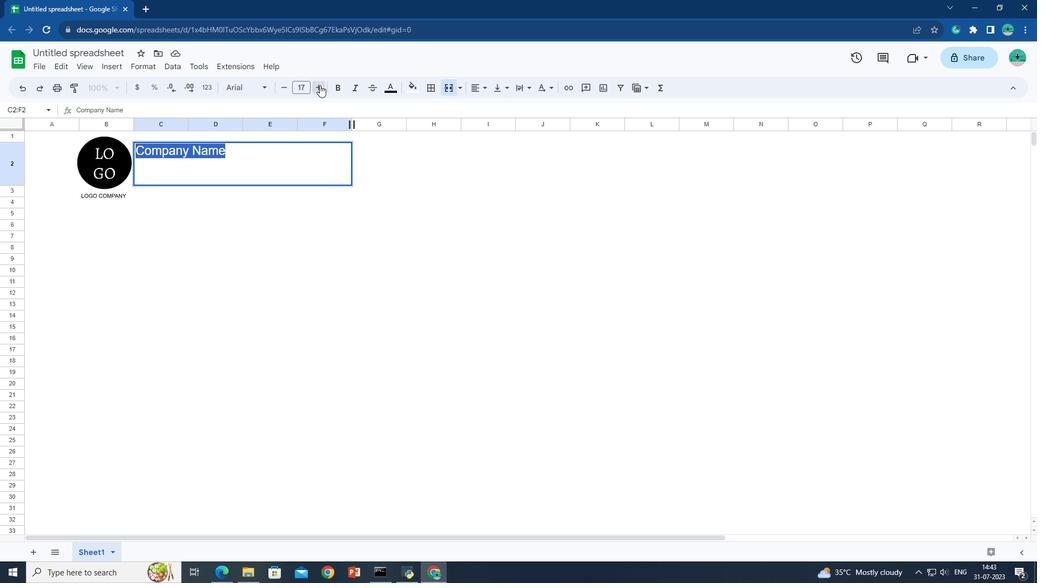 
Action: Mouse pressed left at (321, 86)
Screenshot: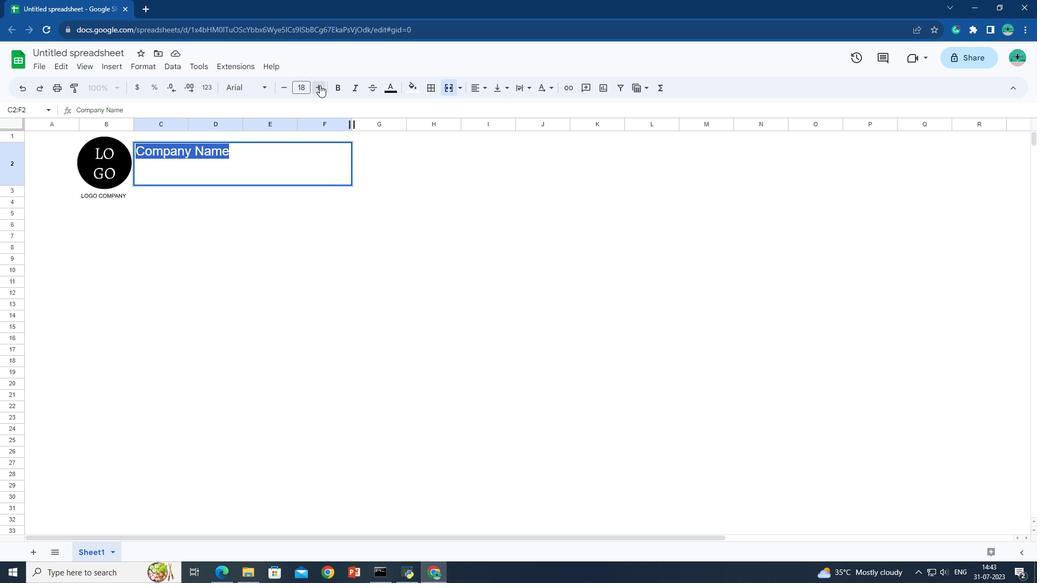 
Action: Mouse pressed left at (321, 86)
Screenshot: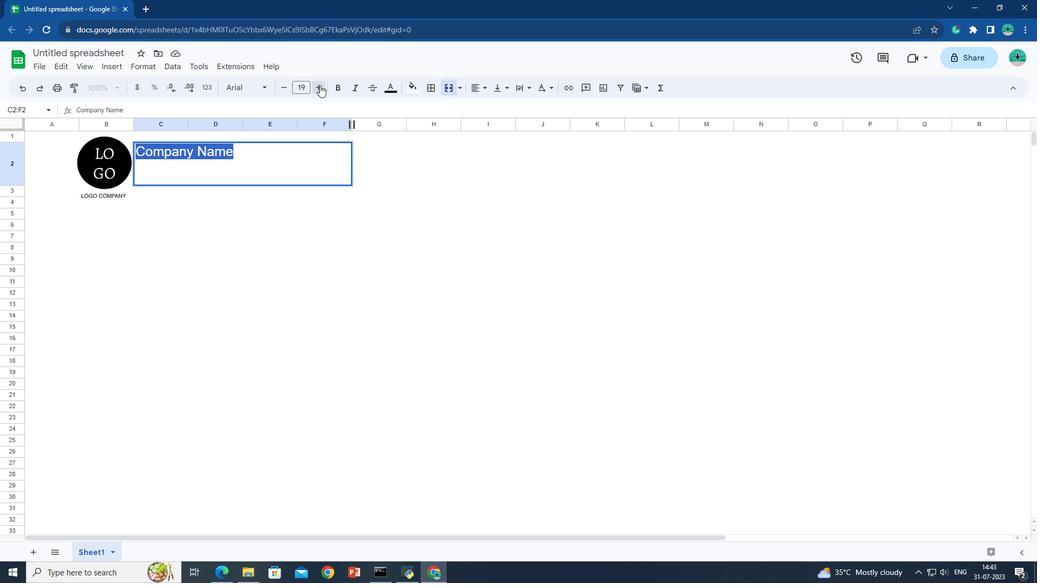
Action: Mouse pressed left at (321, 86)
Screenshot: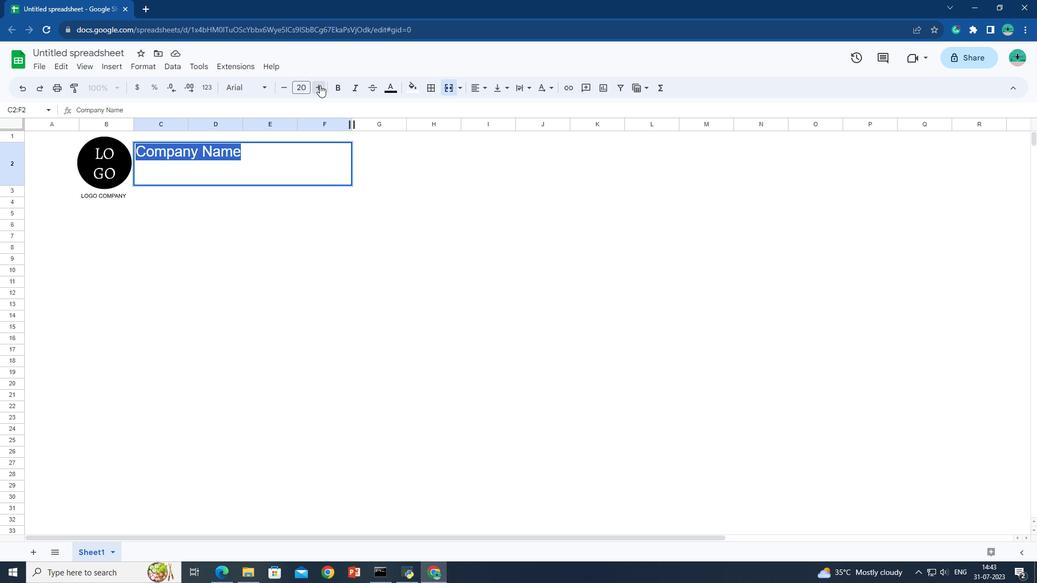 
Action: Mouse pressed left at (321, 86)
Screenshot: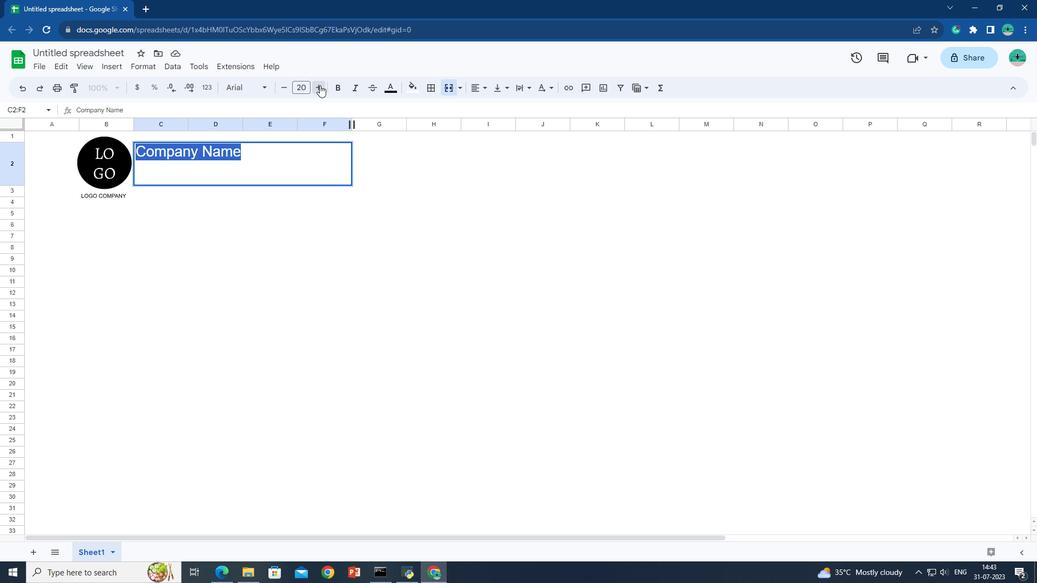 
Action: Mouse pressed left at (321, 86)
Screenshot: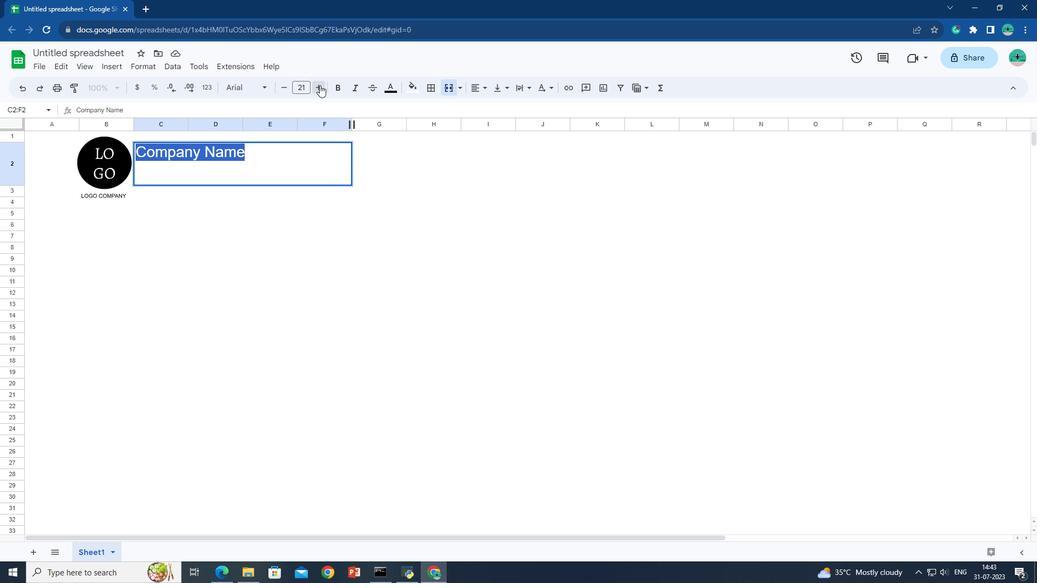 
Action: Mouse pressed left at (321, 86)
Screenshot: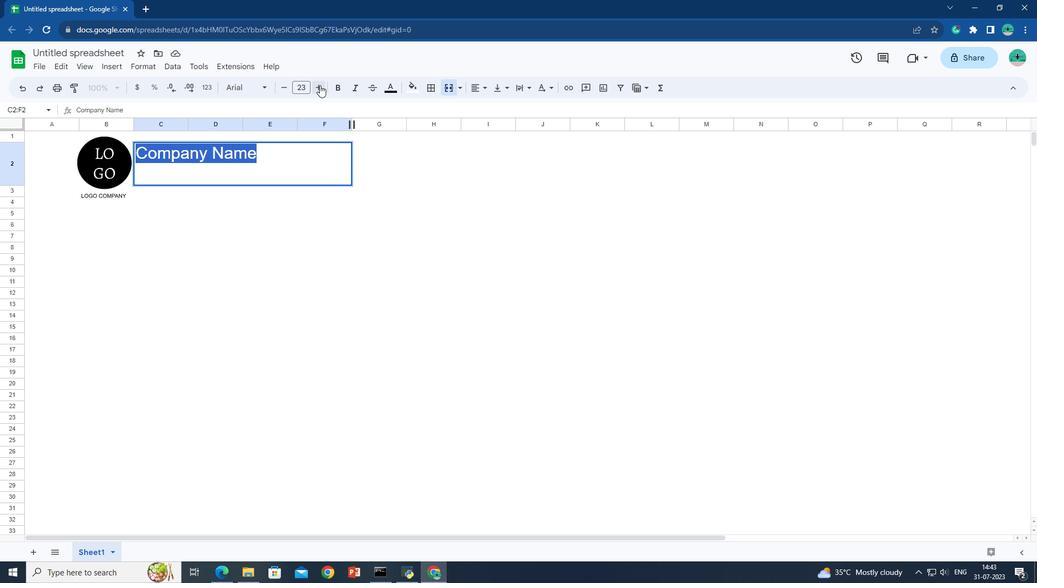 
Action: Mouse pressed left at (321, 86)
Screenshot: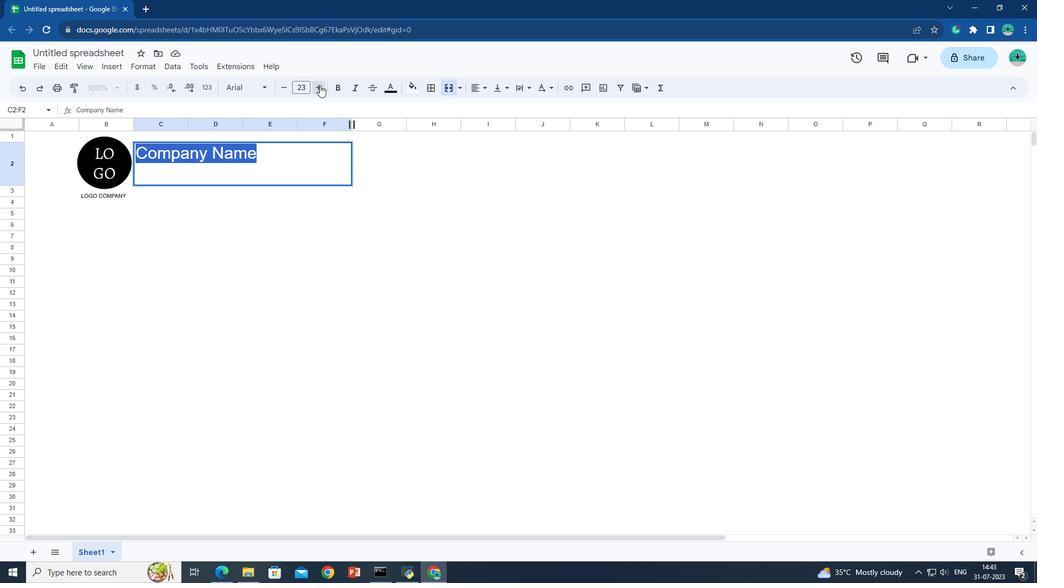 
Action: Mouse pressed left at (321, 86)
Screenshot: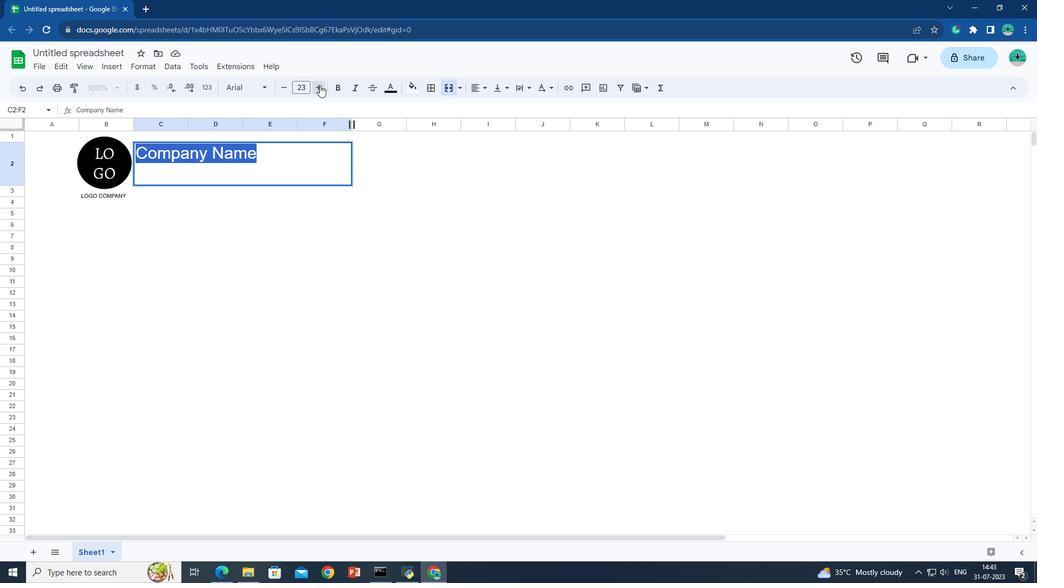 
Action: Mouse pressed left at (321, 86)
Screenshot: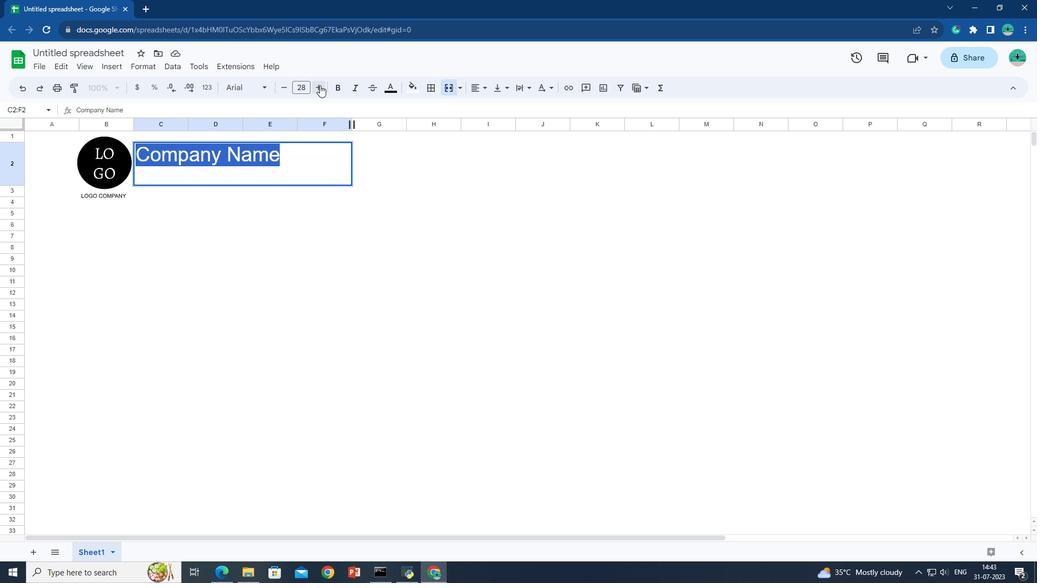 
Action: Mouse pressed left at (321, 86)
Screenshot: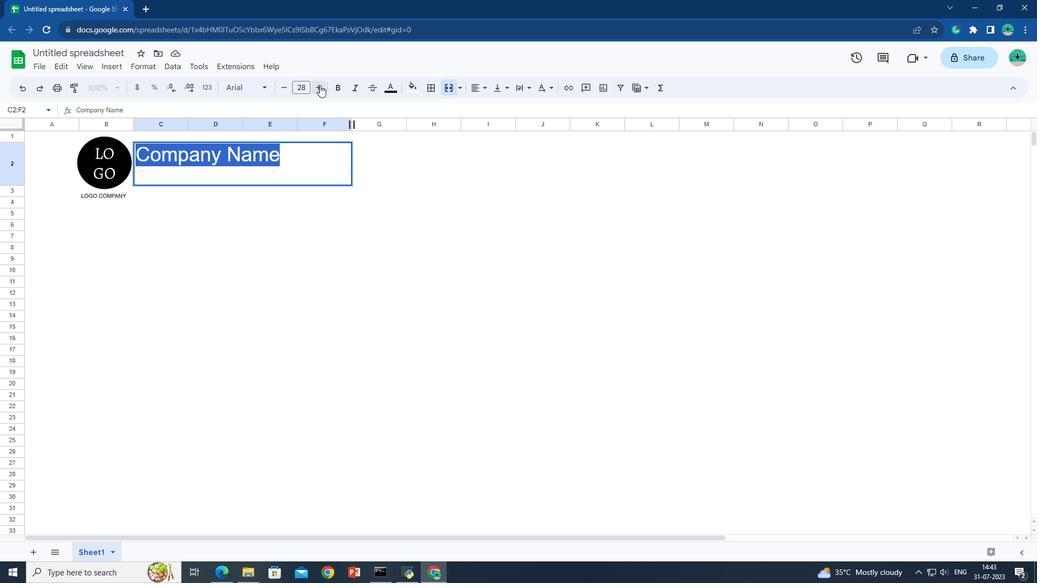
Action: Mouse pressed left at (321, 86)
Screenshot: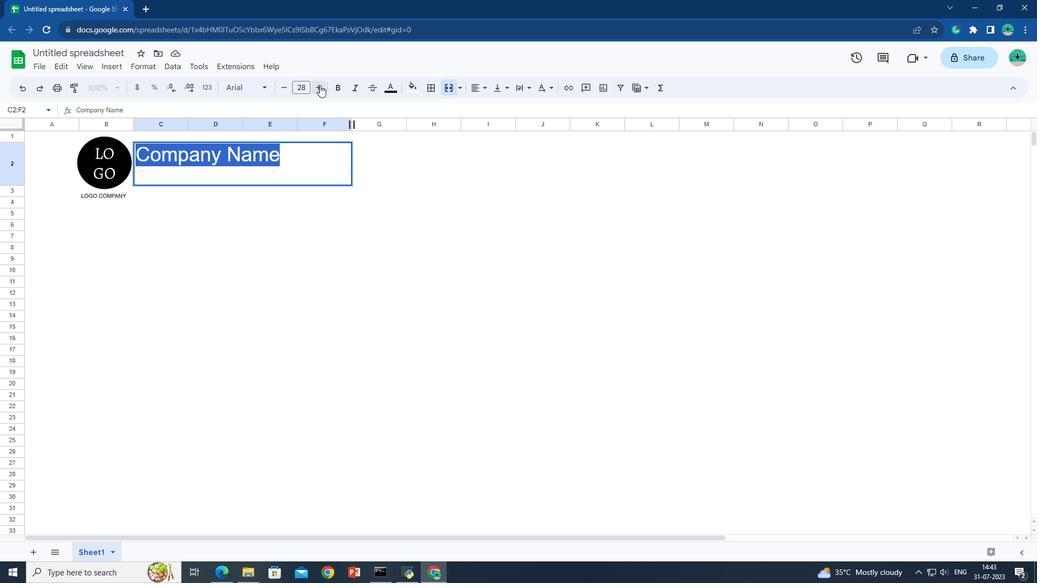 
Action: Mouse pressed left at (321, 86)
Screenshot: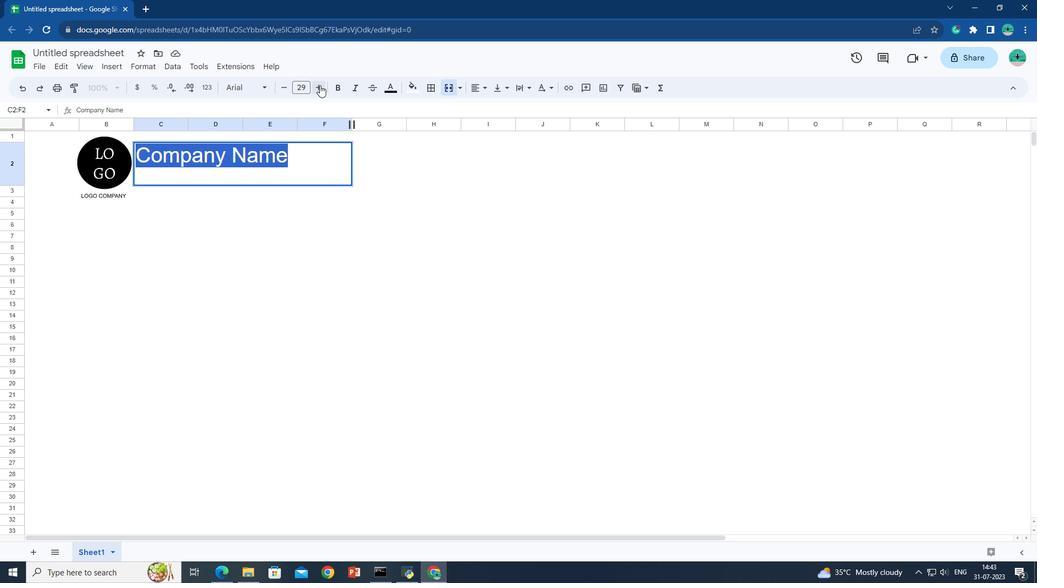 
Action: Mouse pressed left at (321, 86)
Screenshot: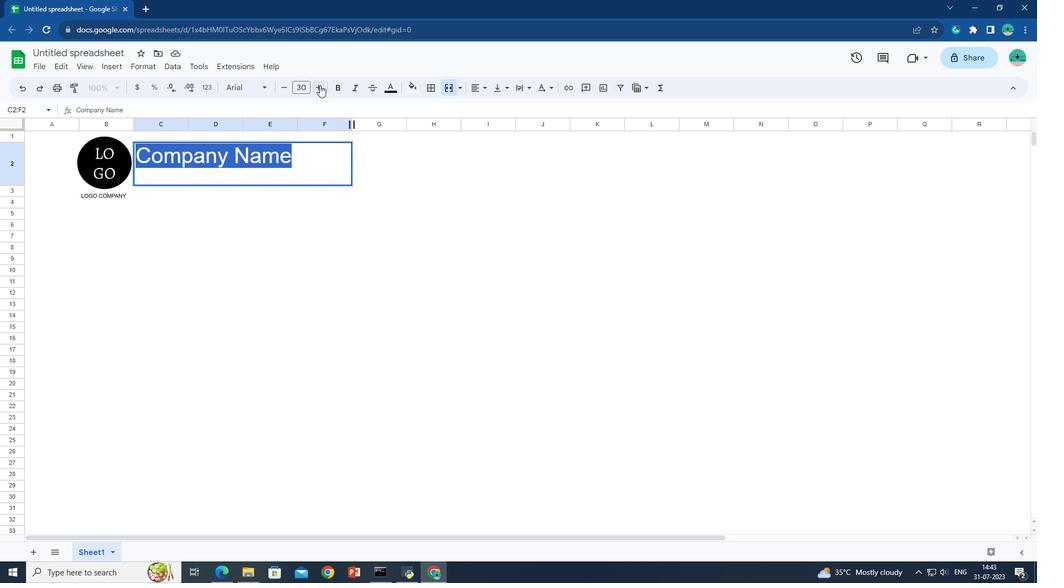 
Action: Mouse pressed left at (321, 86)
Screenshot: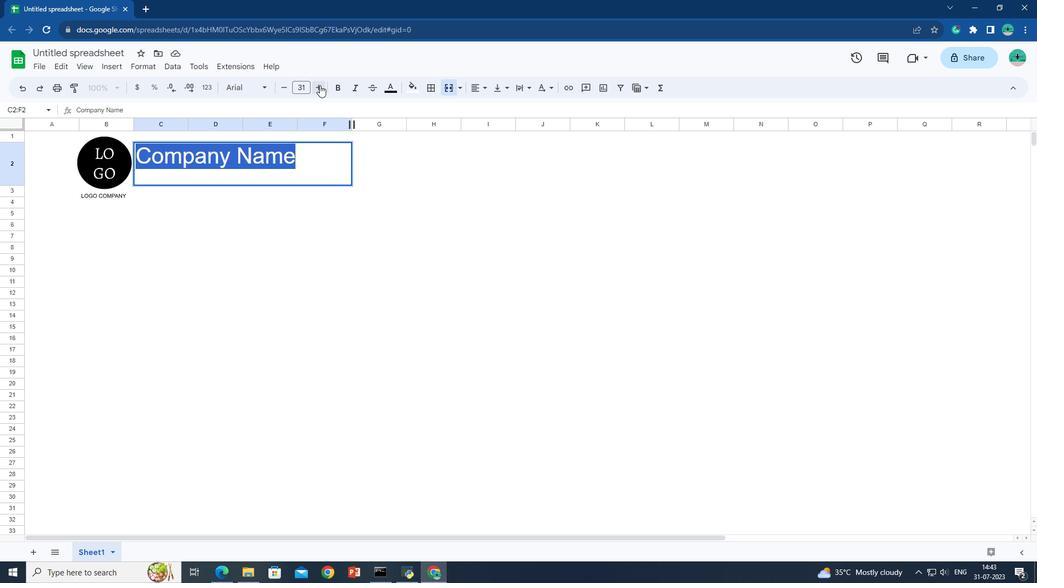 
Action: Mouse pressed left at (321, 86)
Screenshot: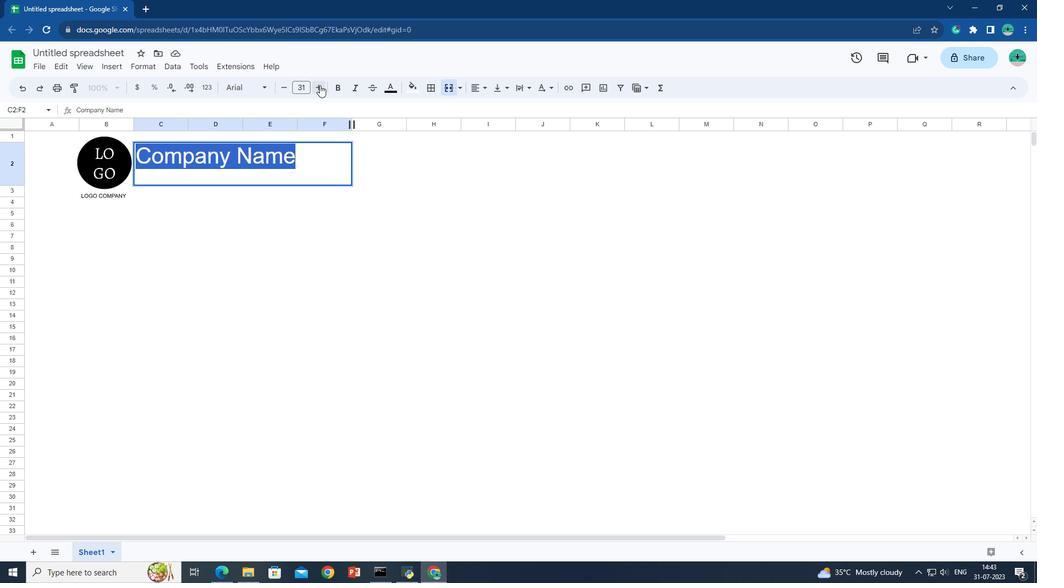 
Action: Mouse pressed left at (321, 86)
Screenshot: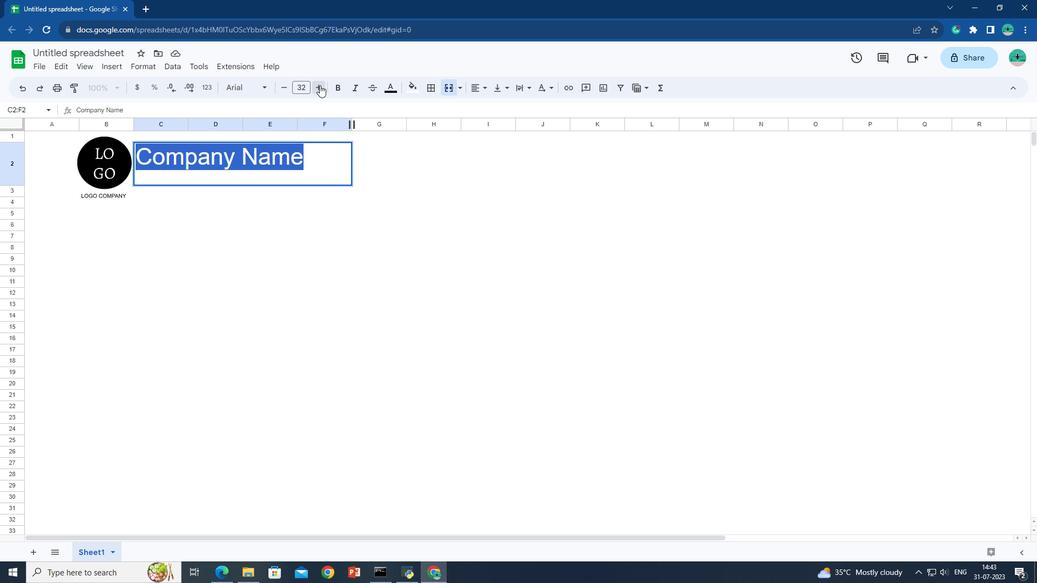 
Action: Mouse pressed left at (321, 86)
Screenshot: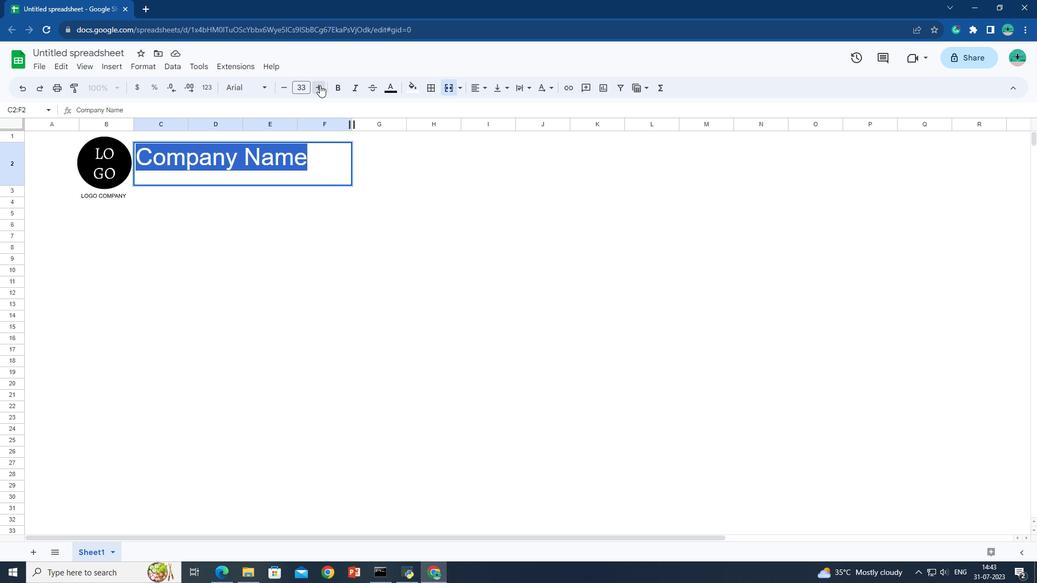 
Action: Mouse pressed left at (321, 86)
Screenshot: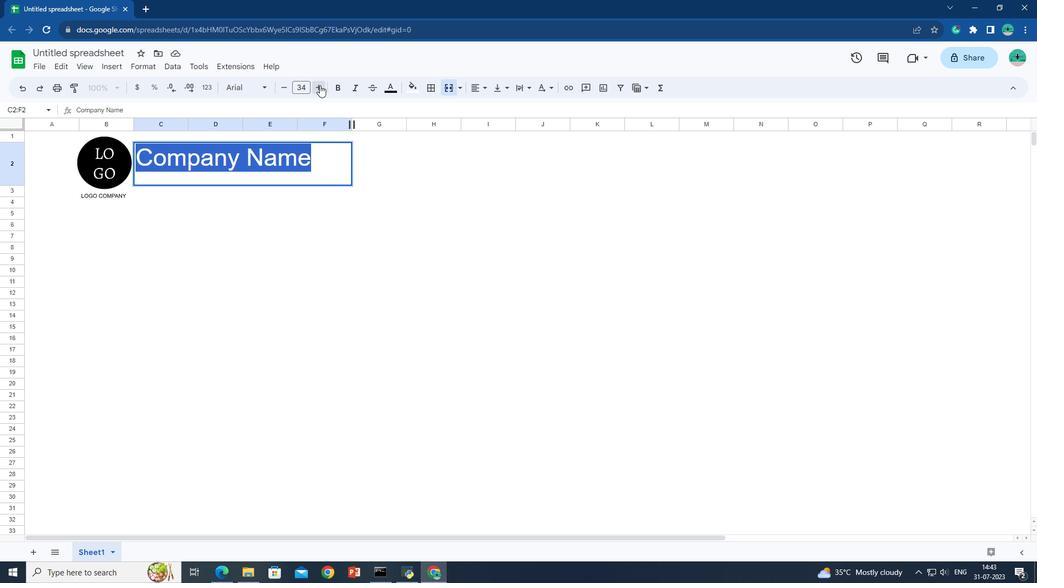
Action: Mouse pressed left at (321, 86)
